 Task: Research Airbnb accommodations for a beachfront getaway in Maui, Hawaii.
Action: Mouse moved to (498, 70)
Screenshot: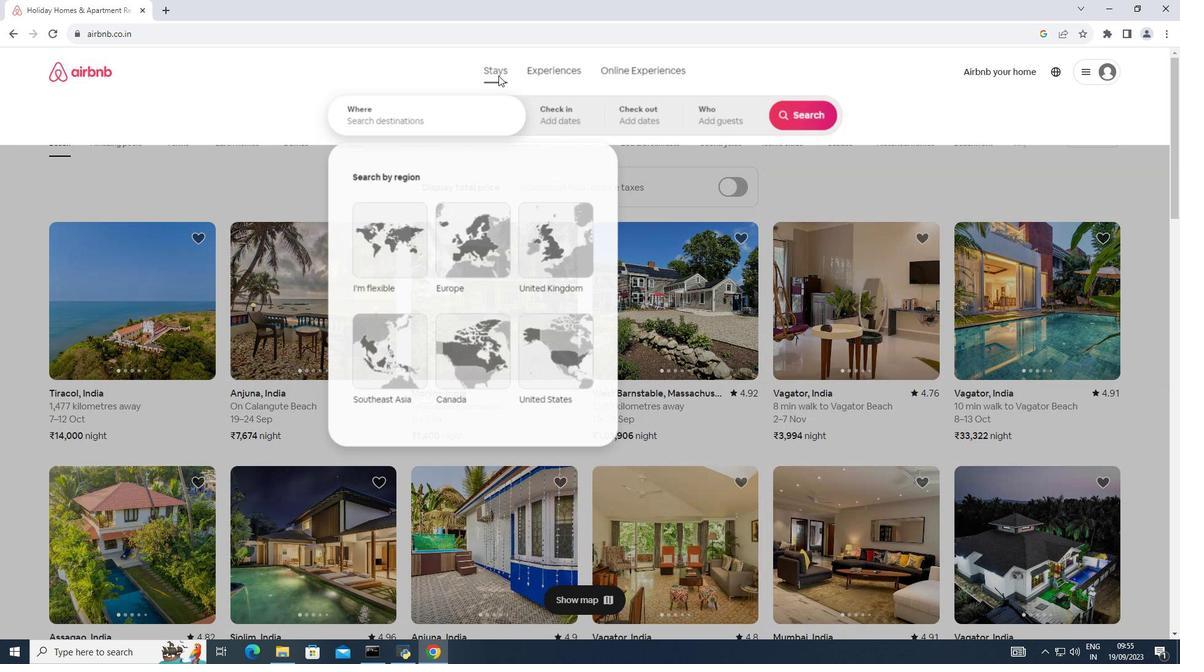 
Action: Mouse pressed left at (498, 70)
Screenshot: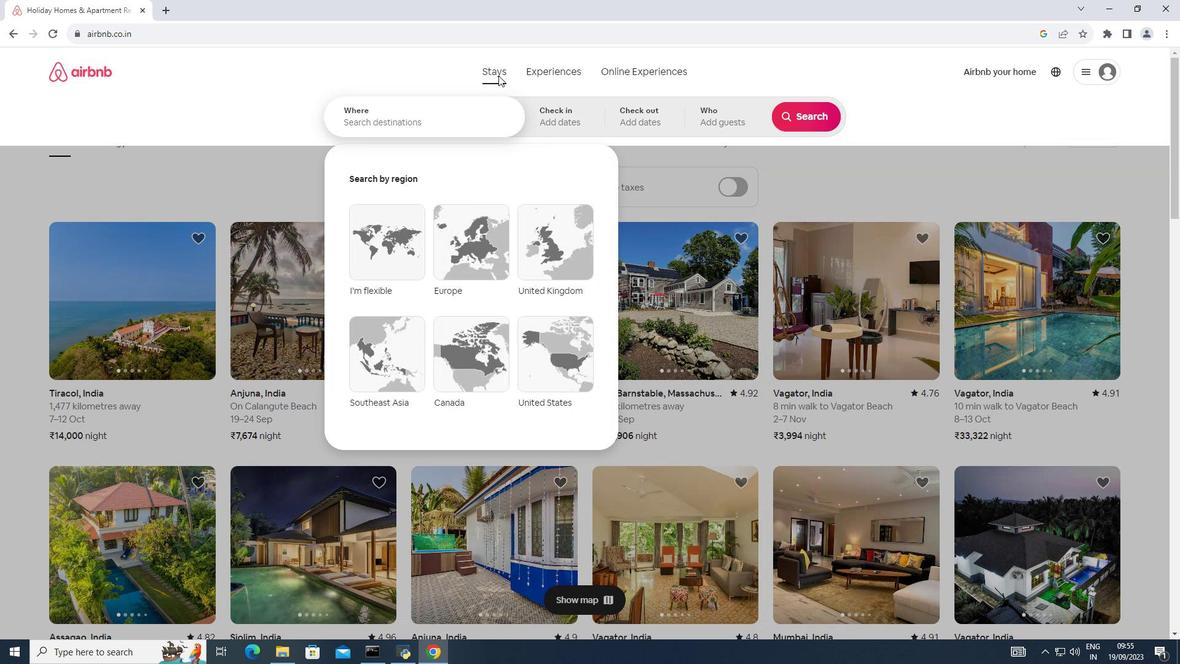 
Action: Mouse moved to (447, 127)
Screenshot: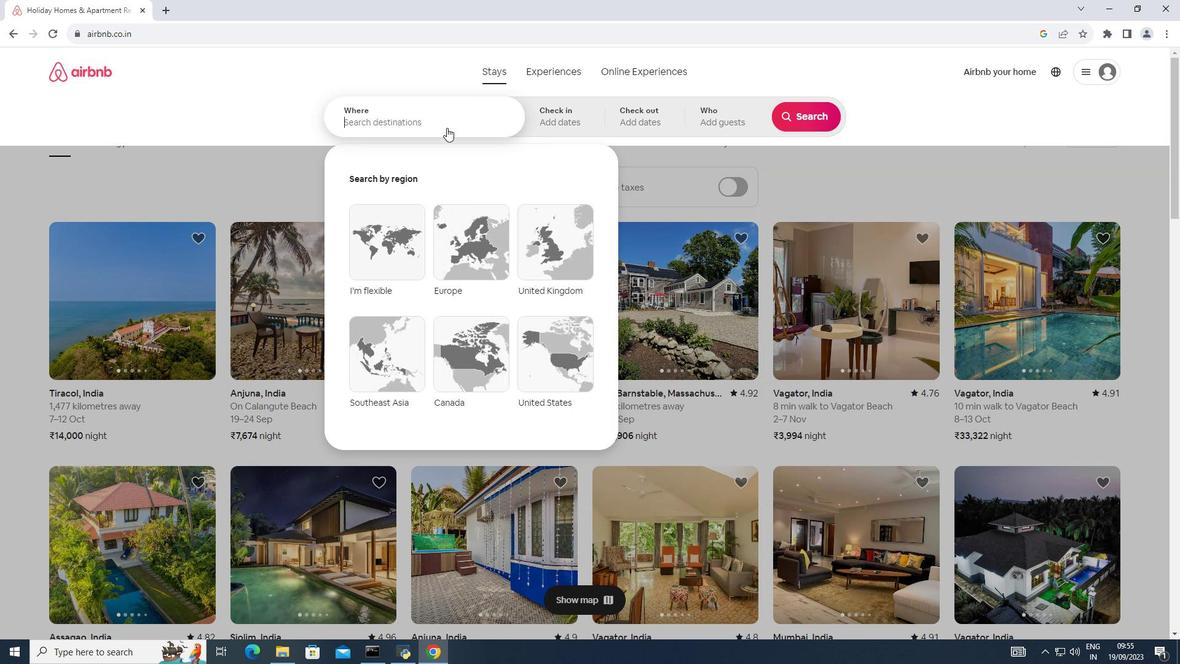 
Action: Mouse pressed left at (447, 127)
Screenshot: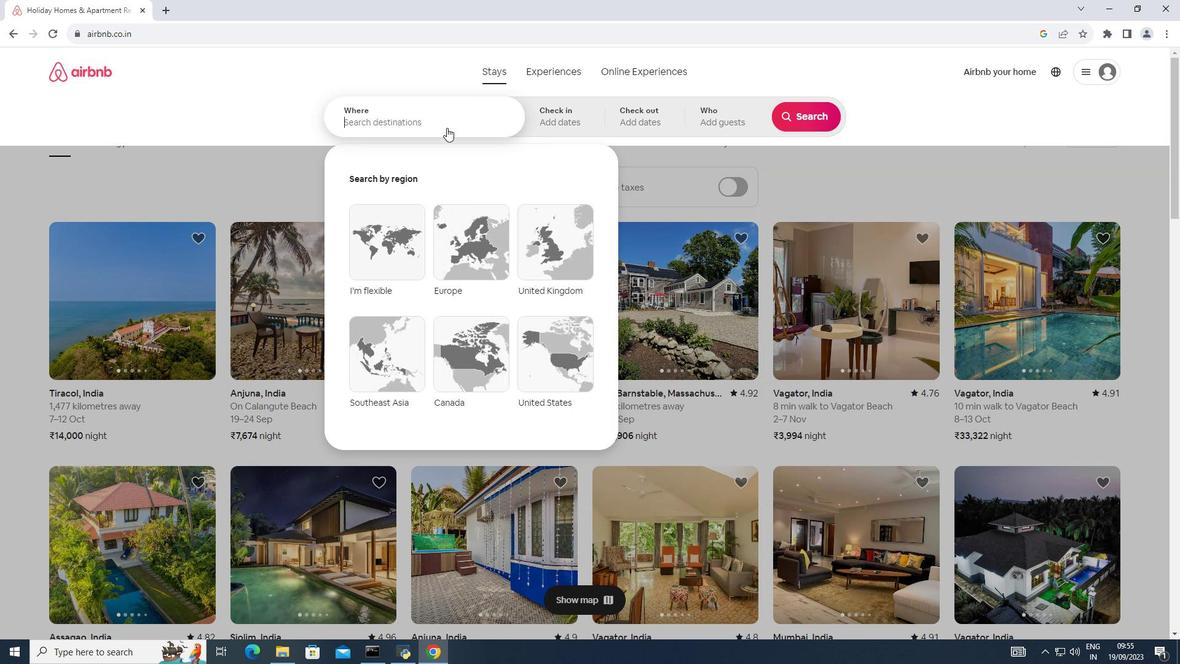 
Action: Mouse moved to (527, 75)
Screenshot: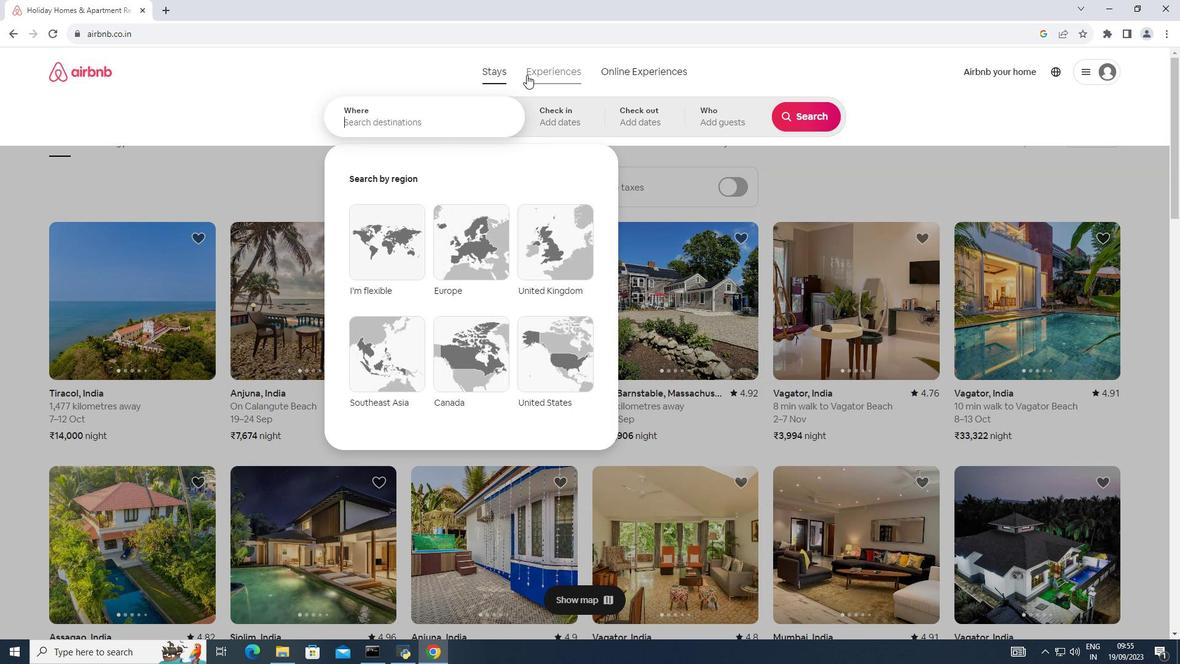 
Action: Key pressed <Key.shift>Maui,<Key.space><Key.shift>Hawaii<Key.enter>
Screenshot: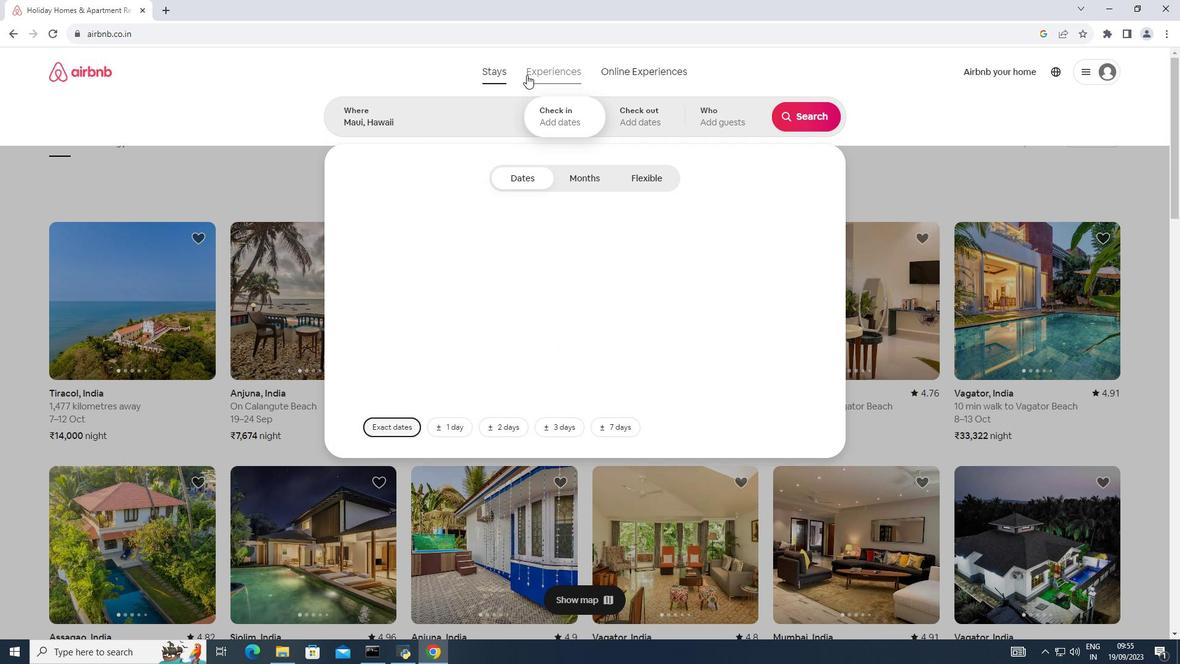 
Action: Mouse moved to (828, 126)
Screenshot: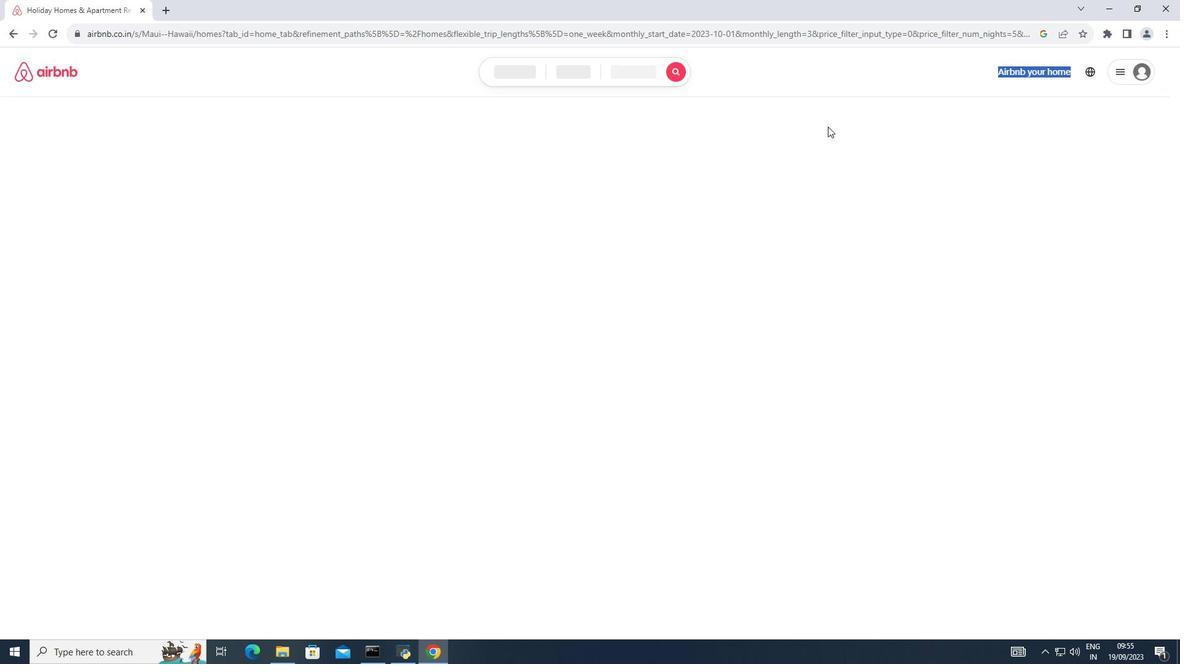 
Action: Mouse pressed left at (828, 126)
Screenshot: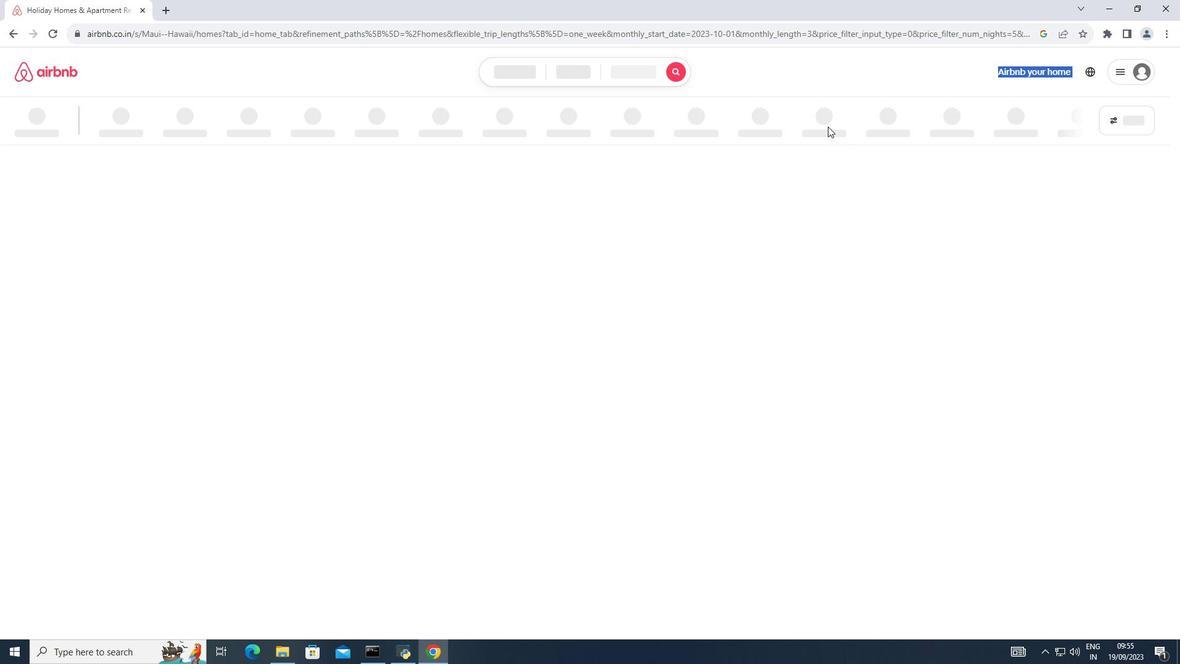 
Action: Mouse pressed left at (828, 126)
Screenshot: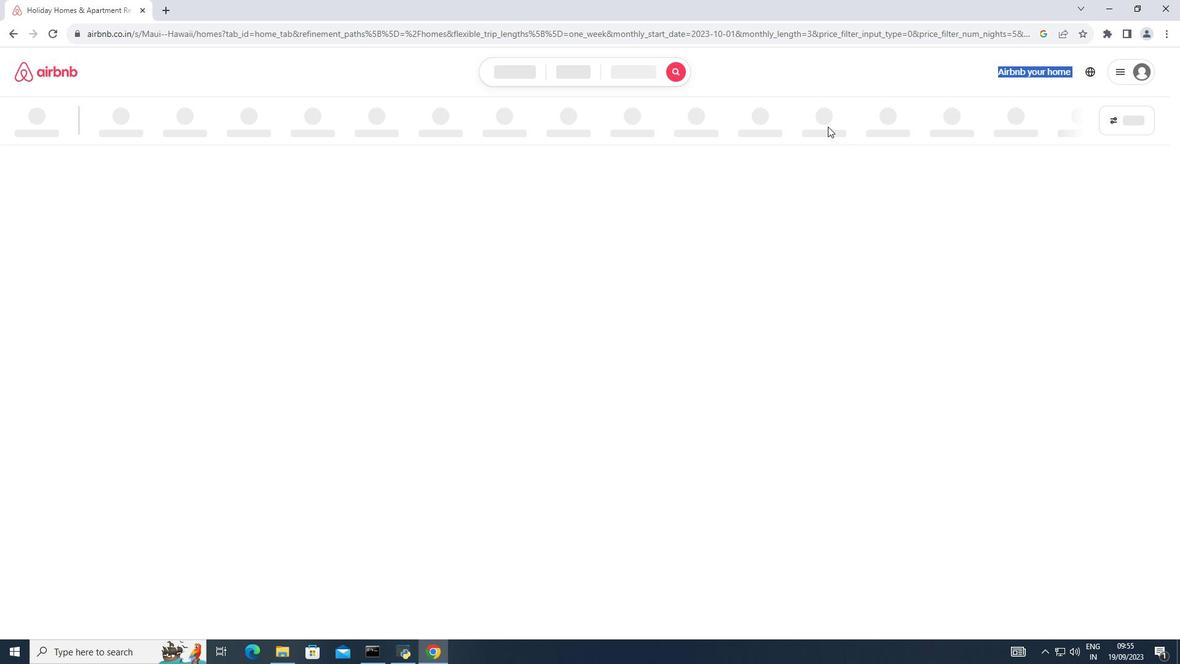 
Action: Mouse moved to (645, 160)
Screenshot: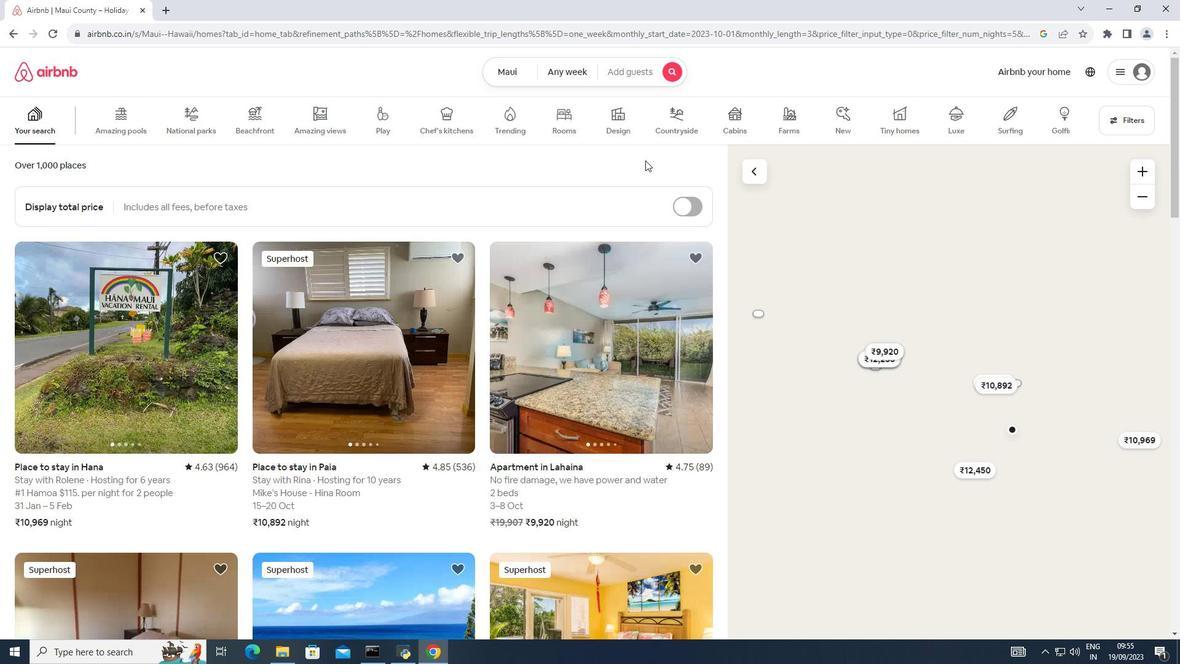 
Action: Mouse pressed left at (645, 160)
Screenshot: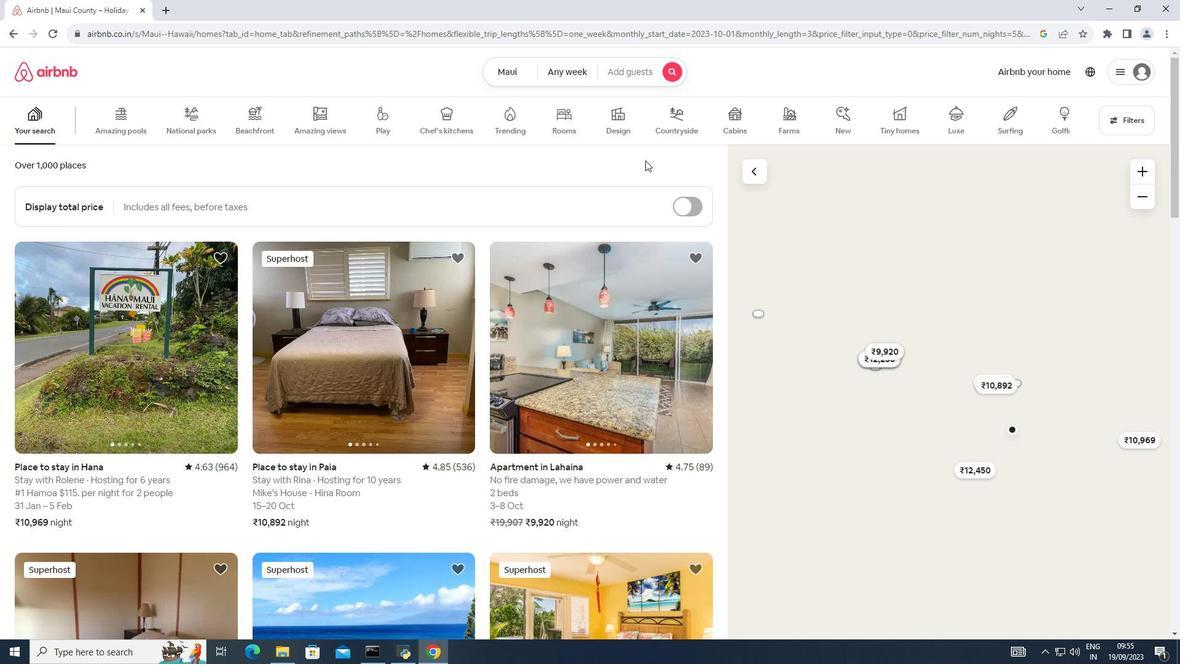 
Action: Mouse moved to (269, 129)
Screenshot: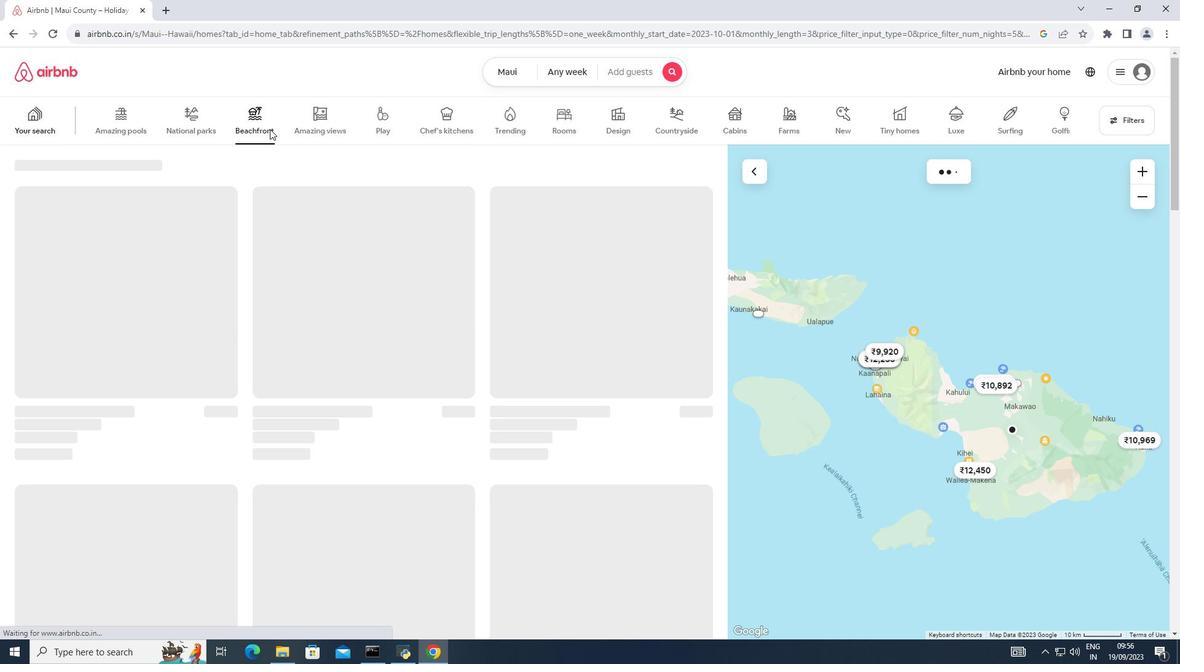 
Action: Mouse pressed left at (269, 129)
Screenshot: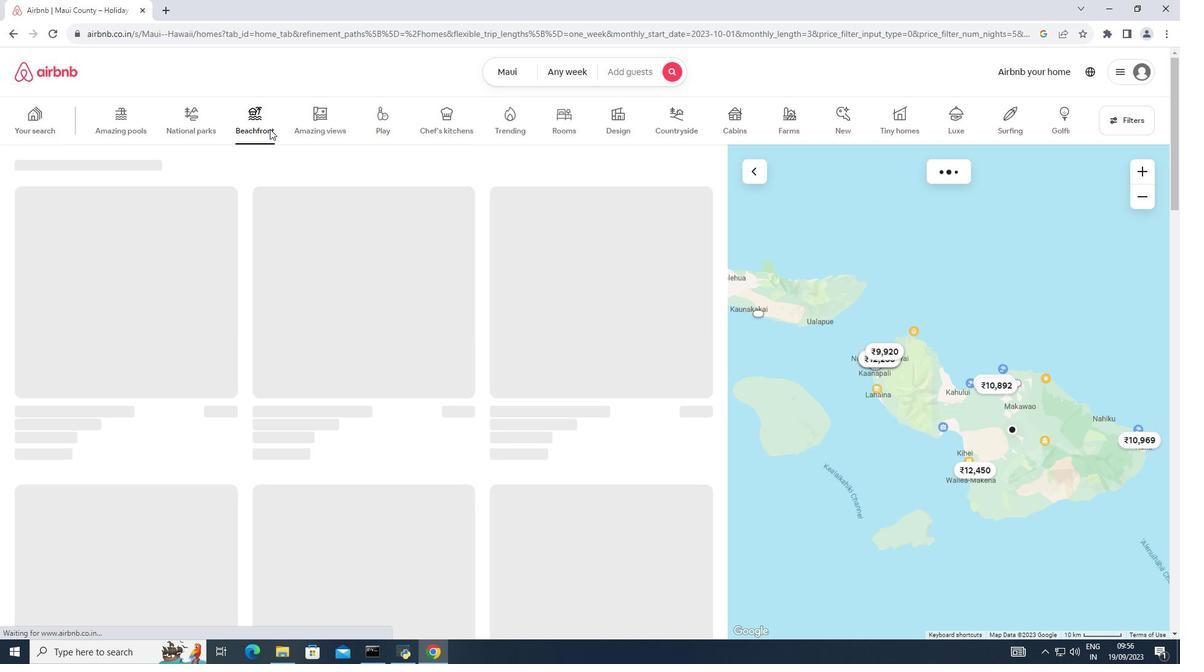 
Action: Mouse moved to (504, 313)
Screenshot: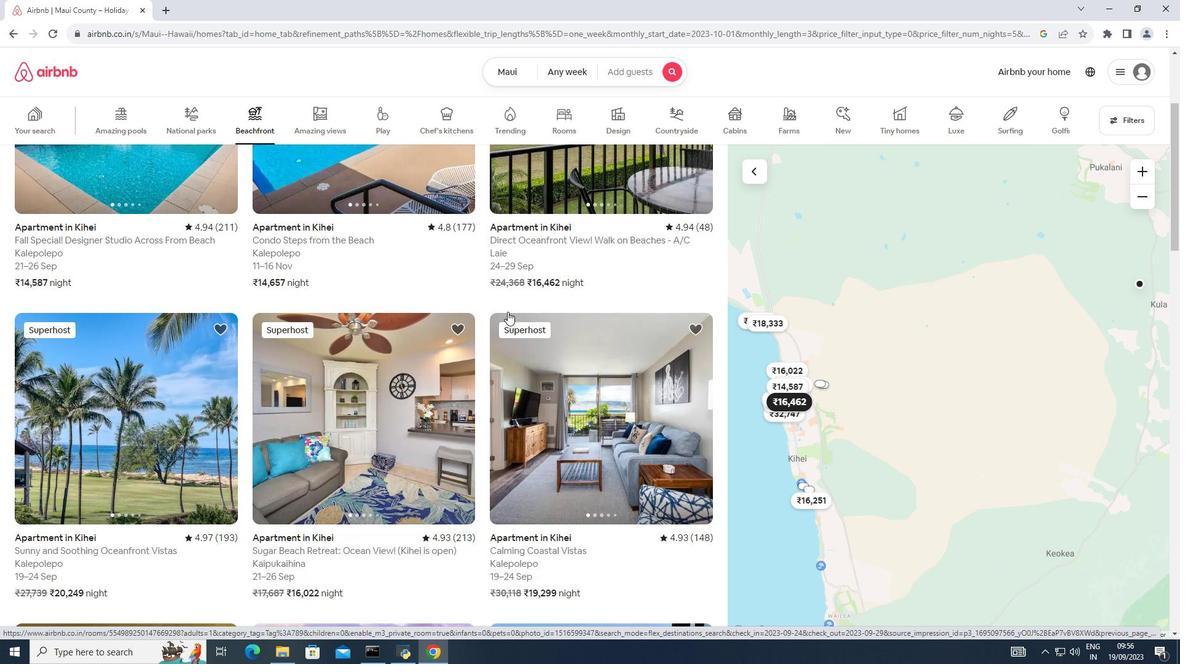 
Action: Mouse scrolled (504, 312) with delta (0, 0)
Screenshot: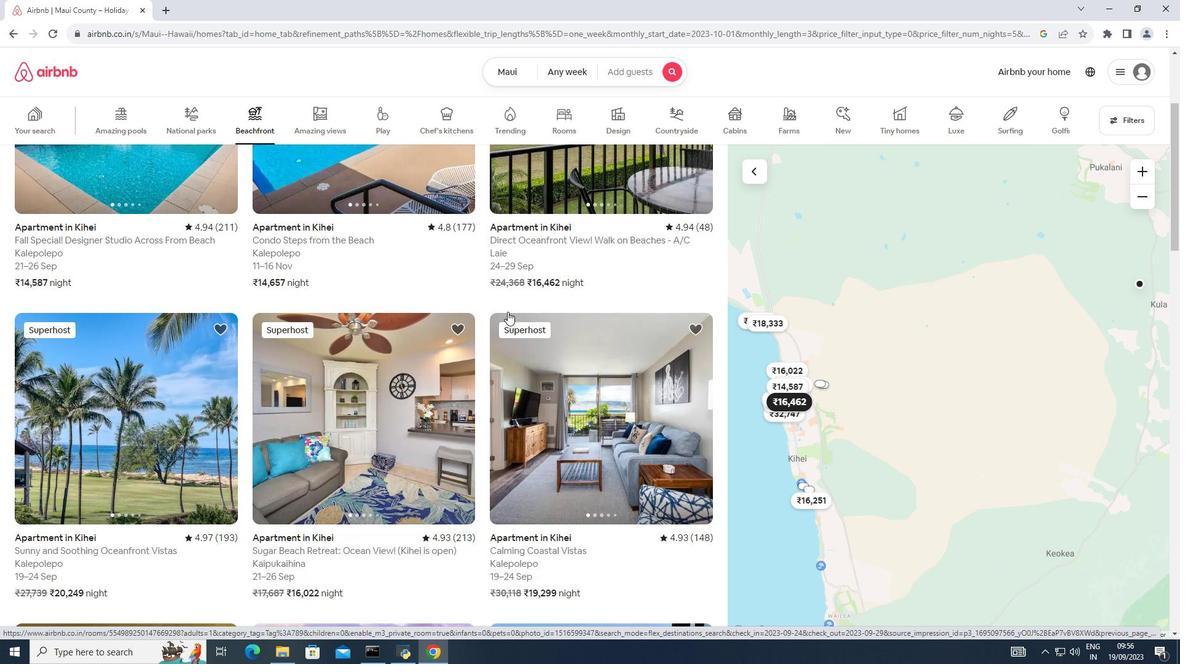 
Action: Mouse moved to (507, 311)
Screenshot: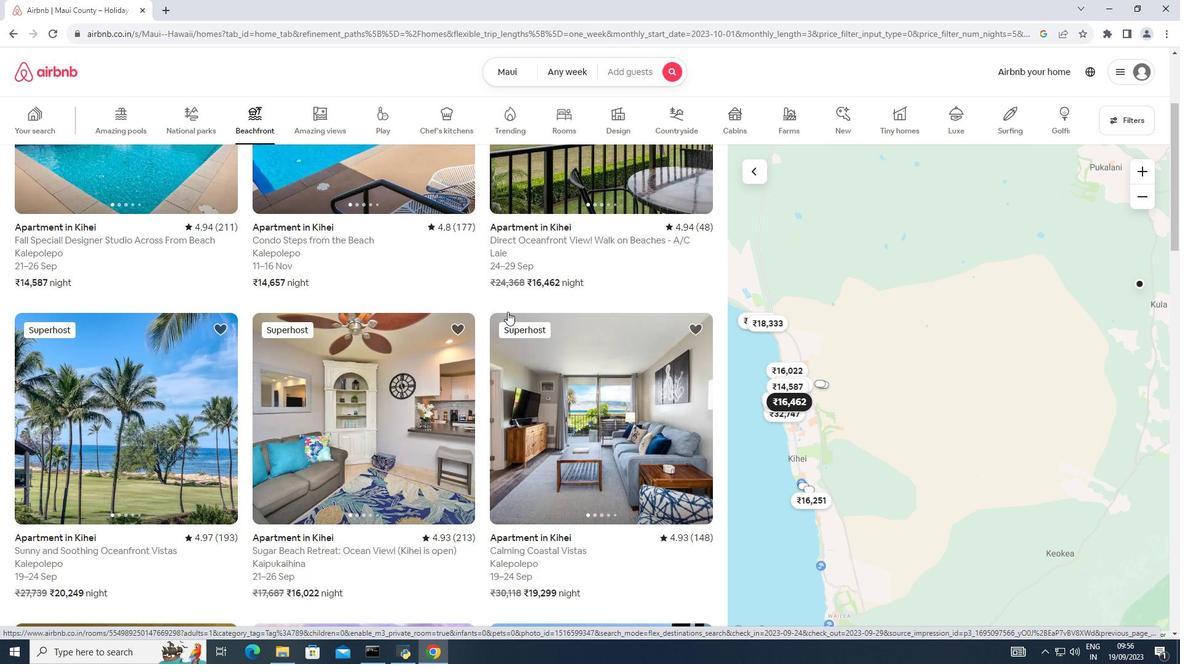 
Action: Mouse scrolled (507, 311) with delta (0, 0)
Screenshot: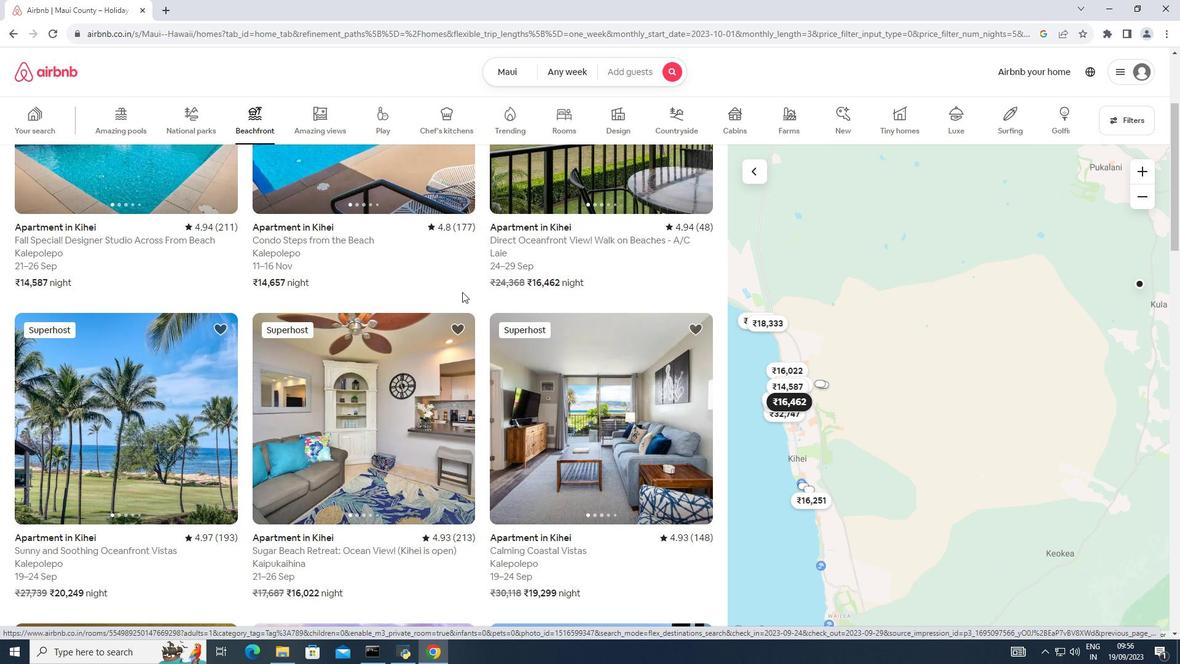 
Action: Mouse scrolled (507, 311) with delta (0, 0)
Screenshot: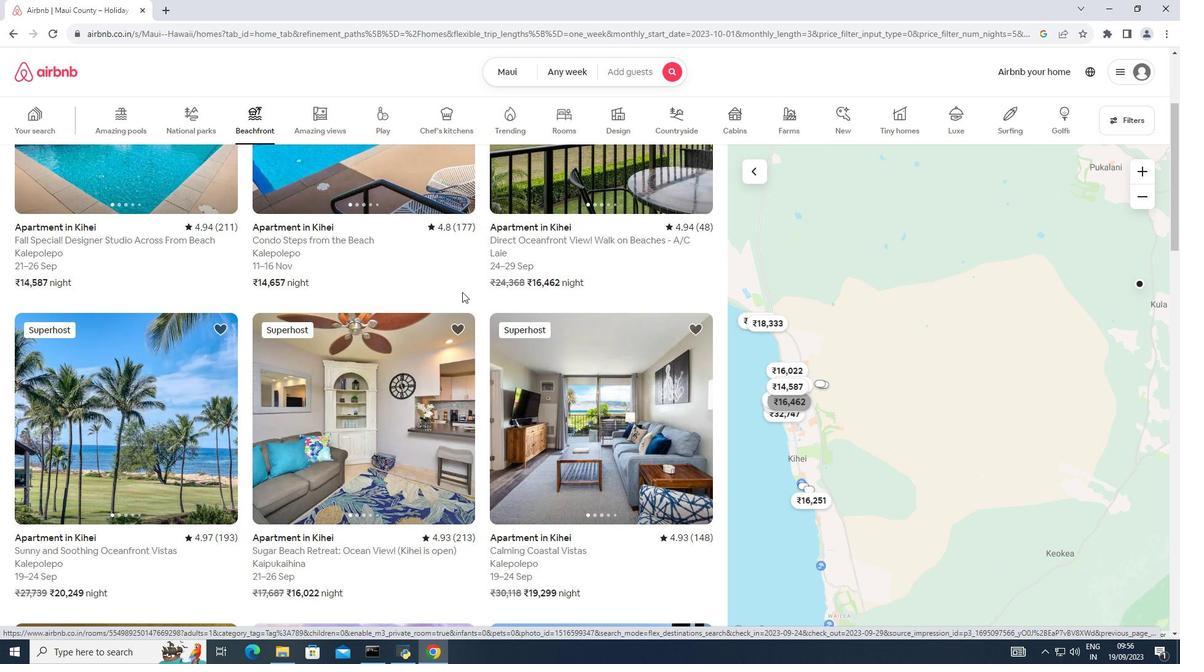 
Action: Mouse moved to (483, 351)
Screenshot: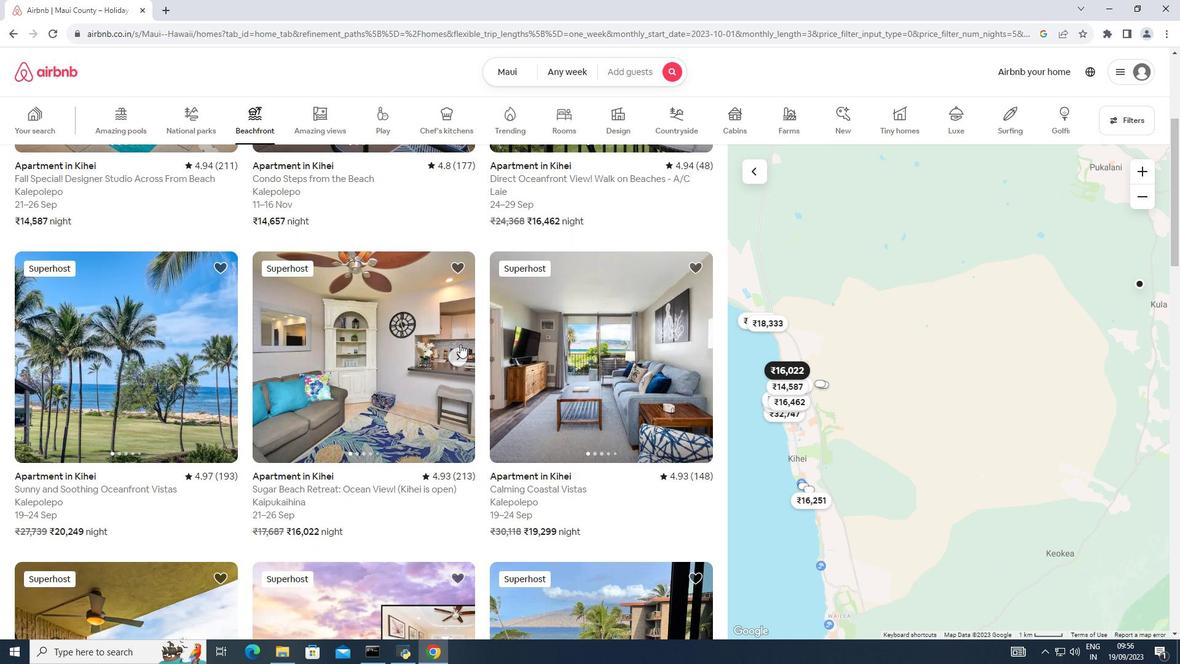 
Action: Mouse scrolled (483, 350) with delta (0, 0)
Screenshot: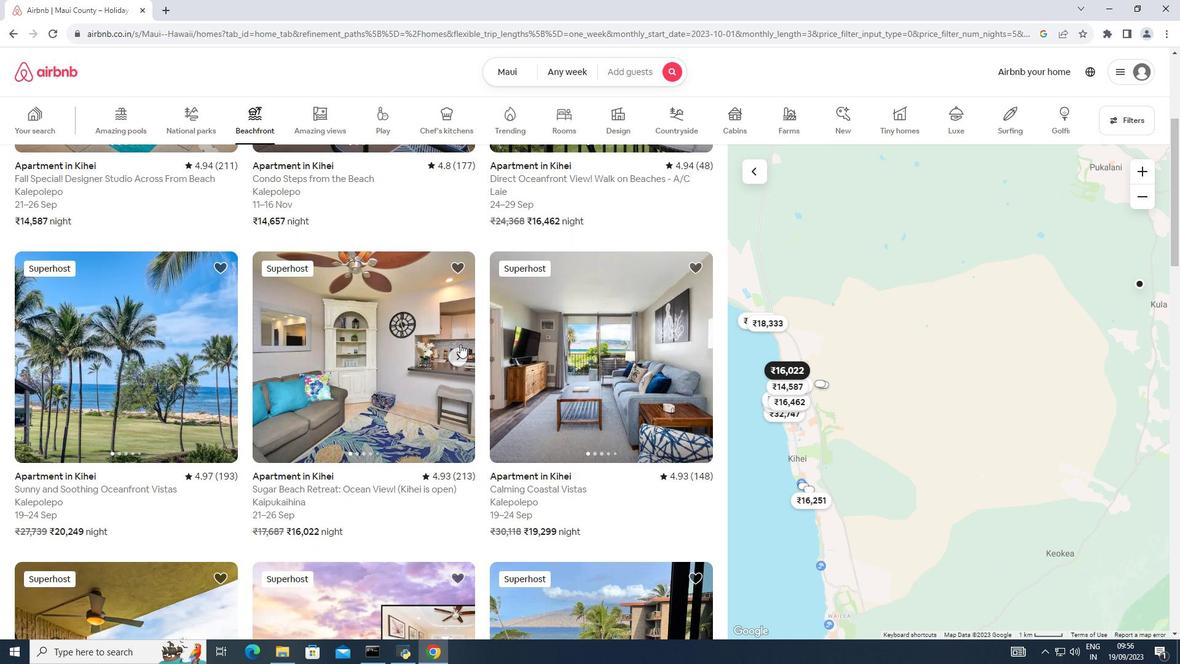 
Action: Mouse moved to (243, 362)
Screenshot: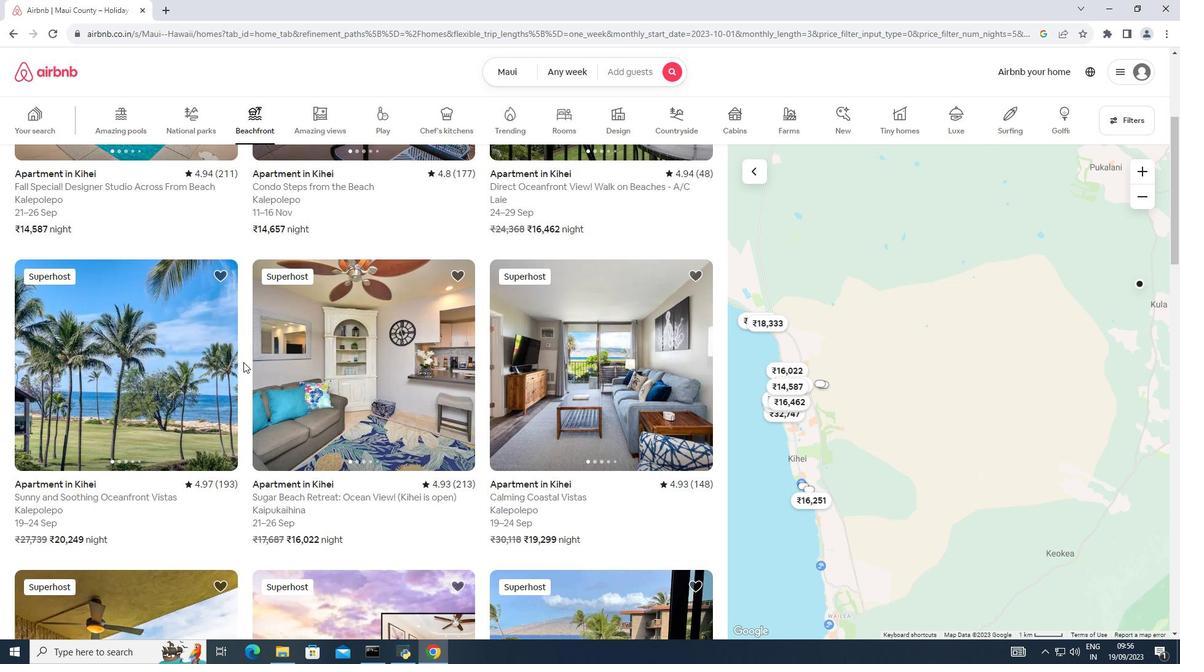 
Action: Mouse scrolled (243, 362) with delta (0, 0)
Screenshot: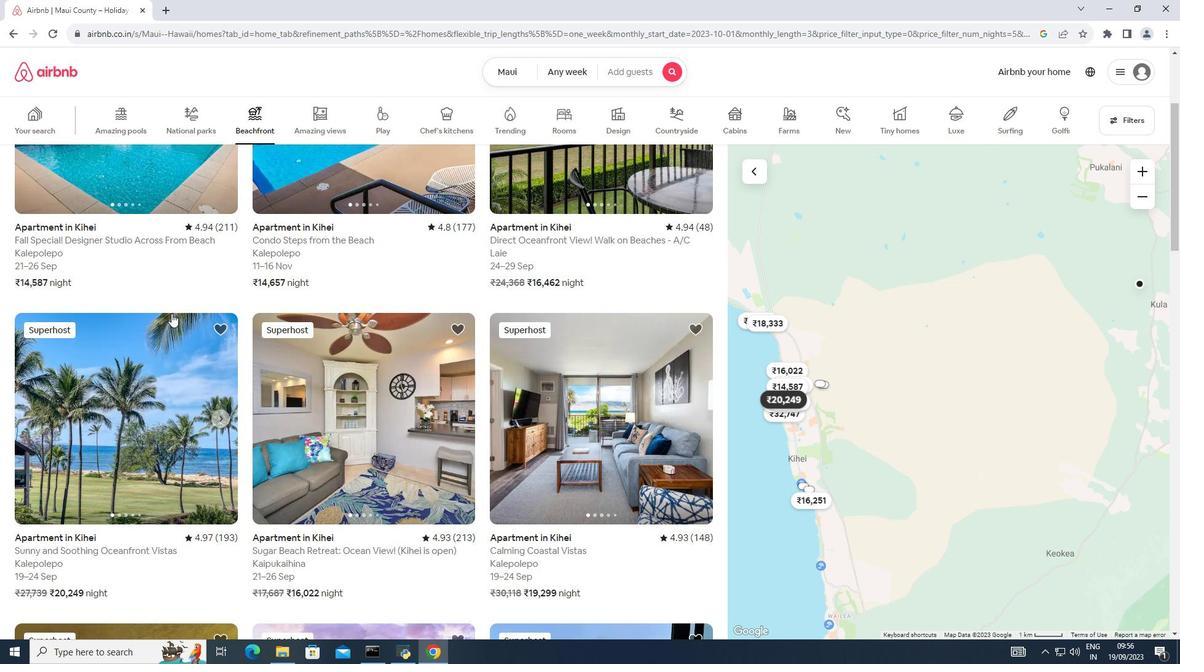
Action: Mouse moved to (180, 284)
Screenshot: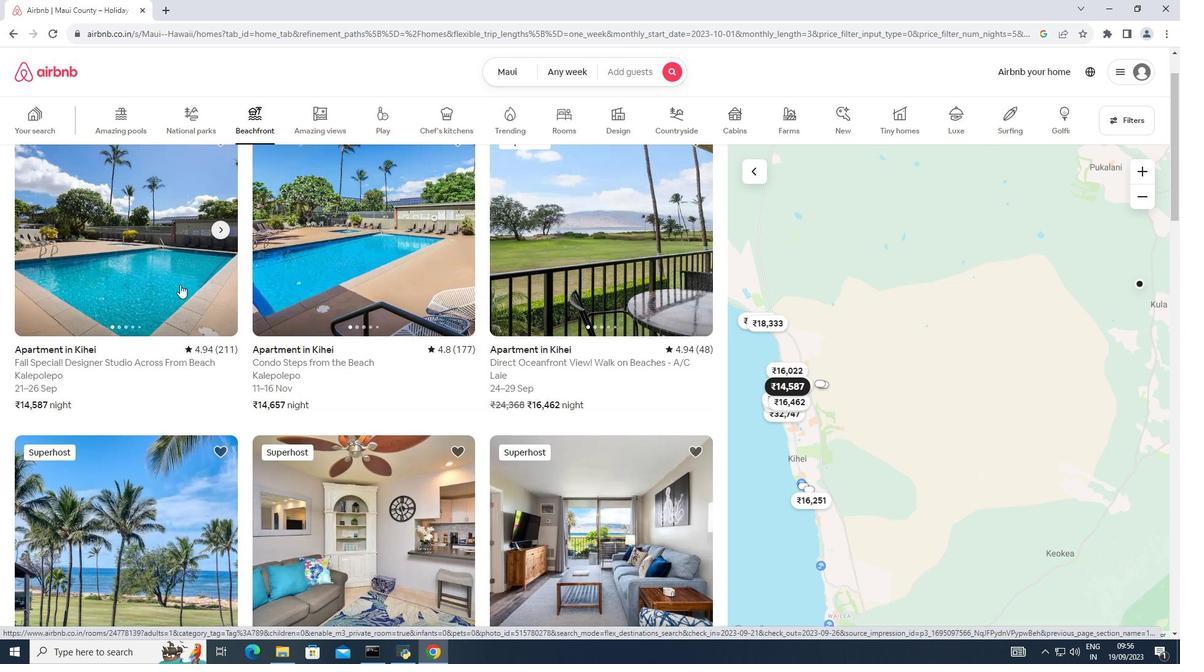 
Action: Mouse scrolled (180, 285) with delta (0, 0)
Screenshot: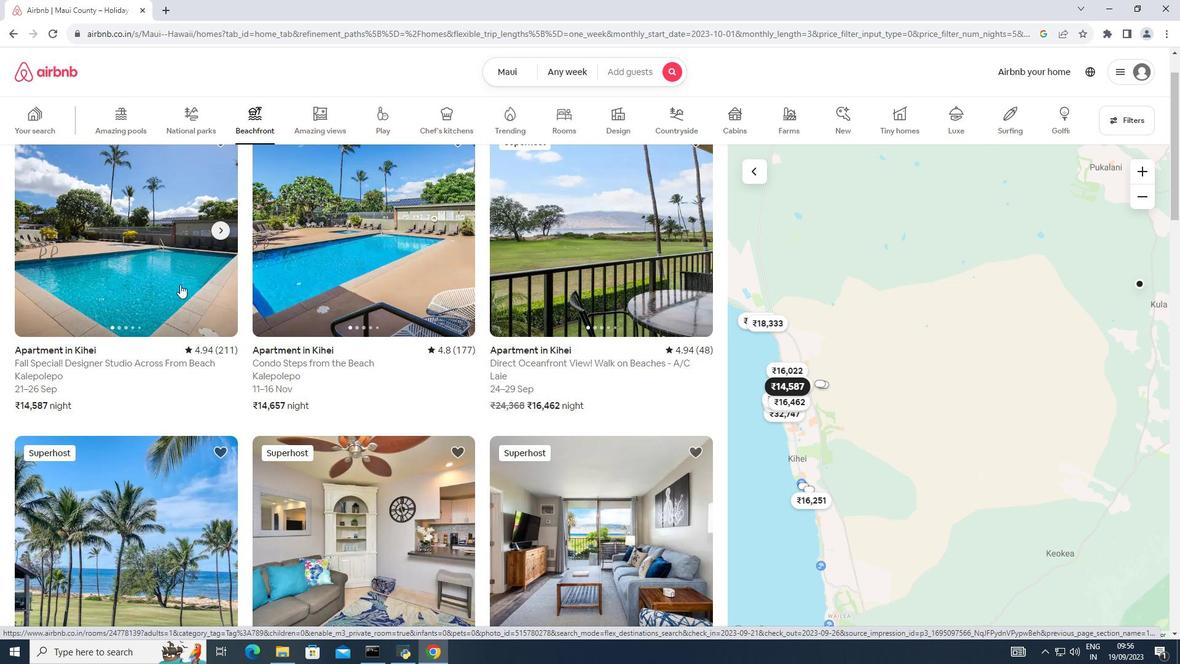 
Action: Mouse scrolled (180, 285) with delta (0, 0)
Screenshot: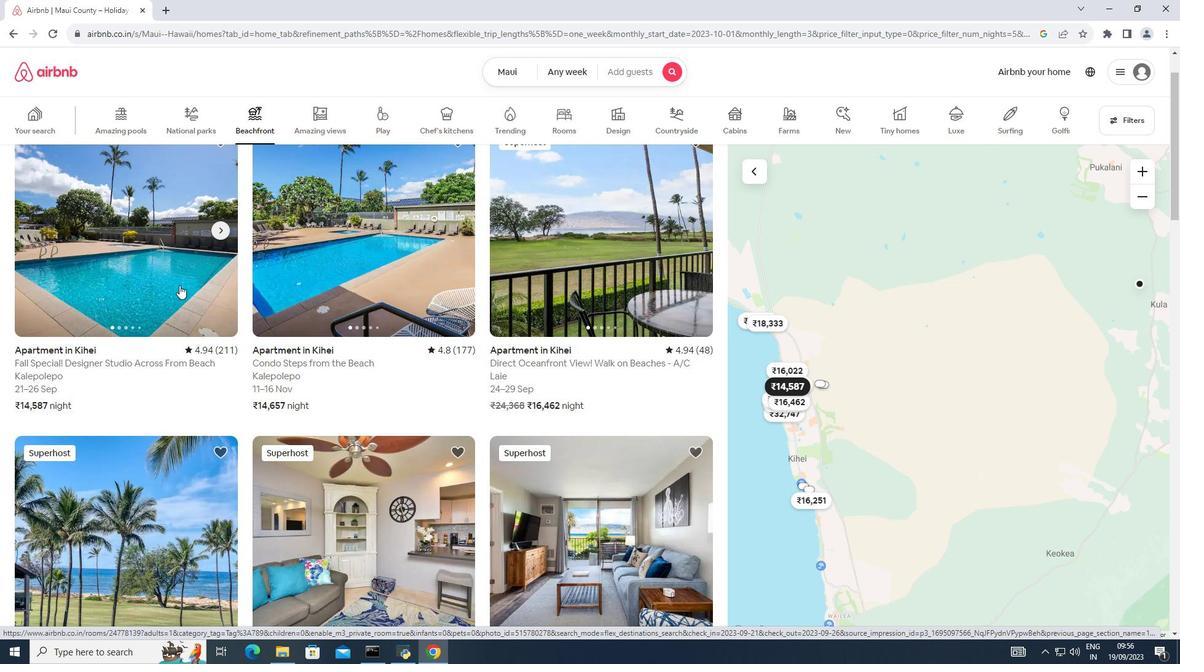 
Action: Mouse moved to (164, 252)
Screenshot: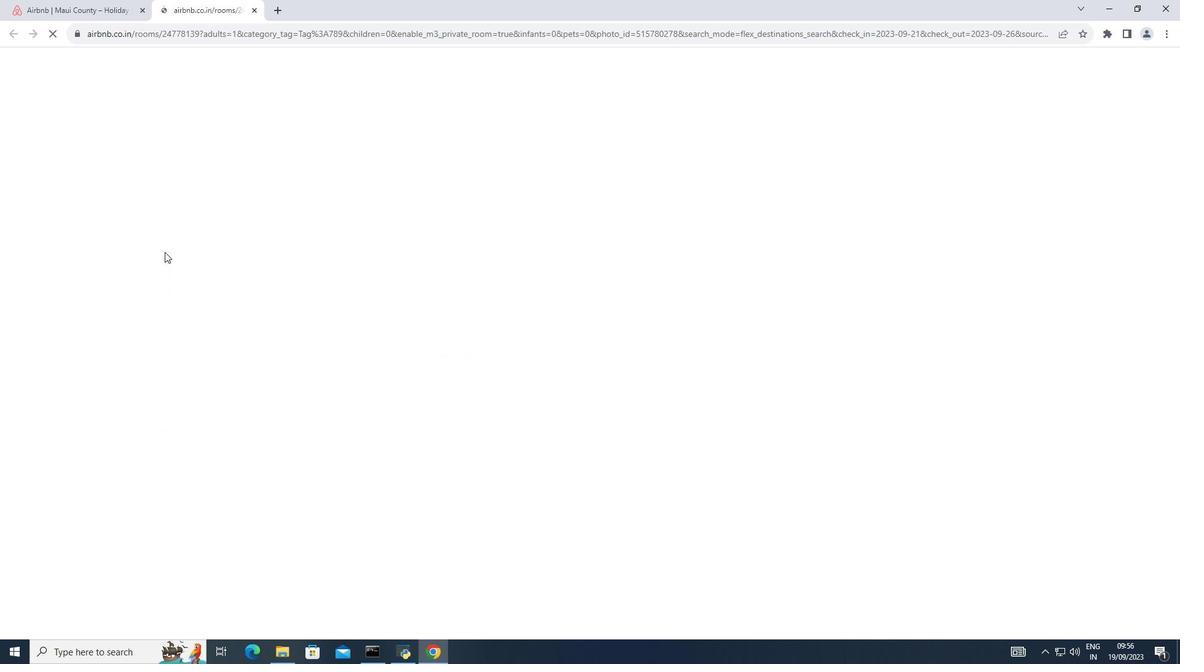 
Action: Mouse pressed left at (164, 252)
Screenshot: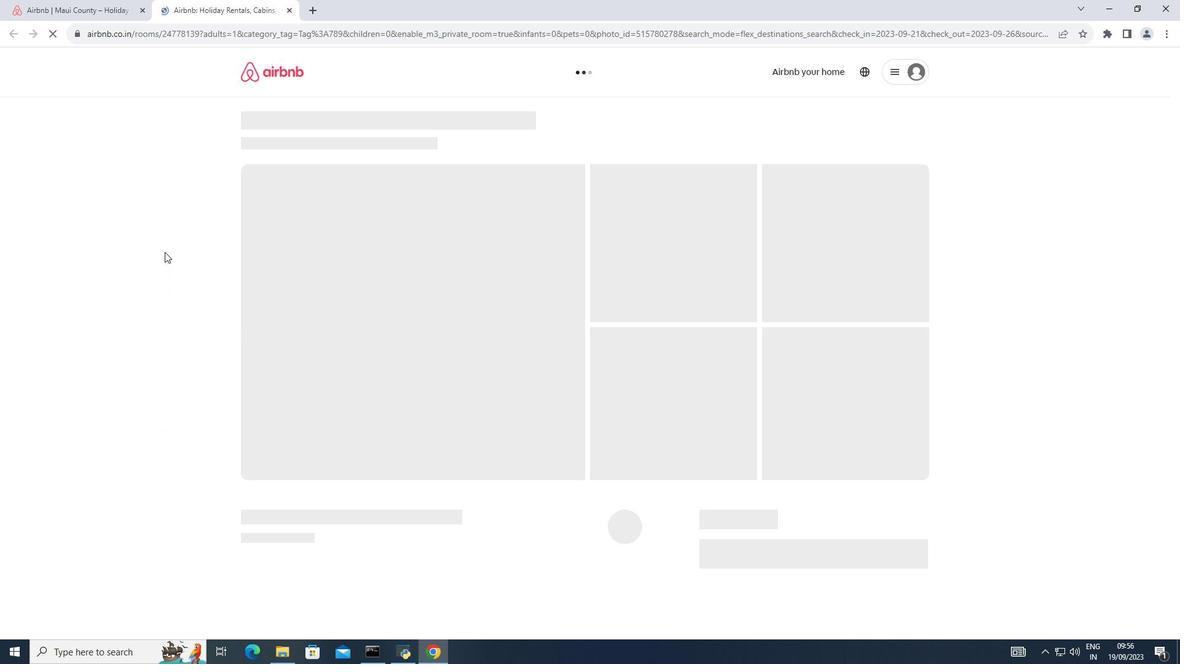 
Action: Mouse moved to (447, 447)
Screenshot: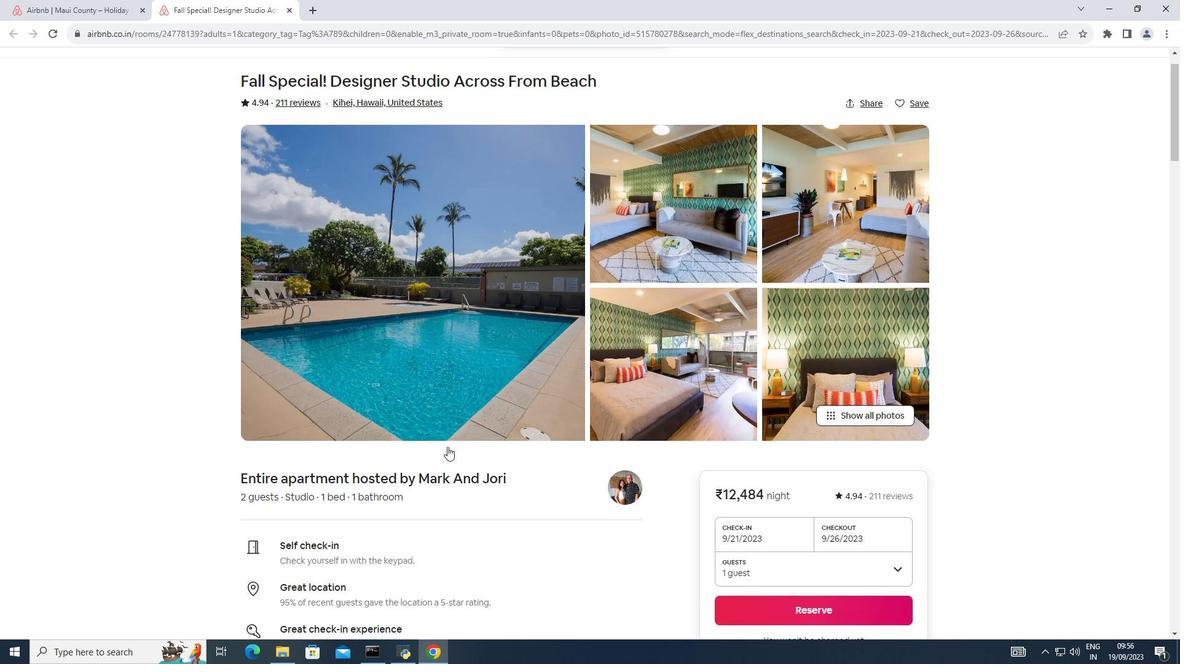 
Action: Mouse scrolled (447, 446) with delta (0, 0)
Screenshot: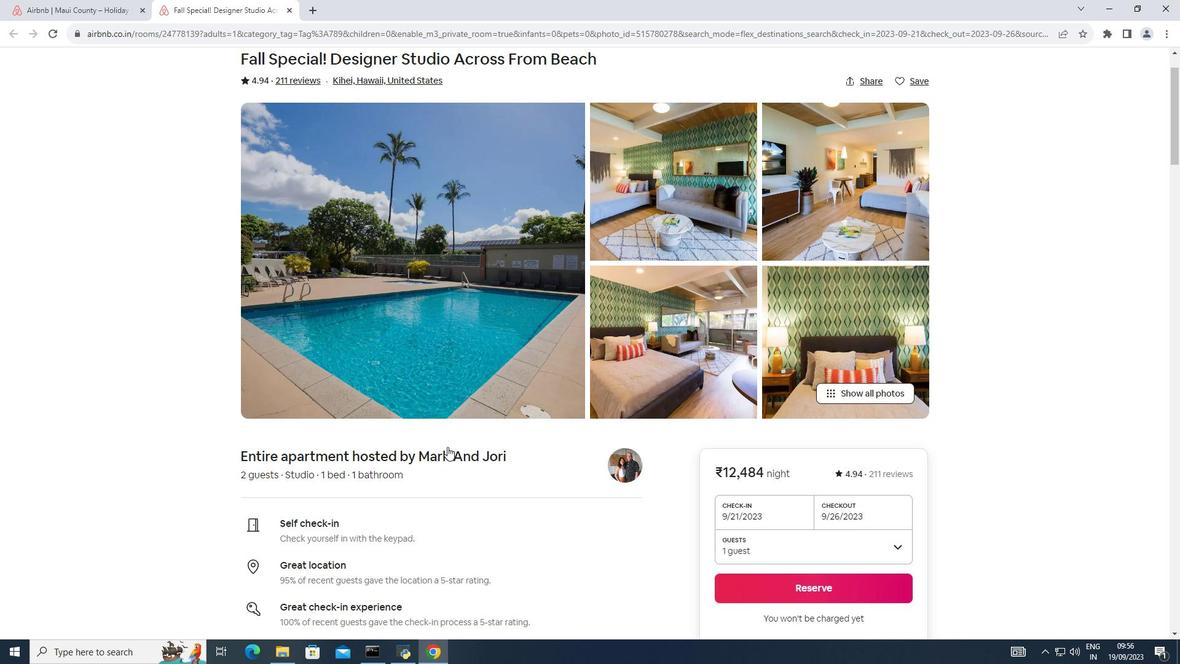 
Action: Mouse moved to (447, 447)
Screenshot: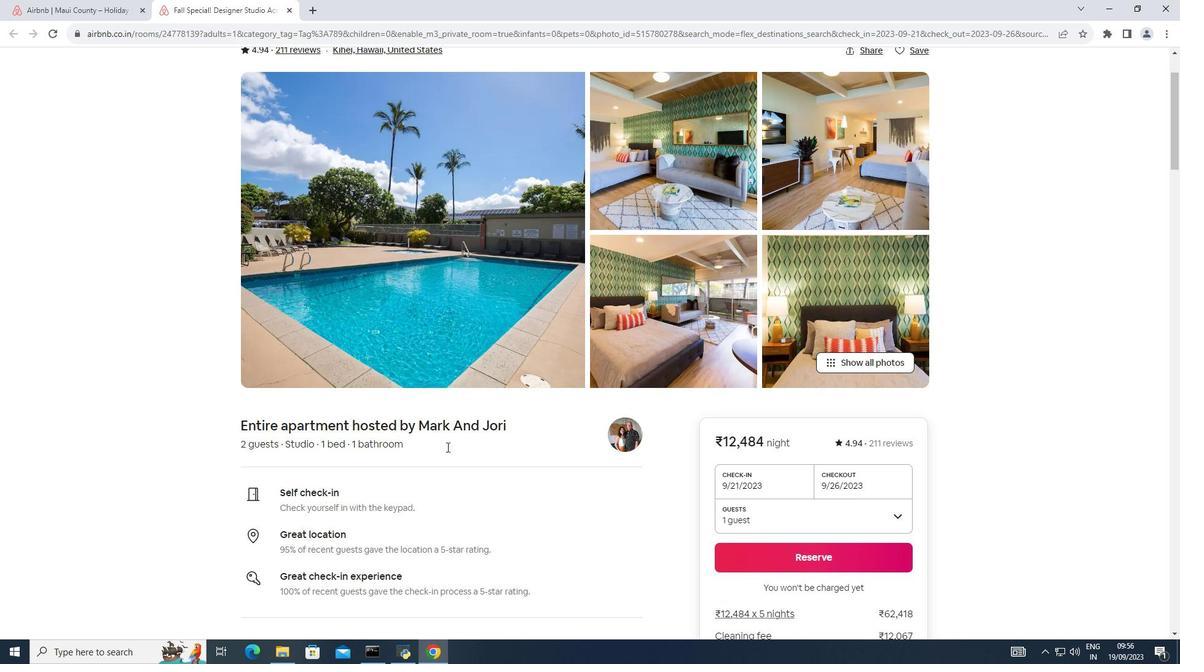 
Action: Mouse scrolled (447, 446) with delta (0, 0)
Screenshot: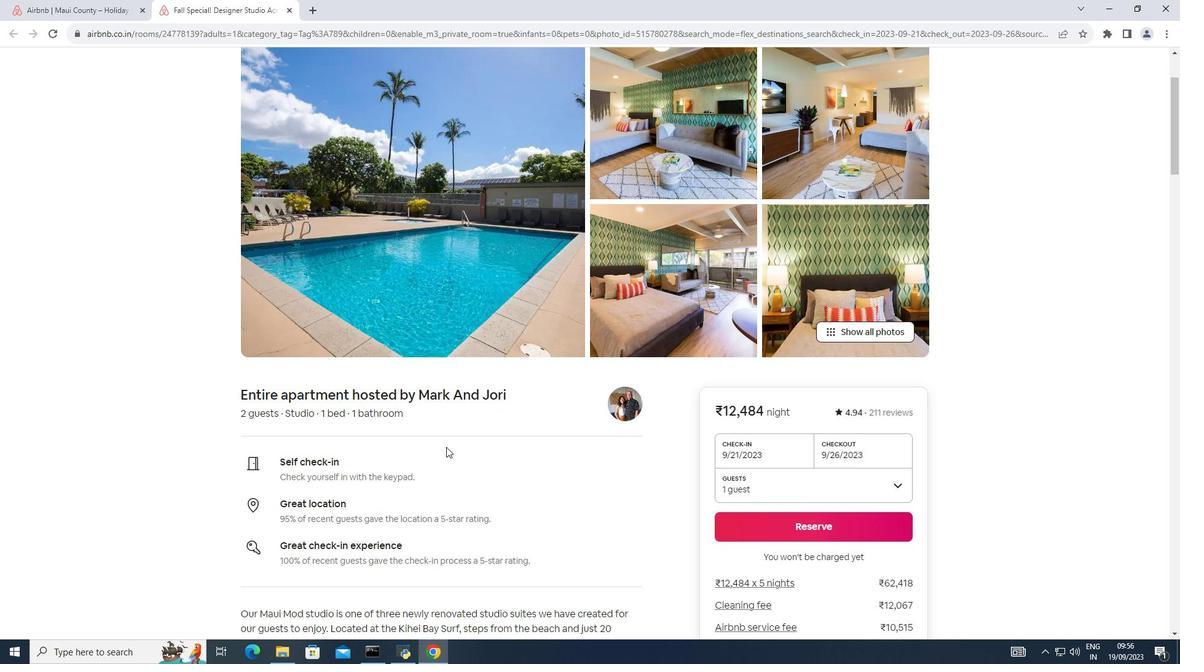 
Action: Mouse moved to (443, 449)
Screenshot: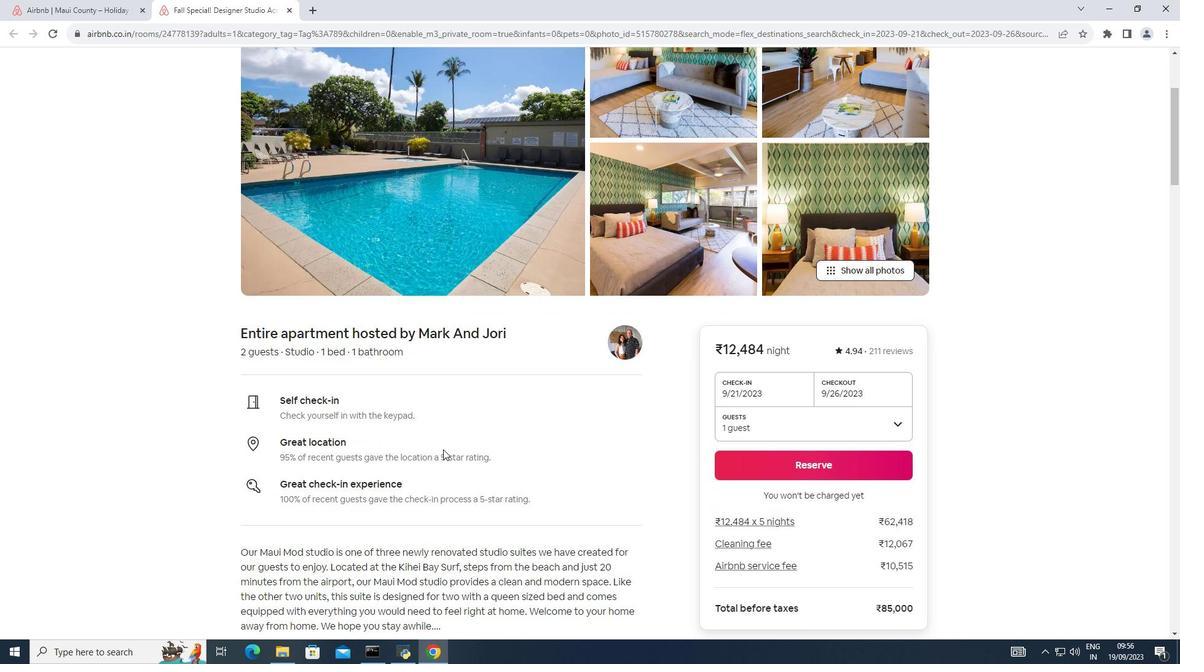 
Action: Mouse scrolled (443, 448) with delta (0, 0)
Screenshot: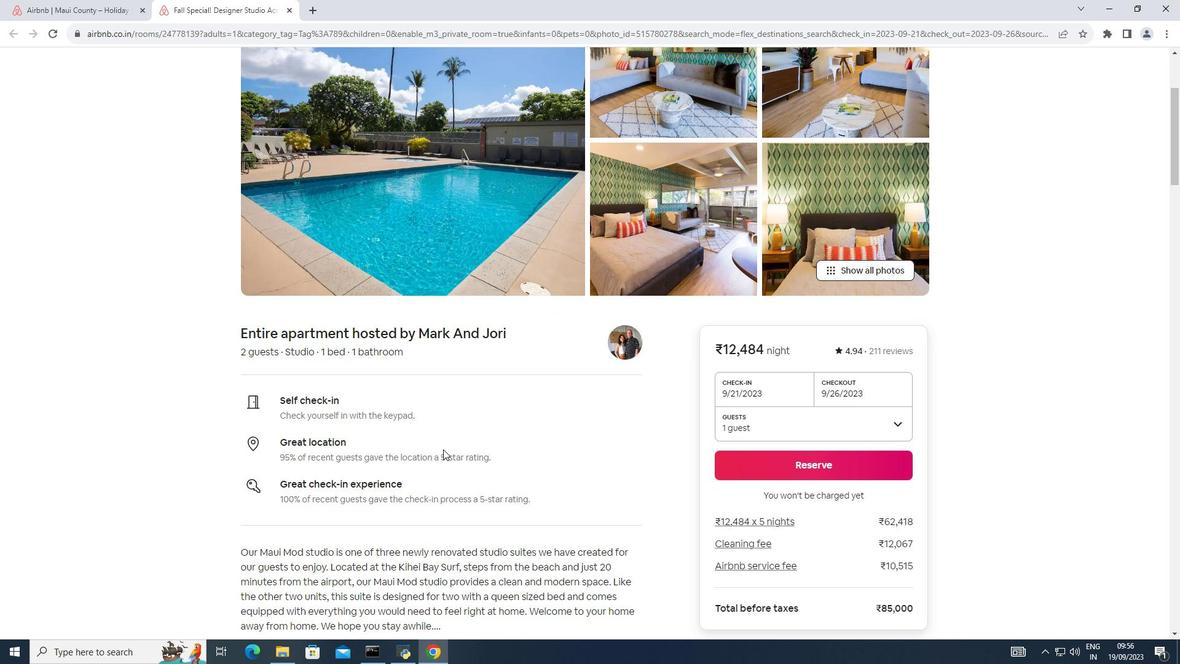 
Action: Mouse scrolled (443, 448) with delta (0, 0)
Screenshot: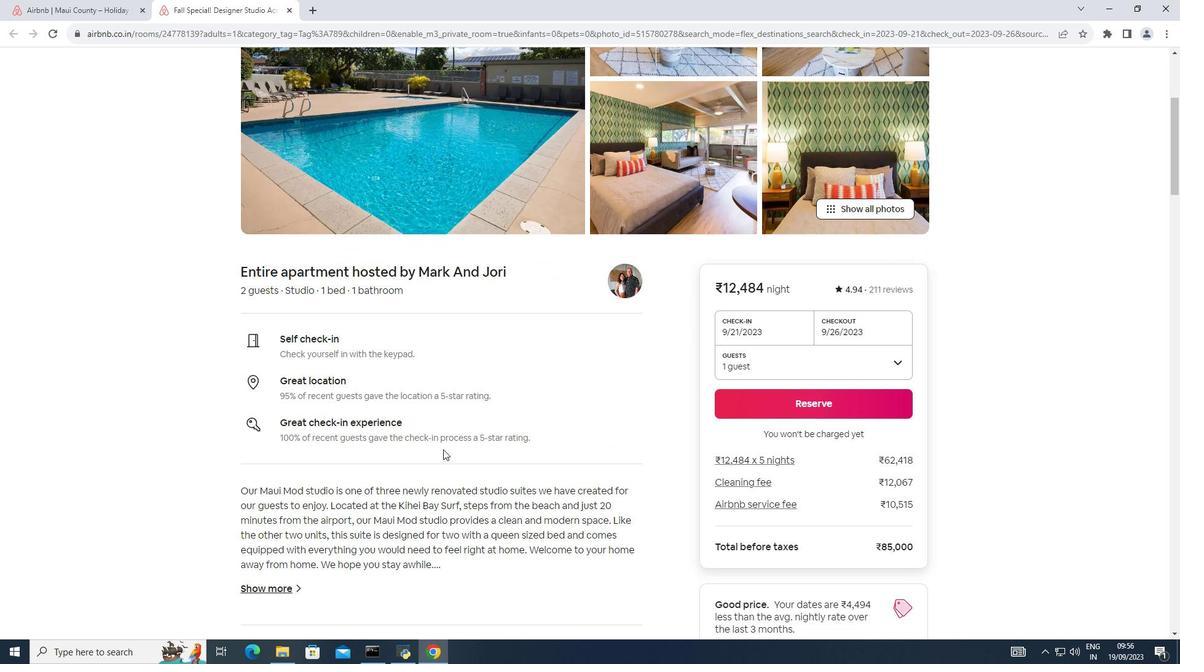 
Action: Mouse moved to (442, 449)
Screenshot: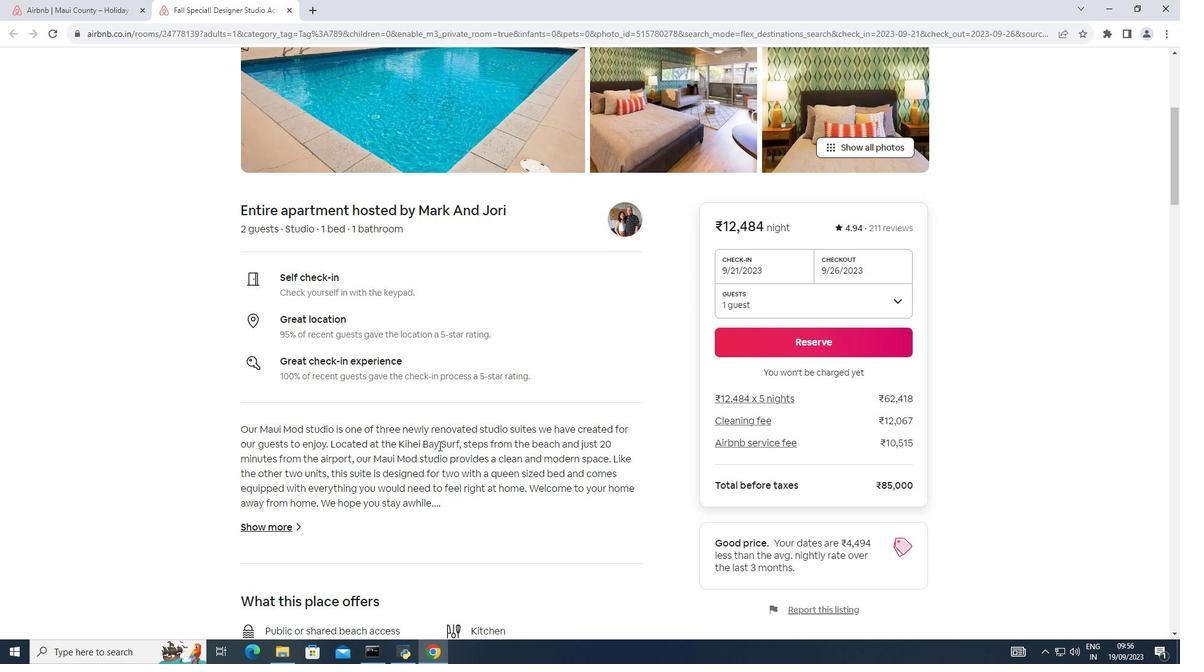 
Action: Mouse scrolled (442, 448) with delta (0, 0)
Screenshot: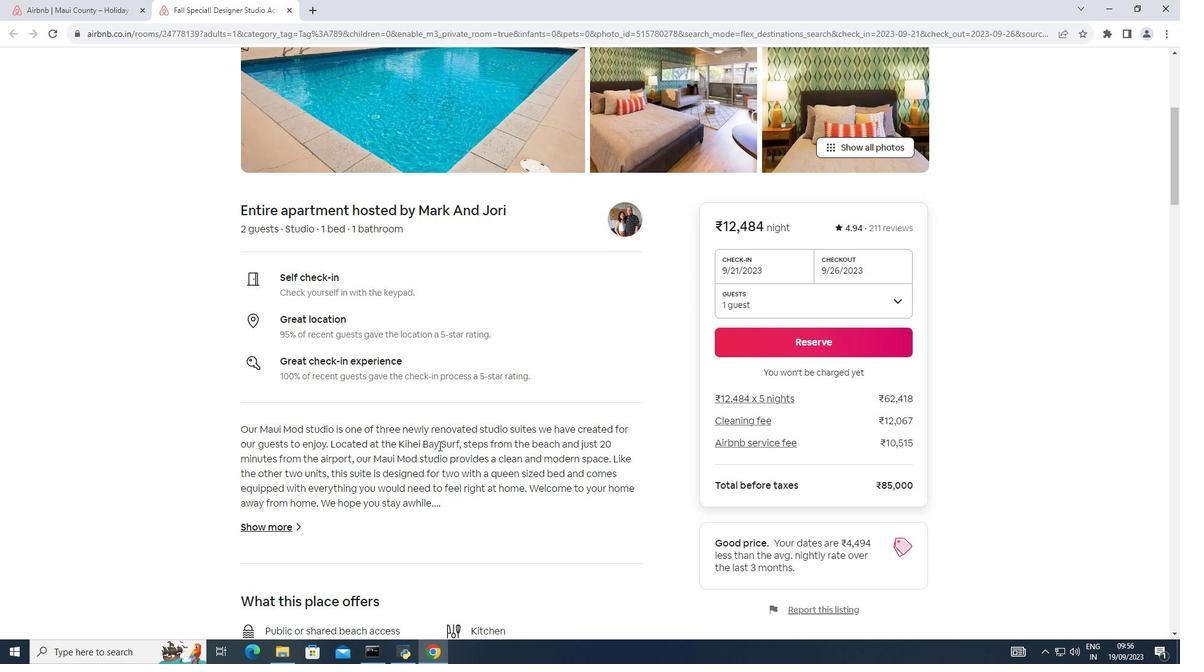 
Action: Mouse moved to (442, 443)
Screenshot: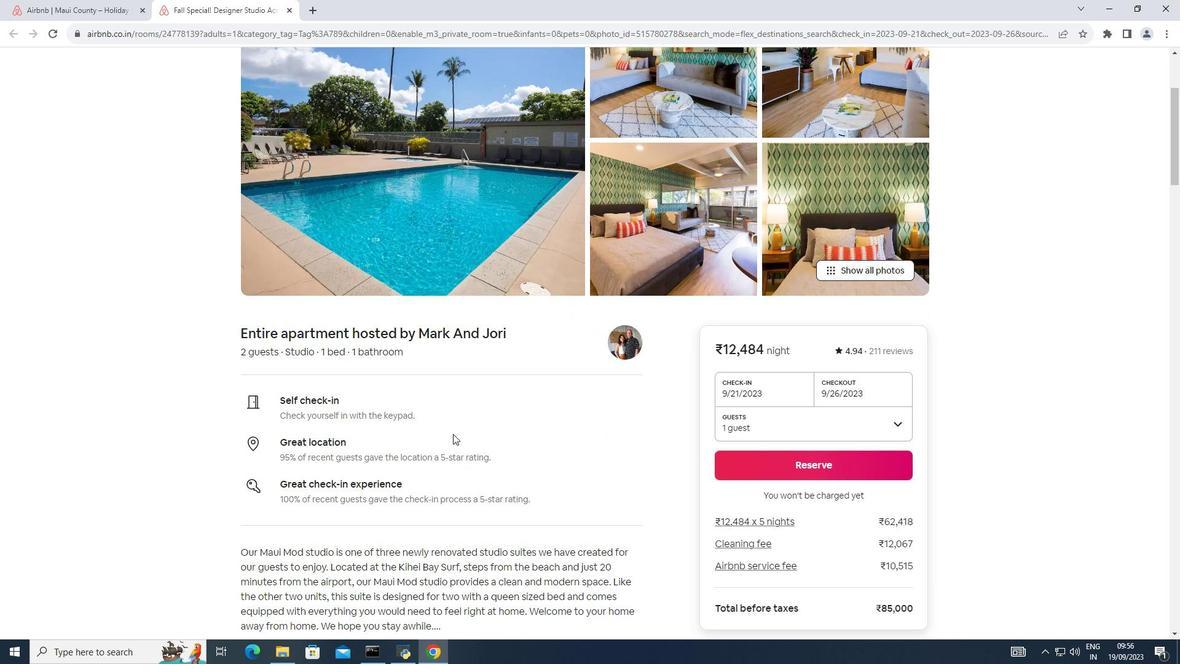 
Action: Mouse scrolled (442, 444) with delta (0, 0)
Screenshot: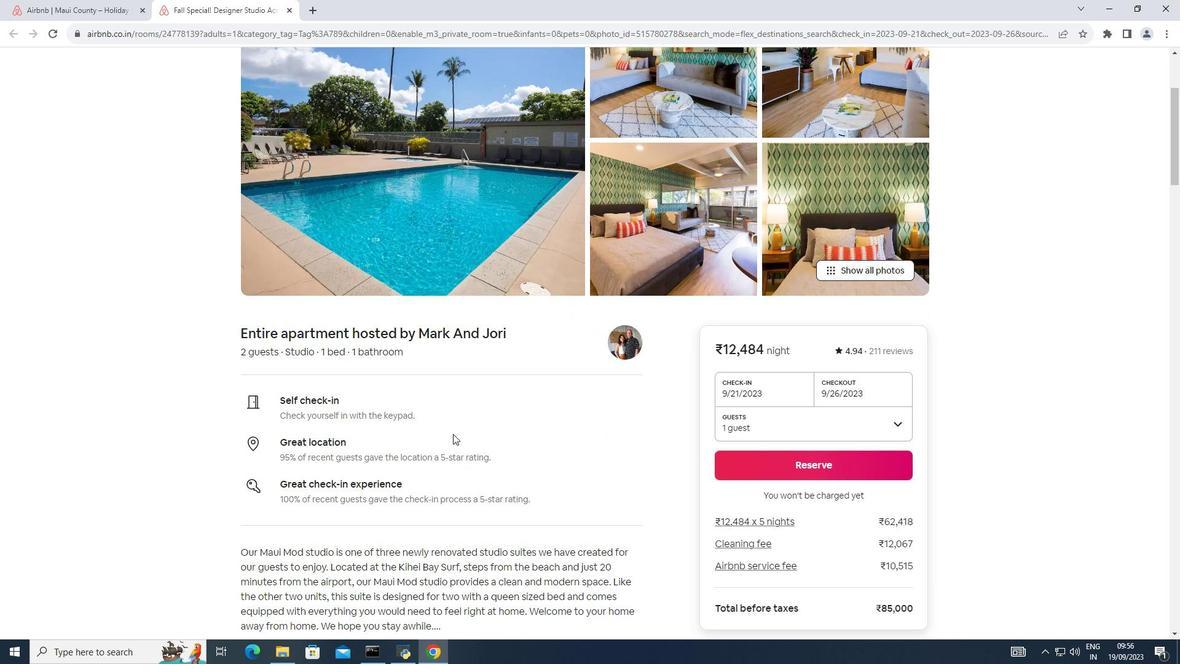 
Action: Mouse moved to (453, 434)
Screenshot: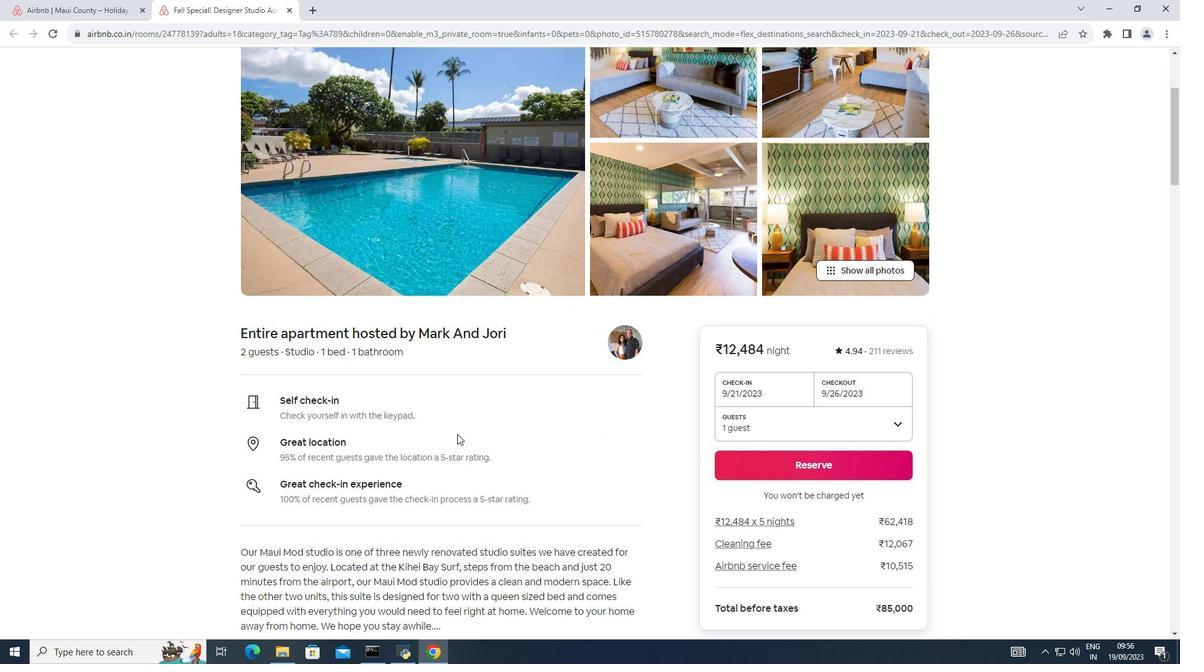 
Action: Mouse scrolled (453, 434) with delta (0, 0)
Screenshot: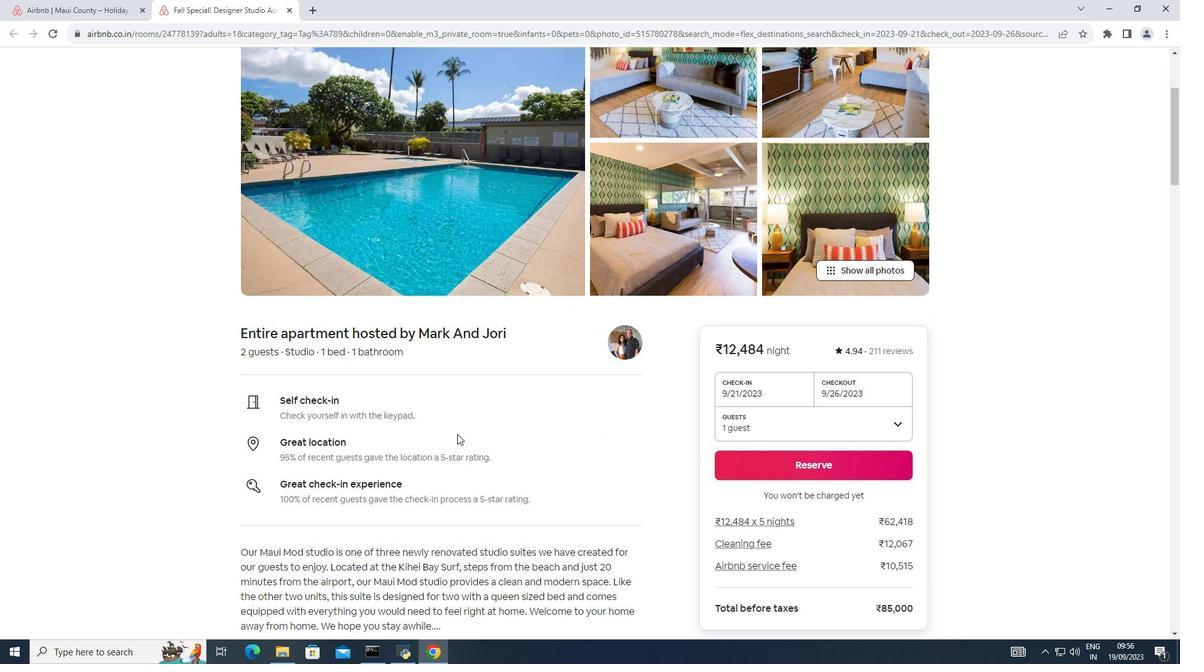 
Action: Mouse moved to (849, 274)
Screenshot: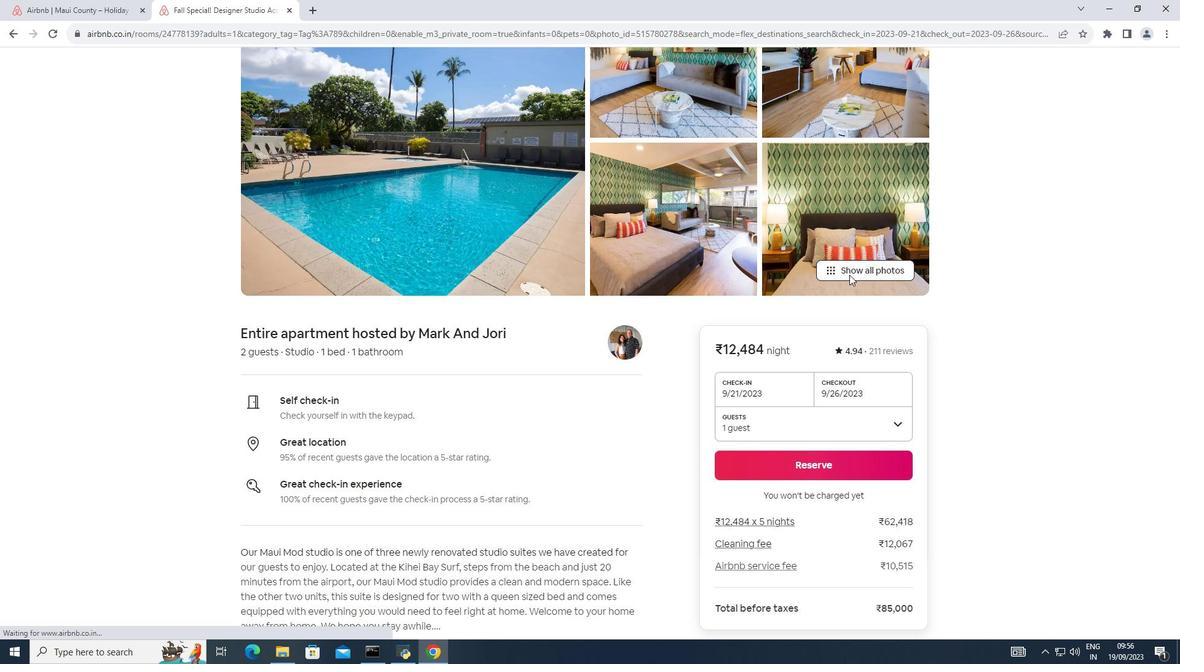 
Action: Mouse pressed left at (849, 274)
Screenshot: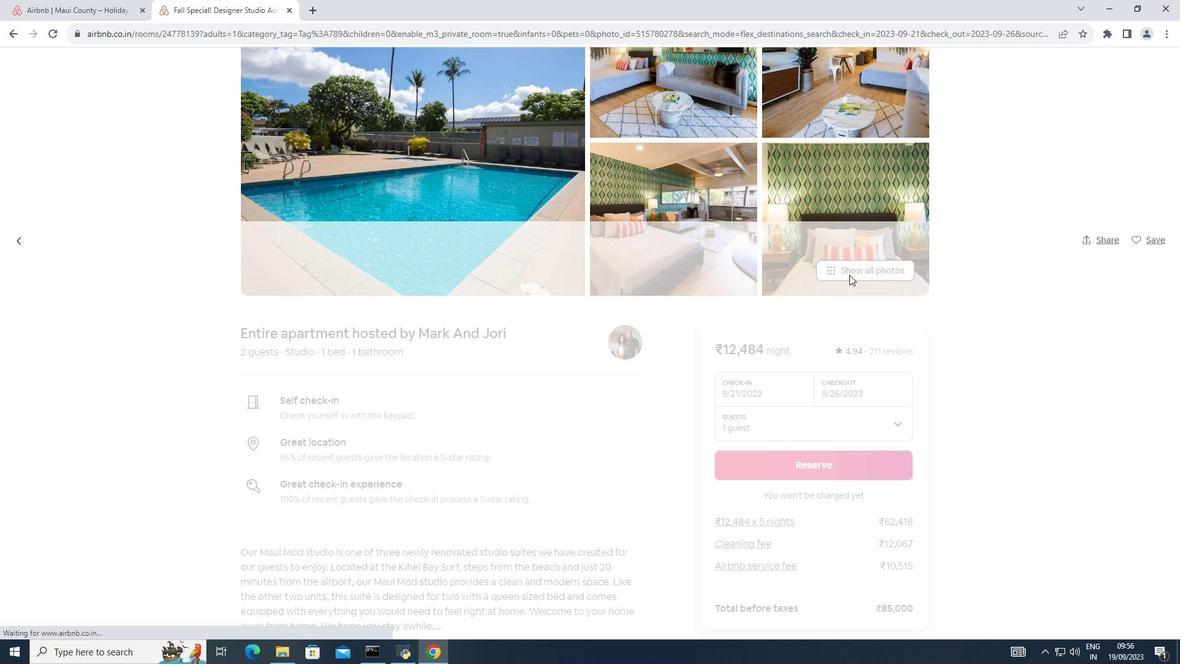 
Action: Mouse moved to (830, 314)
Screenshot: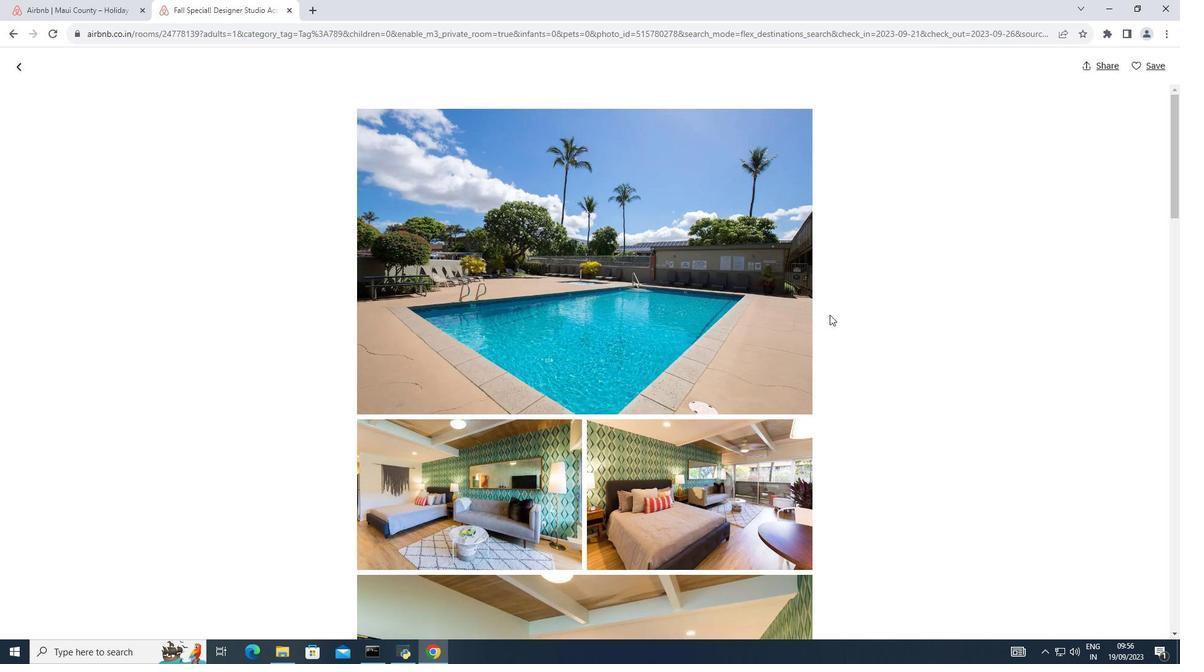 
Action: Mouse scrolled (830, 314) with delta (0, 0)
Screenshot: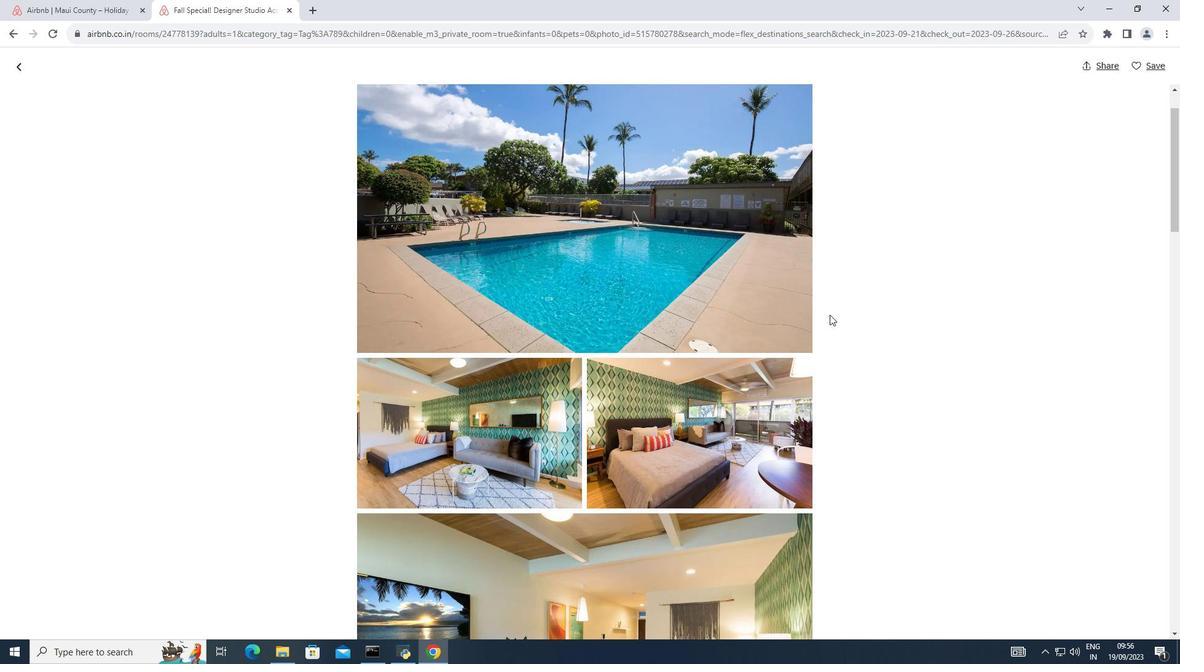 
Action: Mouse scrolled (830, 314) with delta (0, 0)
Screenshot: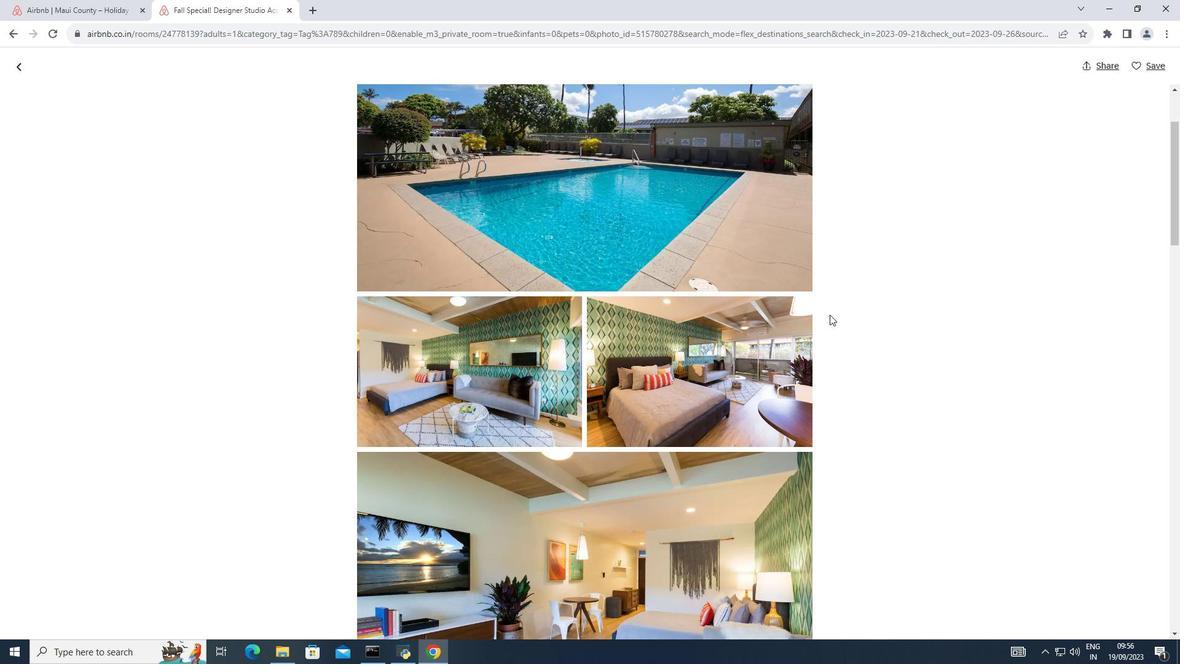 
Action: Mouse scrolled (830, 314) with delta (0, 0)
Screenshot: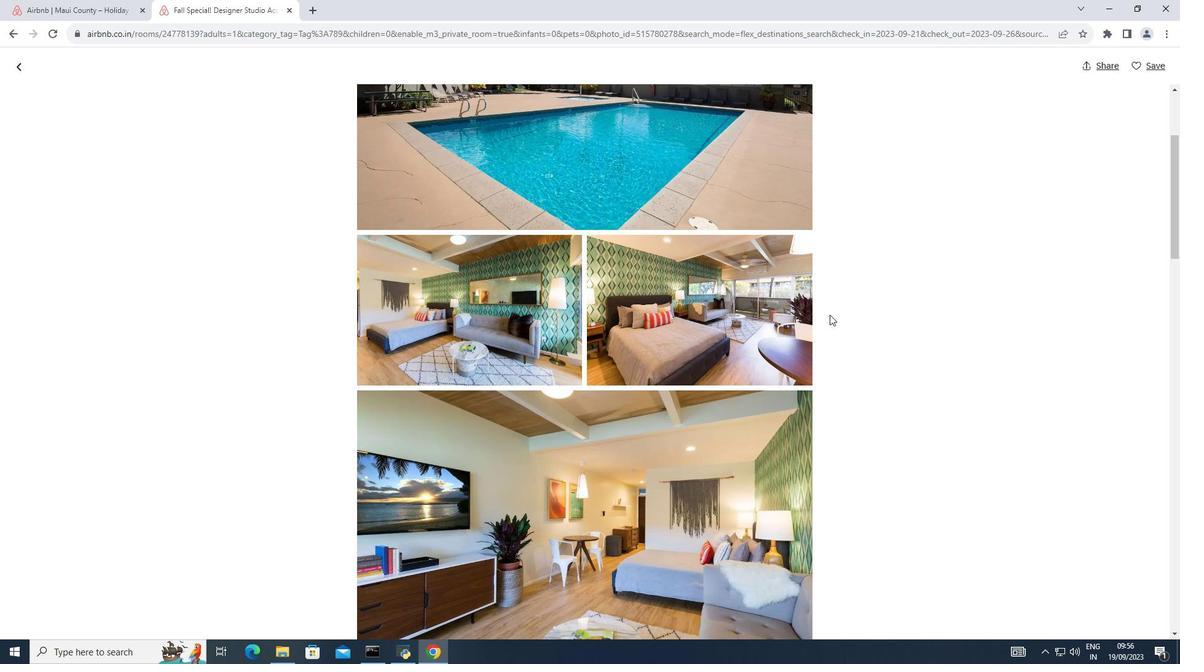 
Action: Mouse scrolled (830, 314) with delta (0, 0)
Screenshot: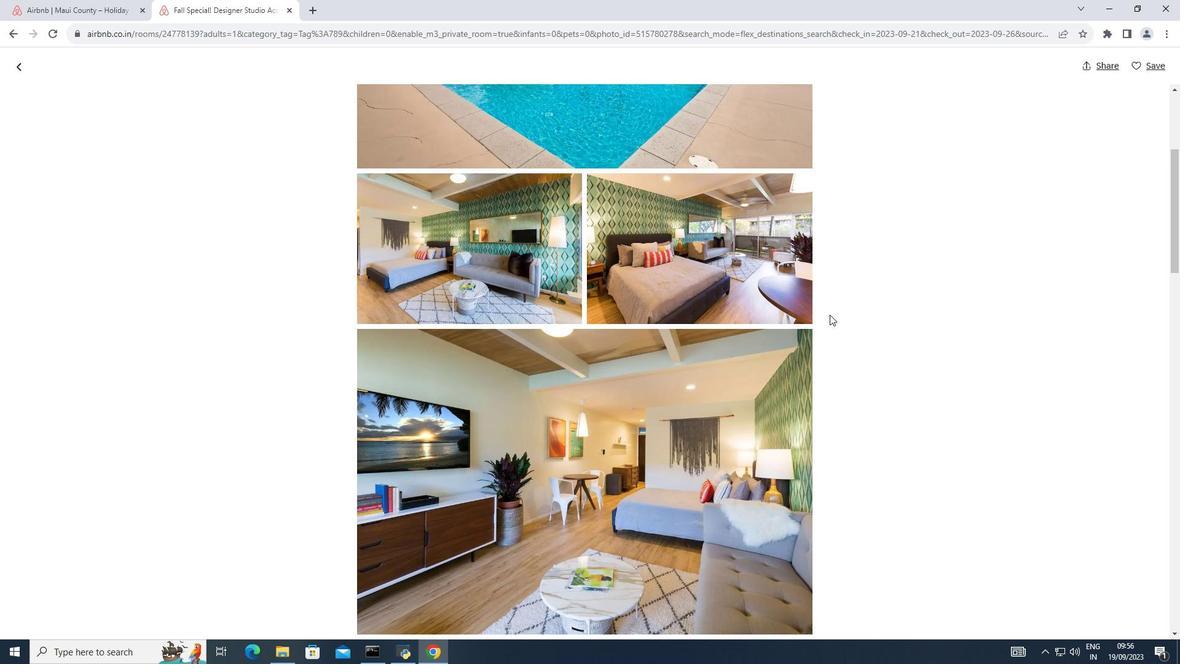 
Action: Mouse scrolled (830, 314) with delta (0, 0)
Screenshot: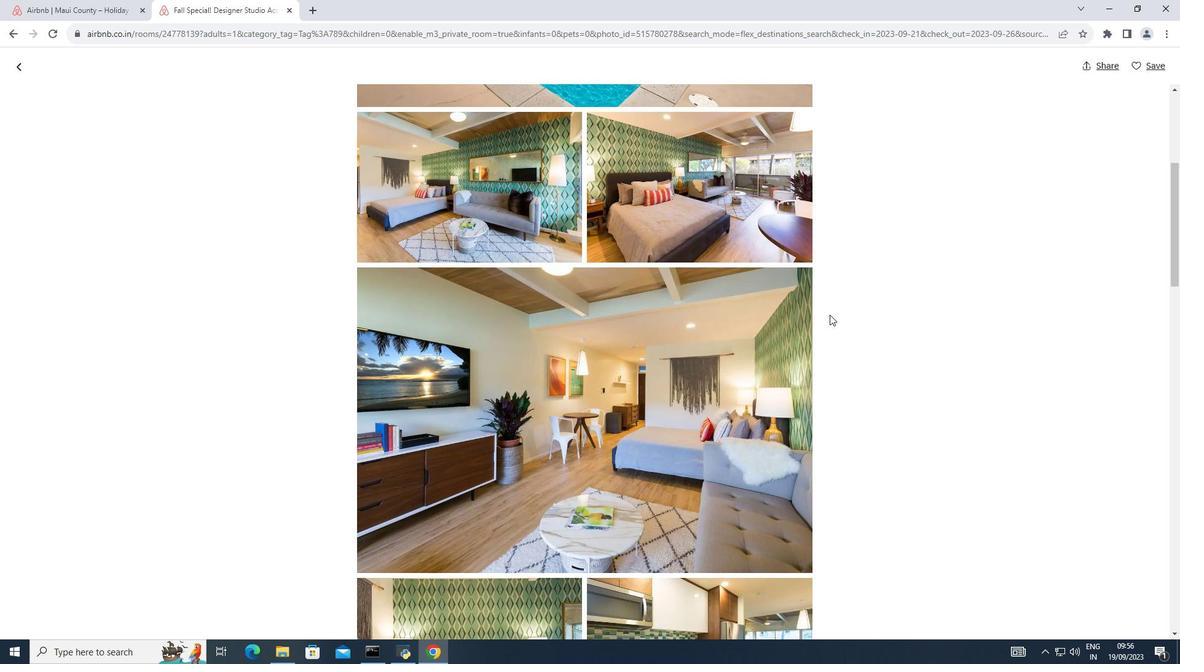 
Action: Mouse scrolled (830, 314) with delta (0, 0)
Screenshot: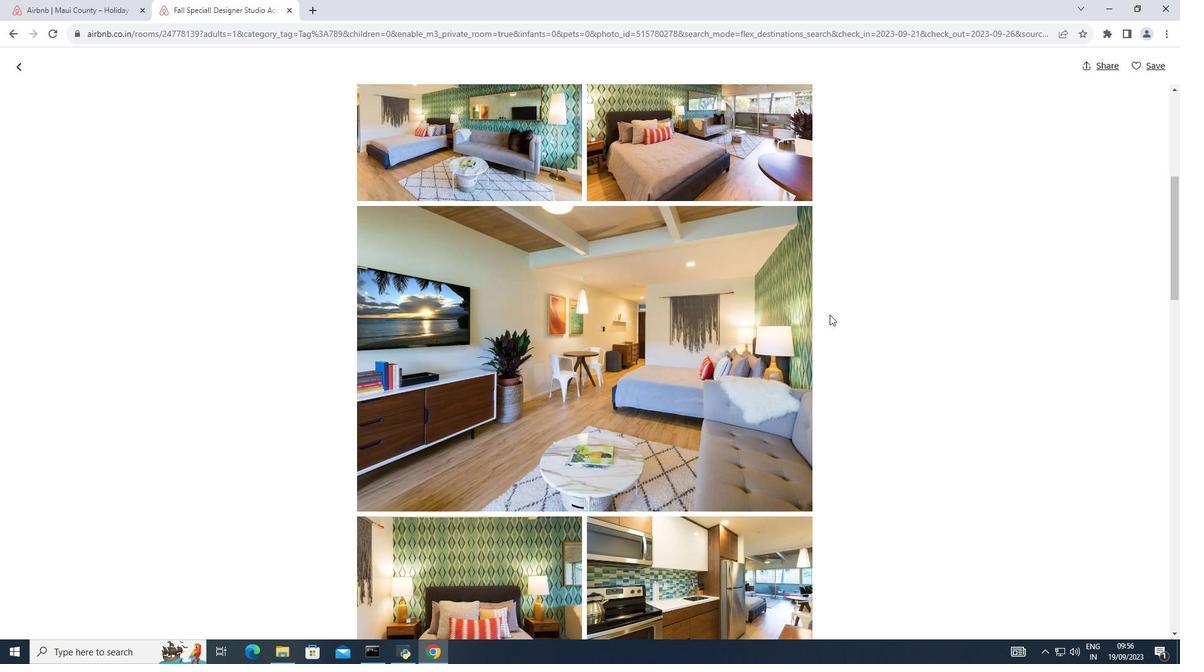 
Action: Mouse scrolled (830, 314) with delta (0, 0)
Screenshot: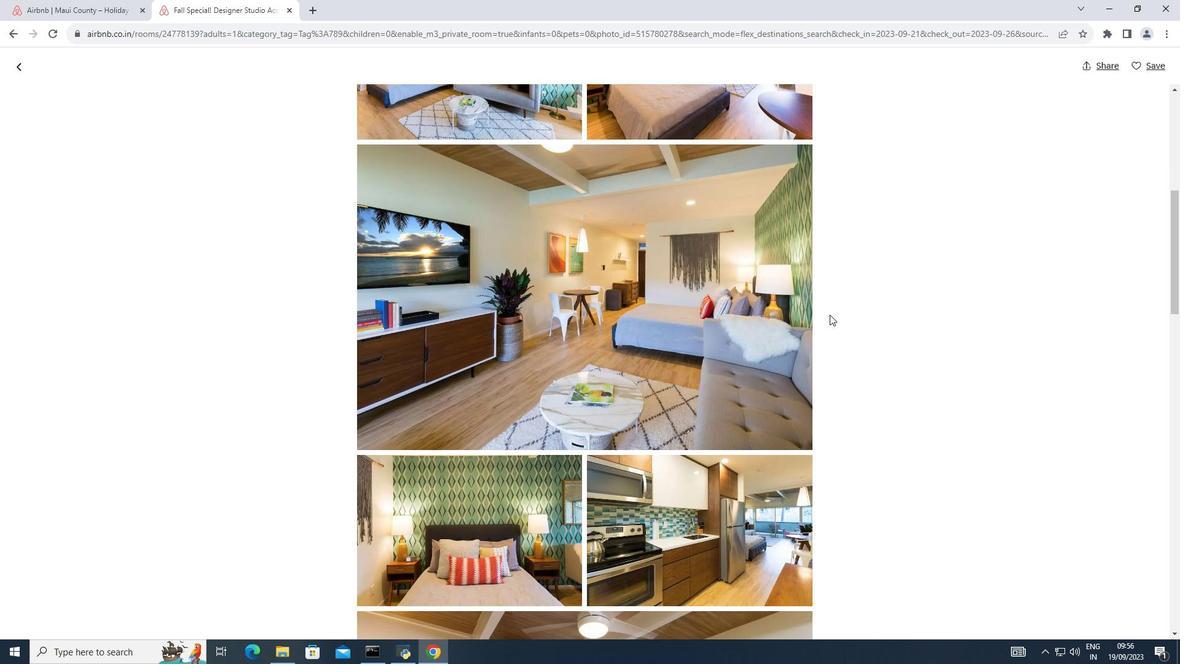 
Action: Mouse scrolled (830, 314) with delta (0, 0)
Screenshot: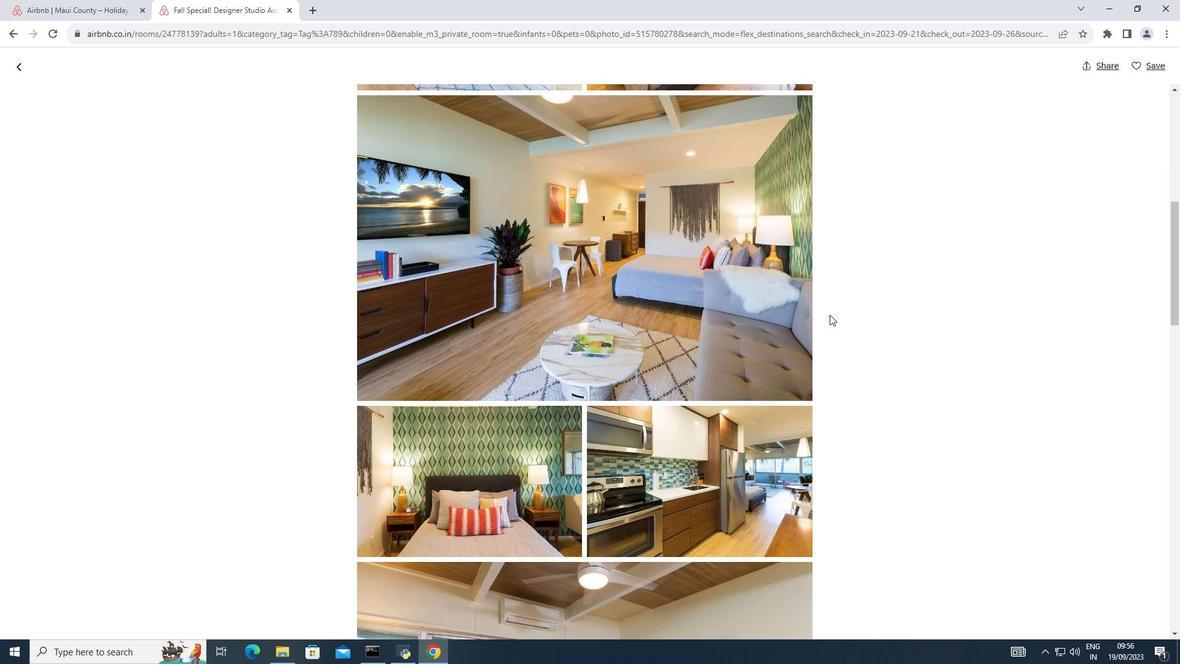 
Action: Mouse scrolled (830, 315) with delta (0, 0)
Screenshot: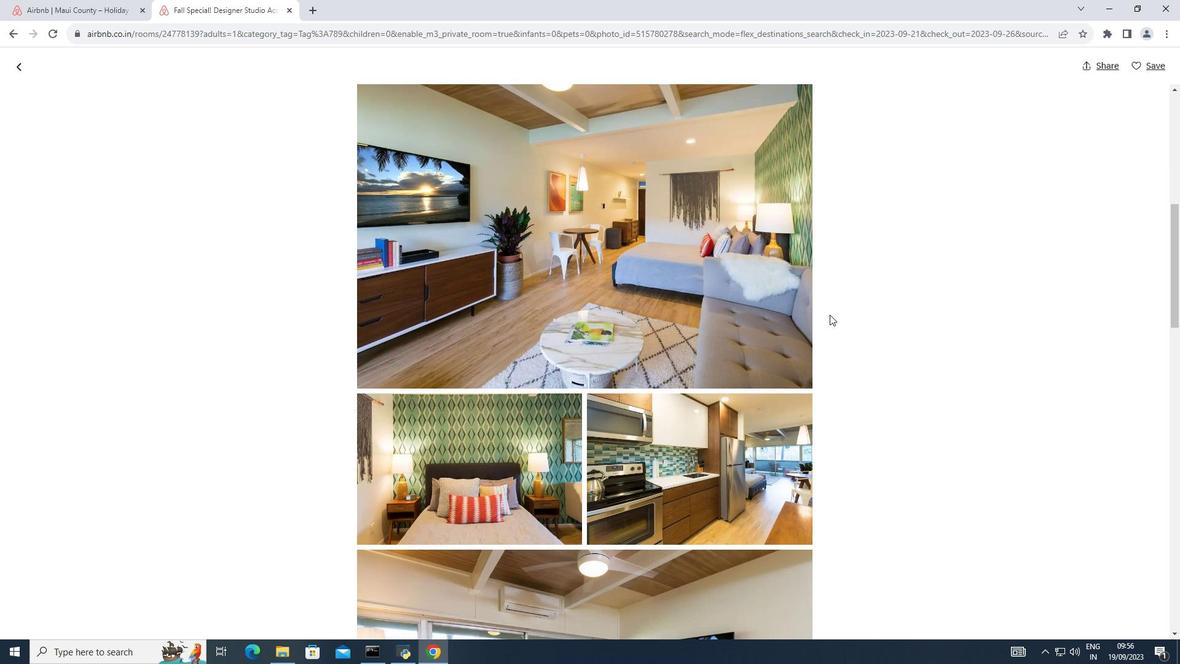 
Action: Mouse scrolled (830, 314) with delta (0, 0)
Screenshot: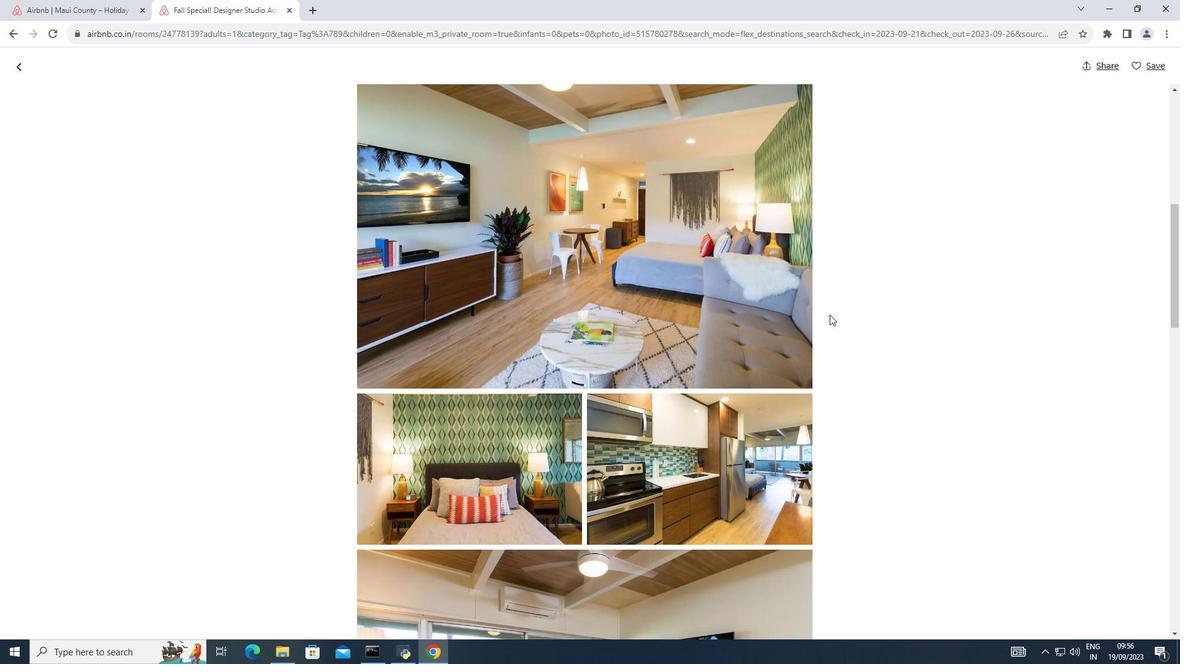 
Action: Mouse scrolled (830, 314) with delta (0, 0)
Screenshot: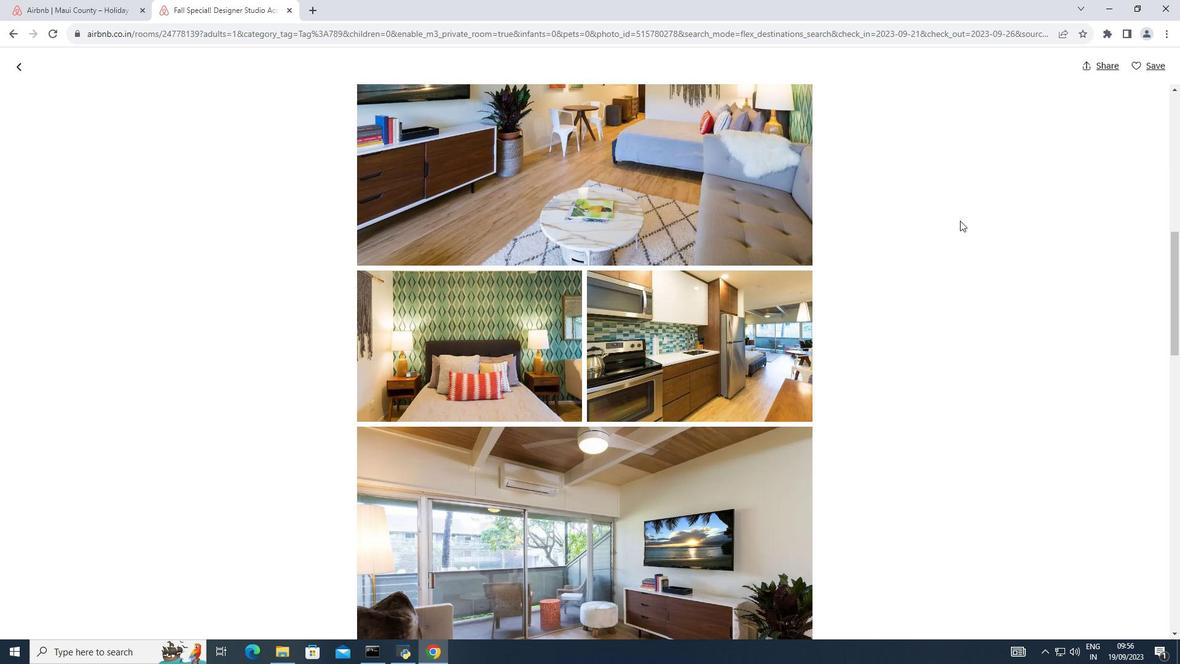 
Action: Mouse scrolled (830, 314) with delta (0, 0)
Screenshot: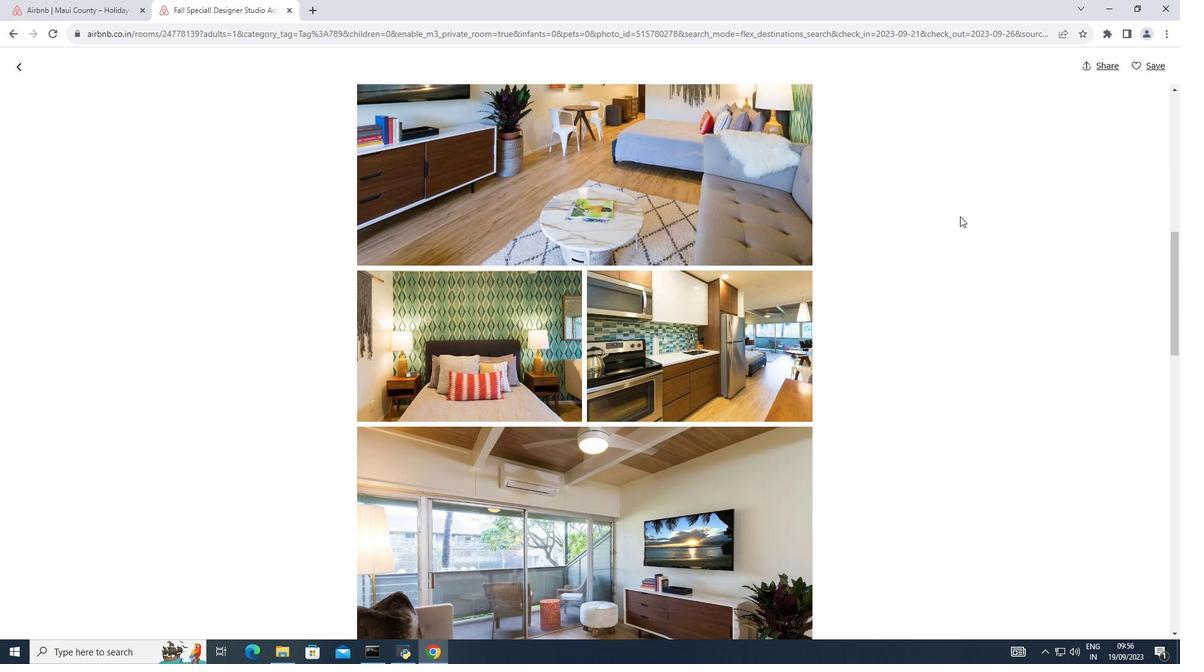 
Action: Mouse moved to (960, 225)
Screenshot: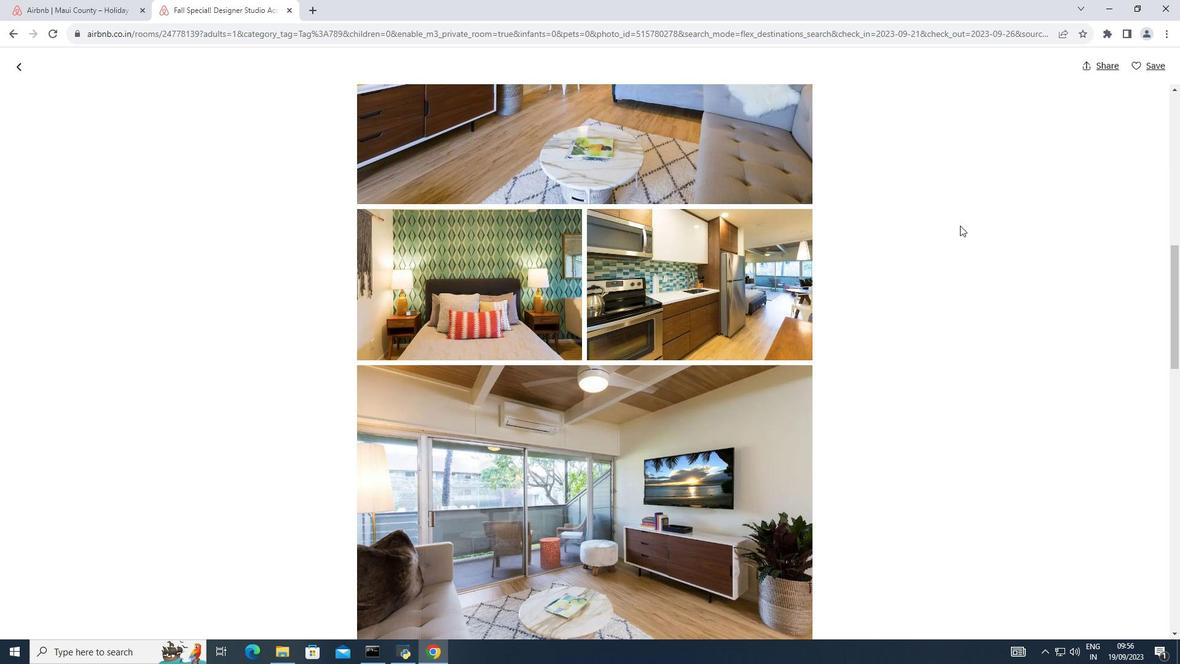 
Action: Mouse scrolled (960, 224) with delta (0, 0)
Screenshot: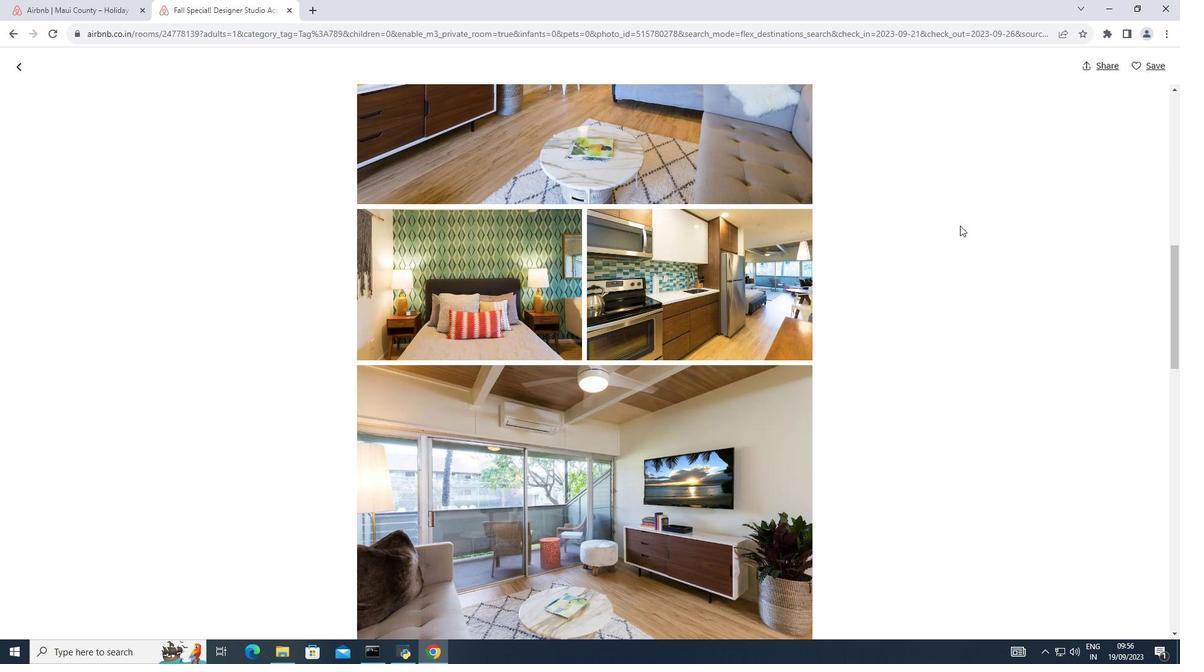 
Action: Mouse moved to (960, 225)
Screenshot: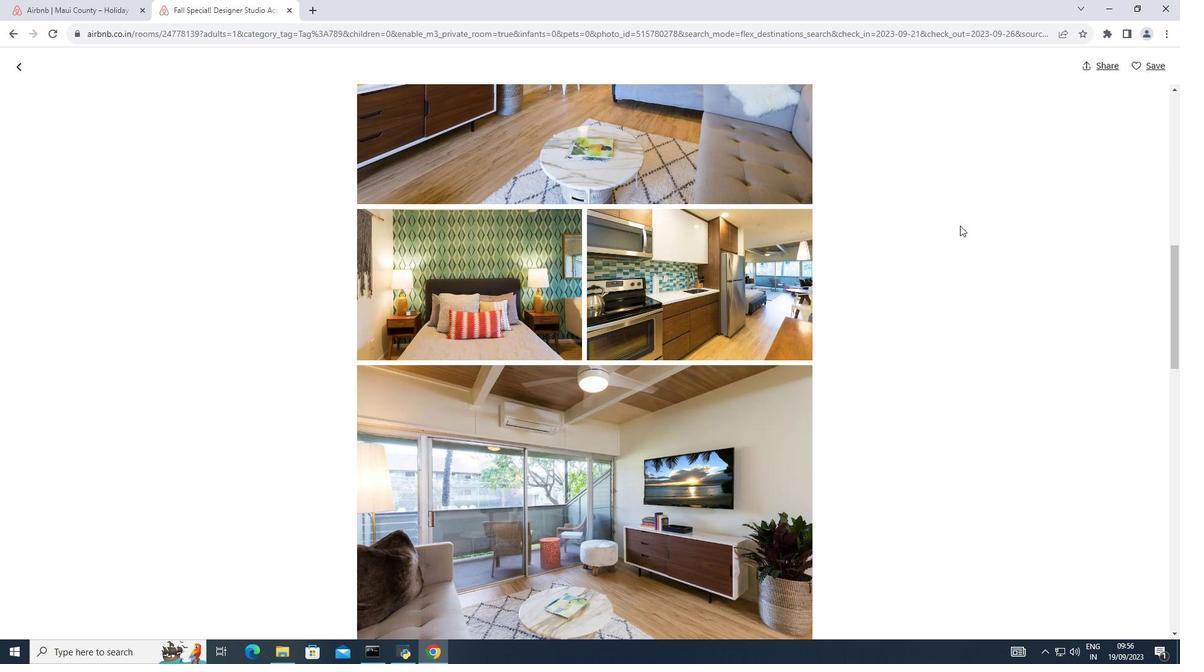 
Action: Mouse scrolled (960, 225) with delta (0, 0)
Screenshot: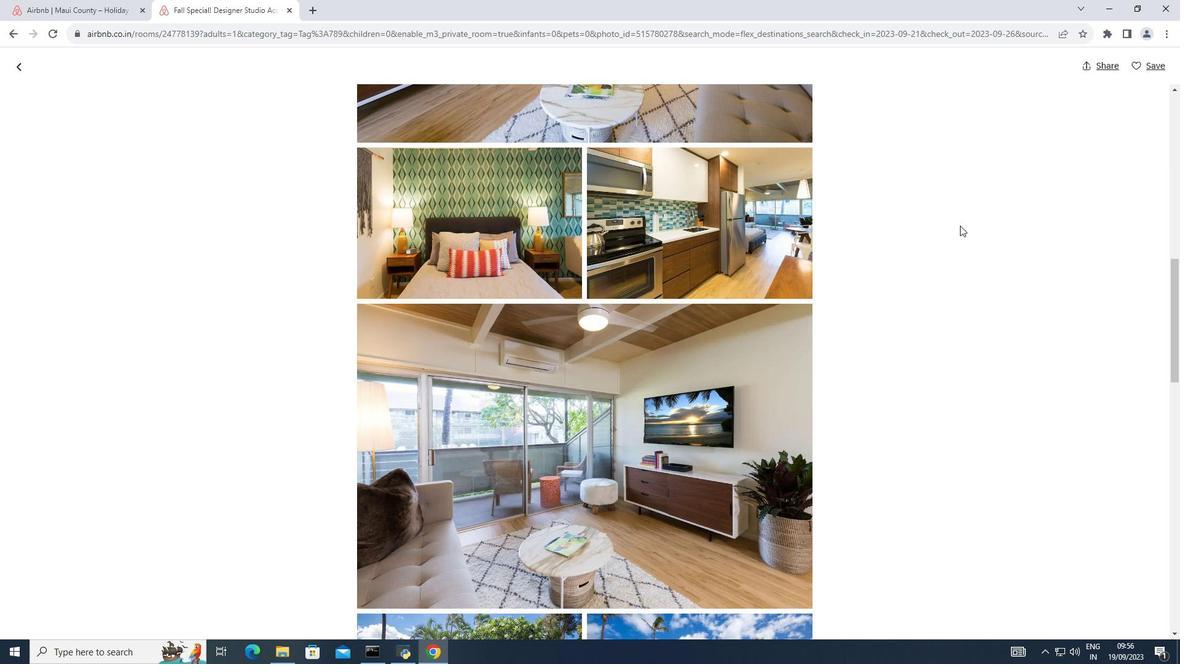 
Action: Mouse scrolled (960, 225) with delta (0, 0)
Screenshot: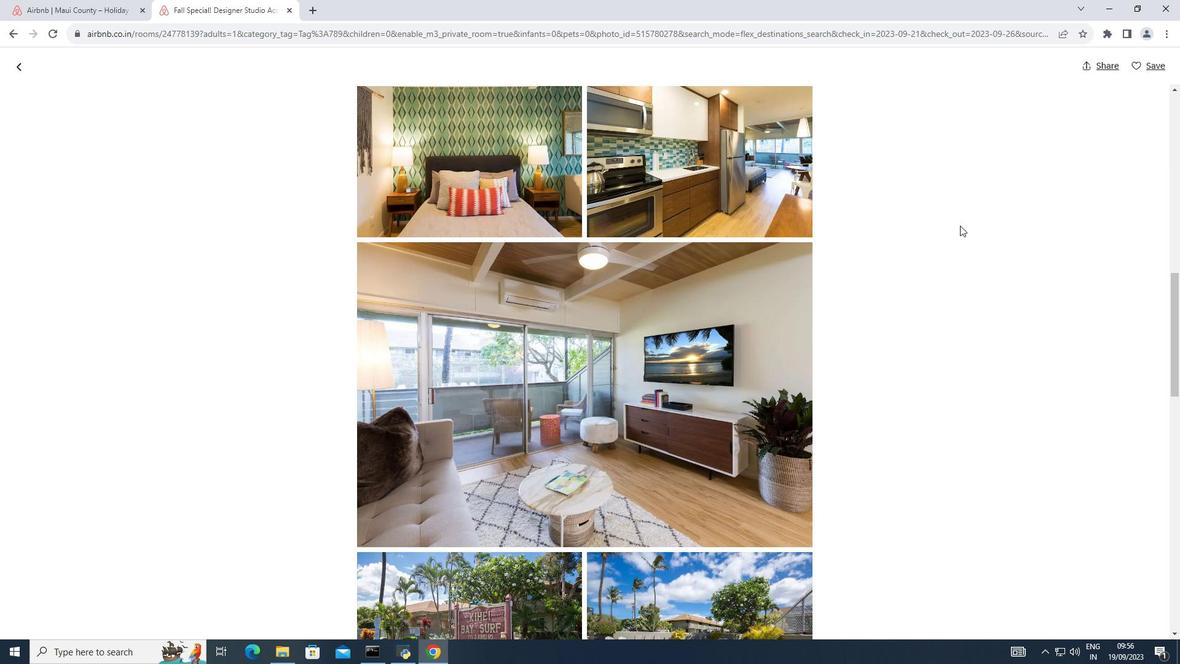 
Action: Mouse scrolled (960, 225) with delta (0, 0)
Screenshot: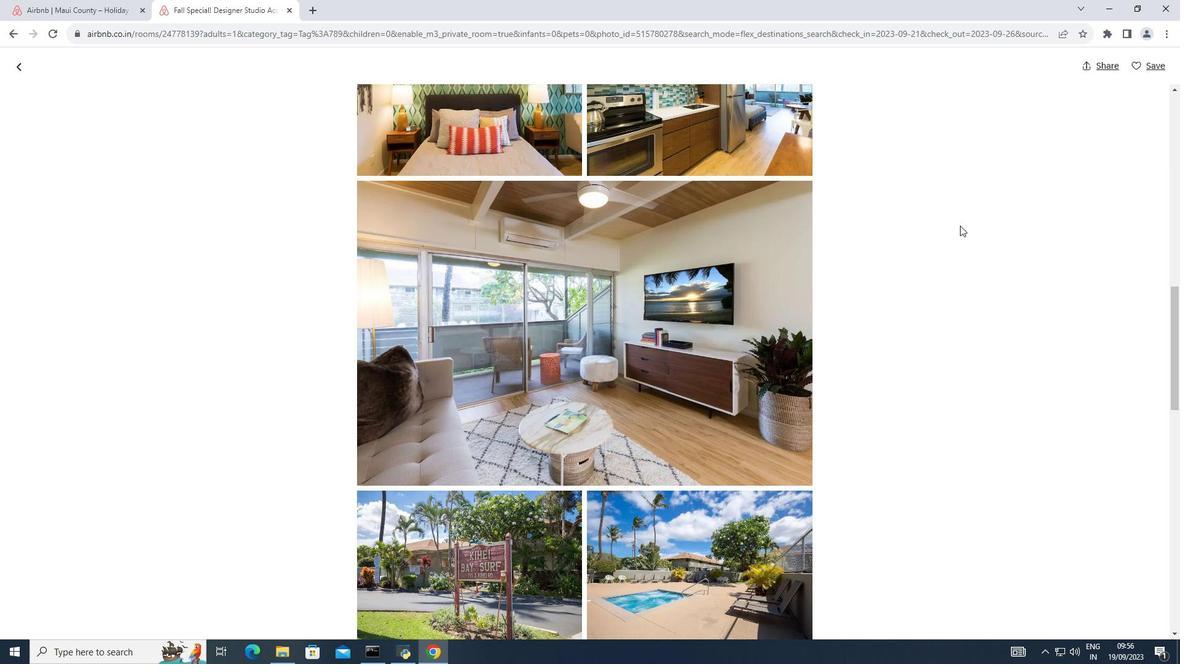 
Action: Mouse scrolled (960, 225) with delta (0, 0)
Screenshot: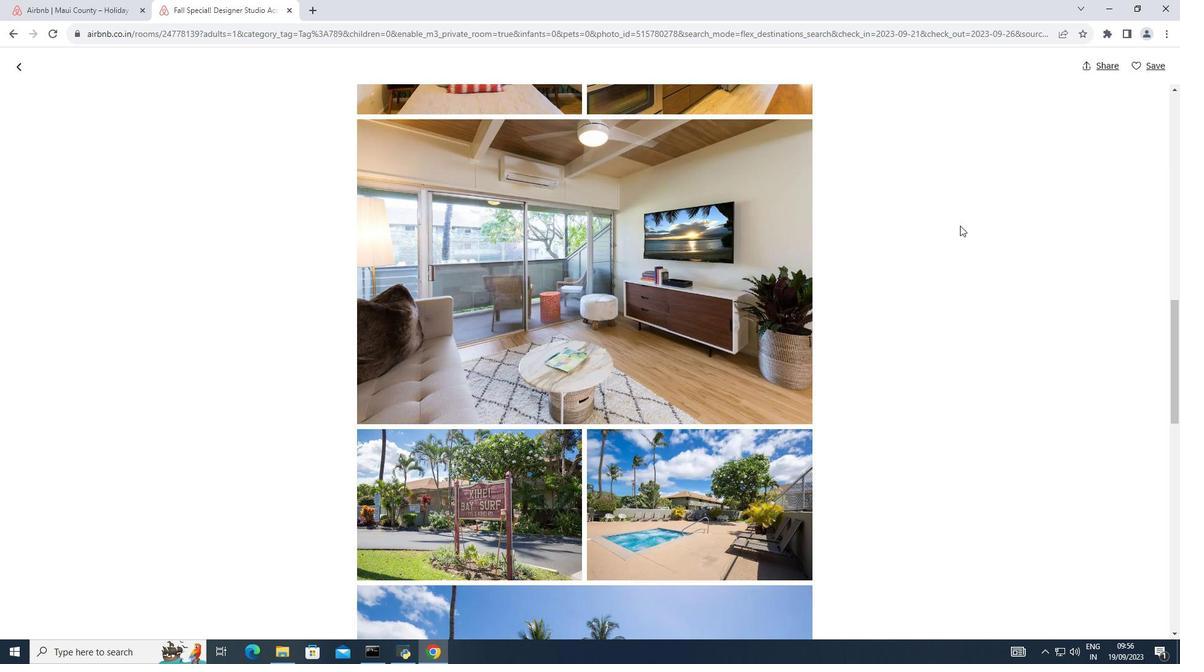 
Action: Mouse moved to (958, 221)
Screenshot: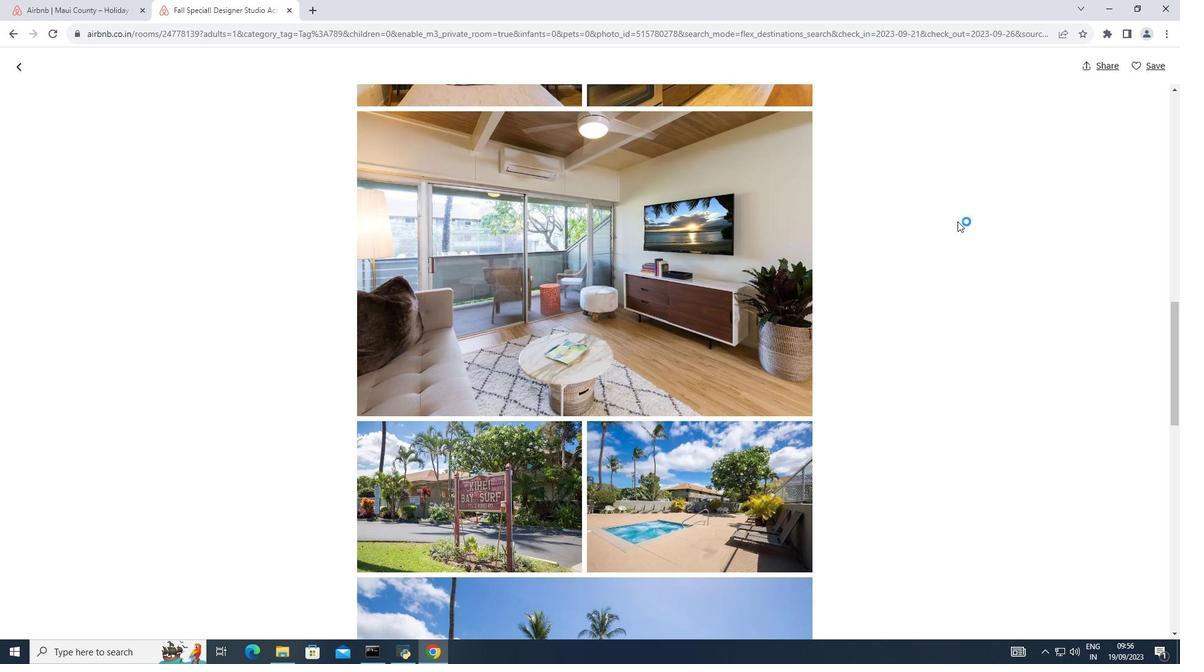 
Action: Mouse scrolled (958, 220) with delta (0, 0)
Screenshot: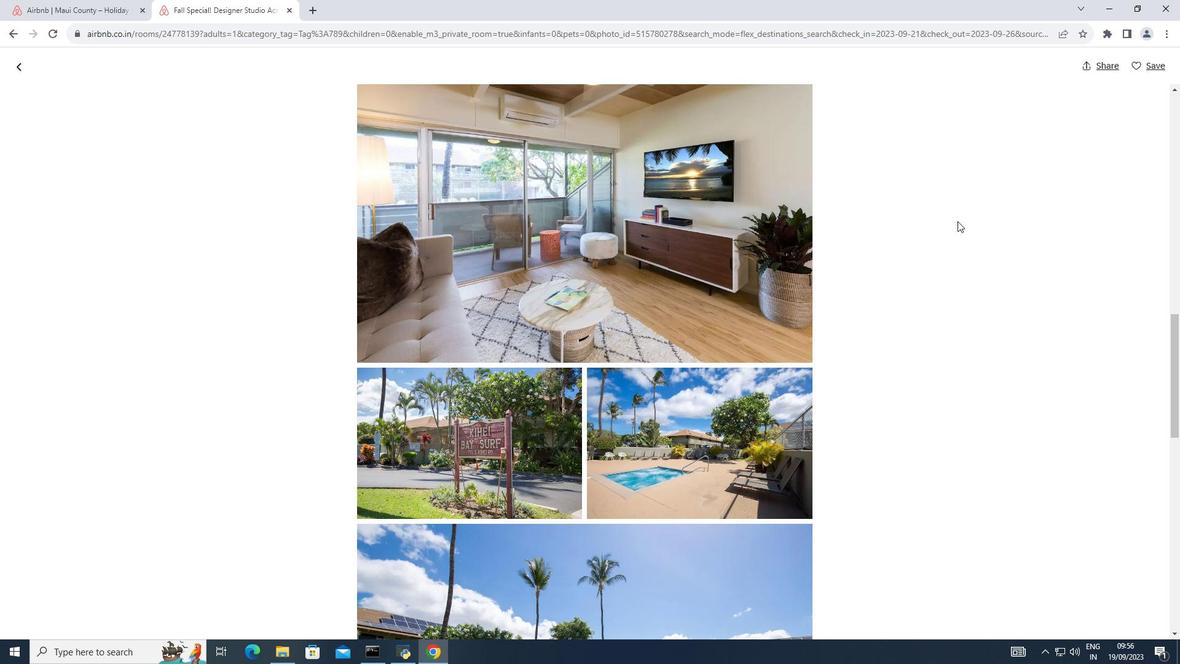 
Action: Mouse scrolled (958, 220) with delta (0, 0)
Screenshot: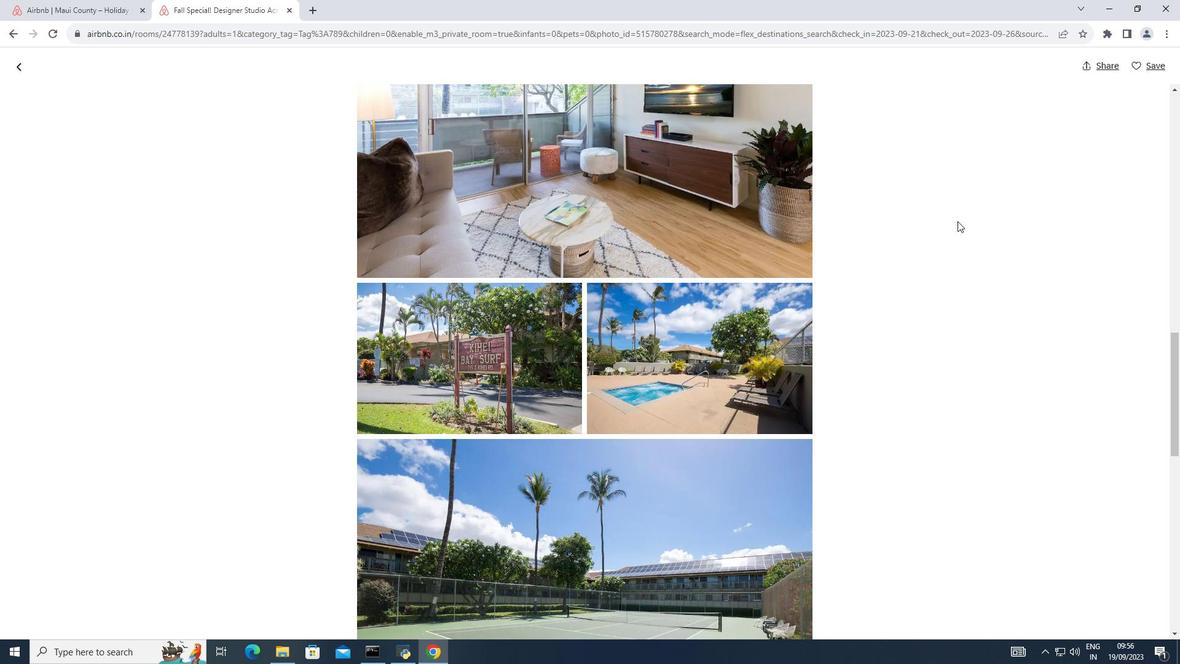 
Action: Mouse scrolled (958, 220) with delta (0, 0)
Screenshot: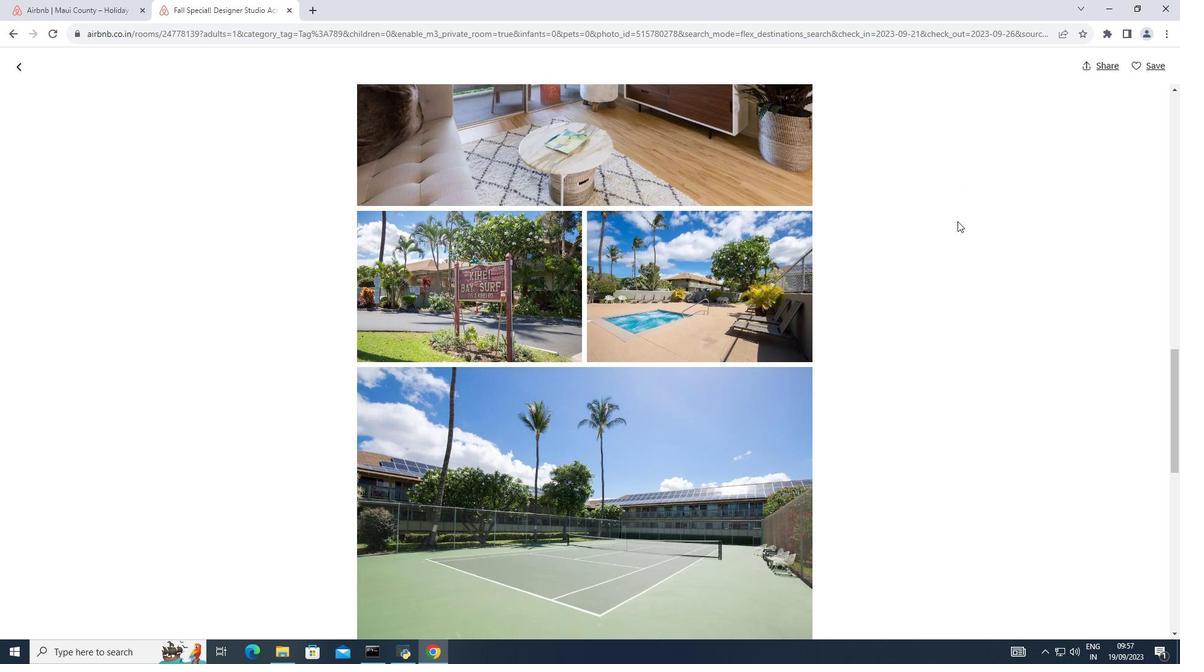 
Action: Mouse scrolled (958, 220) with delta (0, 0)
Screenshot: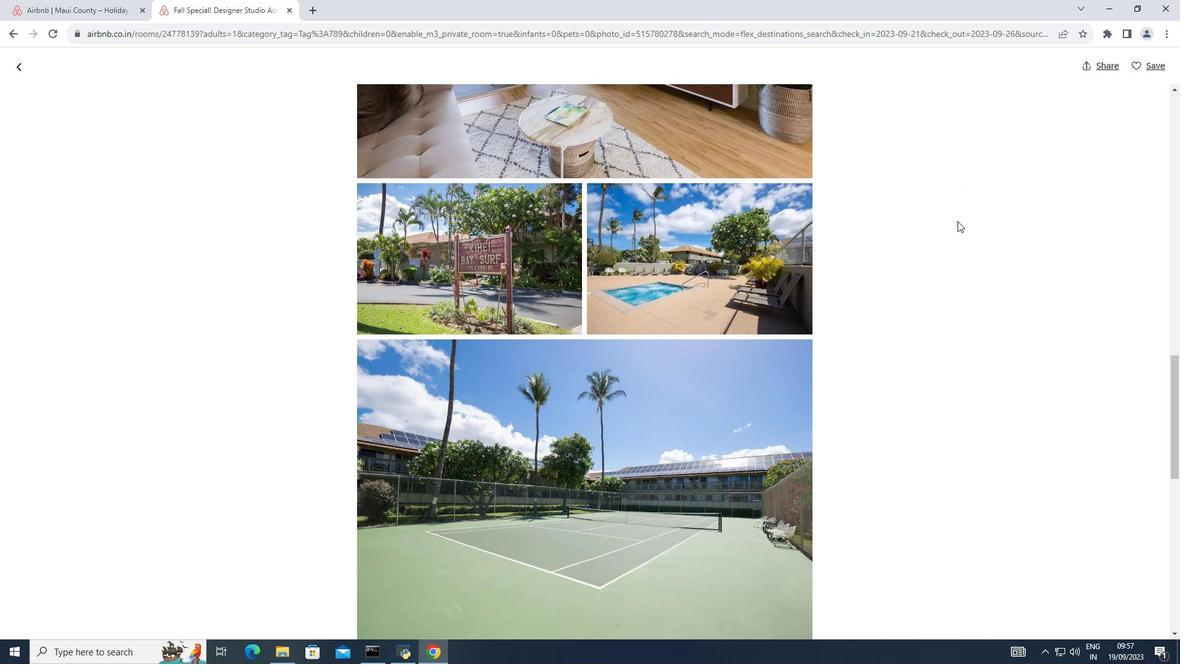
Action: Mouse scrolled (958, 220) with delta (0, 0)
Screenshot: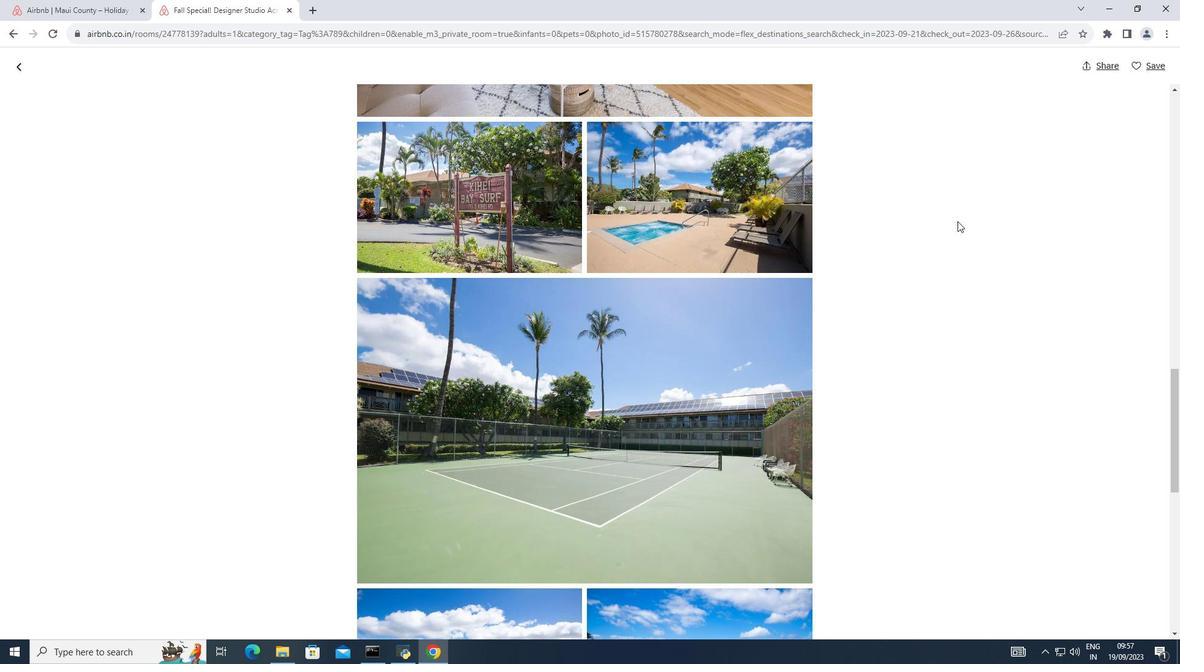 
Action: Mouse scrolled (958, 220) with delta (0, 0)
Screenshot: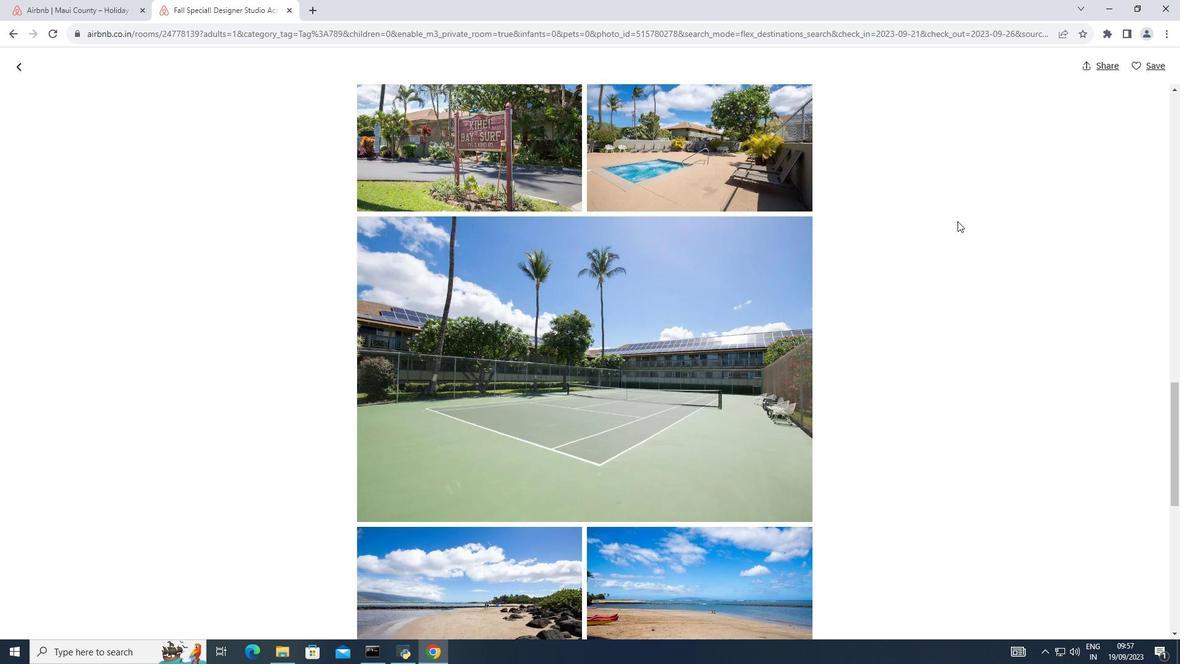 
Action: Mouse scrolled (958, 220) with delta (0, 0)
Screenshot: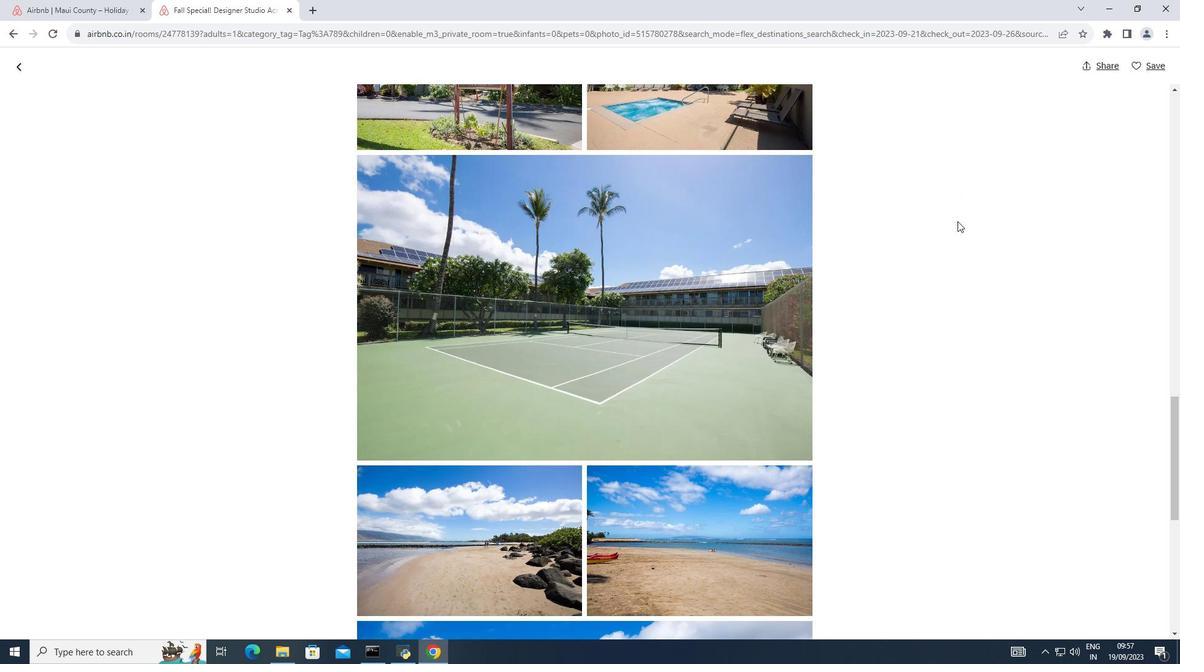 
Action: Mouse scrolled (958, 220) with delta (0, 0)
Screenshot: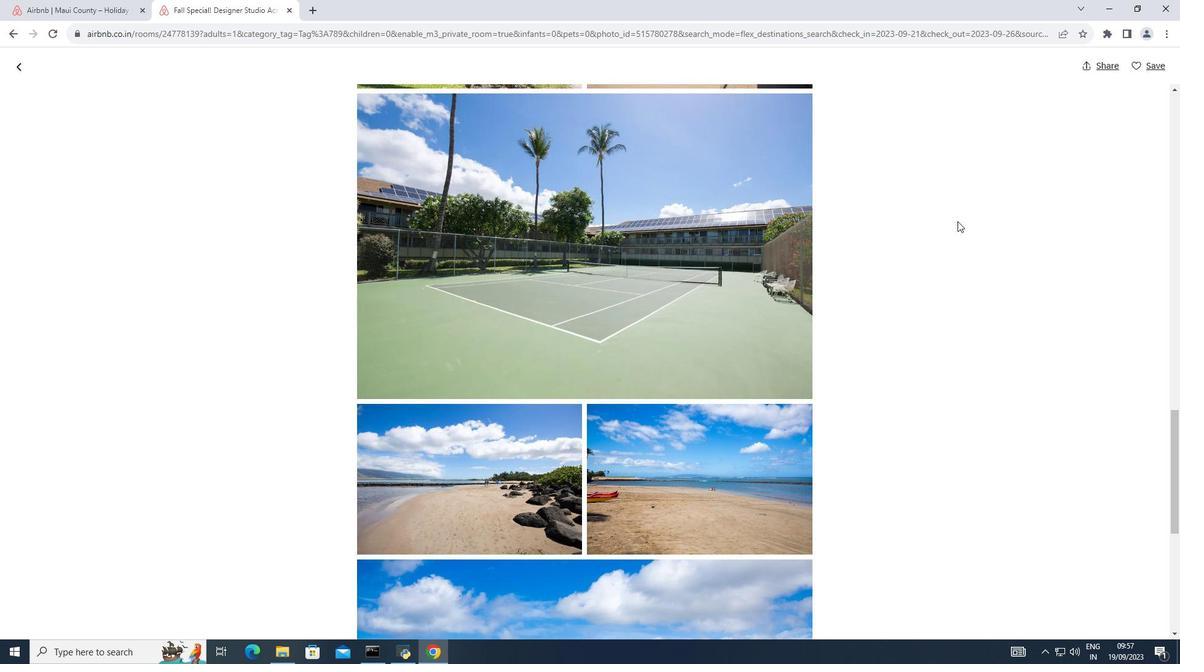 
Action: Mouse scrolled (958, 220) with delta (0, 0)
Screenshot: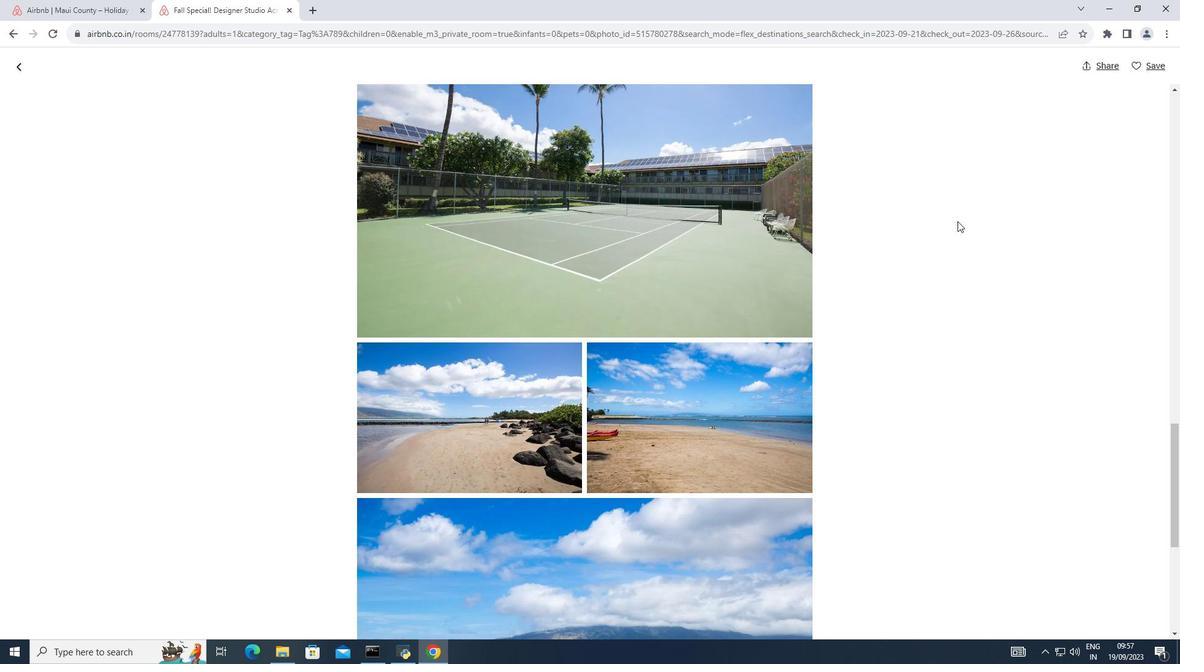 
Action: Mouse scrolled (958, 220) with delta (0, 0)
Screenshot: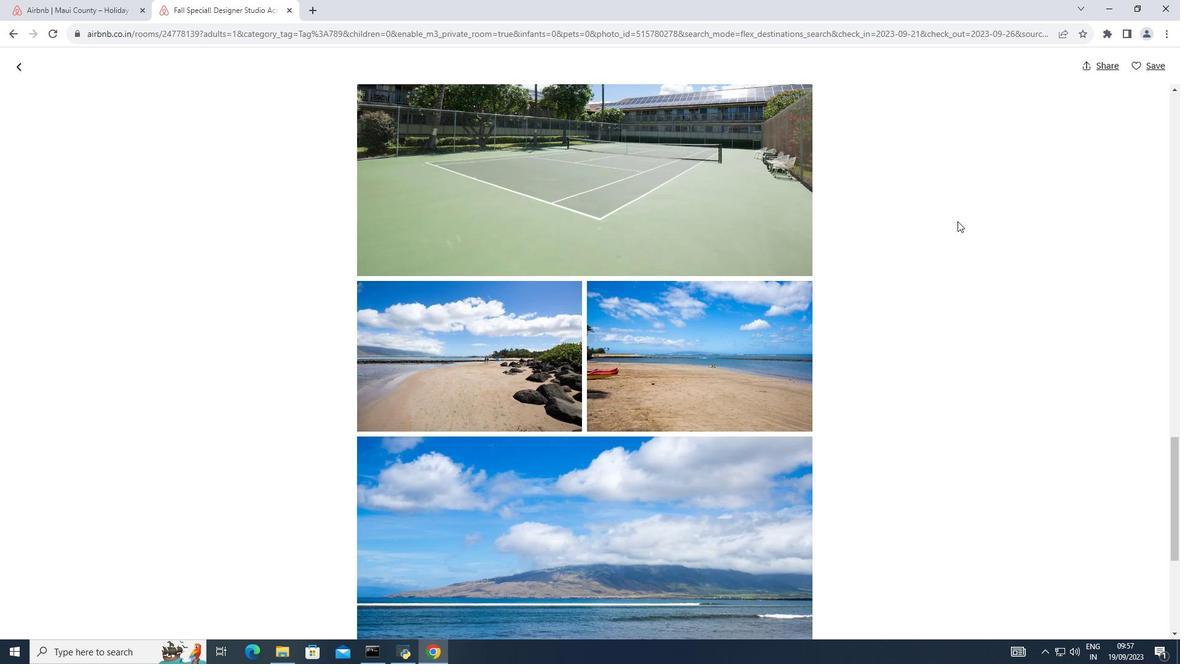 
Action: Mouse scrolled (958, 220) with delta (0, 0)
Screenshot: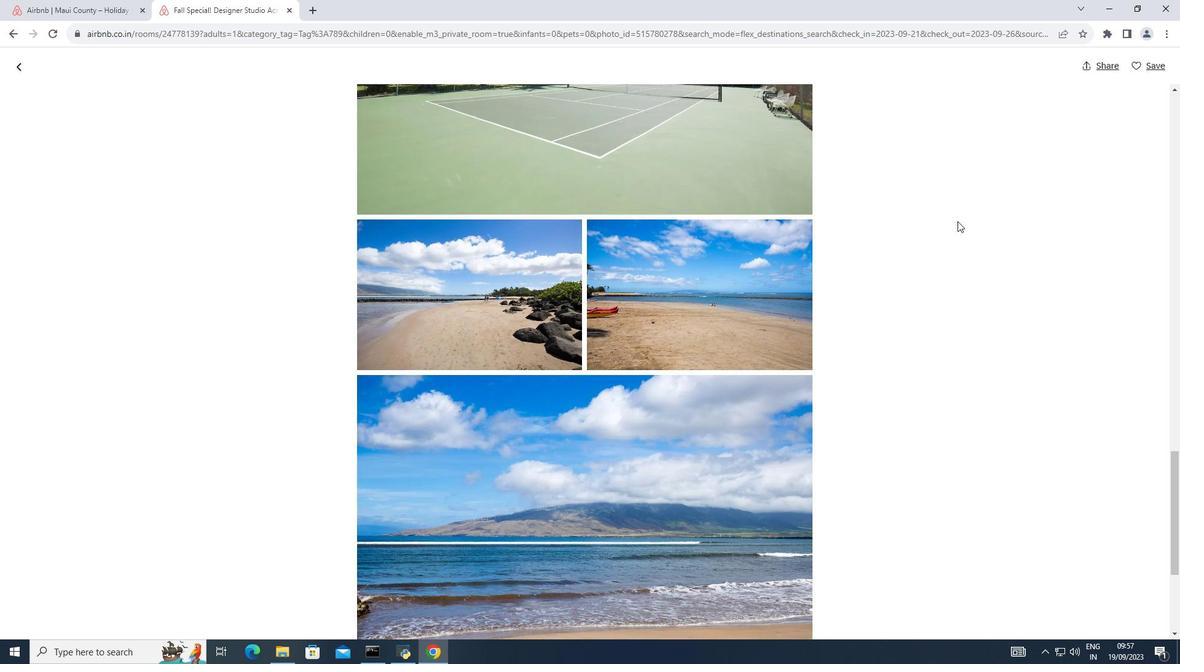 
Action: Mouse scrolled (958, 220) with delta (0, 0)
Screenshot: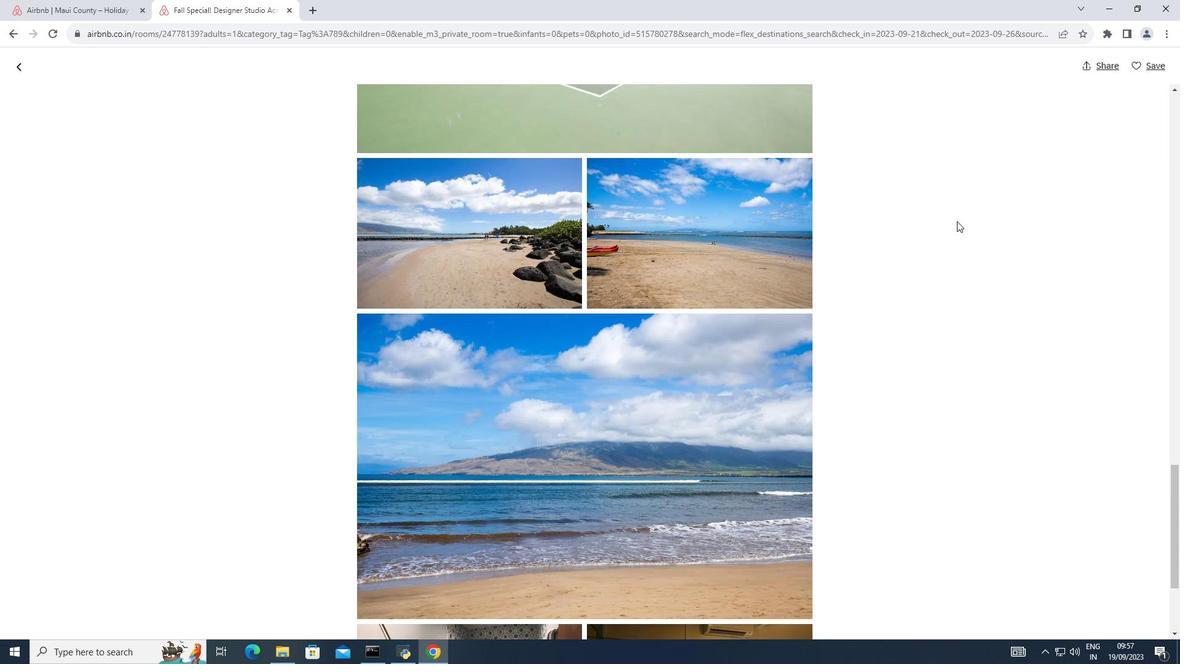 
Action: Mouse moved to (957, 221)
Screenshot: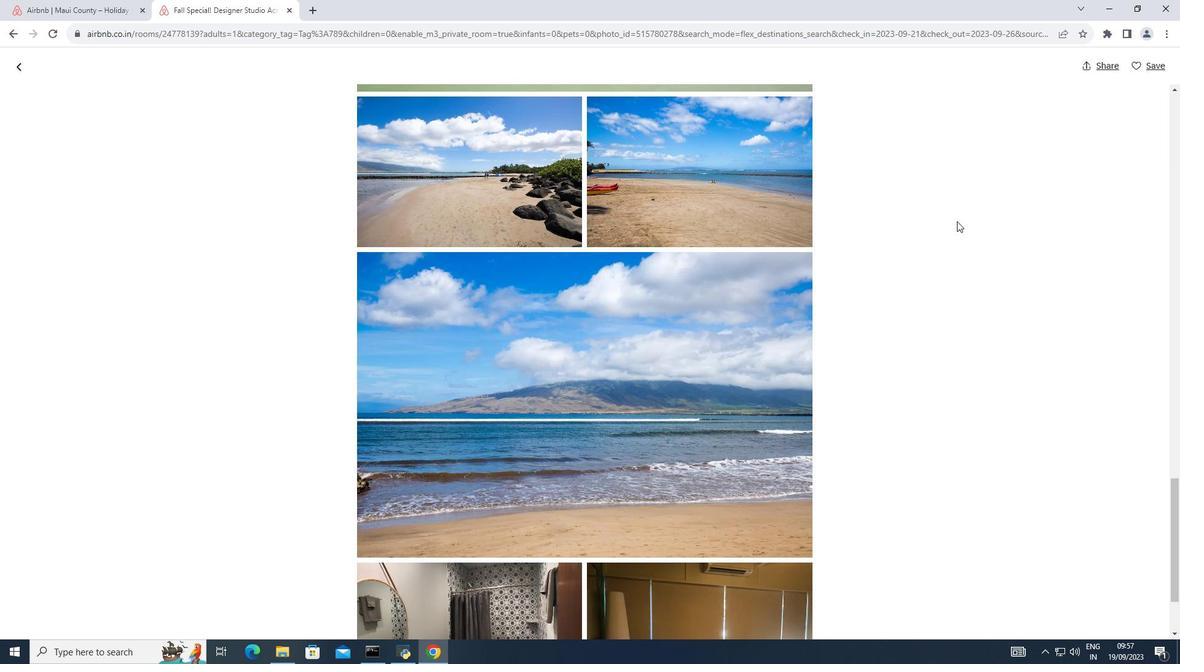 
Action: Mouse scrolled (957, 220) with delta (0, 0)
Screenshot: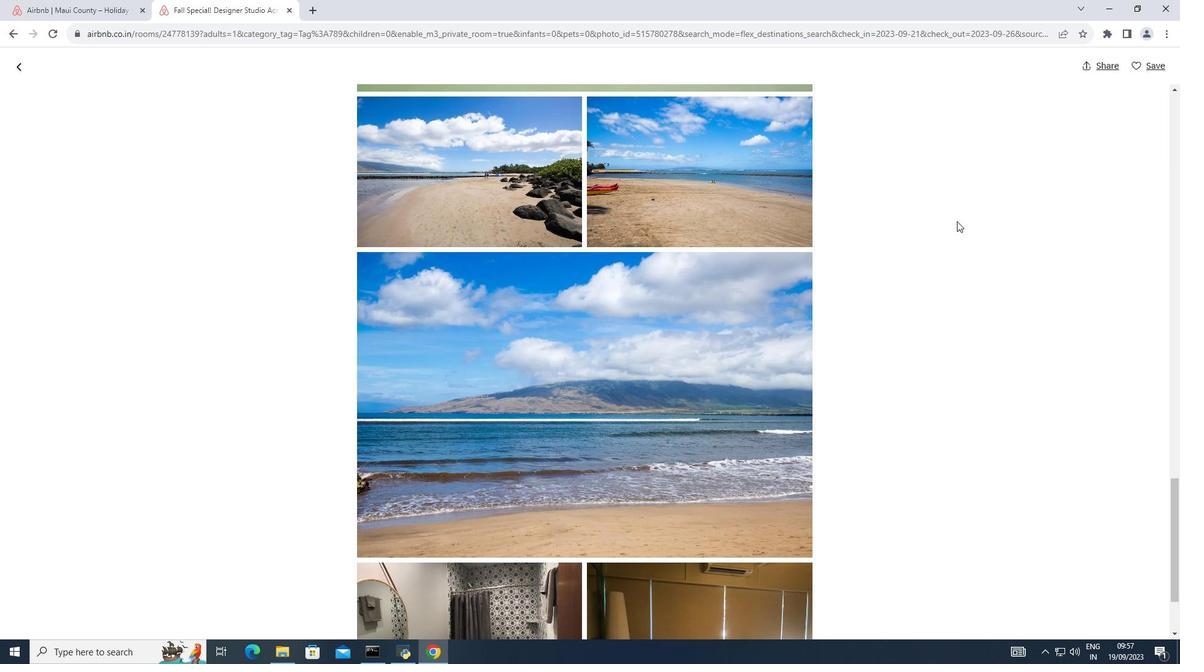 
Action: Mouse scrolled (957, 220) with delta (0, 0)
Screenshot: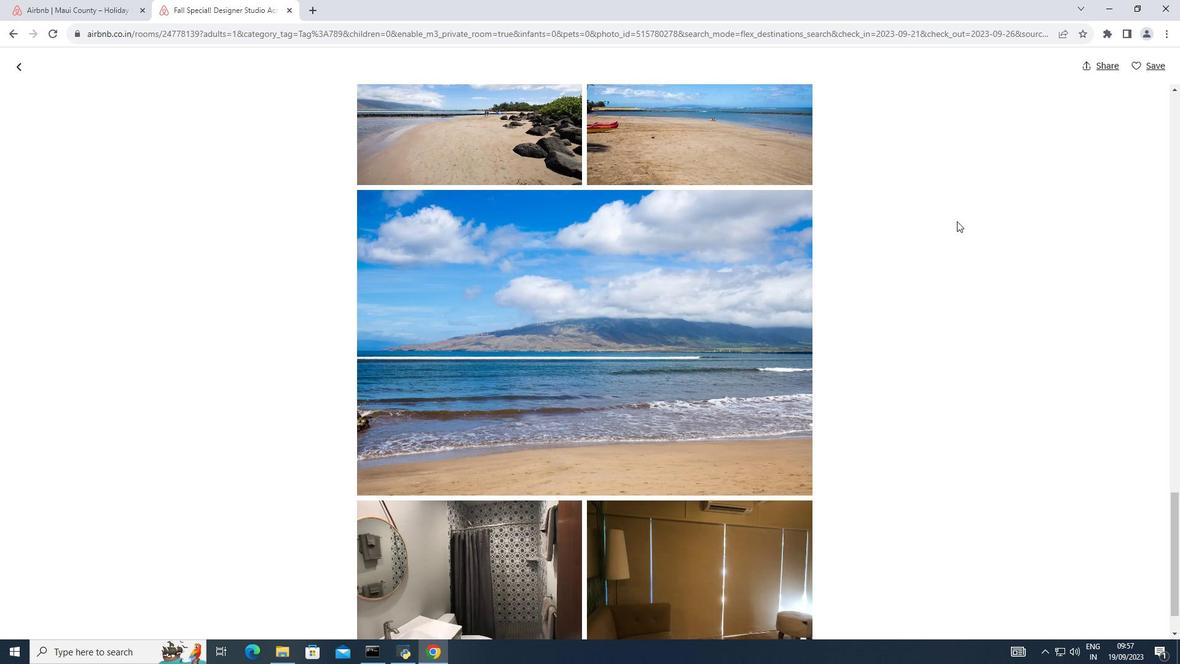 
Action: Mouse scrolled (957, 220) with delta (0, 0)
Screenshot: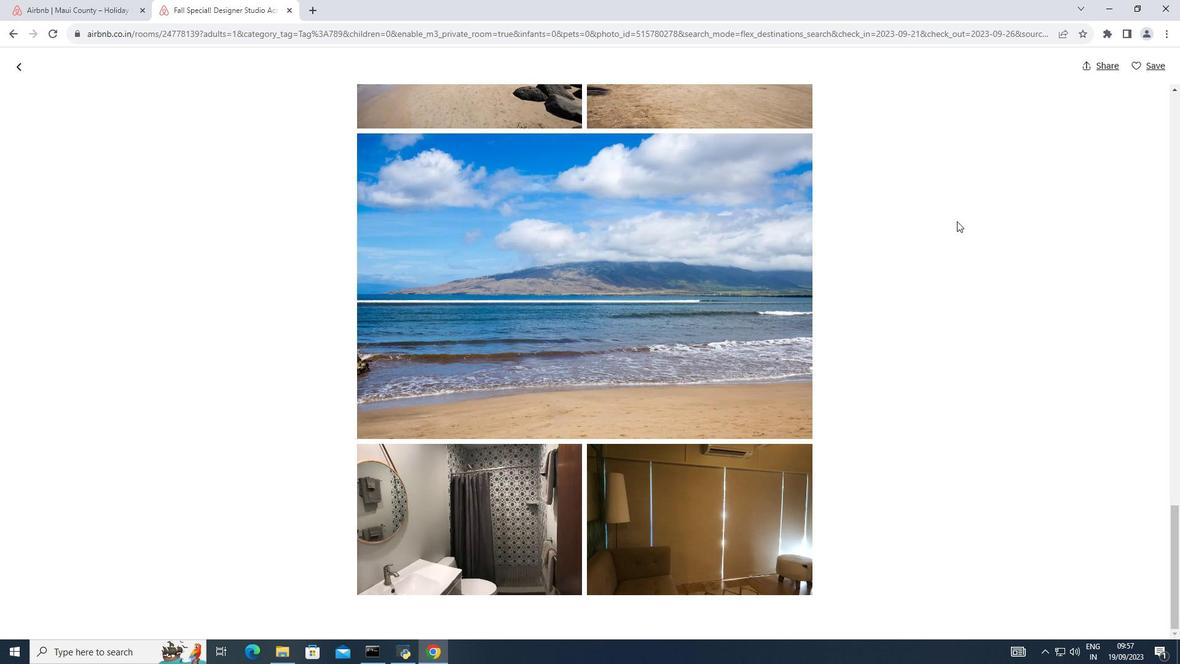 
Action: Mouse scrolled (957, 220) with delta (0, 0)
Screenshot: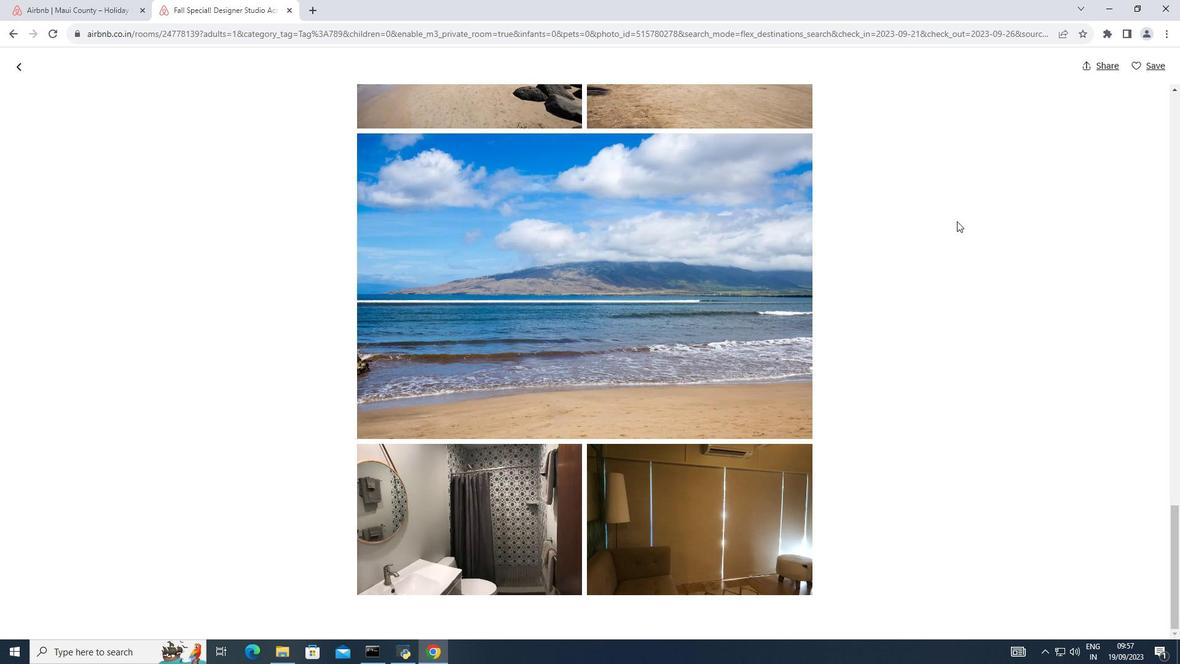 
Action: Mouse scrolled (957, 220) with delta (0, 0)
Screenshot: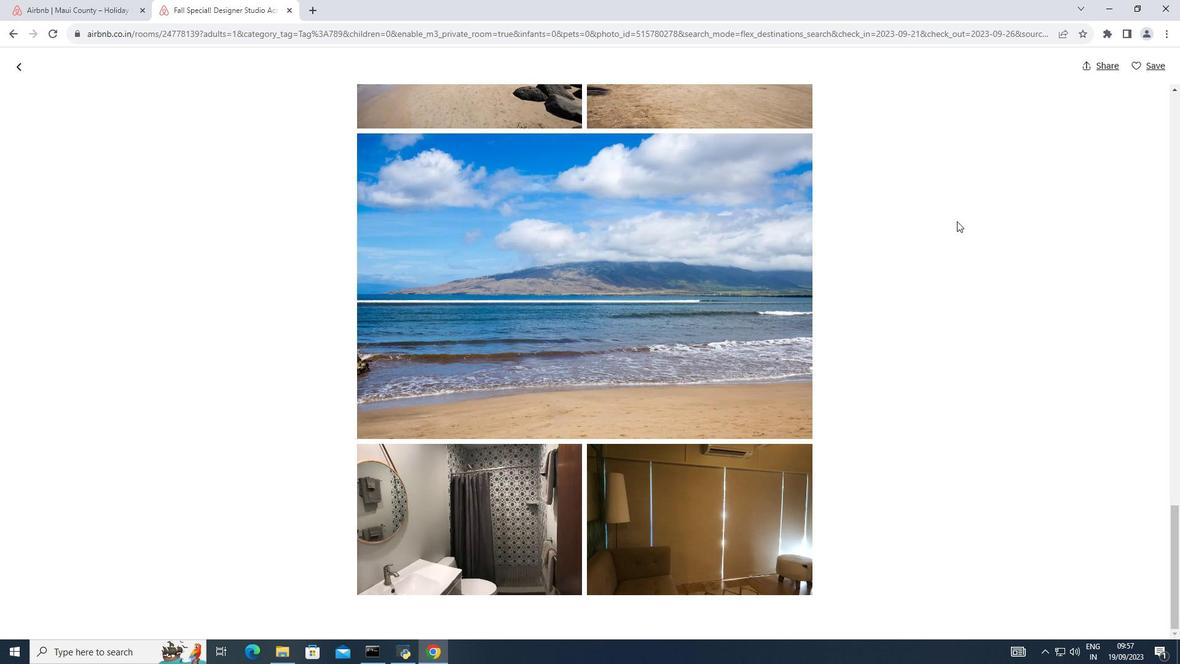 
Action: Mouse scrolled (957, 220) with delta (0, 0)
Screenshot: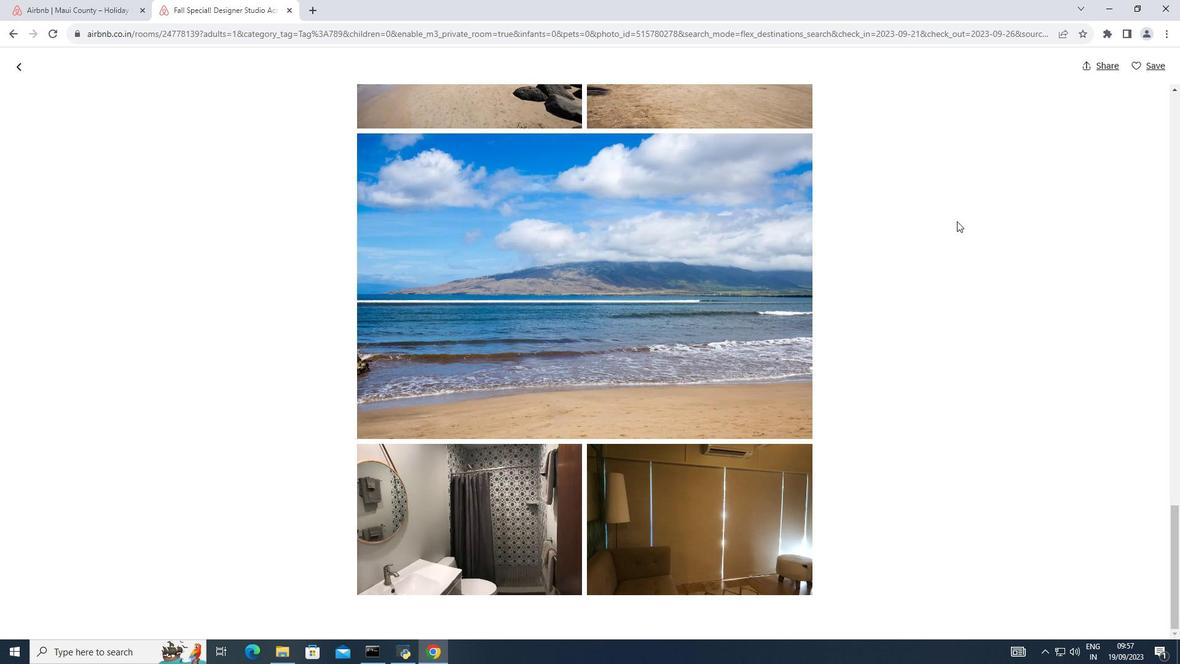 
Action: Mouse moved to (20, 65)
Screenshot: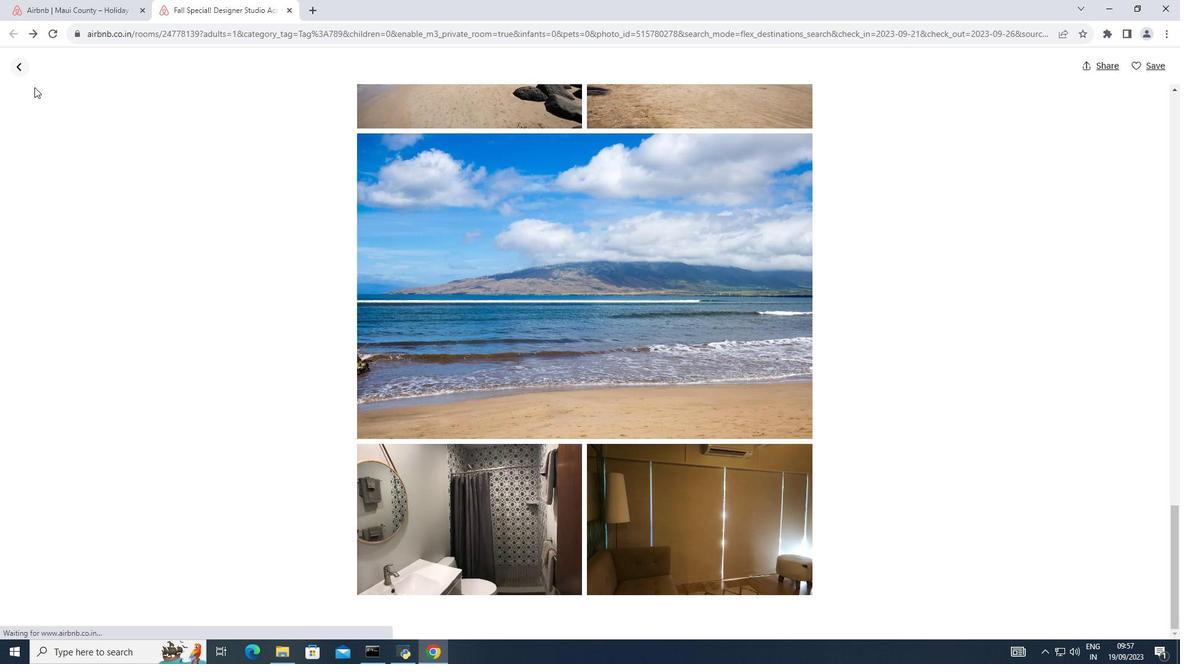 
Action: Mouse pressed left at (20, 65)
Screenshot: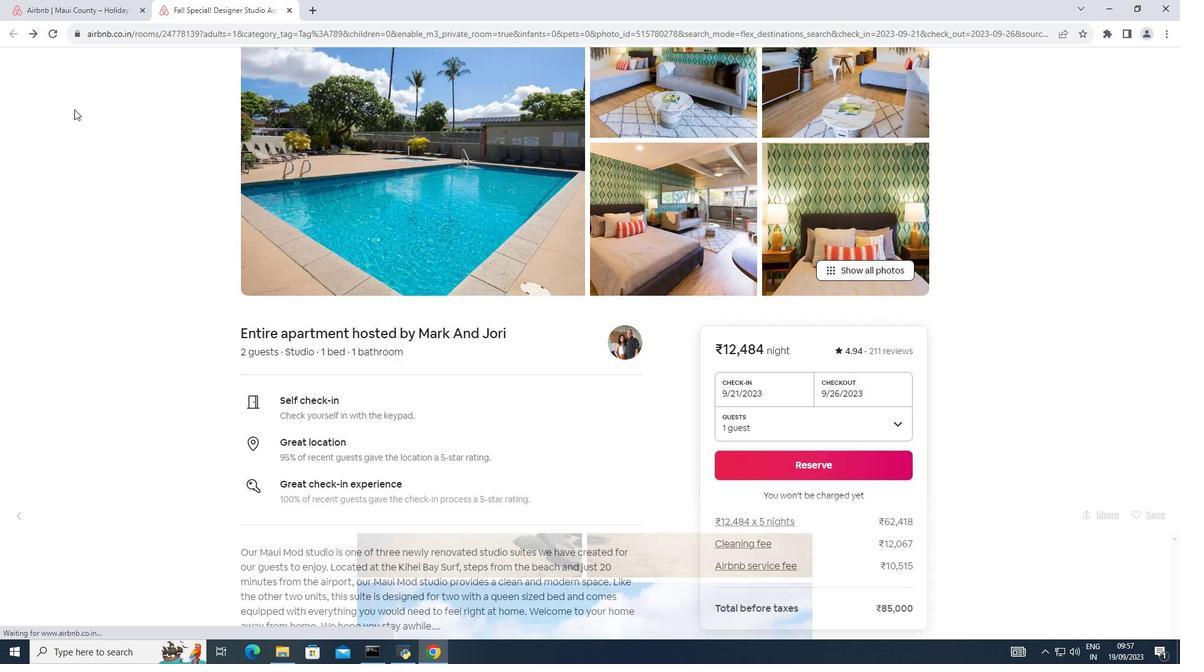 
Action: Mouse moved to (440, 246)
Screenshot: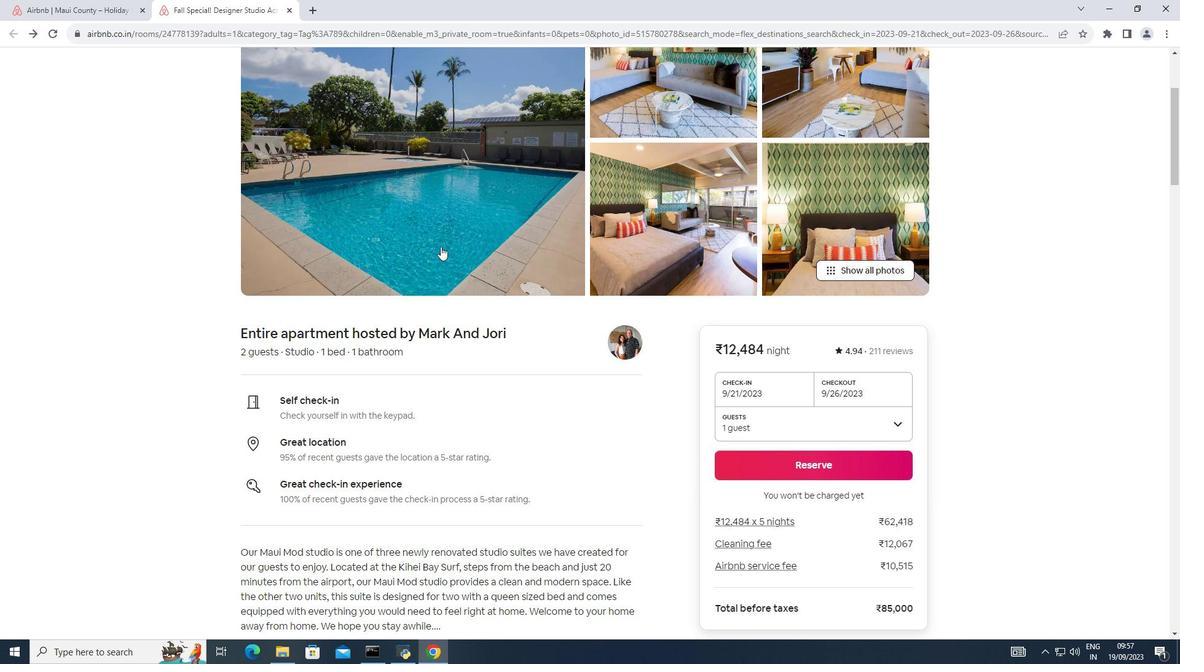 
Action: Key pressed <Key.down><Key.down><Key.down><Key.down><Key.down><Key.down><Key.down><Key.down><Key.down><Key.down><Key.down><Key.down><Key.down><Key.down><Key.down><Key.down><Key.down><Key.down><Key.down><Key.down><Key.down><Key.down><Key.down><Key.down><Key.down><Key.down><Key.down>
Screenshot: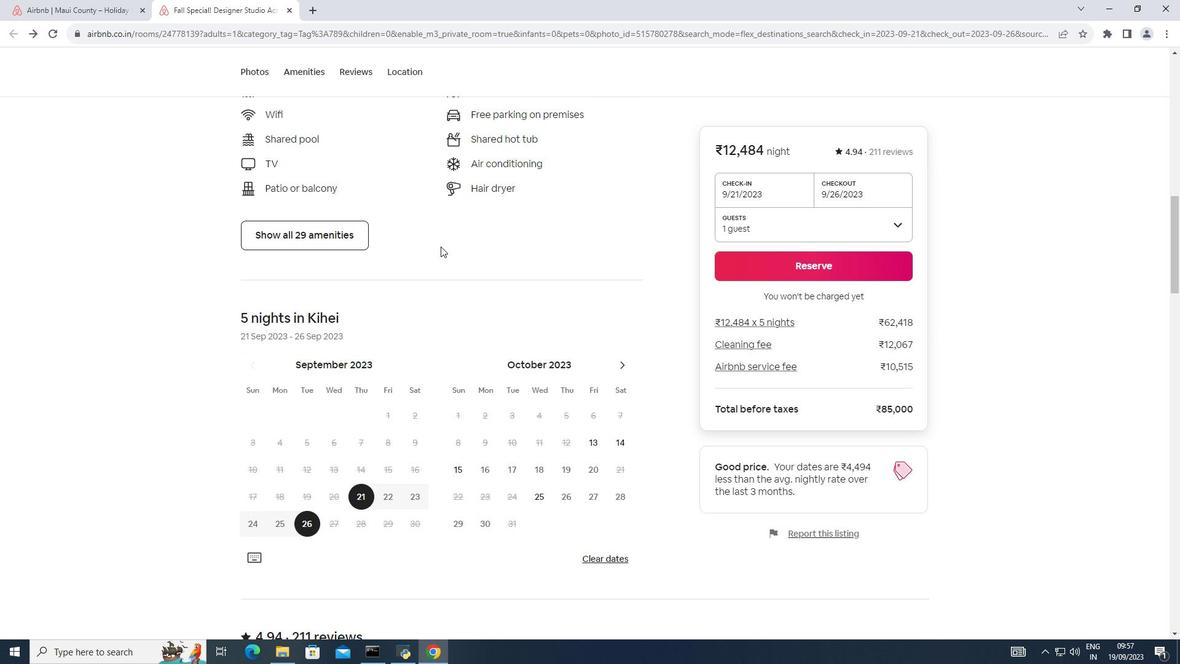 
Action: Mouse moved to (343, 249)
Screenshot: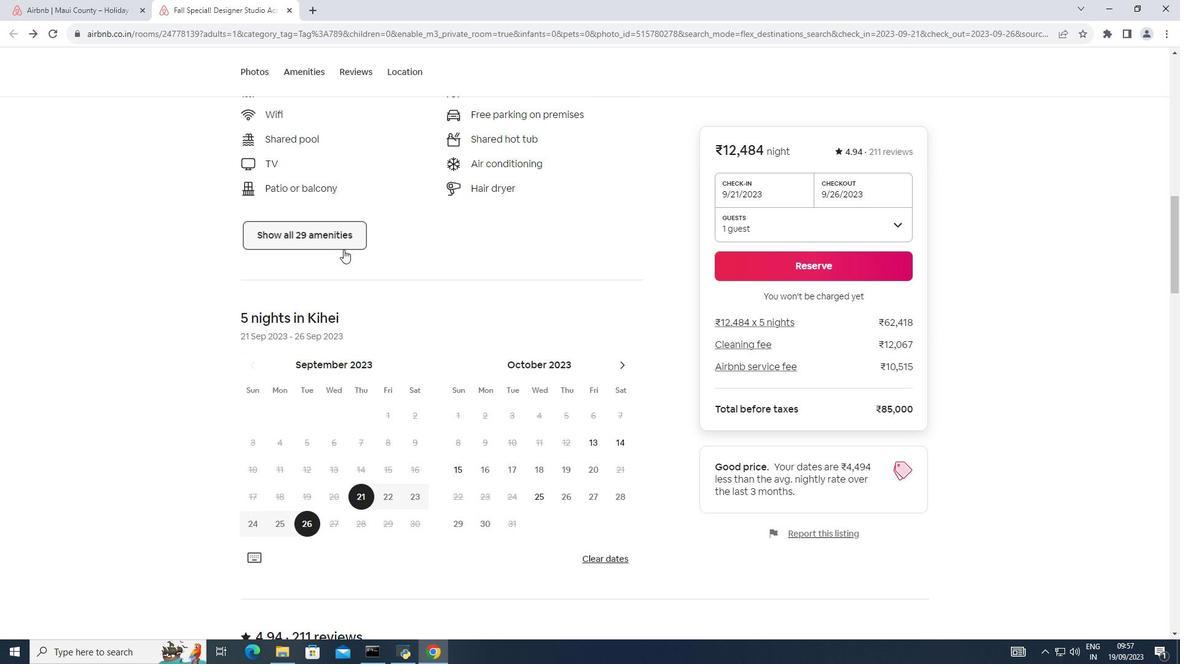 
Action: Mouse pressed left at (343, 249)
Screenshot: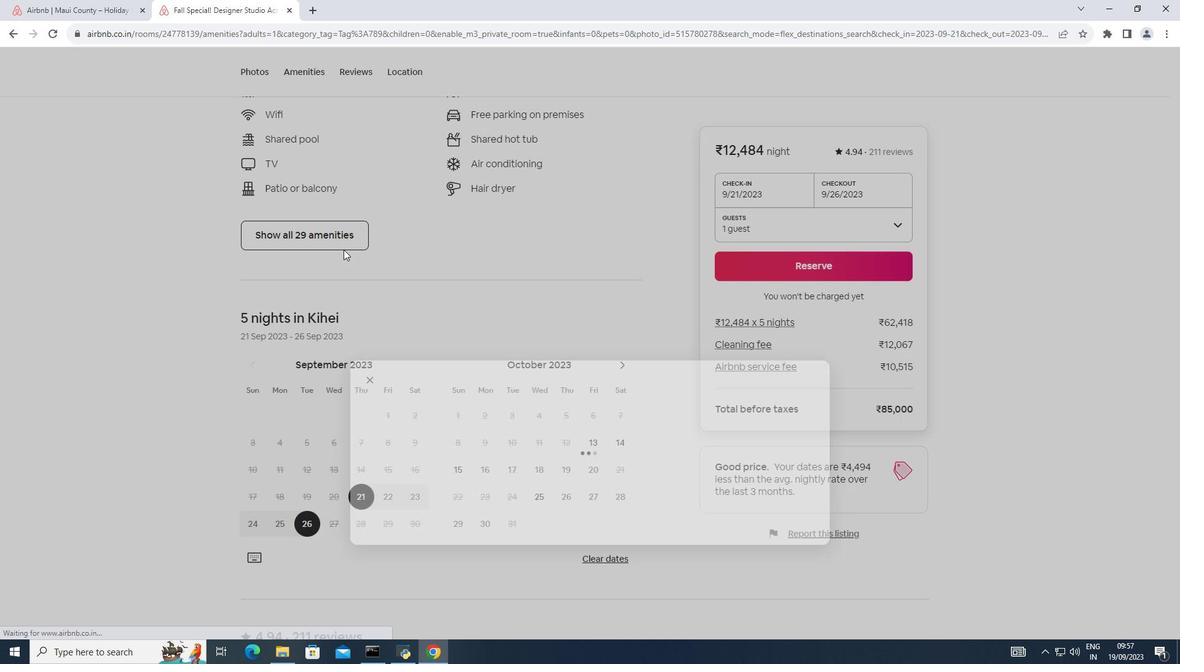 
Action: Mouse moved to (629, 313)
Screenshot: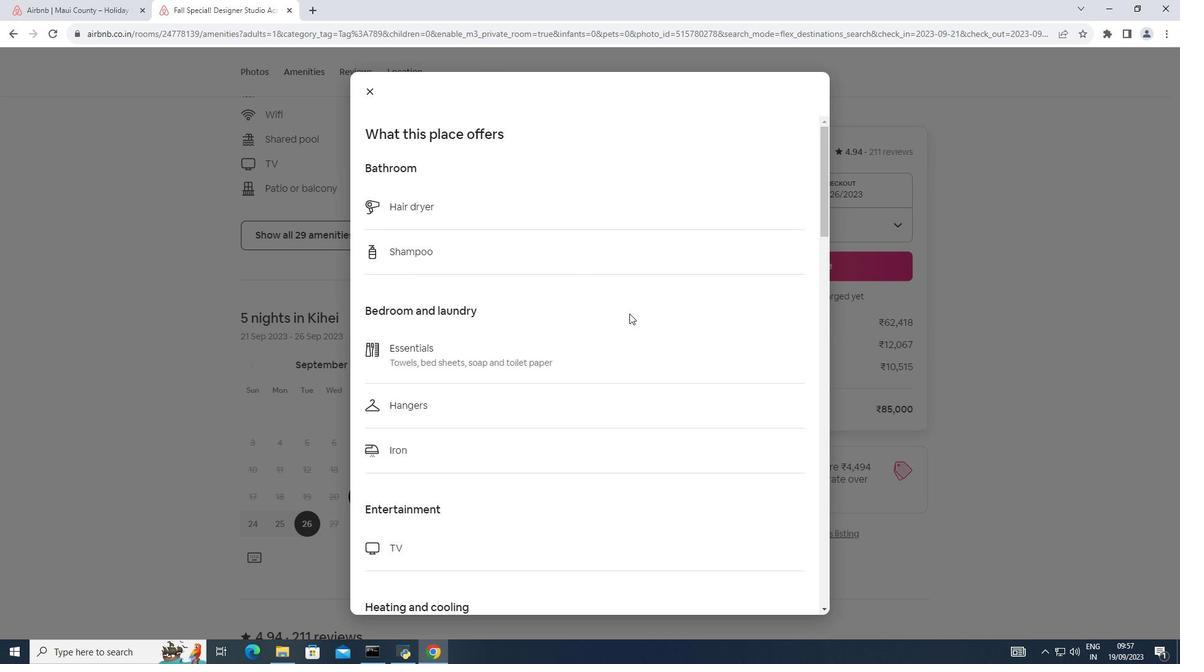 
Action: Key pressed <Key.down><Key.down><Key.down><Key.down>
Screenshot: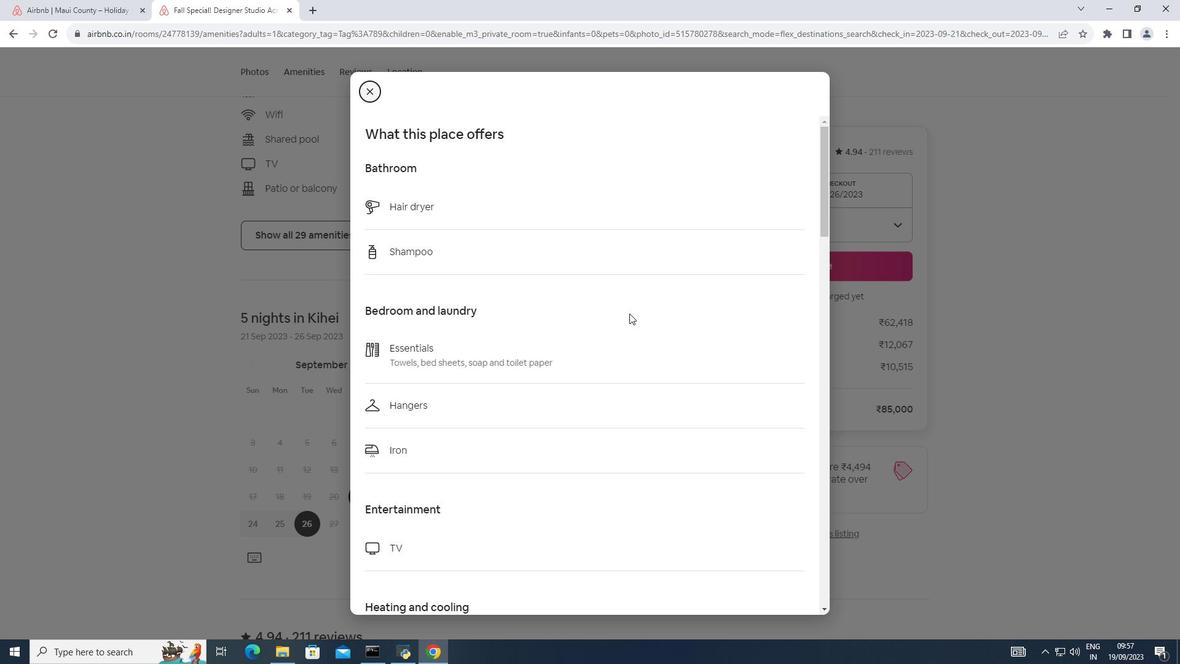 
Action: Mouse scrolled (629, 313) with delta (0, 0)
Screenshot: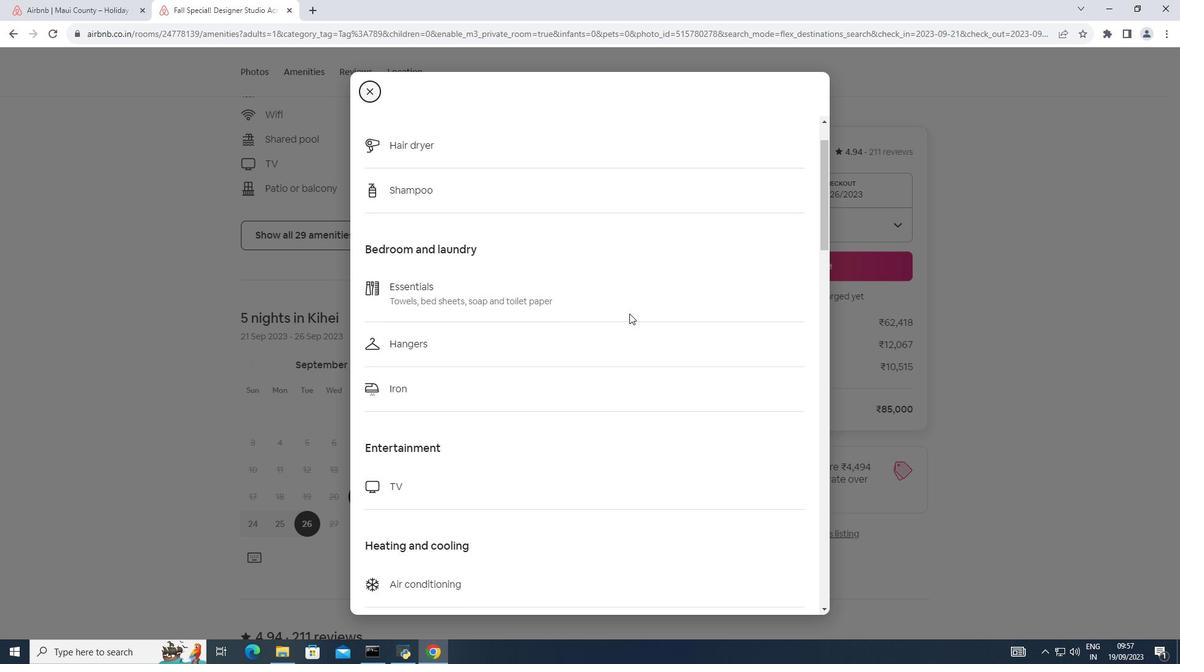
Action: Mouse scrolled (629, 313) with delta (0, 0)
Screenshot: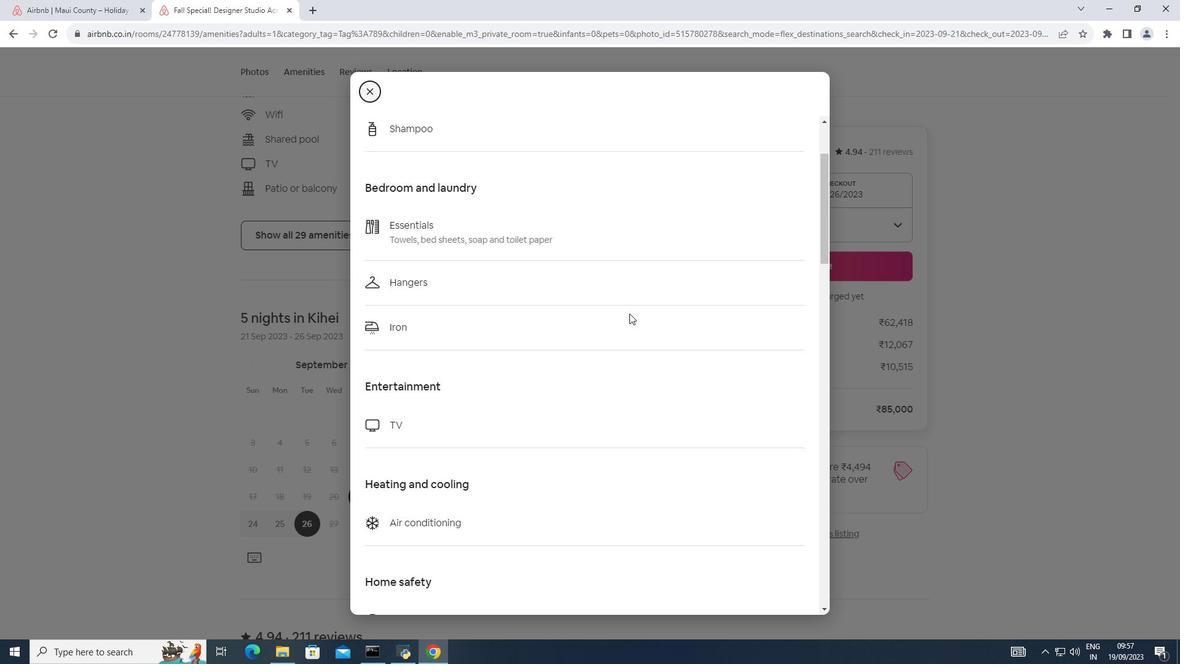 
Action: Mouse scrolled (629, 313) with delta (0, 0)
Screenshot: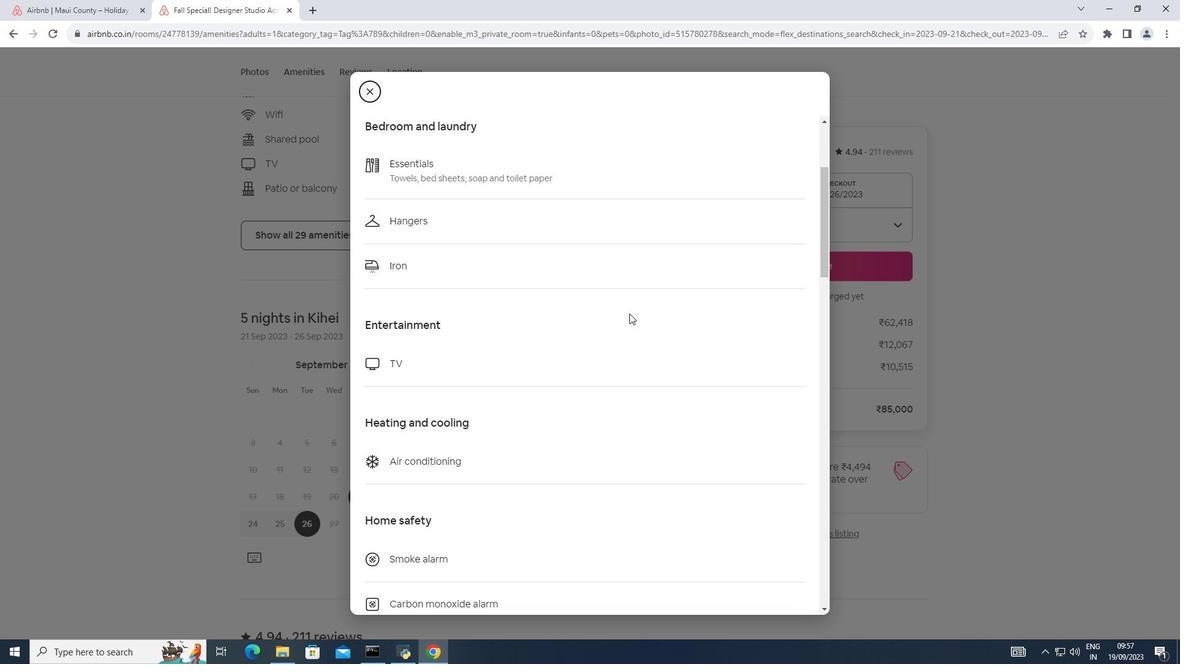 
Action: Mouse scrolled (629, 313) with delta (0, 0)
Screenshot: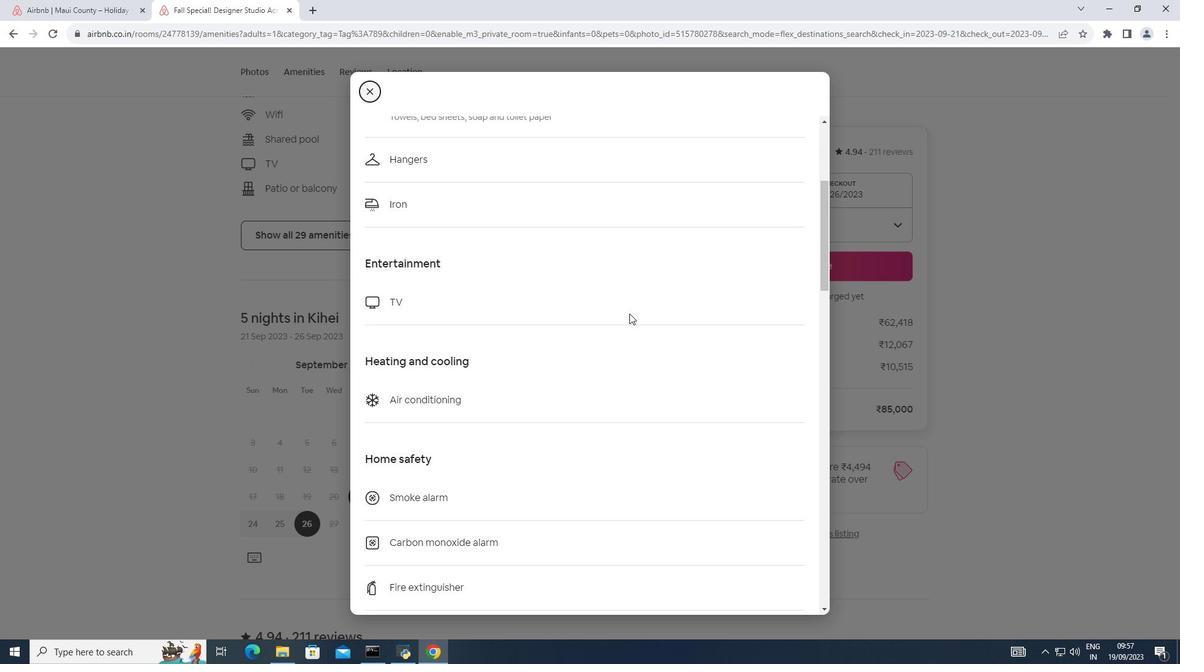 
Action: Mouse scrolled (629, 313) with delta (0, 0)
Screenshot: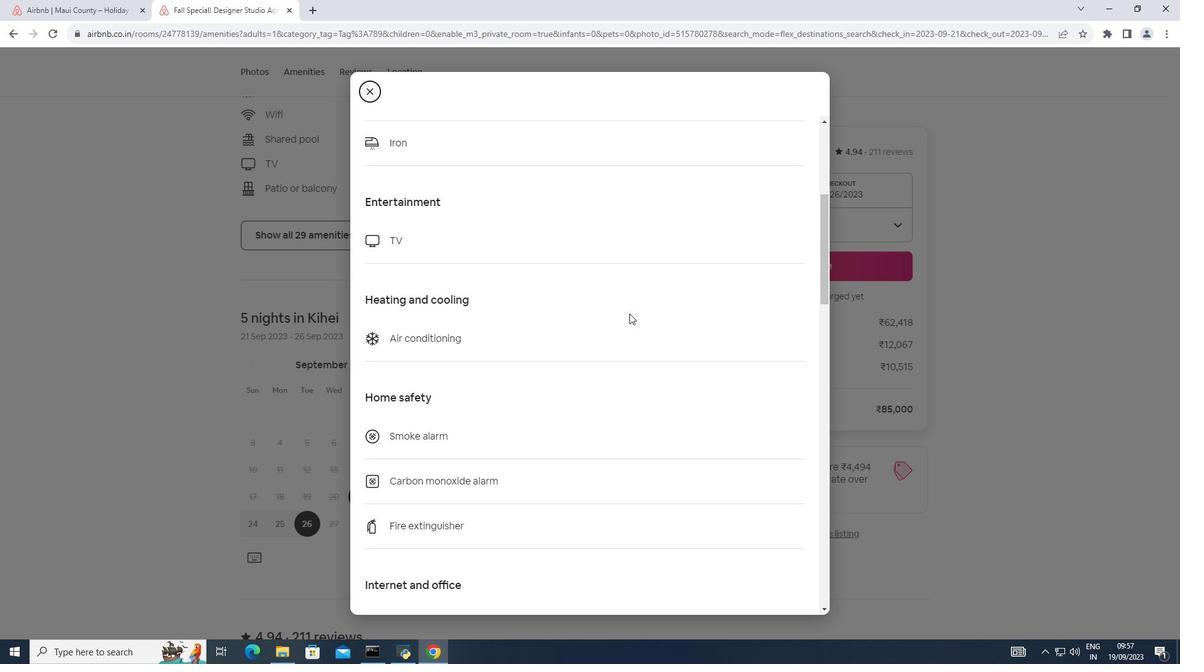 
Action: Mouse scrolled (629, 313) with delta (0, 0)
Screenshot: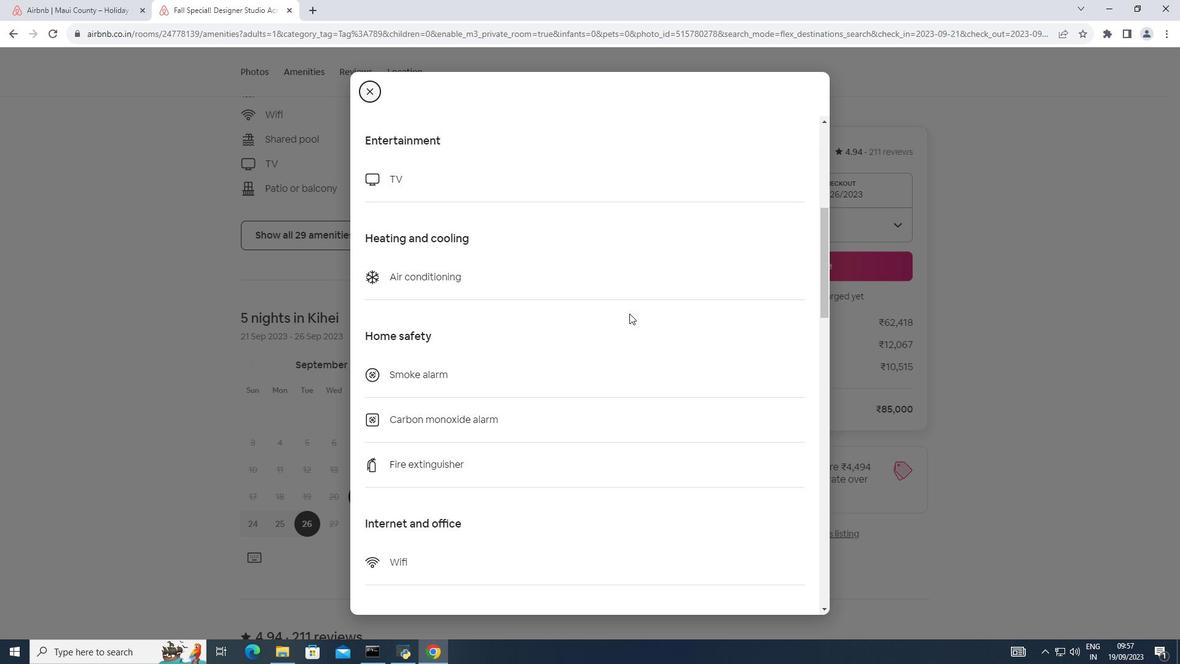 
Action: Mouse scrolled (629, 313) with delta (0, 0)
Screenshot: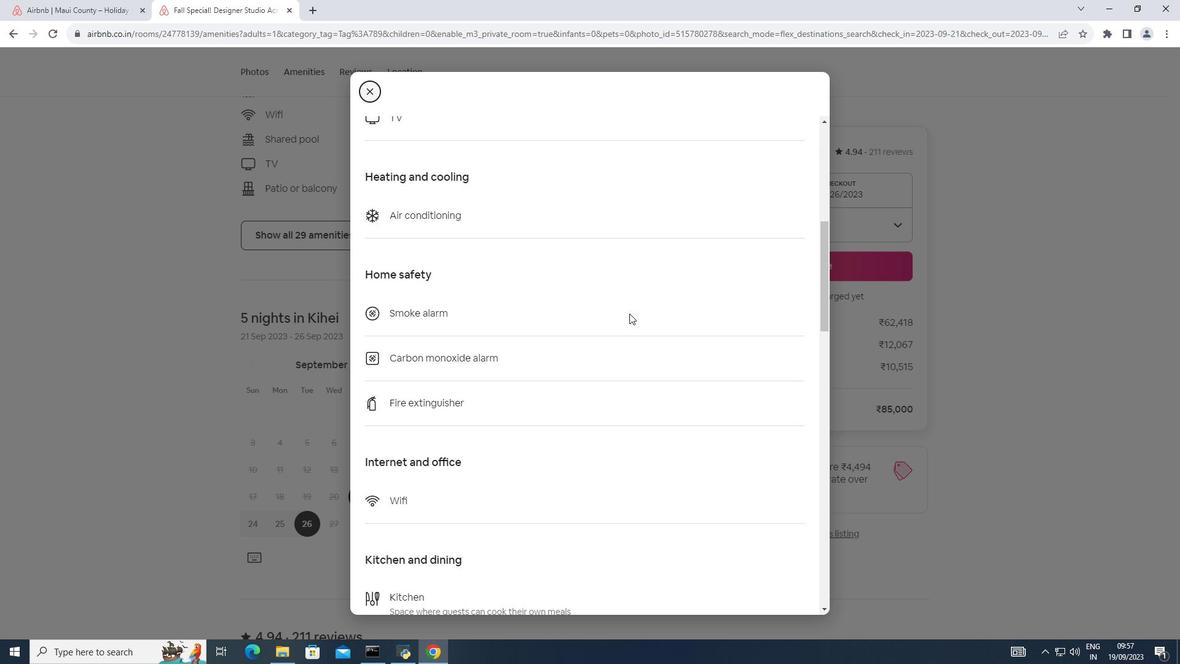
Action: Mouse scrolled (629, 313) with delta (0, 0)
Screenshot: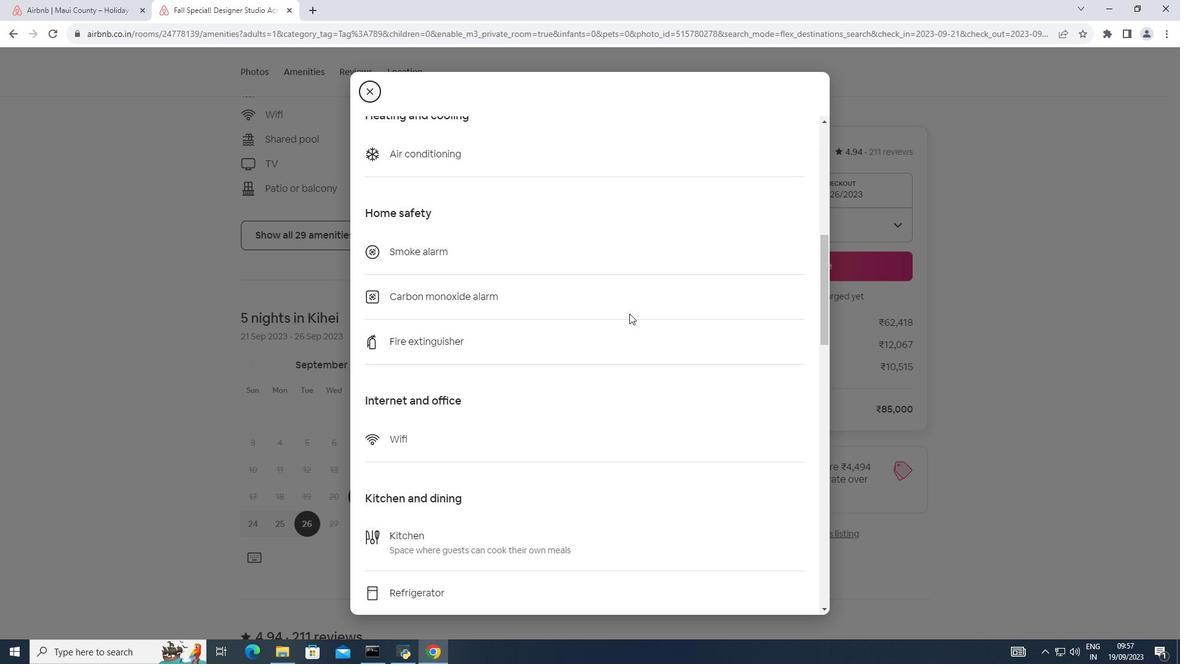 
Action: Mouse scrolled (629, 313) with delta (0, 0)
Screenshot: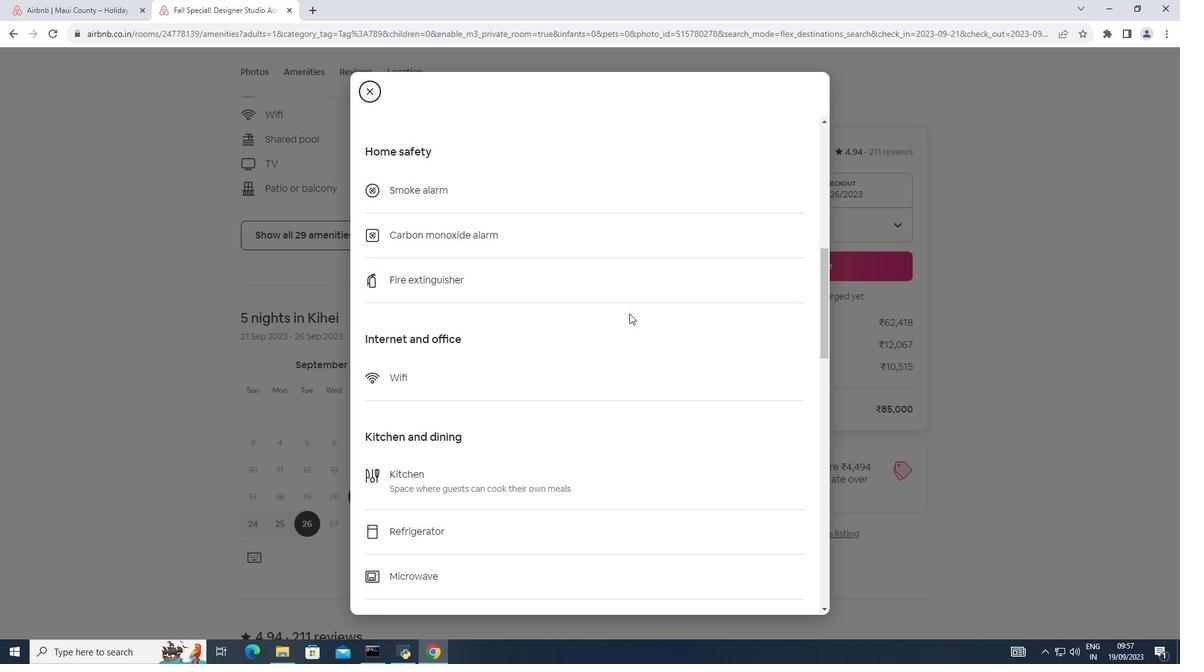 
Action: Mouse scrolled (629, 313) with delta (0, 0)
Screenshot: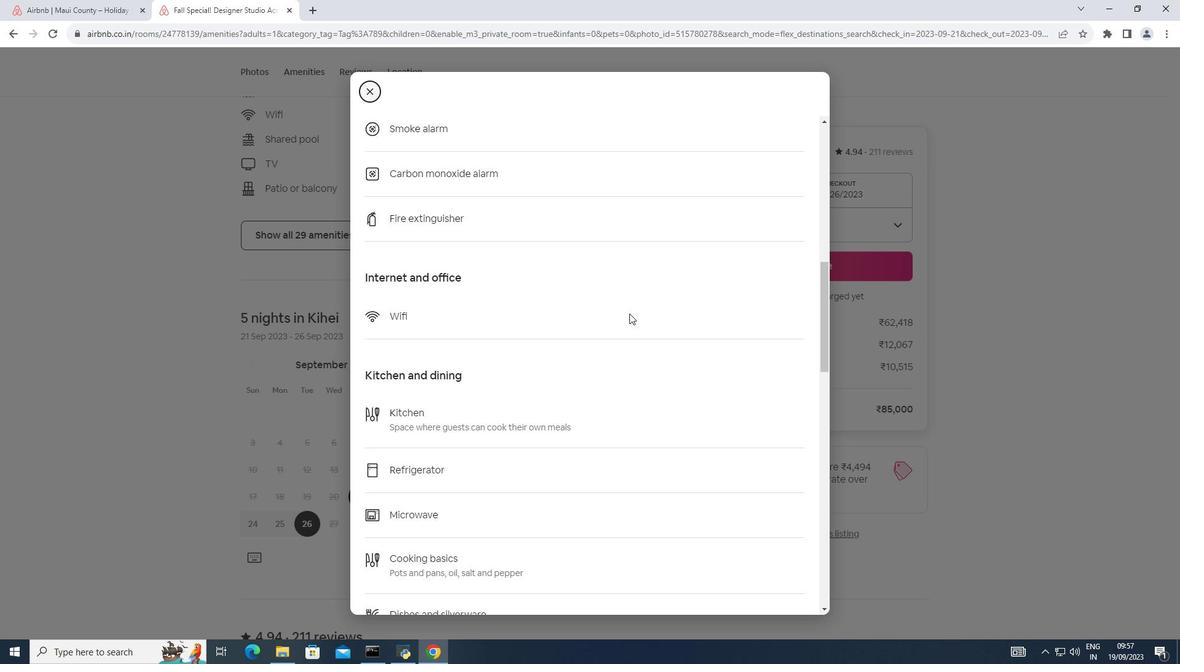 
Action: Mouse scrolled (629, 313) with delta (0, 0)
Screenshot: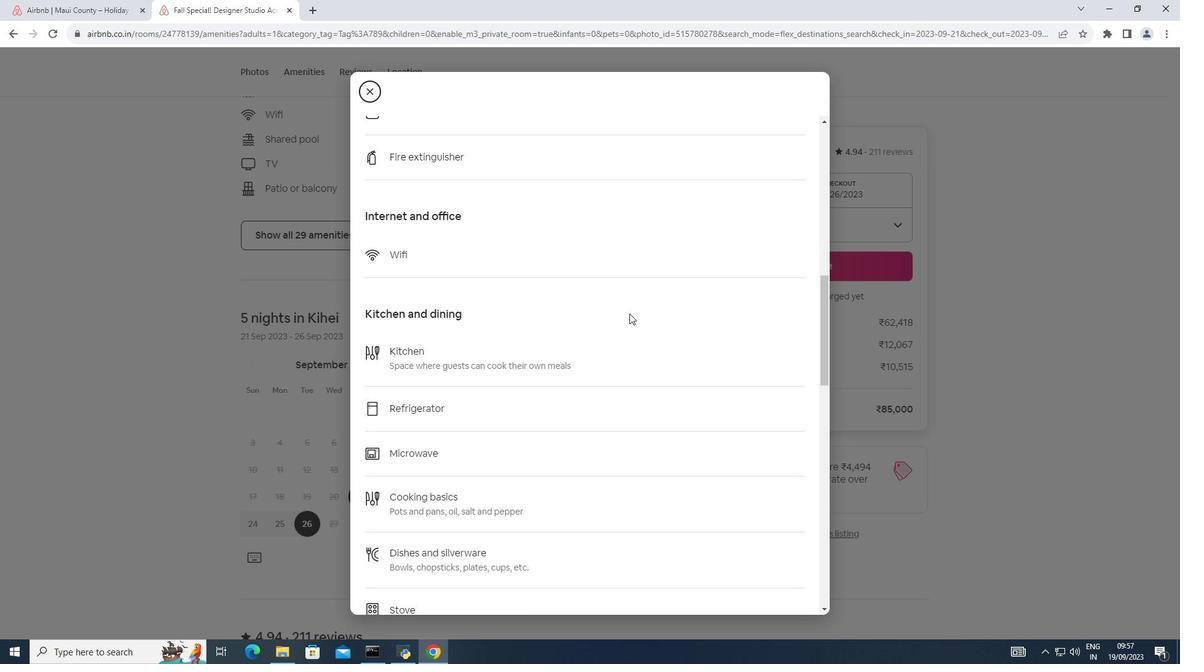 
Action: Mouse scrolled (629, 313) with delta (0, 0)
Screenshot: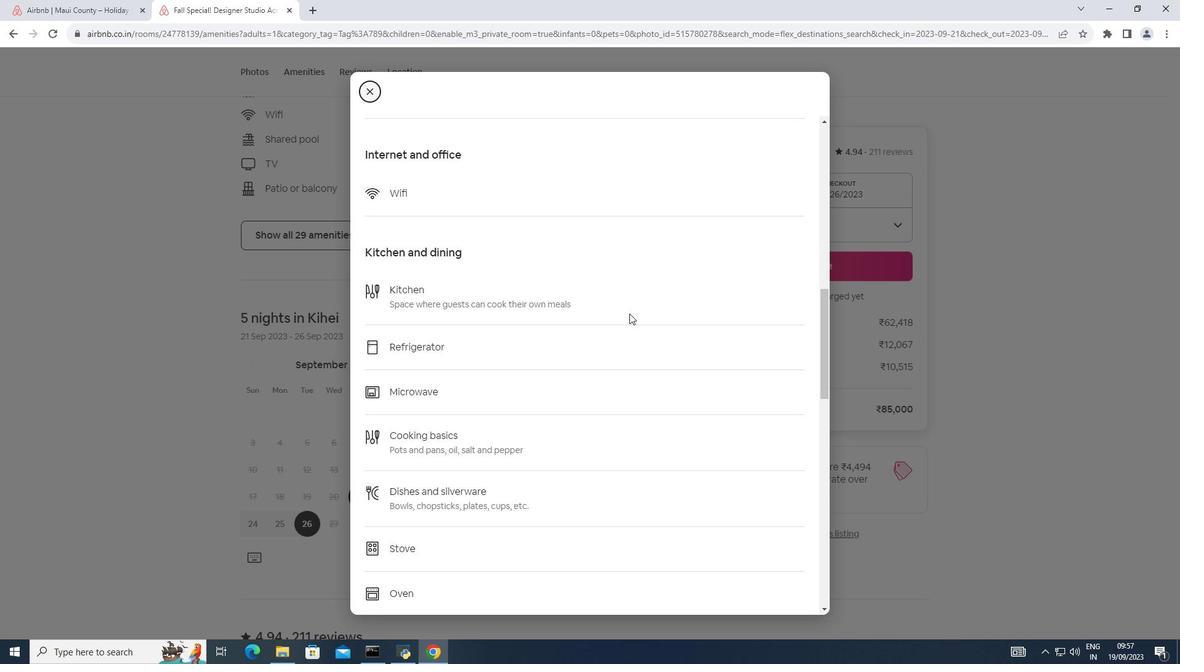 
Action: Mouse scrolled (629, 313) with delta (0, 0)
Screenshot: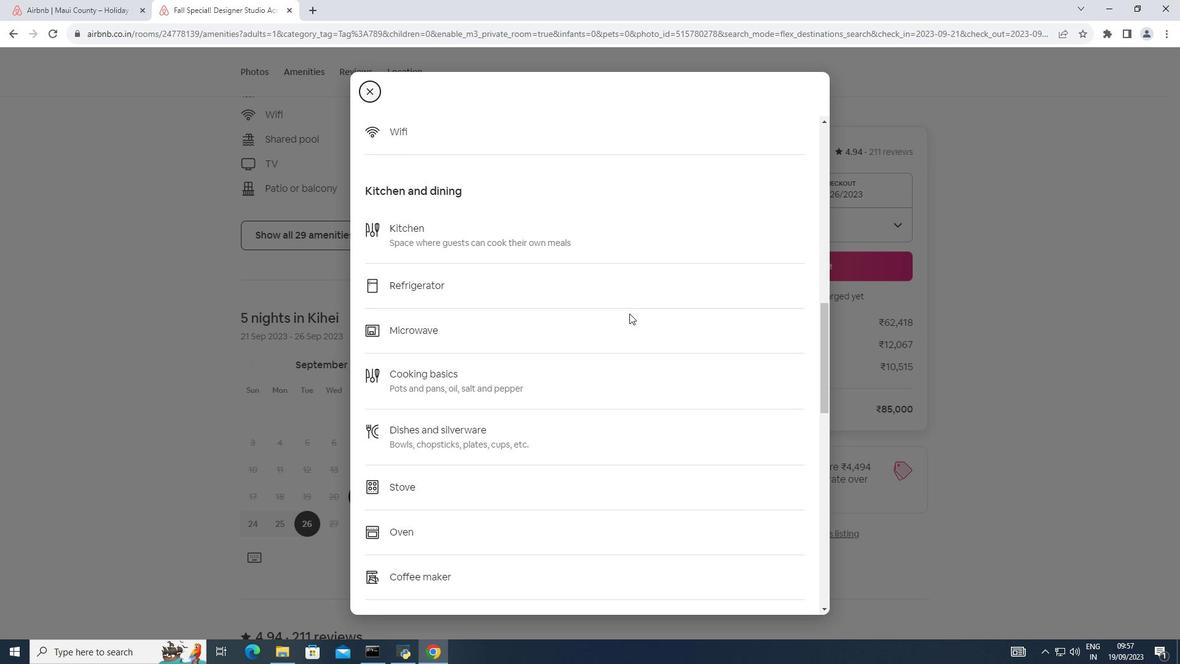 
Action: Mouse scrolled (629, 313) with delta (0, 0)
Screenshot: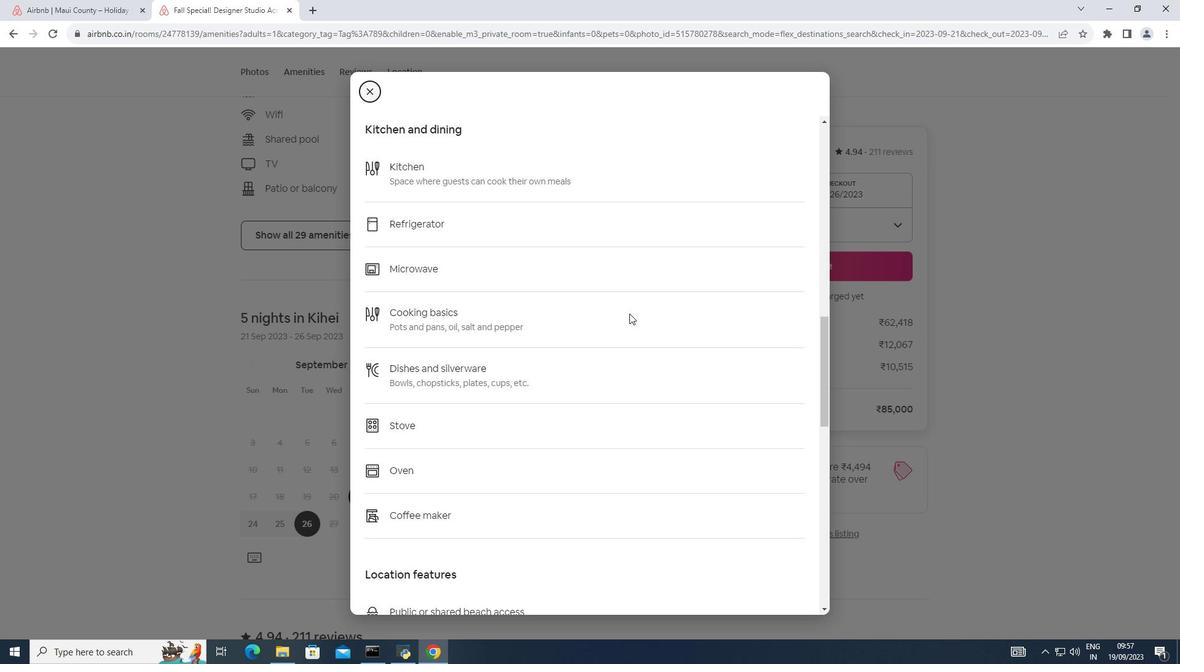 
Action: Mouse scrolled (629, 313) with delta (0, 0)
Screenshot: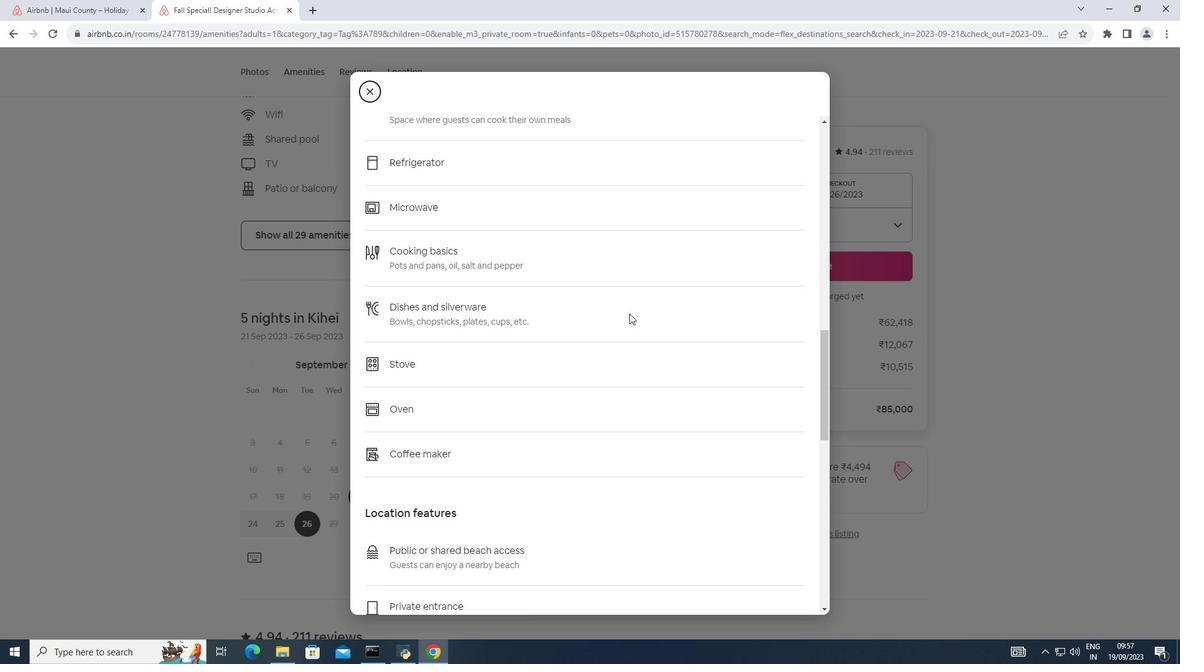 
Action: Mouse scrolled (629, 313) with delta (0, 0)
Screenshot: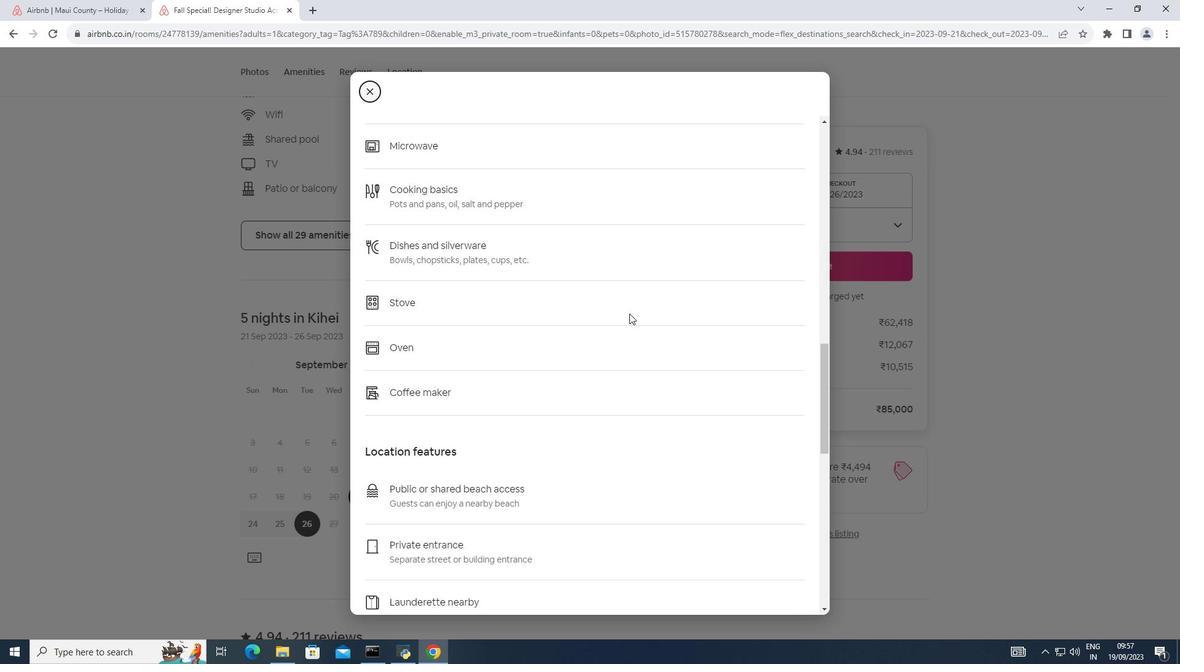 
Action: Mouse scrolled (629, 313) with delta (0, 0)
Screenshot: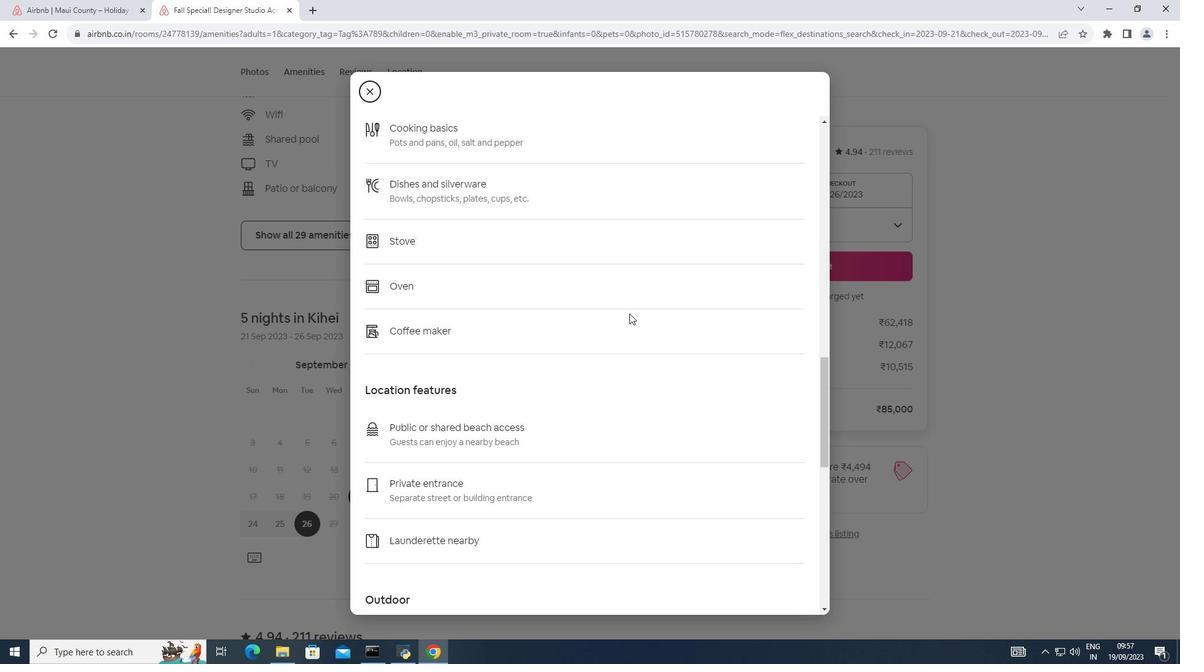 
Action: Mouse scrolled (629, 313) with delta (0, 0)
Screenshot: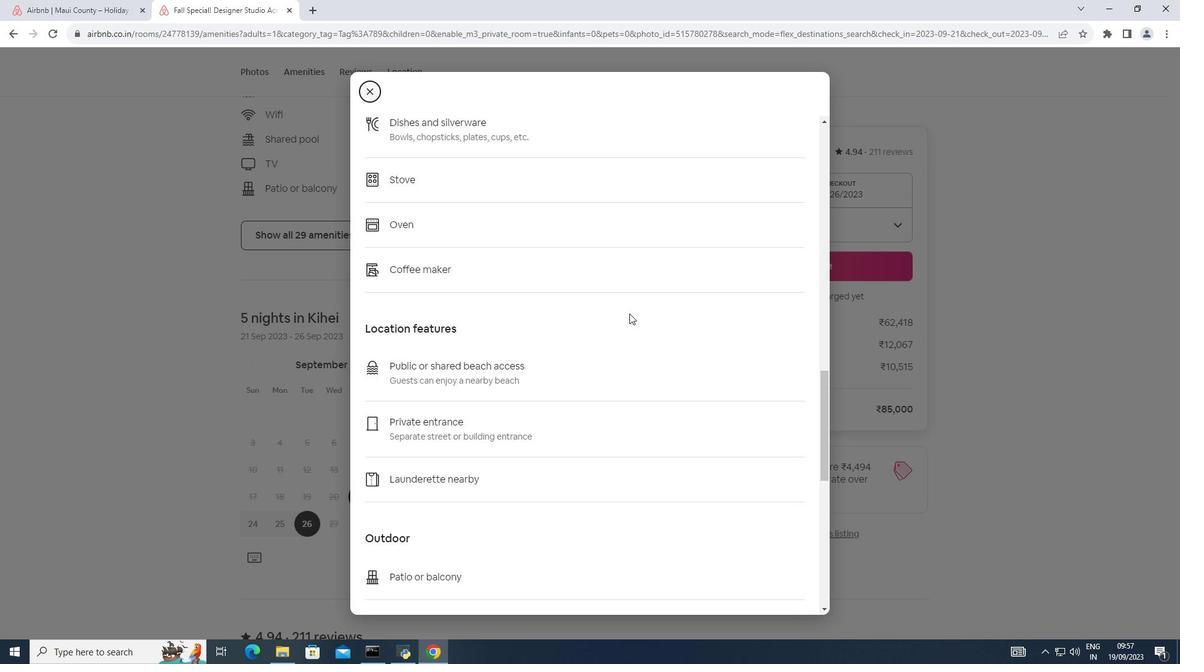 
Action: Mouse scrolled (629, 313) with delta (0, 0)
Screenshot: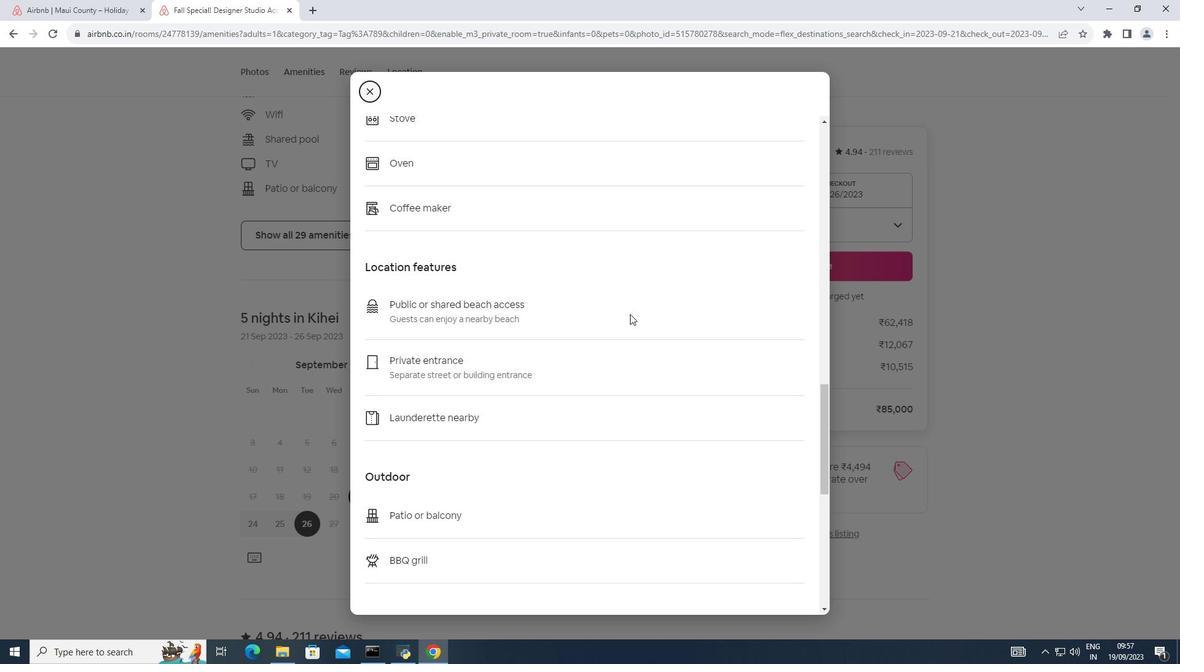 
Action: Mouse moved to (630, 314)
Screenshot: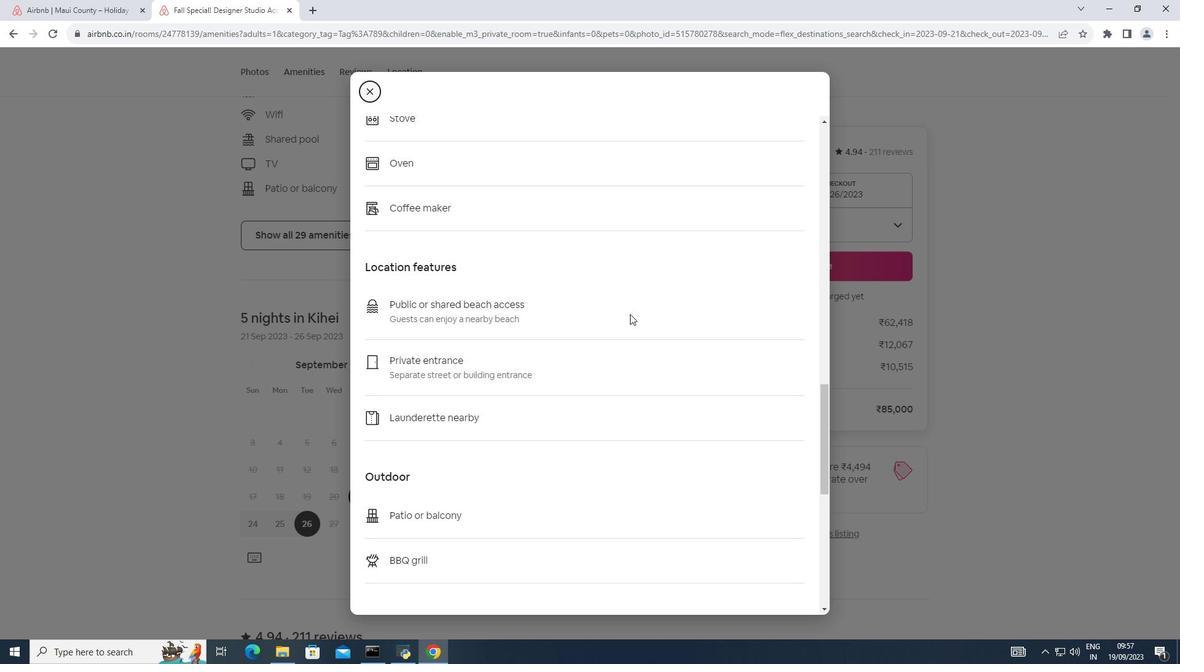 
Action: Mouse scrolled (630, 313) with delta (0, 0)
Screenshot: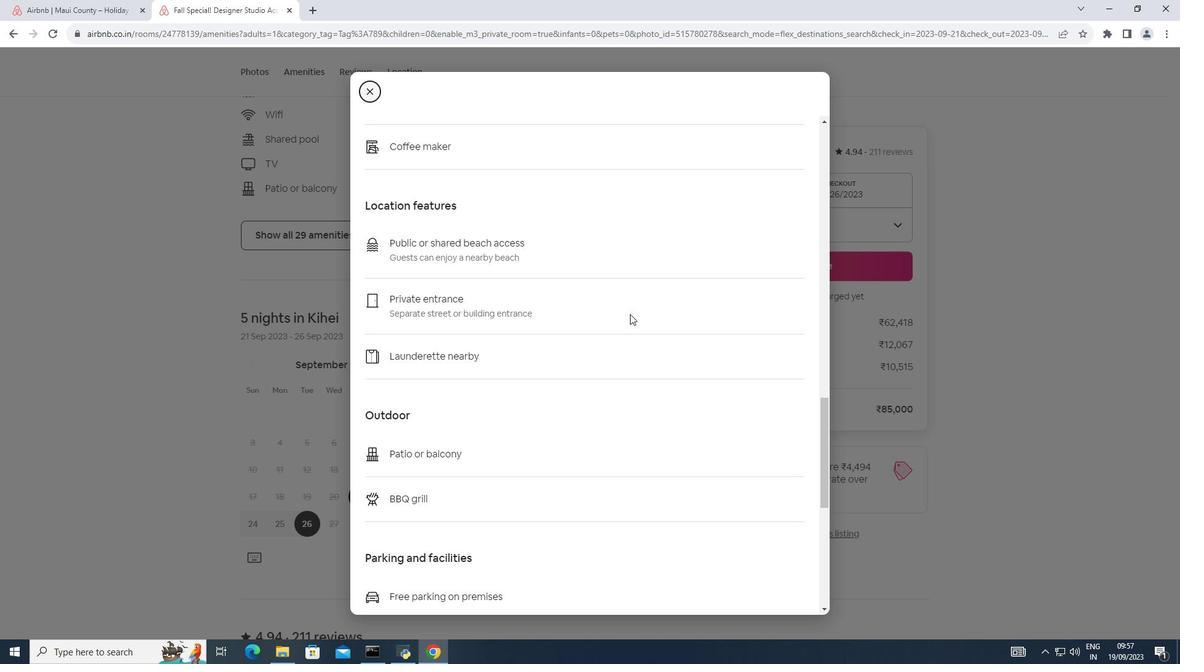 
Action: Mouse scrolled (630, 313) with delta (0, 0)
Screenshot: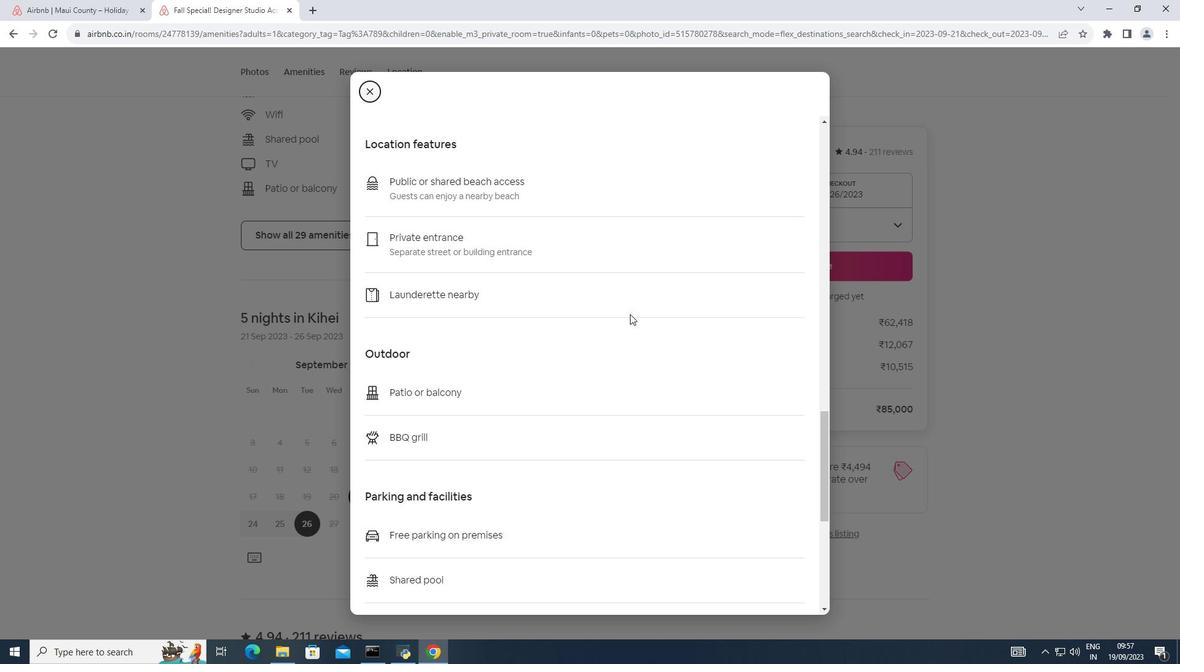 
Action: Mouse scrolled (630, 313) with delta (0, 0)
Screenshot: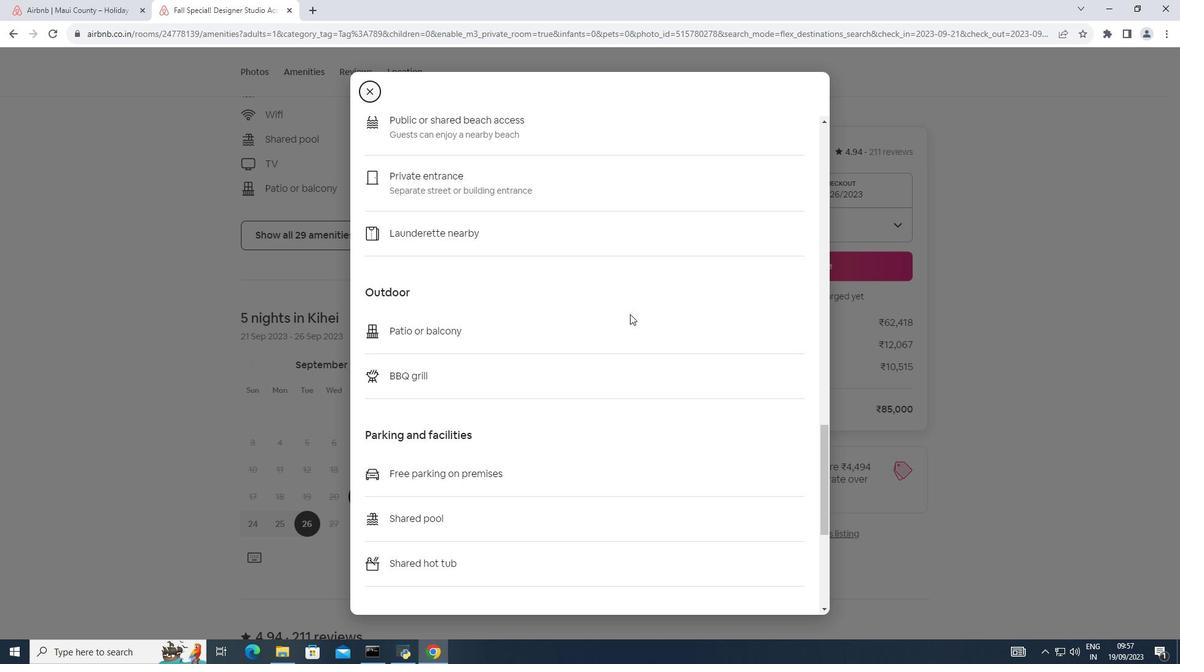 
Action: Mouse scrolled (630, 313) with delta (0, 0)
Screenshot: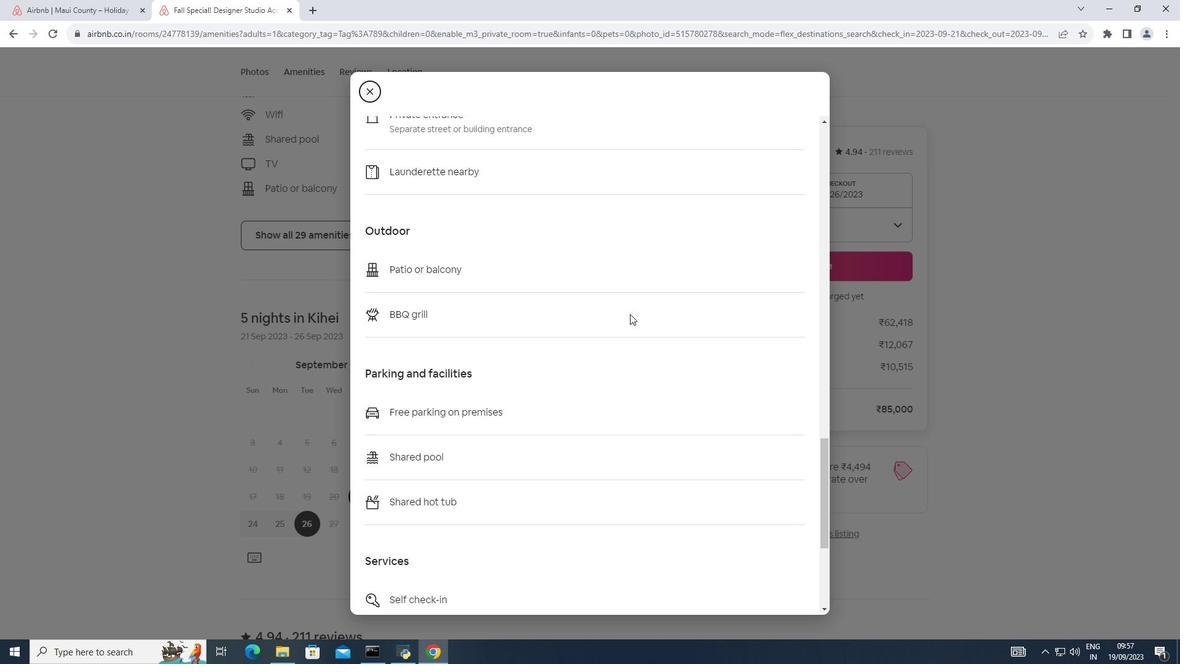 
Action: Mouse scrolled (630, 313) with delta (0, 0)
Screenshot: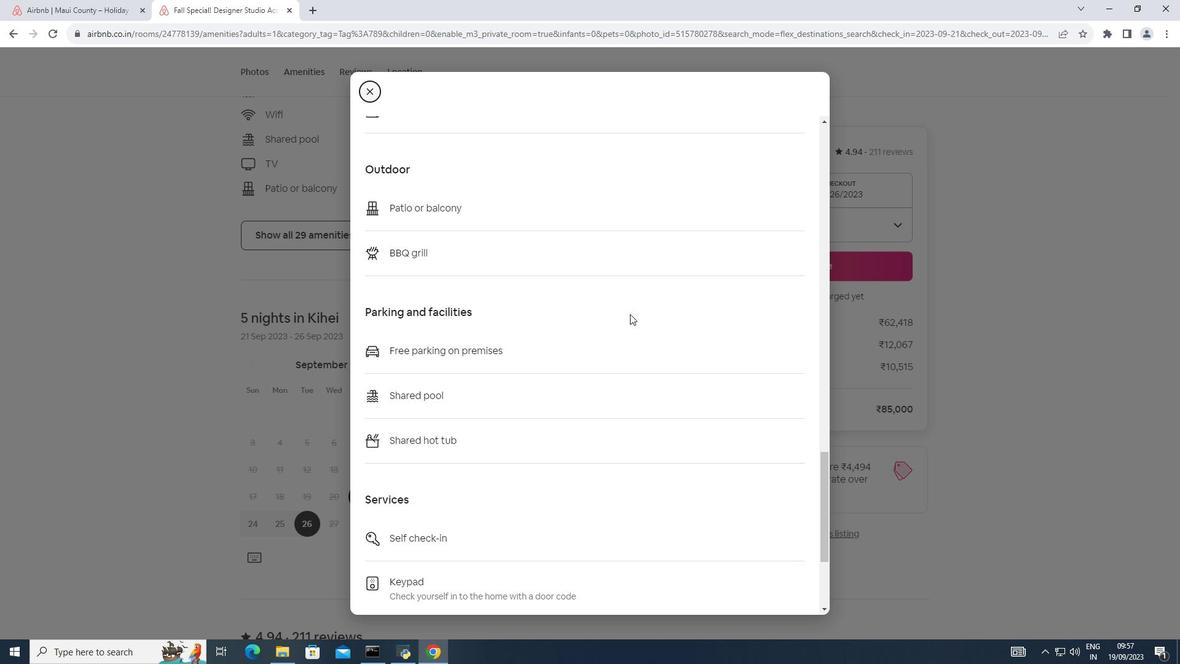 
Action: Mouse scrolled (630, 313) with delta (0, 0)
Screenshot: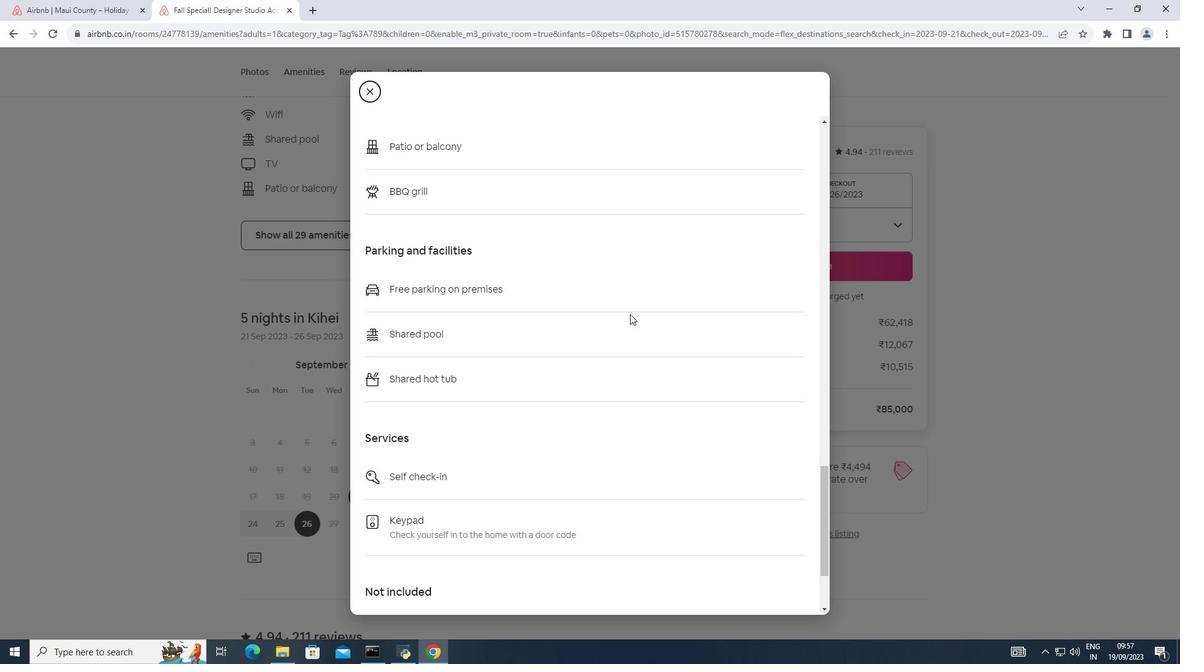 
Action: Mouse scrolled (630, 313) with delta (0, 0)
Screenshot: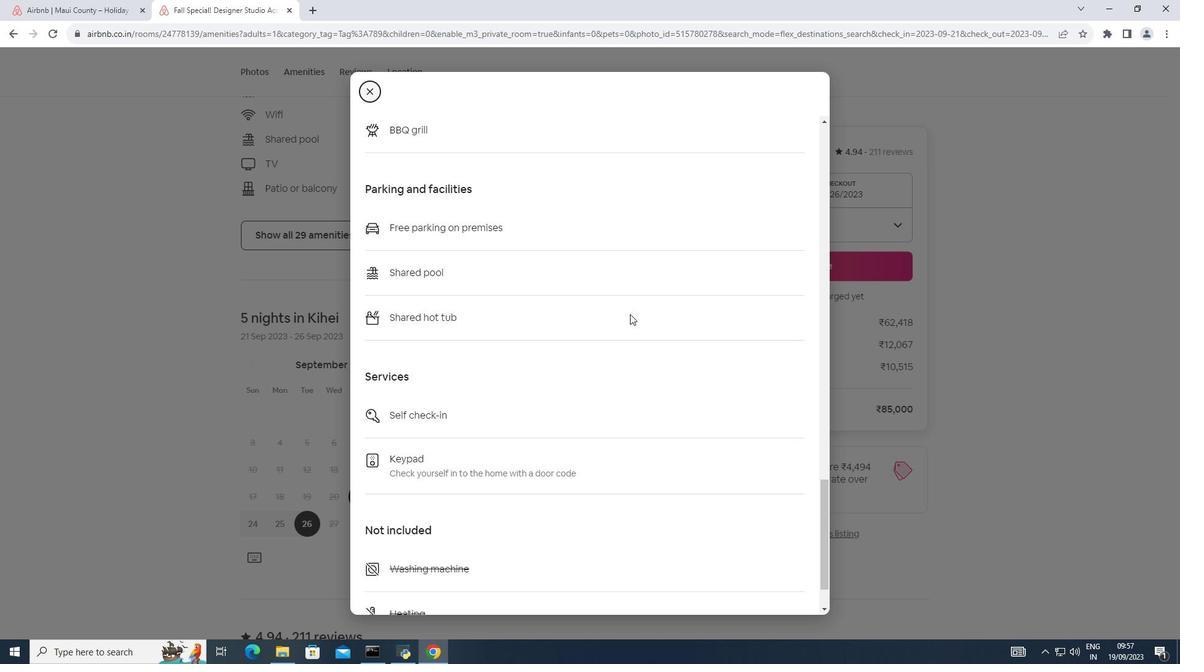 
Action: Mouse scrolled (630, 313) with delta (0, 0)
Screenshot: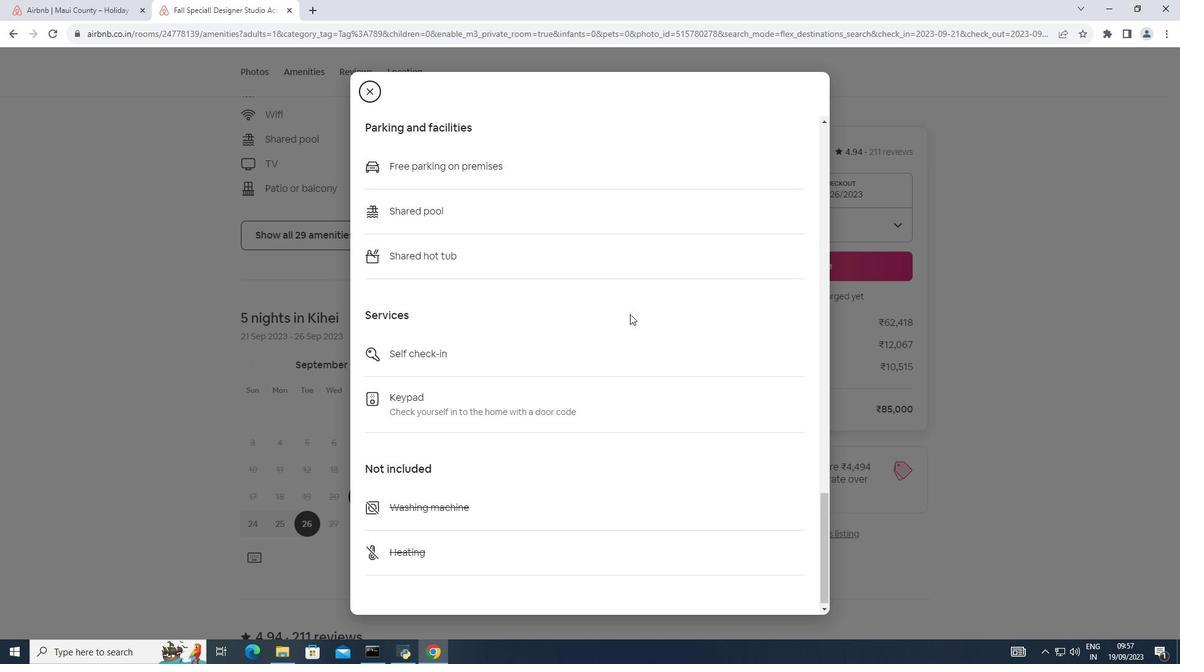 
Action: Mouse scrolled (630, 313) with delta (0, 0)
Screenshot: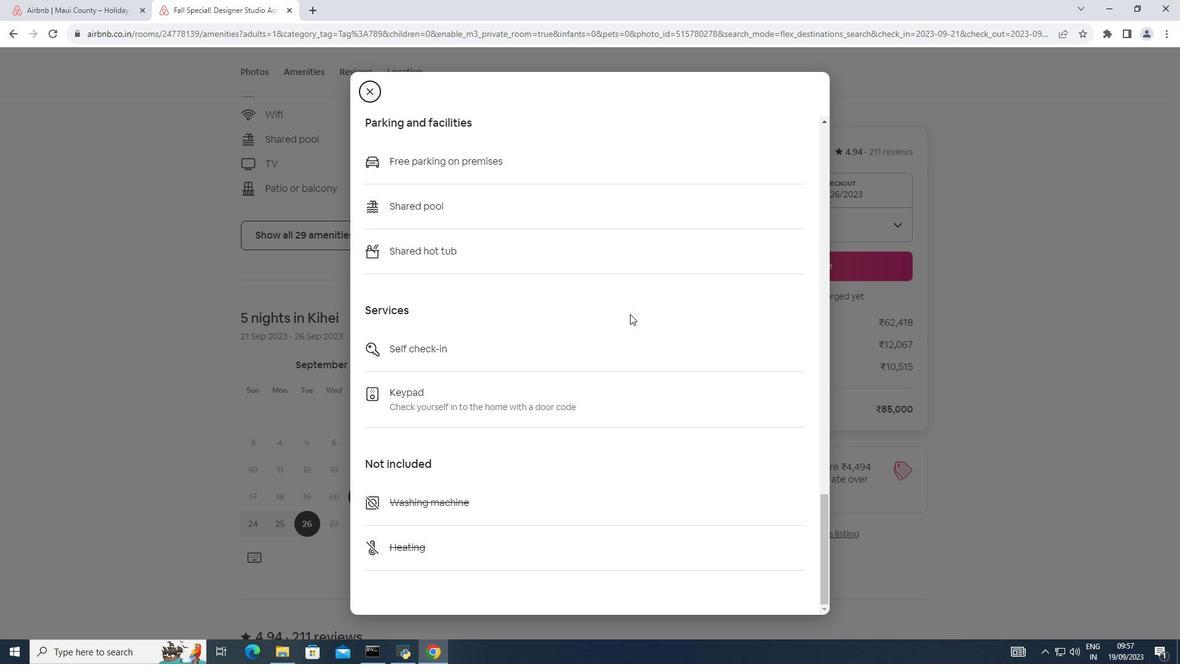 
Action: Mouse scrolled (630, 313) with delta (0, 0)
Screenshot: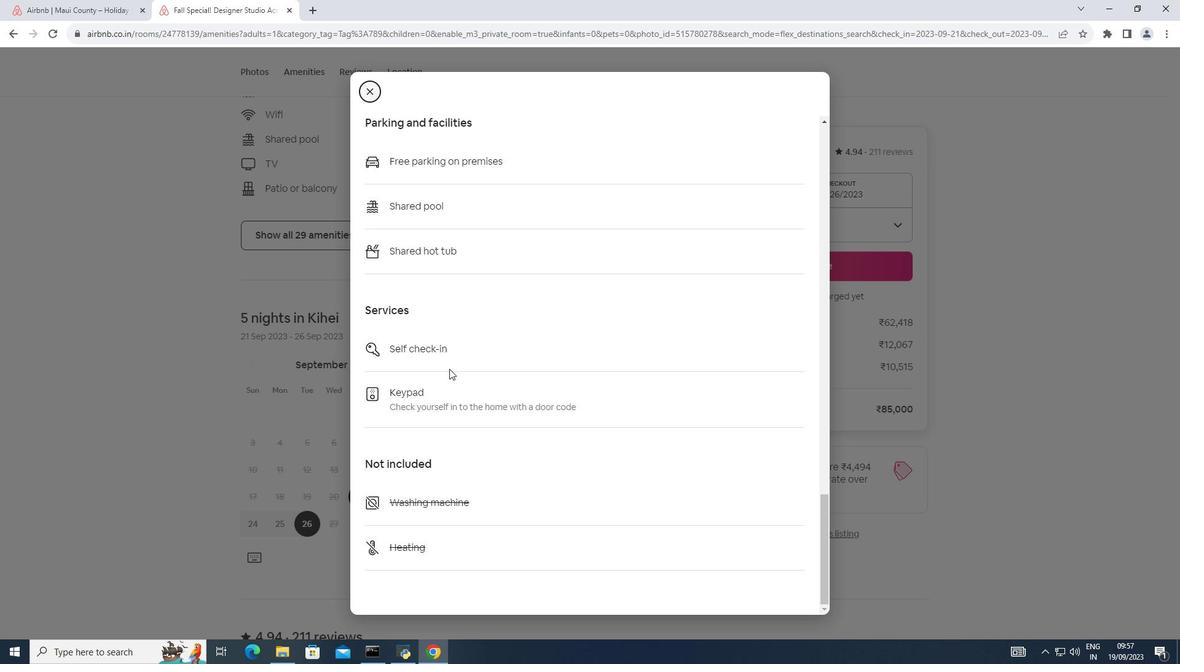 
Action: Mouse moved to (210, 371)
Screenshot: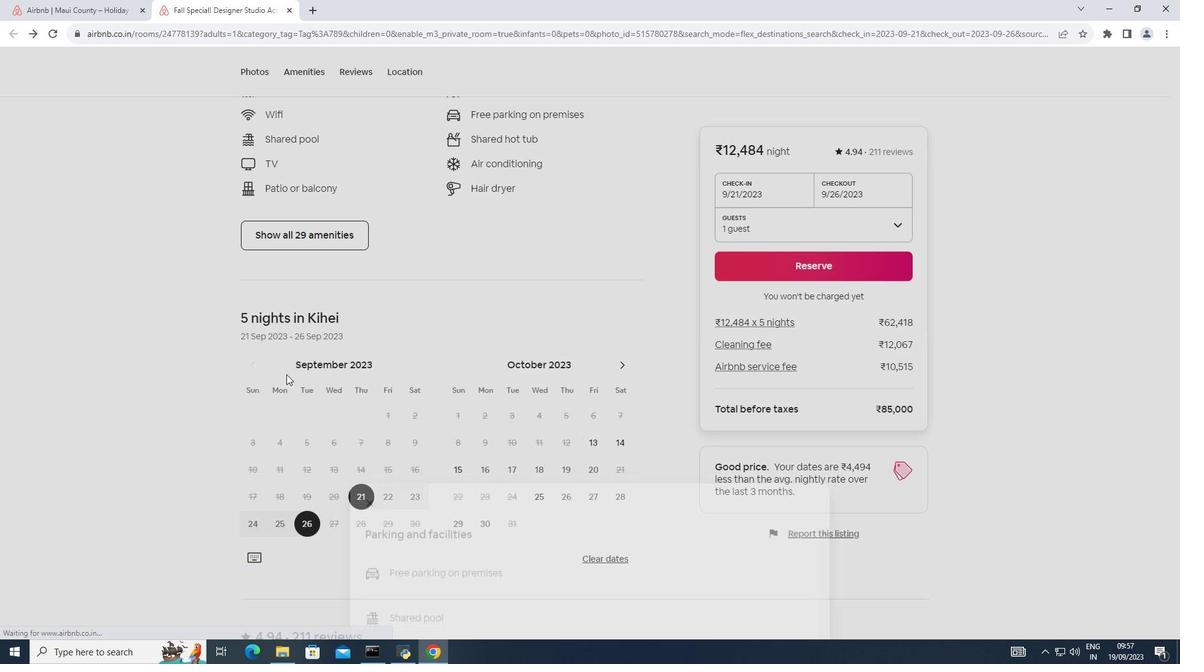 
Action: Mouse pressed left at (210, 371)
Screenshot: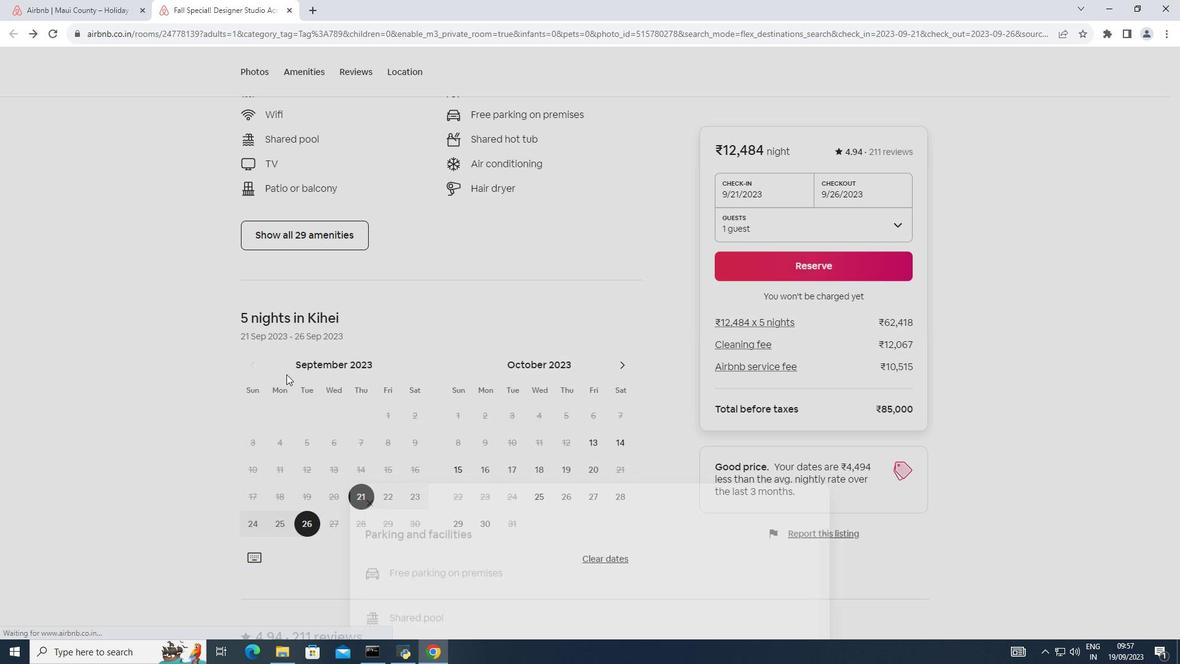 
Action: Mouse moved to (408, 415)
Screenshot: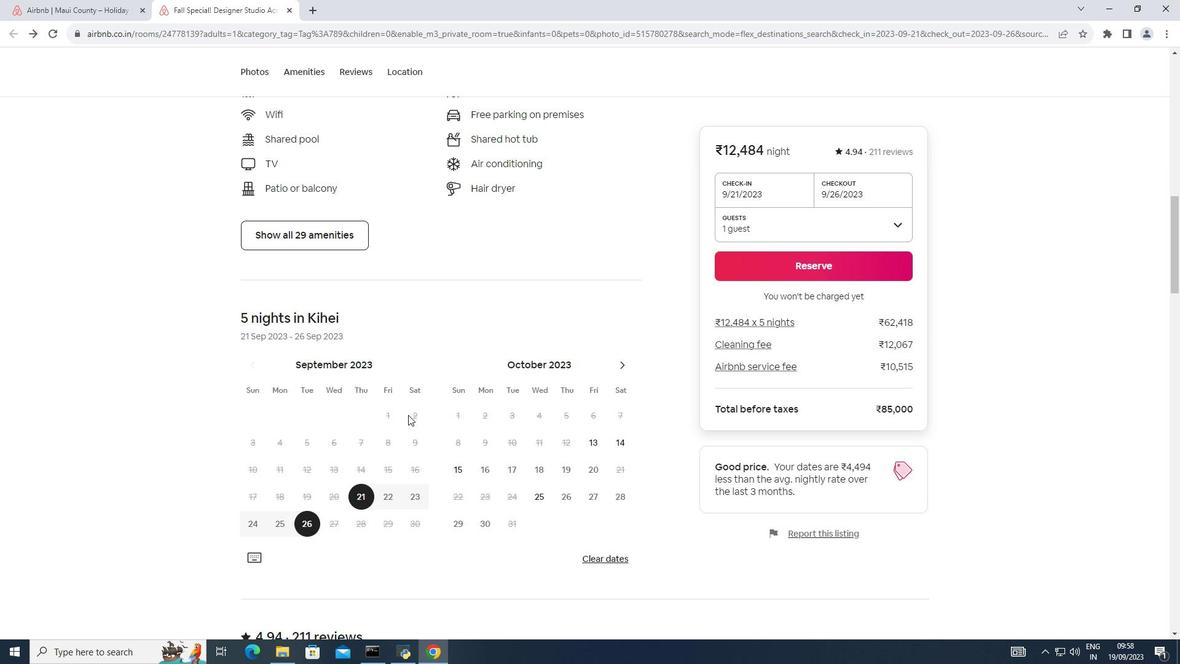 
Action: Mouse scrolled (408, 414) with delta (0, 0)
Screenshot: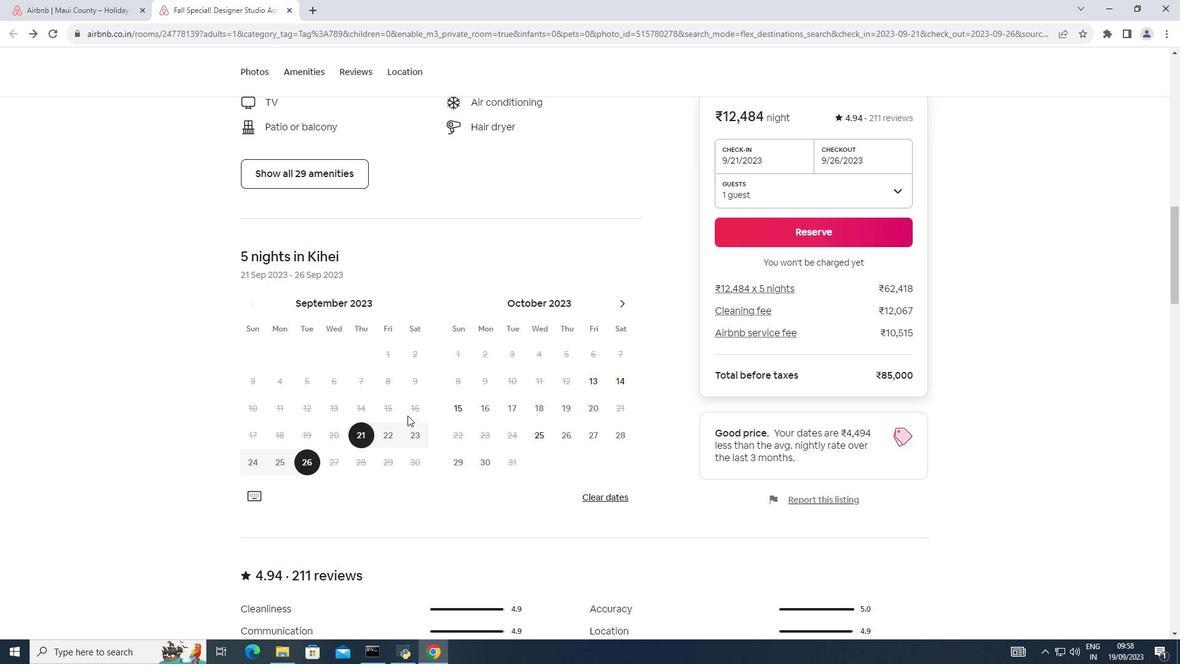 
Action: Mouse moved to (407, 415)
Screenshot: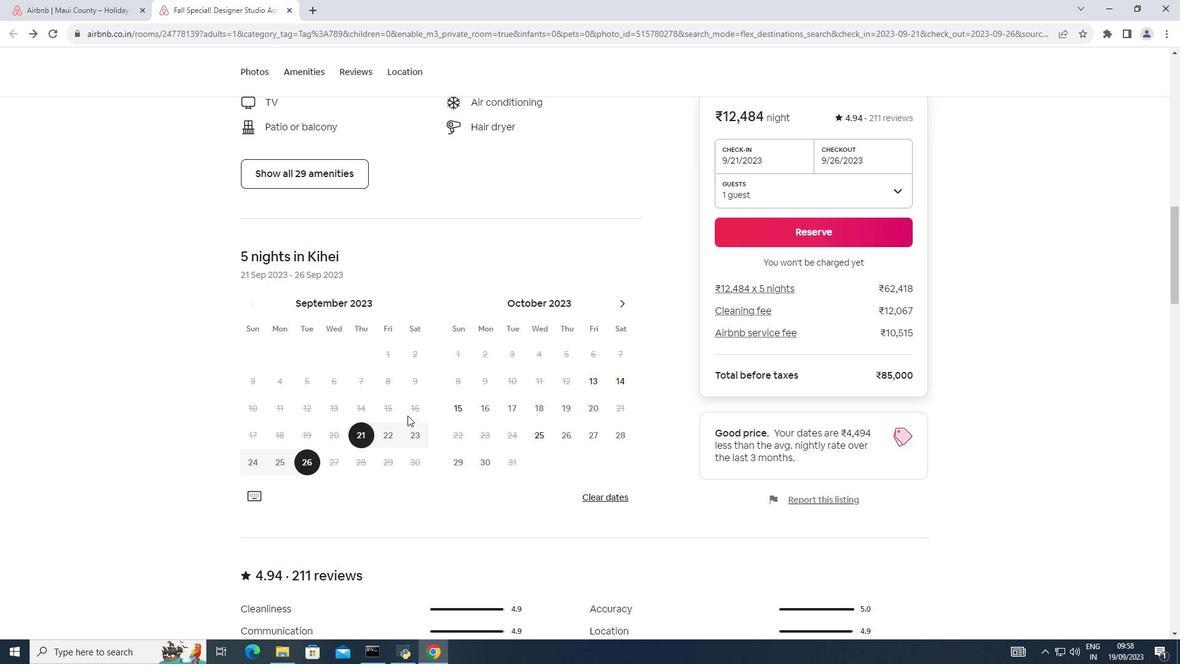 
Action: Mouse scrolled (407, 415) with delta (0, 0)
Screenshot: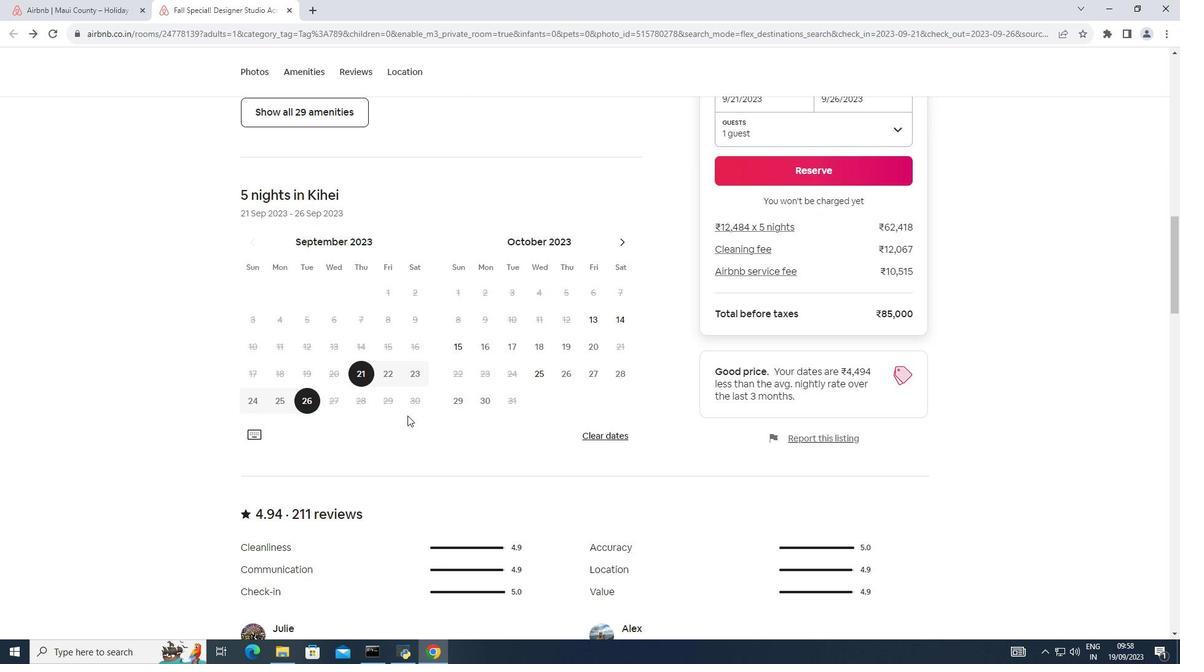 
Action: Mouse scrolled (407, 415) with delta (0, 0)
Screenshot: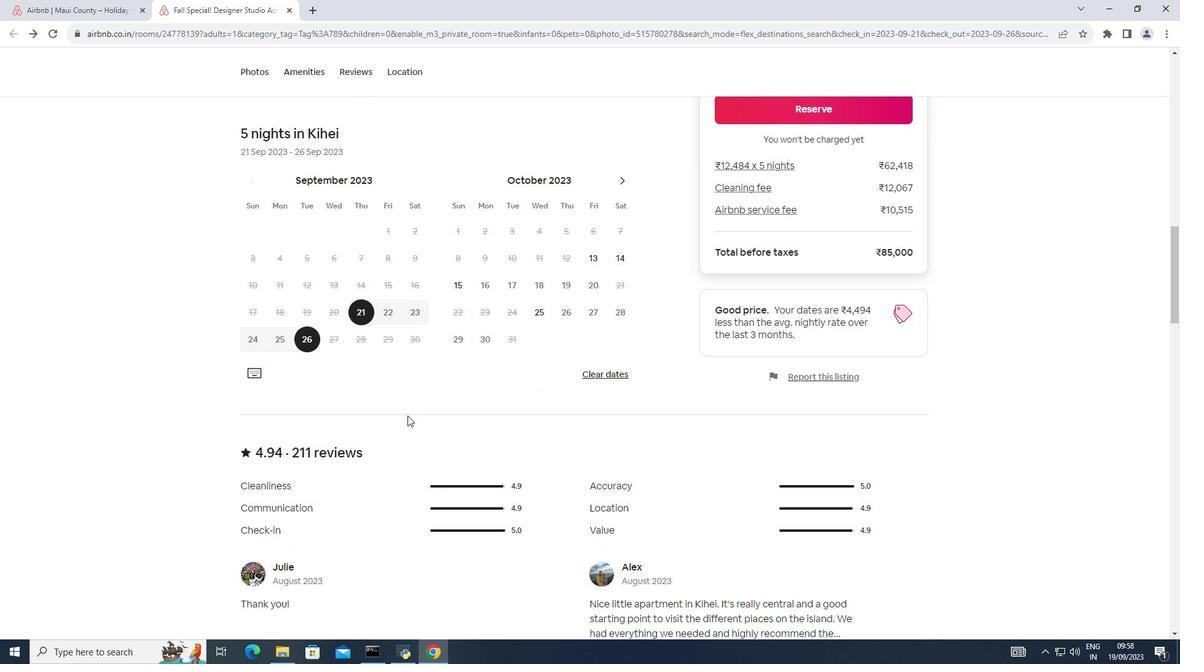 
Action: Mouse scrolled (407, 415) with delta (0, 0)
Screenshot: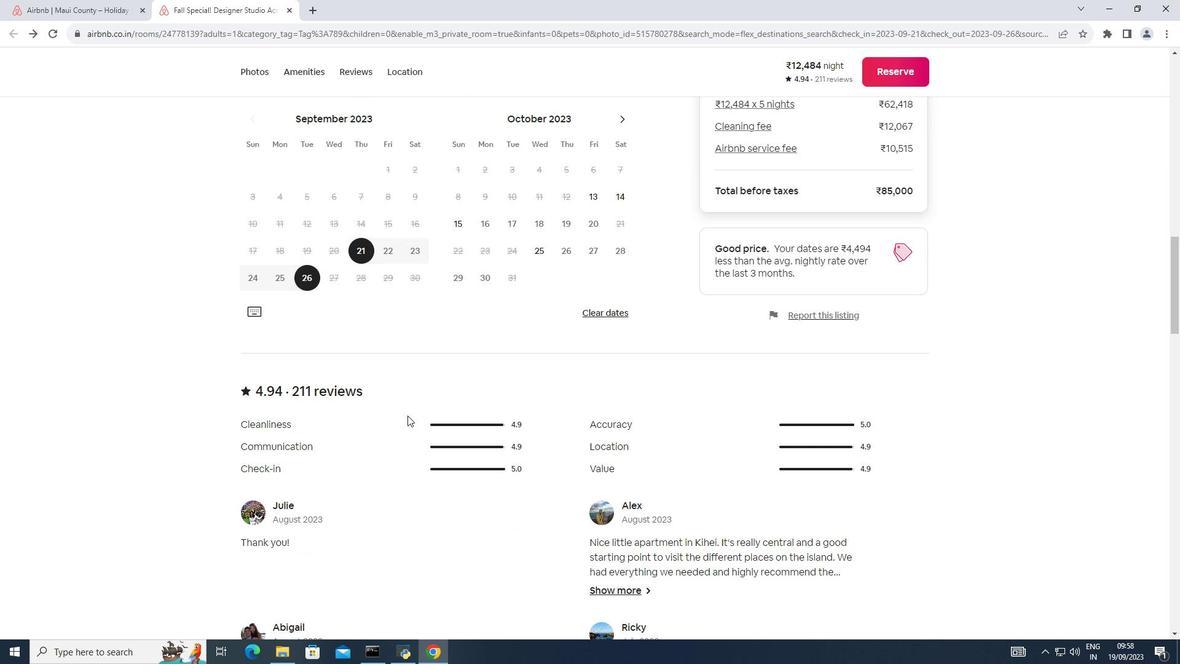 
Action: Mouse scrolled (407, 415) with delta (0, 0)
Screenshot: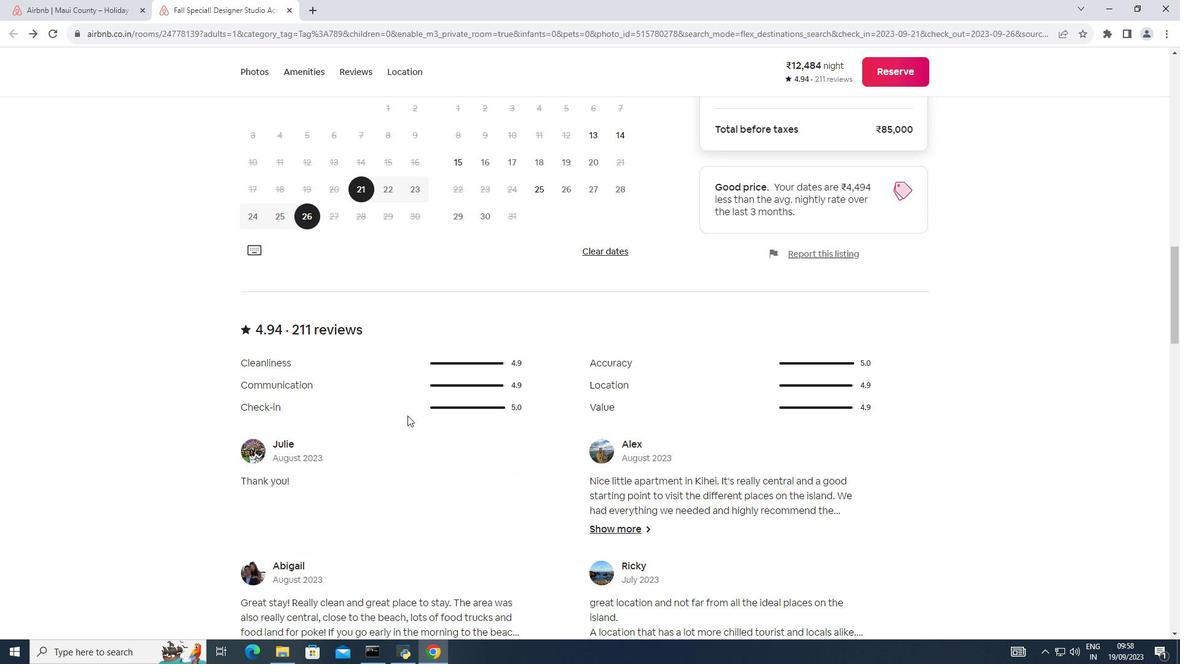 
Action: Mouse scrolled (407, 415) with delta (0, 0)
Screenshot: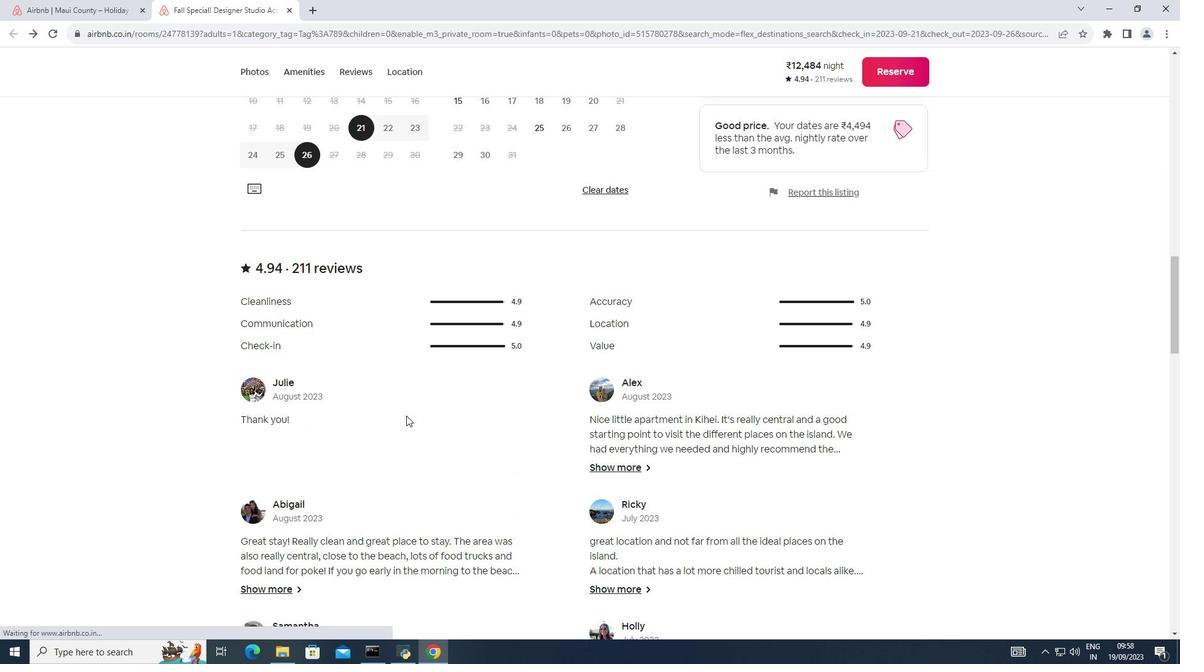 
Action: Mouse moved to (487, 357)
Screenshot: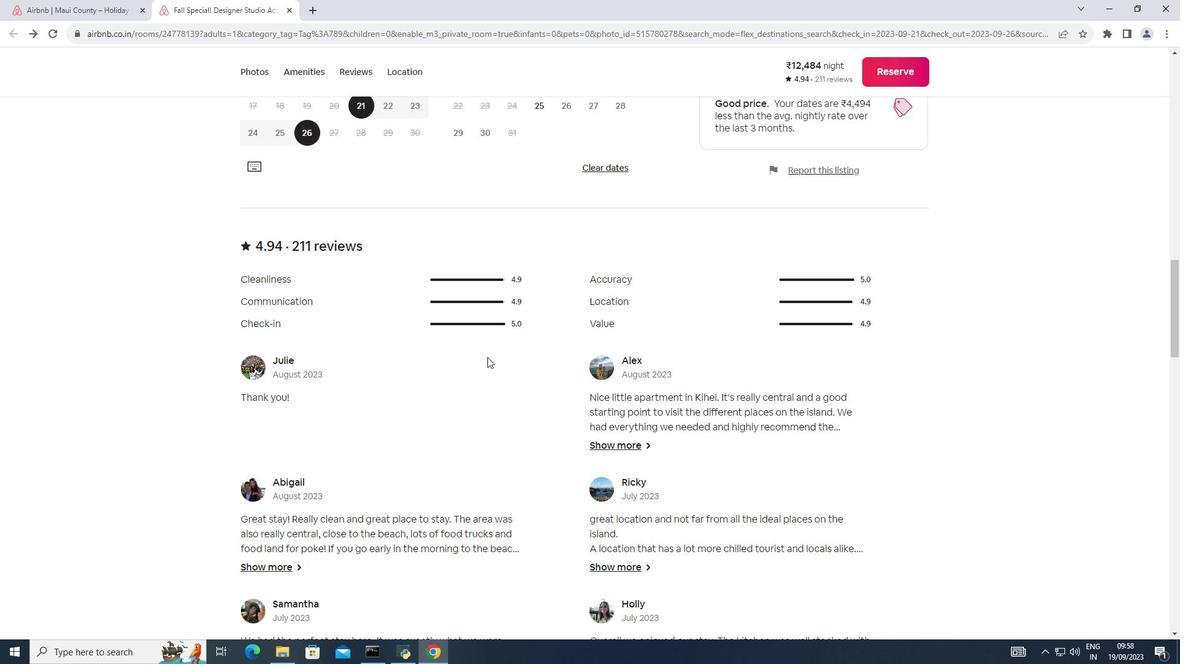 
Action: Mouse scrolled (487, 356) with delta (0, 0)
Screenshot: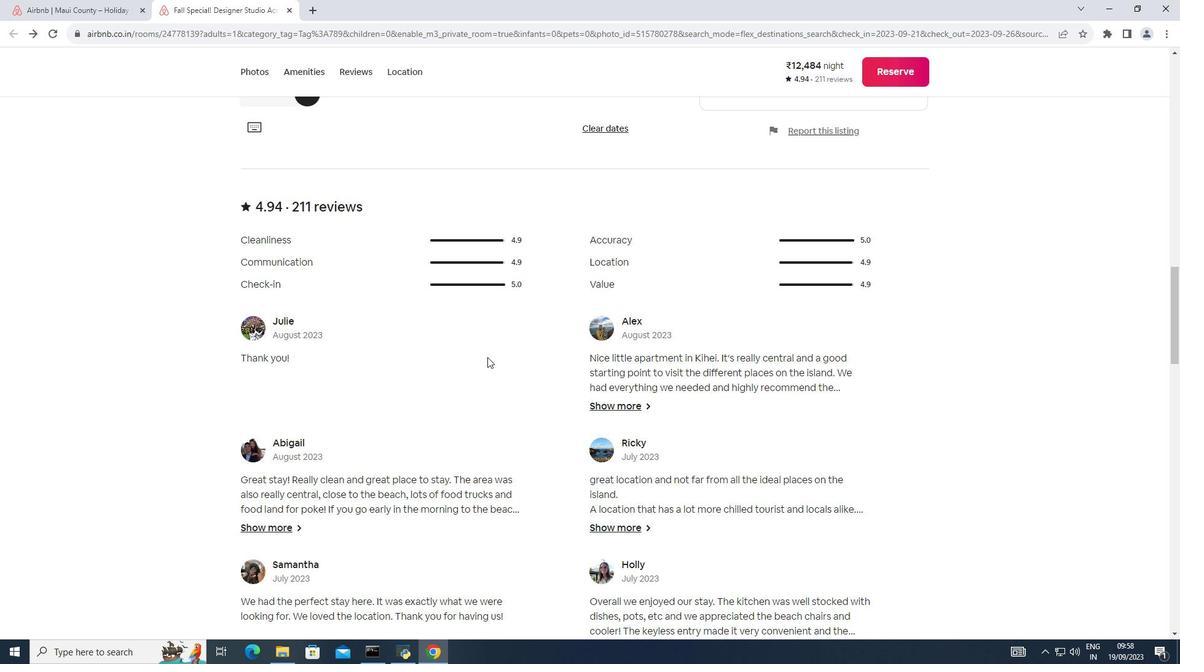 
Action: Mouse scrolled (487, 356) with delta (0, 0)
Screenshot: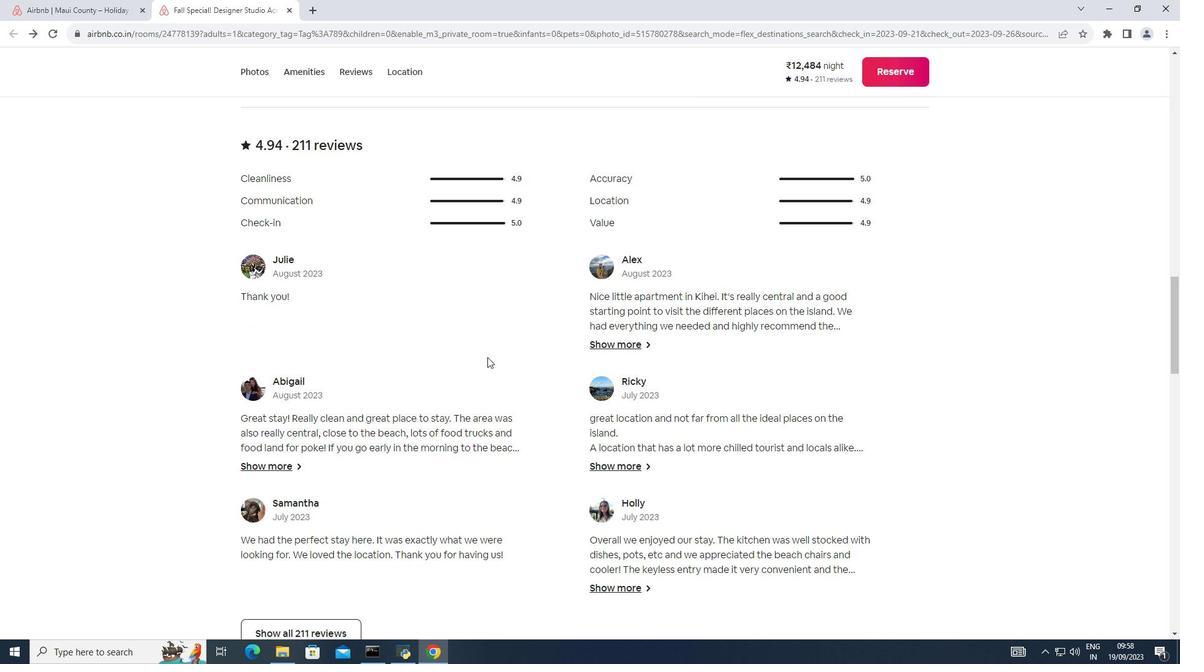 
Action: Mouse scrolled (487, 356) with delta (0, 0)
Screenshot: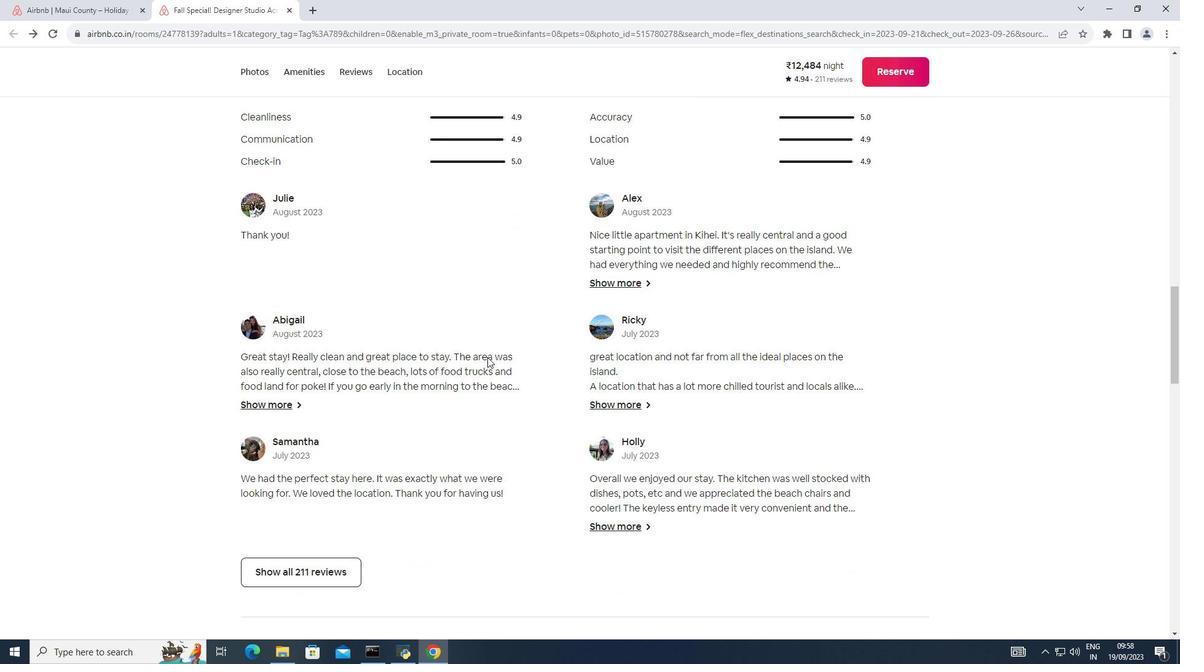 
Action: Mouse scrolled (487, 356) with delta (0, 0)
Screenshot: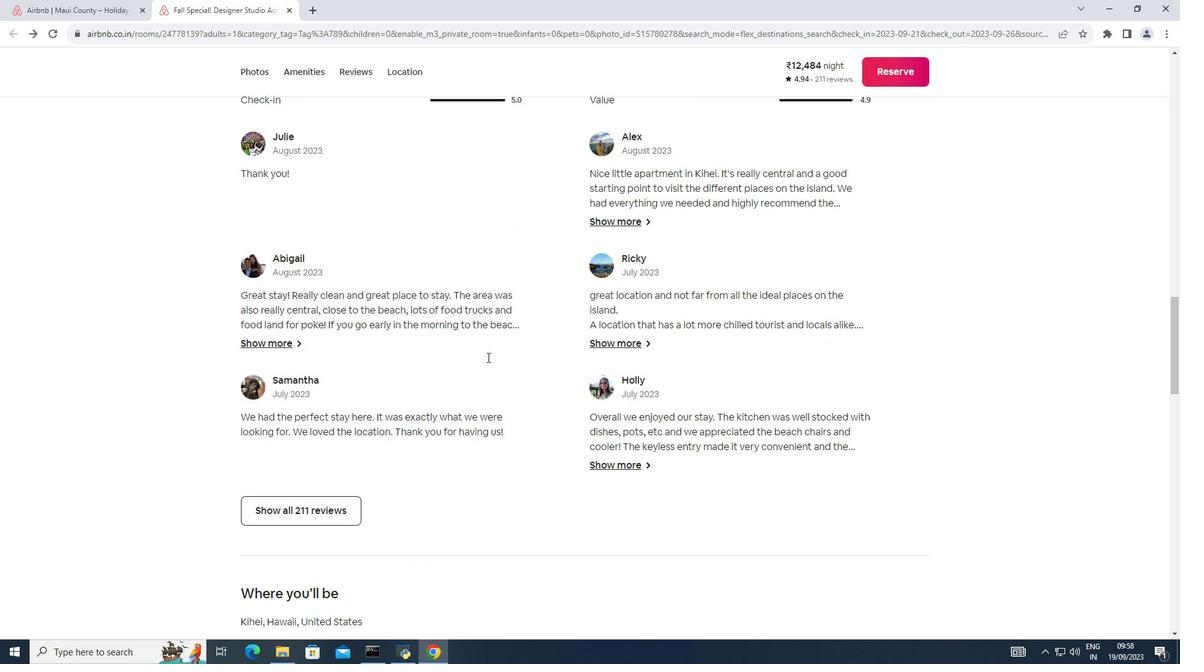 
Action: Mouse scrolled (487, 356) with delta (0, 0)
Screenshot: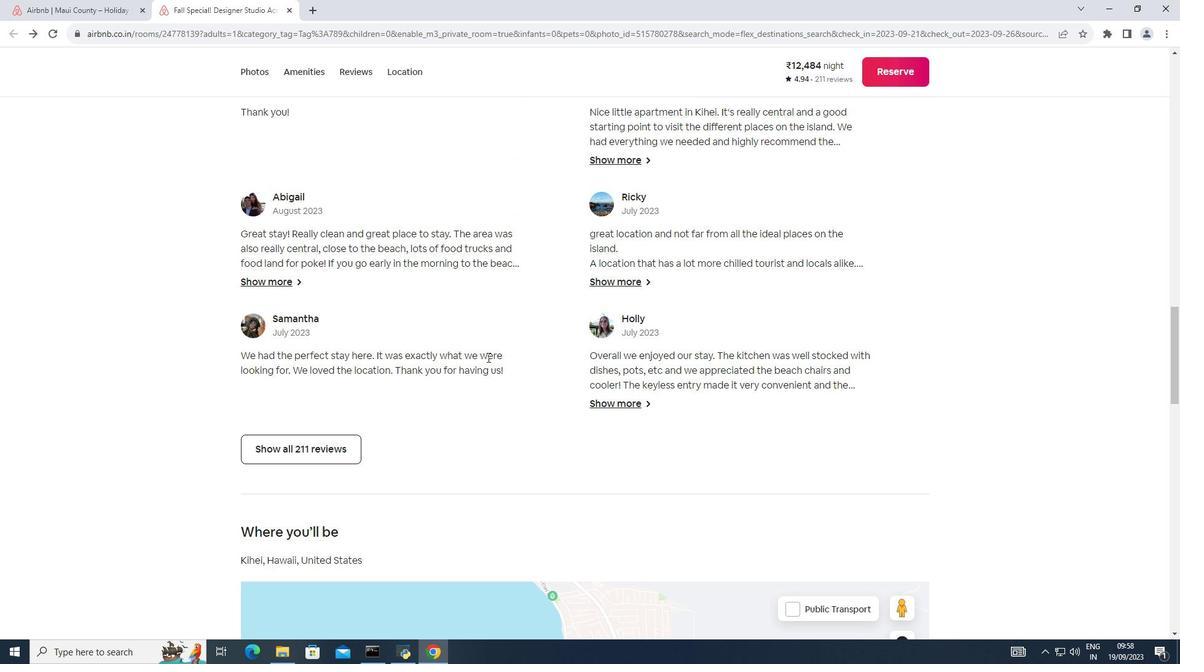 
Action: Mouse scrolled (487, 356) with delta (0, 0)
Screenshot: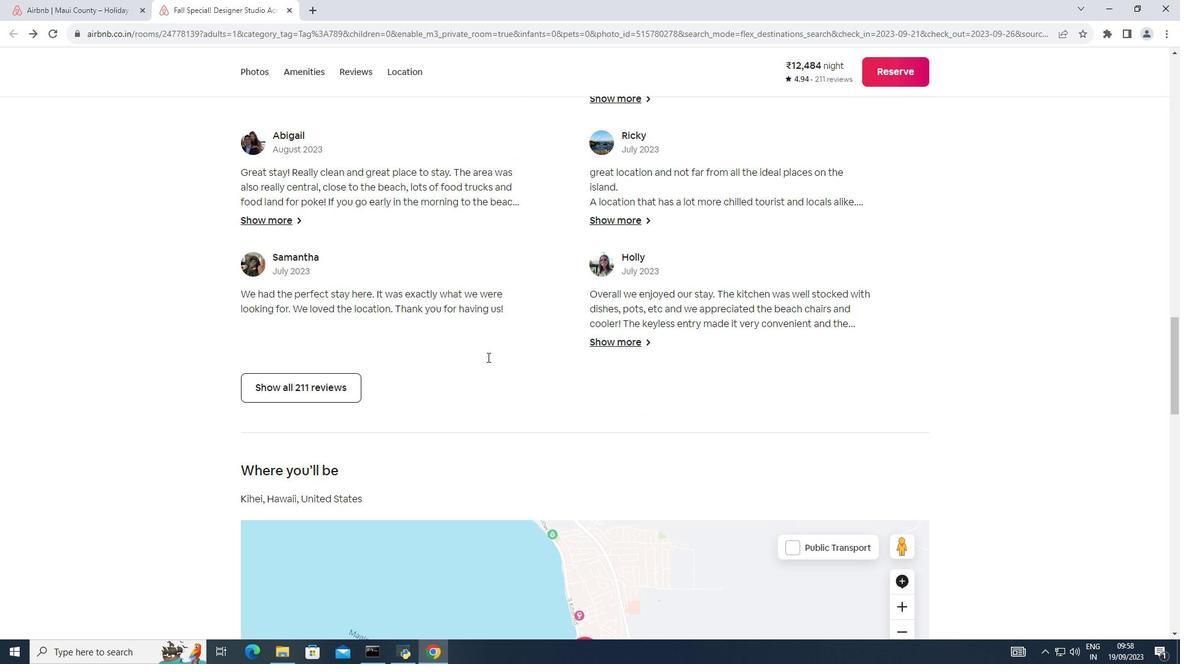 
Action: Mouse moved to (378, 399)
Screenshot: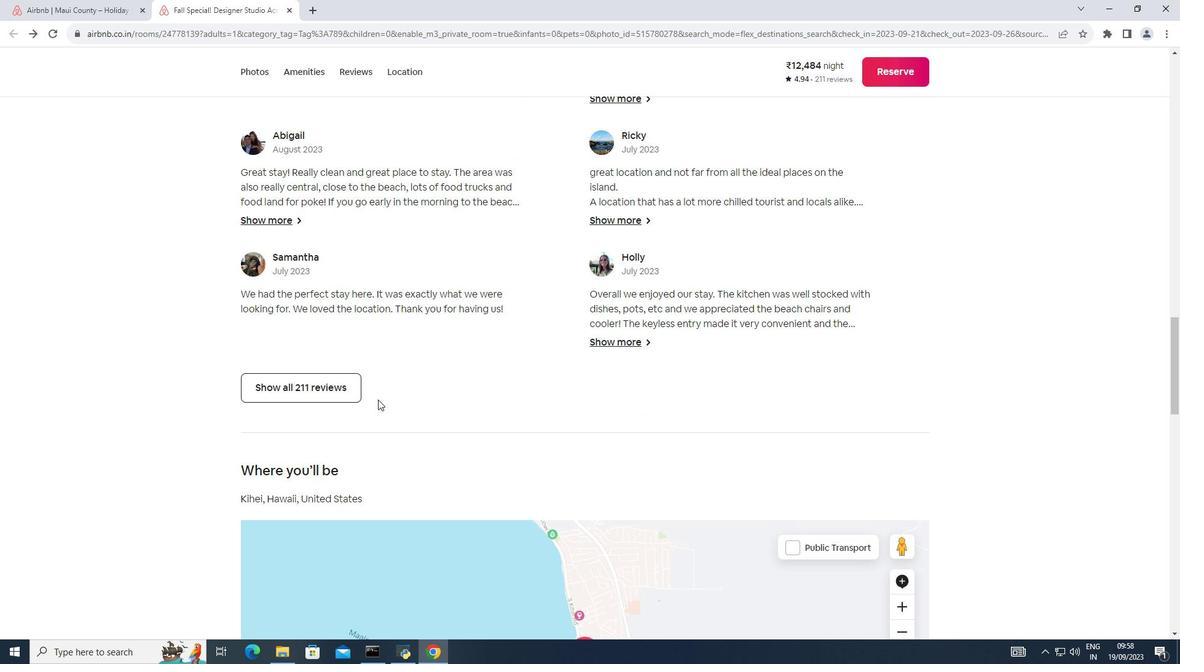 
Action: Mouse scrolled (378, 399) with delta (0, 0)
Screenshot: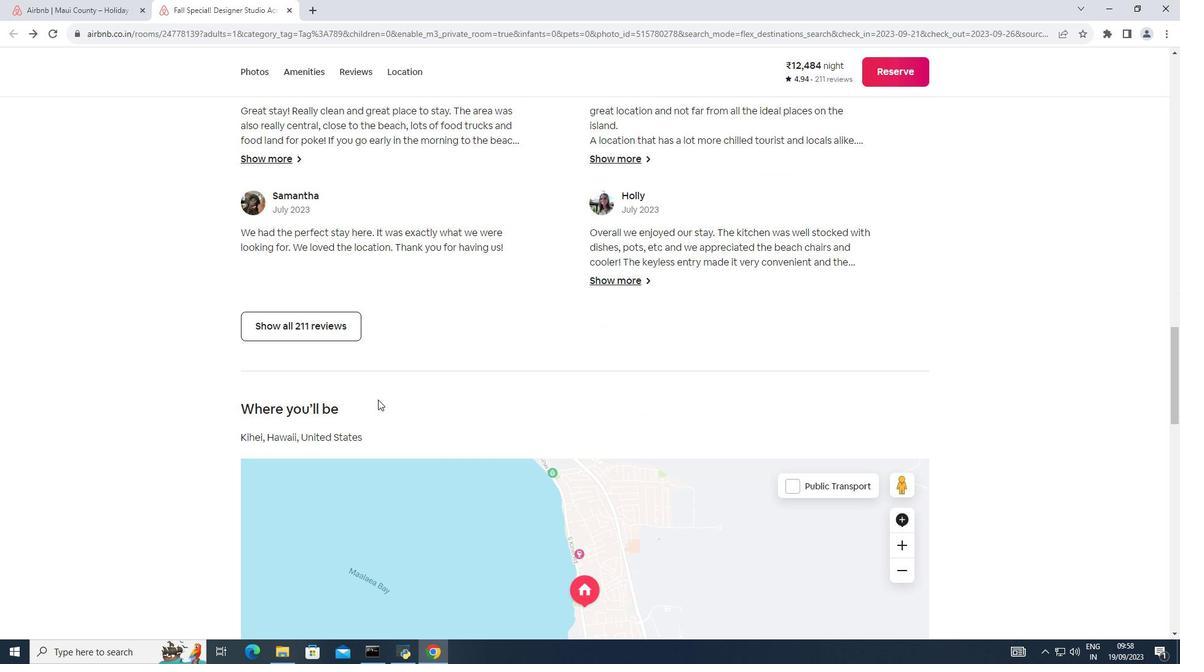 
Action: Mouse scrolled (378, 399) with delta (0, 0)
Screenshot: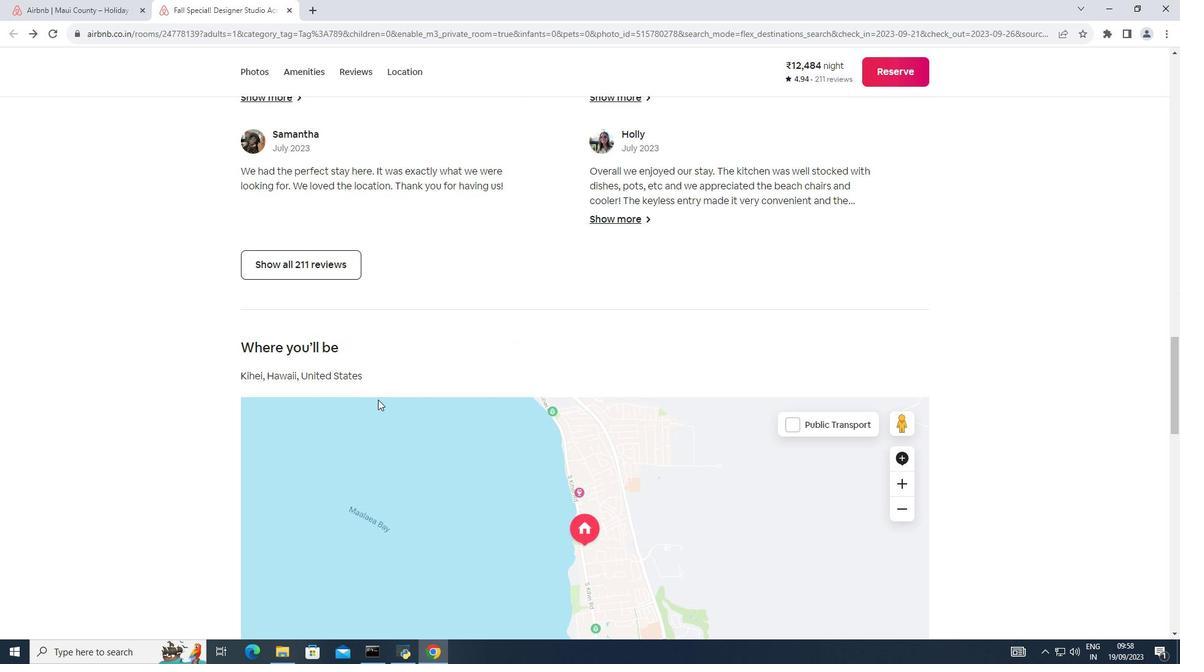 
Action: Mouse scrolled (378, 399) with delta (0, 0)
Screenshot: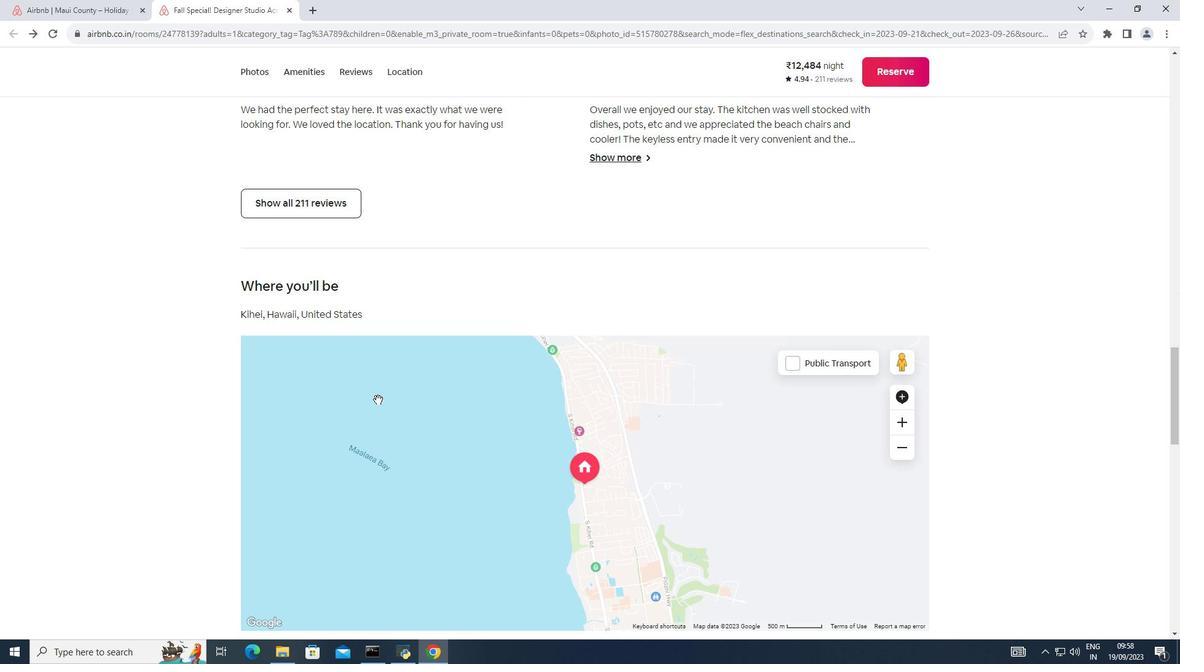 
Action: Mouse scrolled (378, 399) with delta (0, 0)
Screenshot: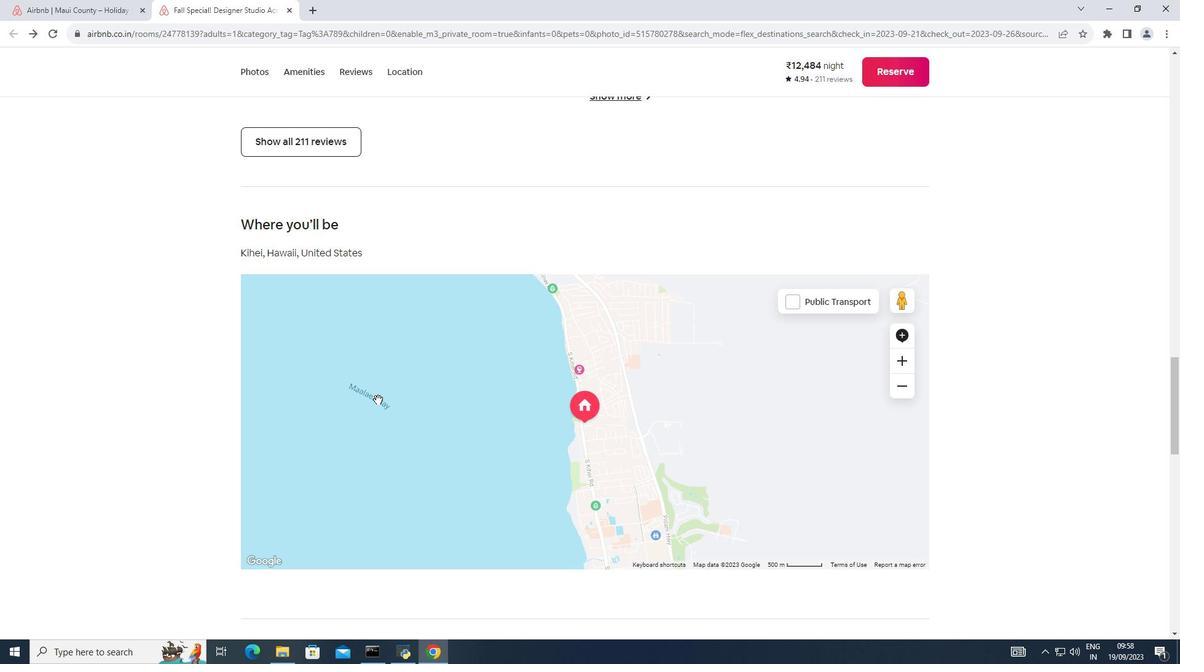 
Action: Mouse scrolled (378, 399) with delta (0, 0)
Screenshot: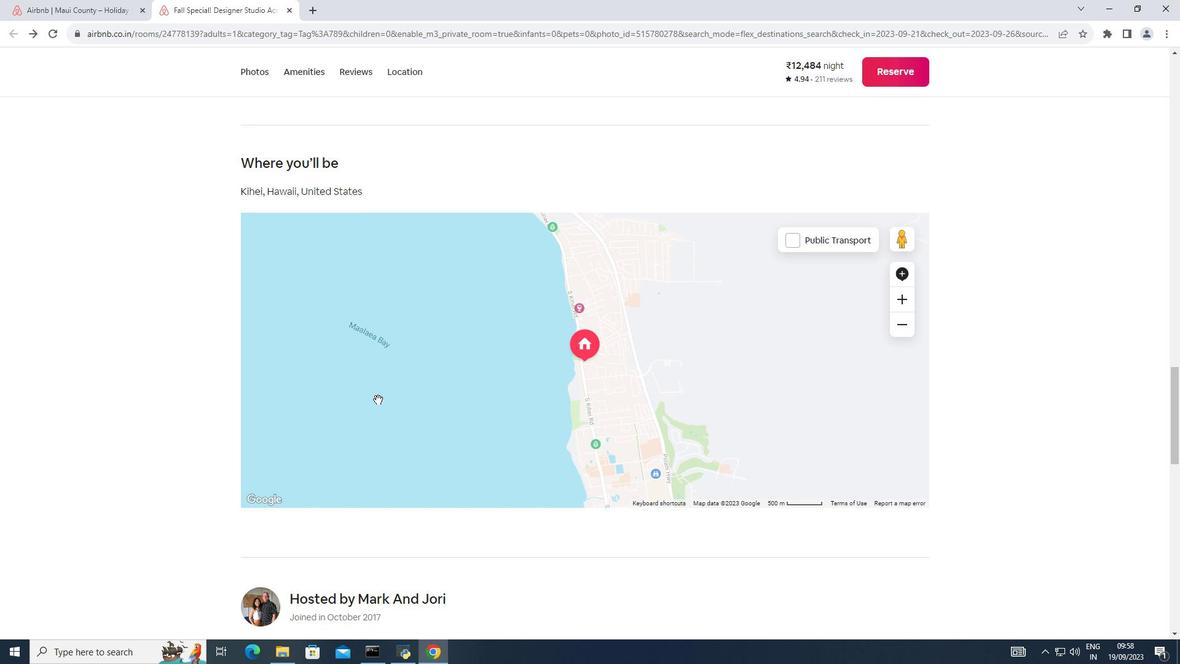 
Action: Mouse scrolled (378, 399) with delta (0, 0)
Screenshot: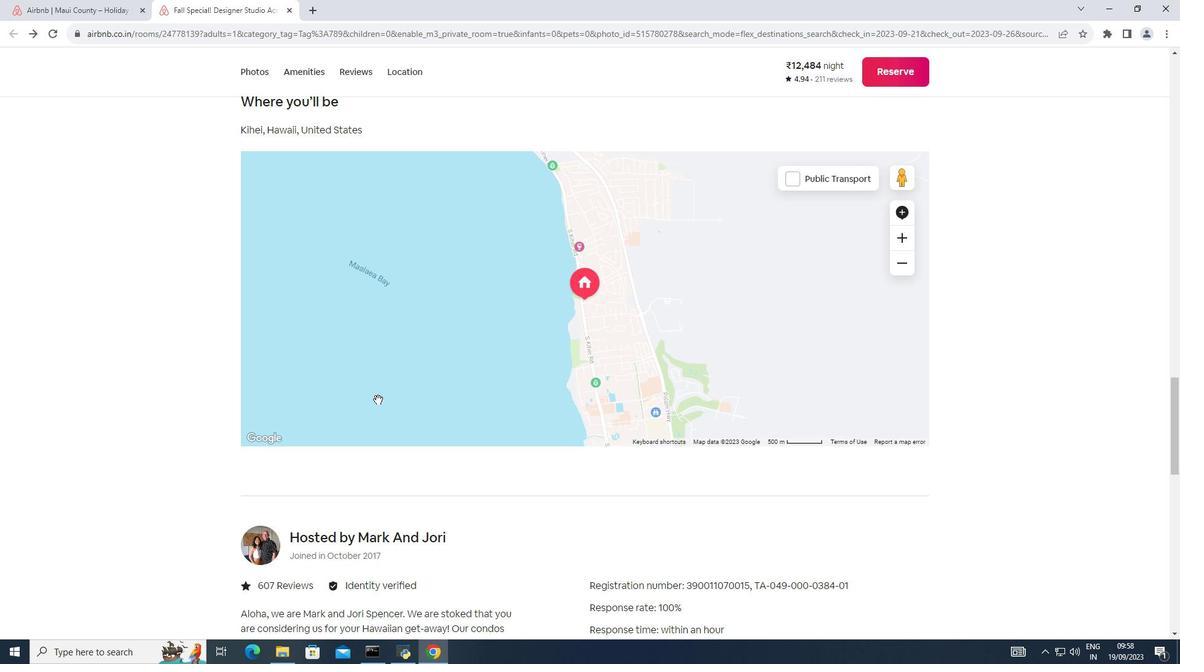 
Action: Mouse scrolled (378, 399) with delta (0, 0)
Screenshot: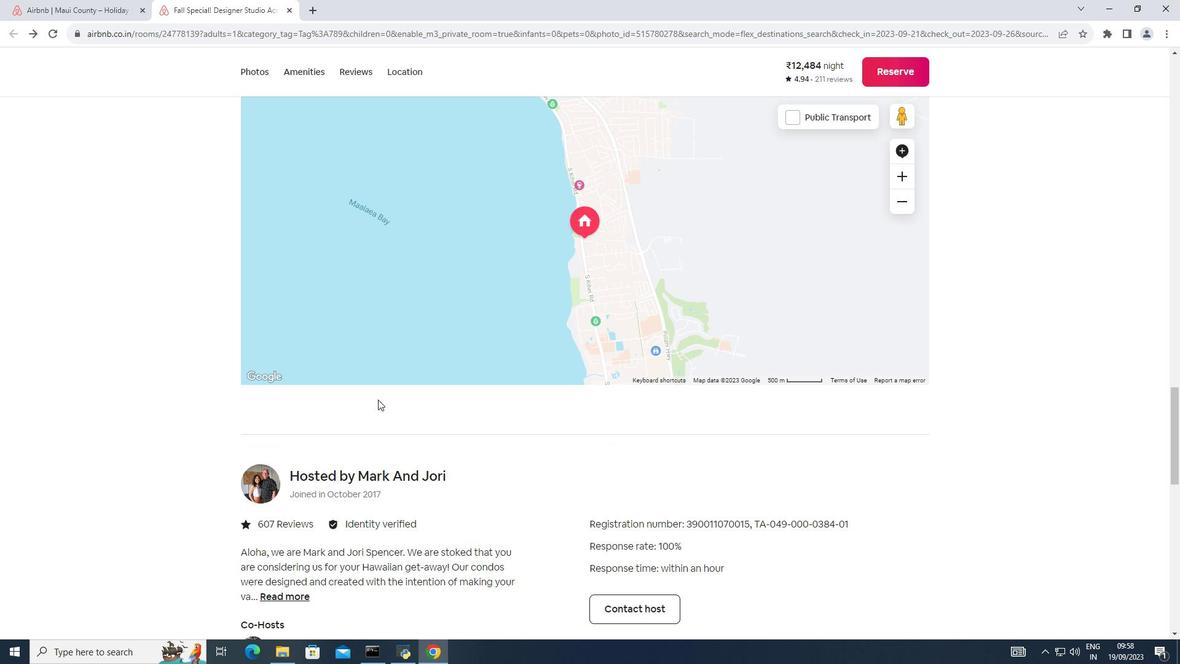 
Action: Mouse scrolled (378, 399) with delta (0, 0)
Screenshot: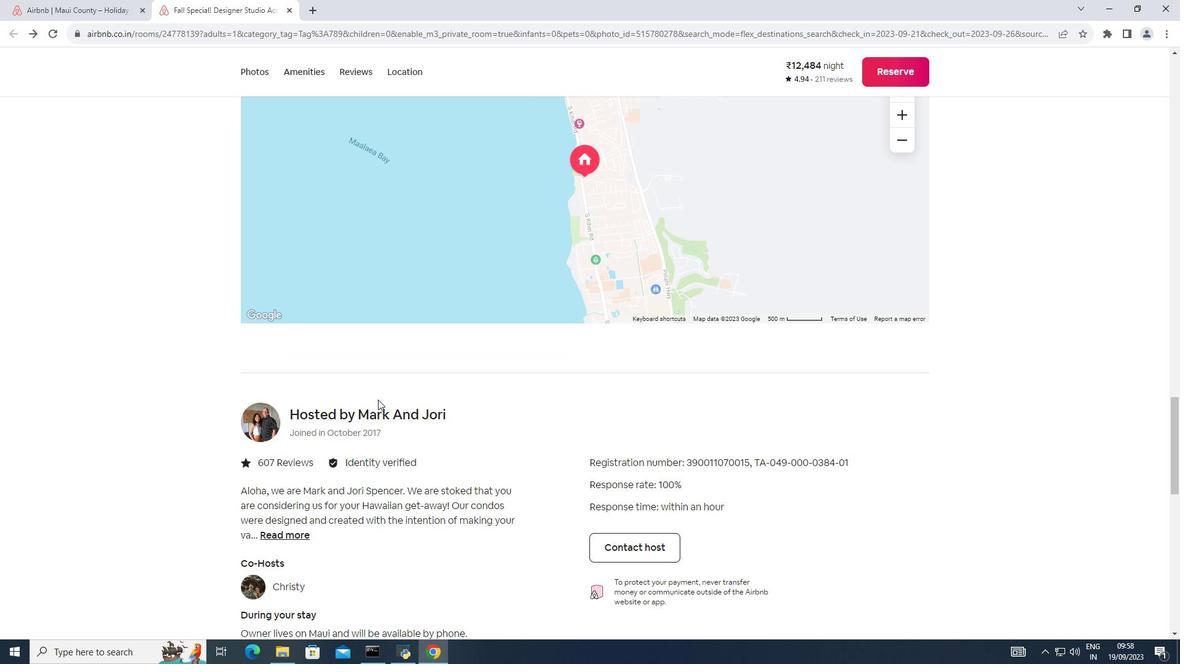 
Action: Mouse scrolled (378, 399) with delta (0, 0)
Screenshot: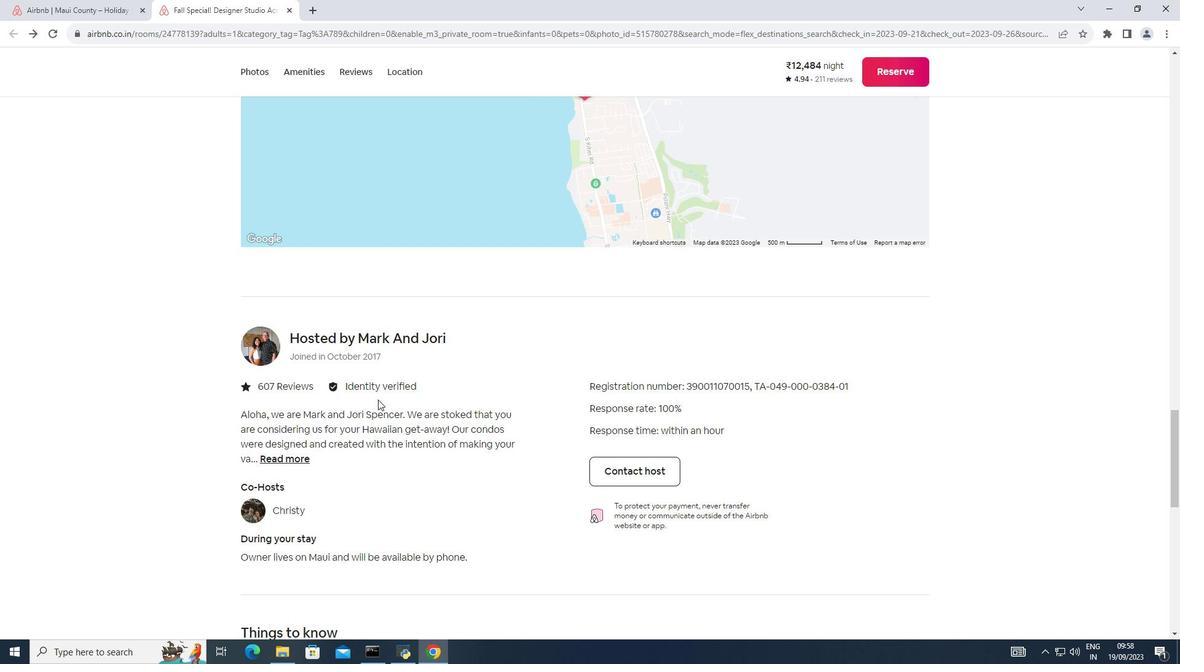 
Action: Mouse scrolled (378, 399) with delta (0, 0)
Screenshot: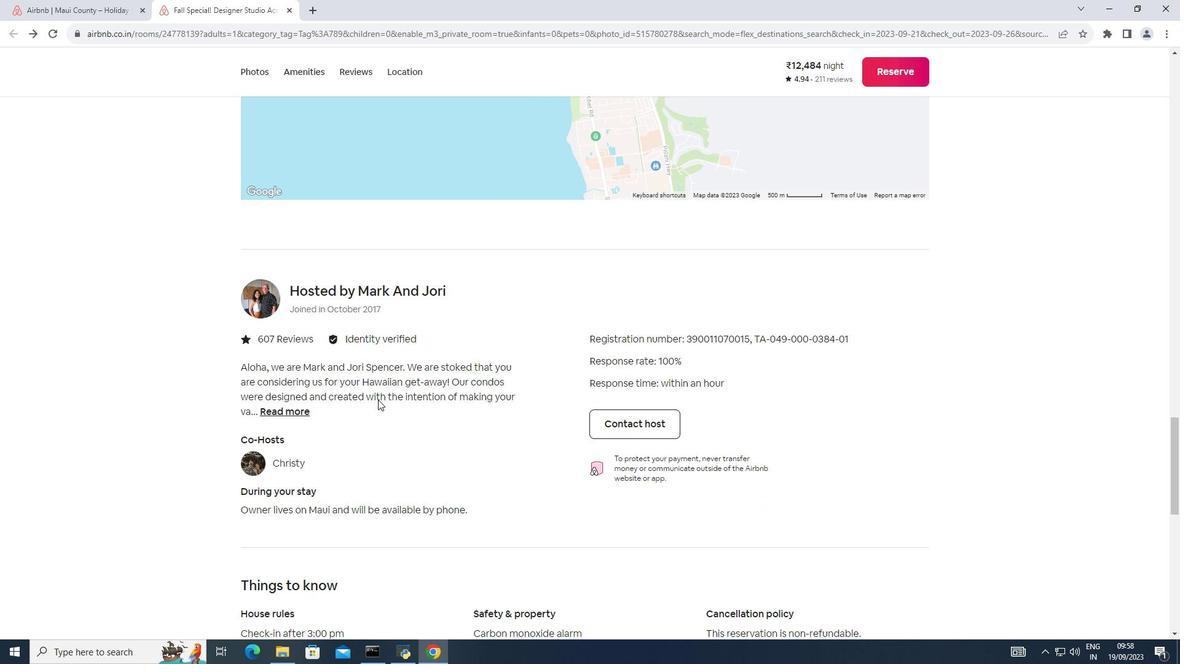 
Action: Mouse scrolled (378, 399) with delta (0, 0)
Screenshot: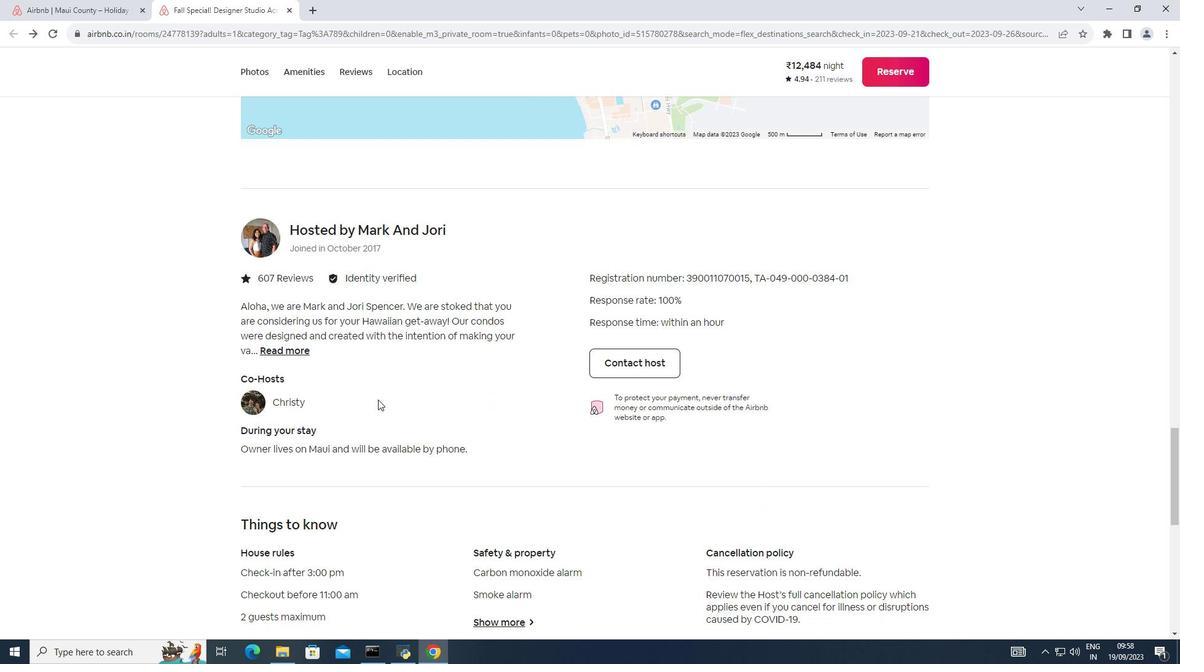 
Action: Mouse scrolled (378, 399) with delta (0, 0)
Screenshot: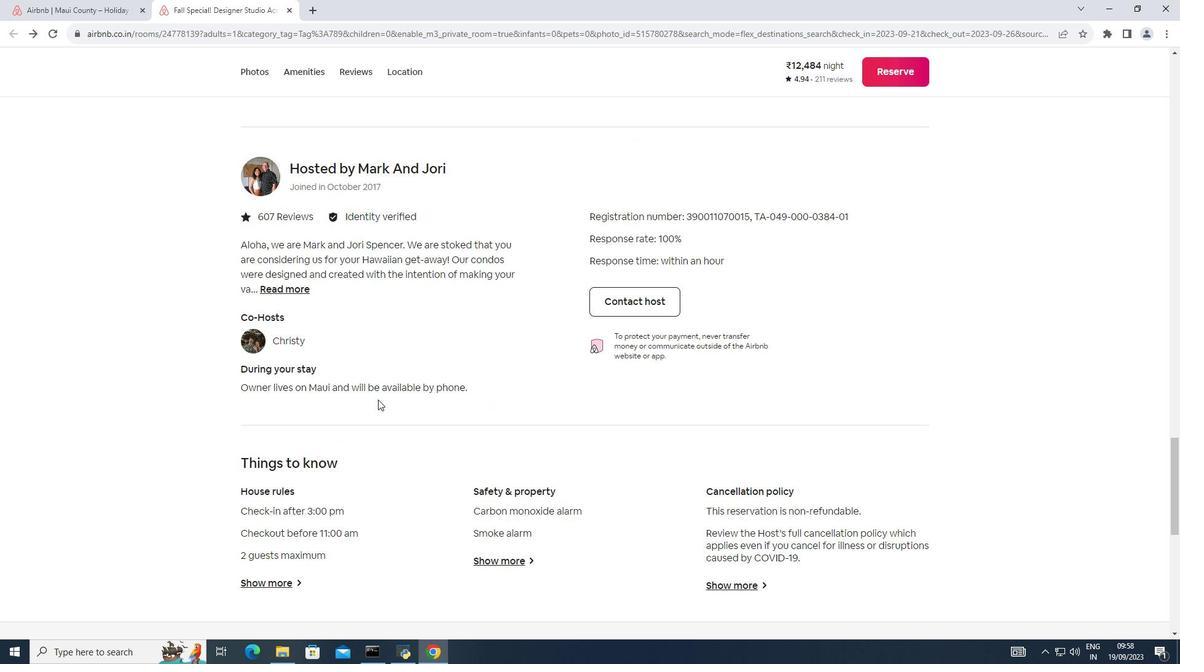 
Action: Mouse scrolled (378, 399) with delta (0, 0)
Screenshot: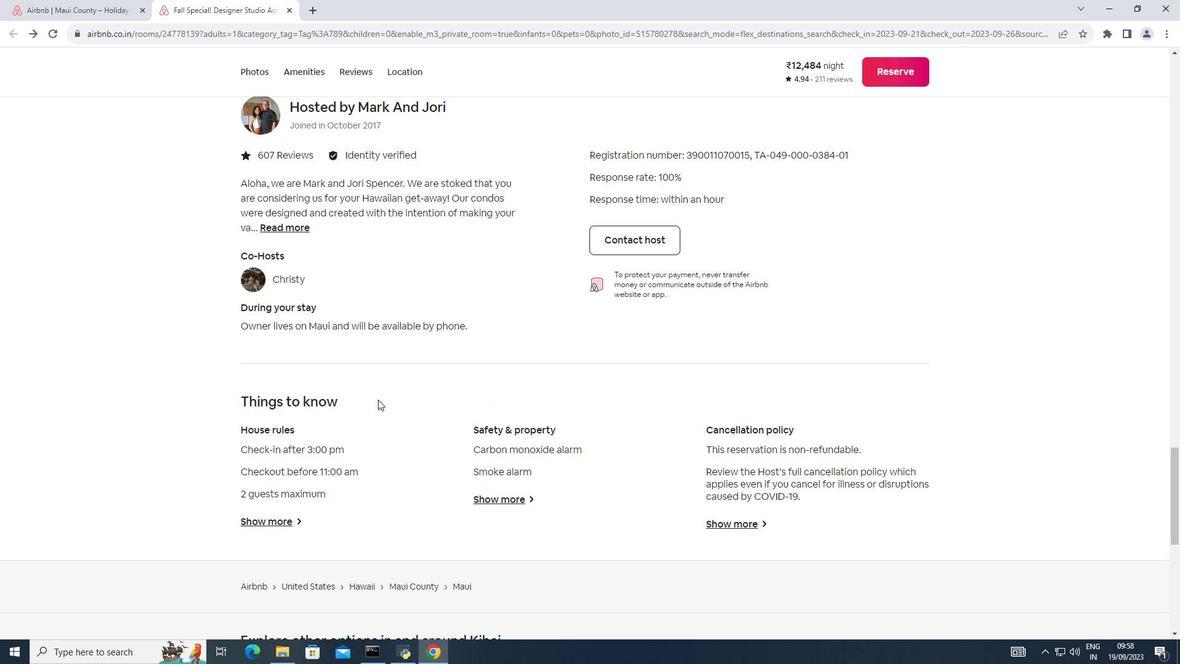 
Action: Mouse scrolled (378, 399) with delta (0, 0)
Screenshot: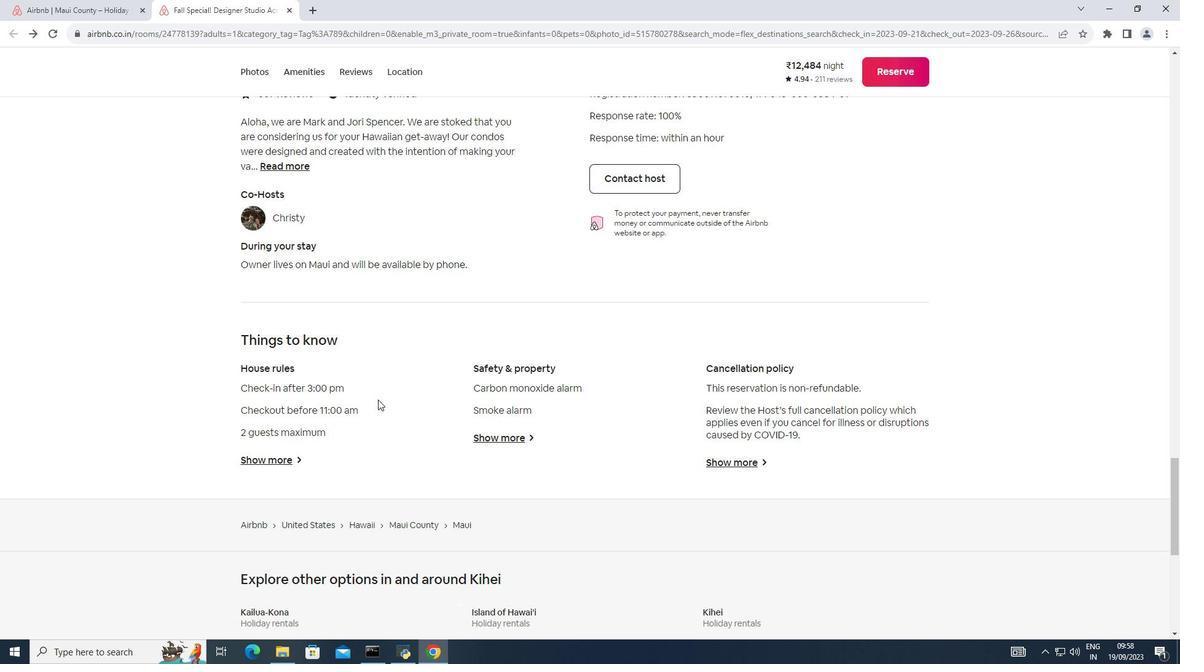 
Action: Mouse scrolled (378, 399) with delta (0, 0)
Screenshot: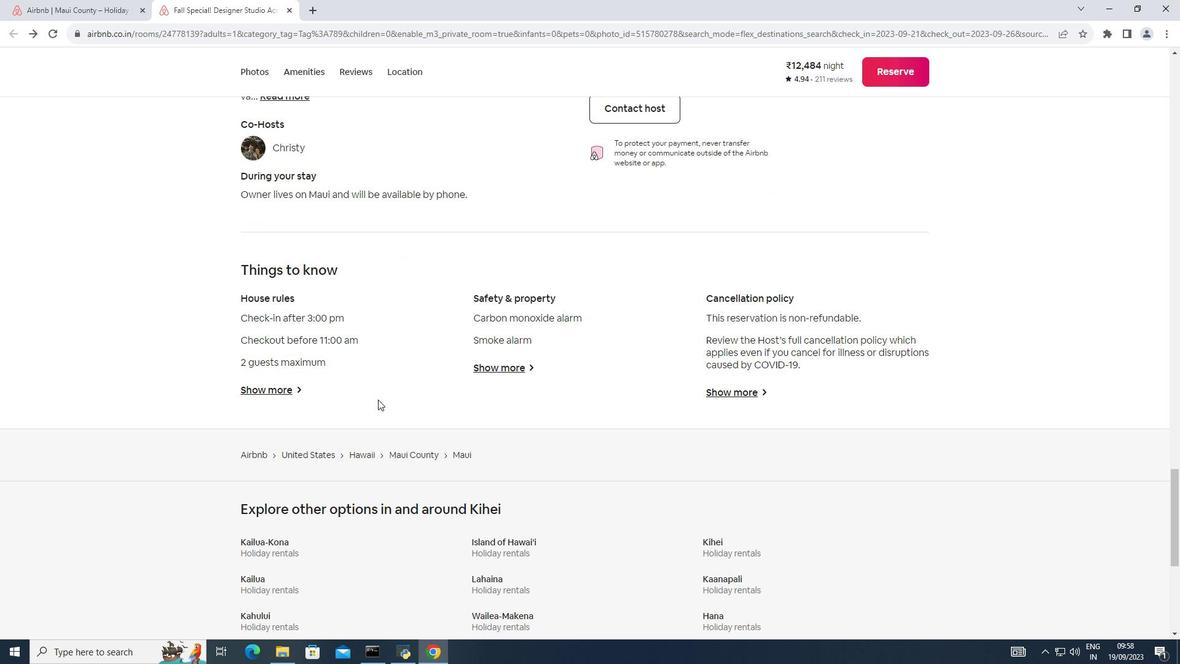 
Action: Mouse scrolled (378, 399) with delta (0, 0)
Screenshot: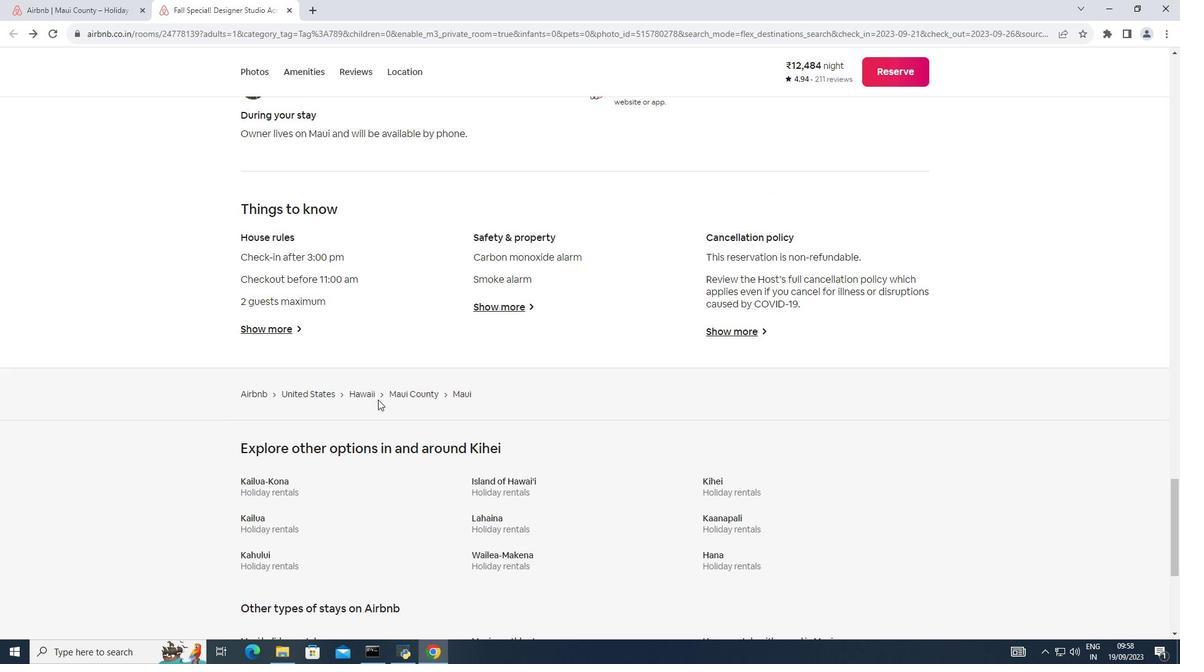 
Action: Mouse scrolled (378, 399) with delta (0, 0)
Screenshot: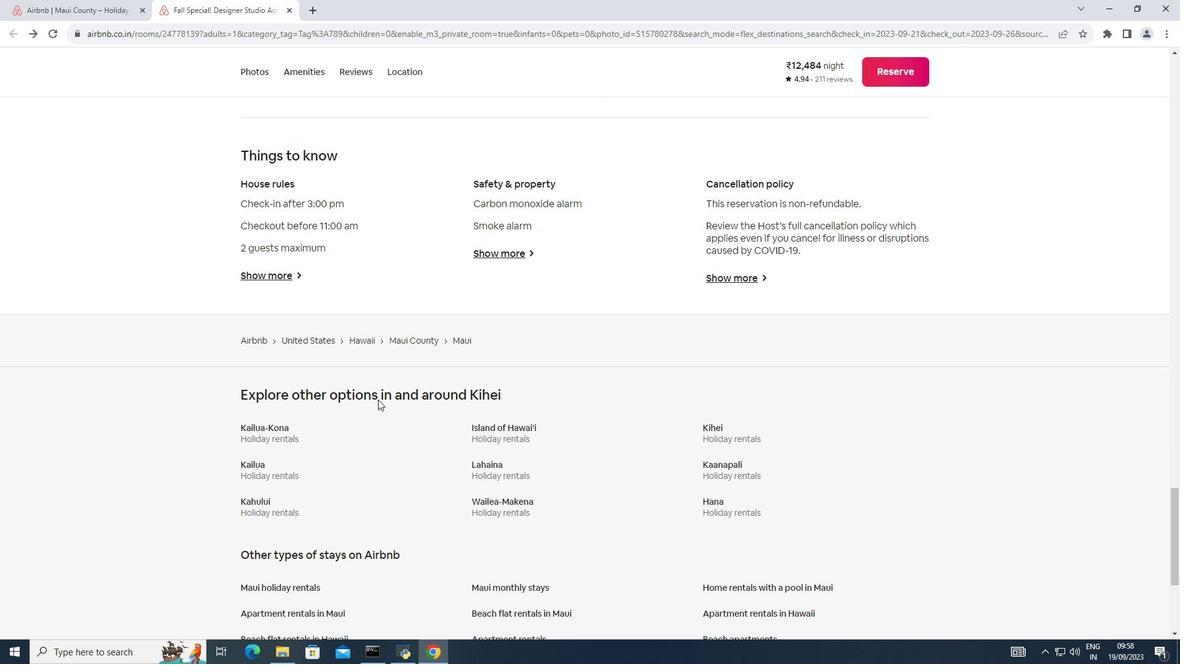 
Action: Mouse scrolled (378, 399) with delta (0, 0)
Screenshot: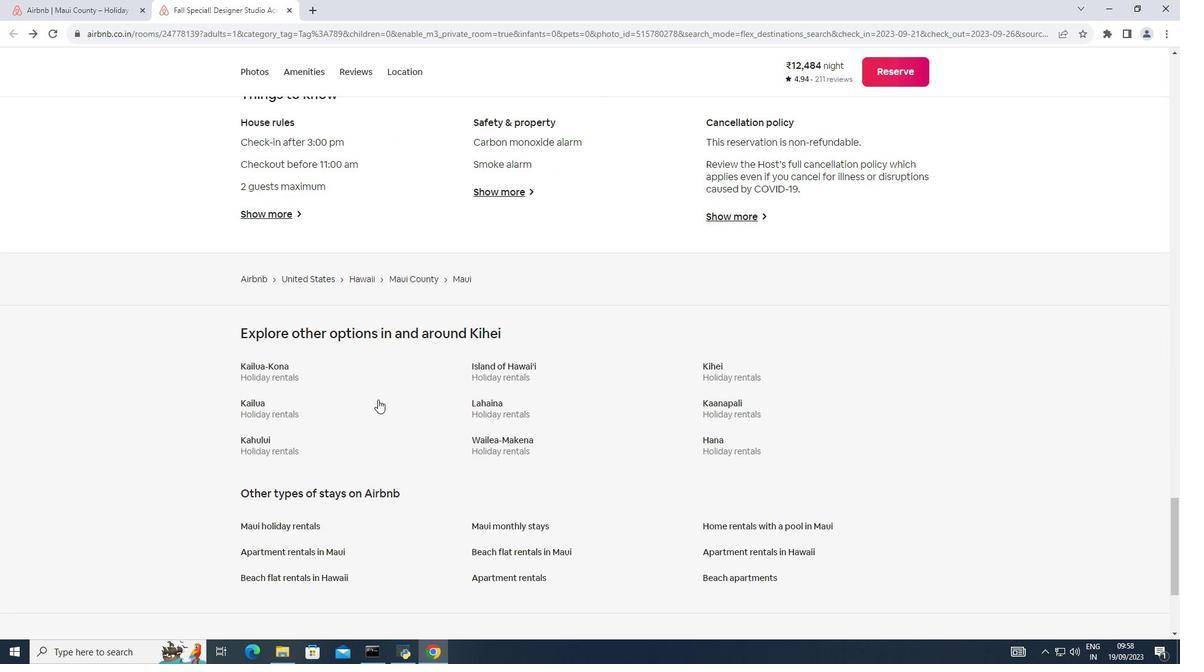 
Action: Mouse scrolled (378, 400) with delta (0, 0)
Screenshot: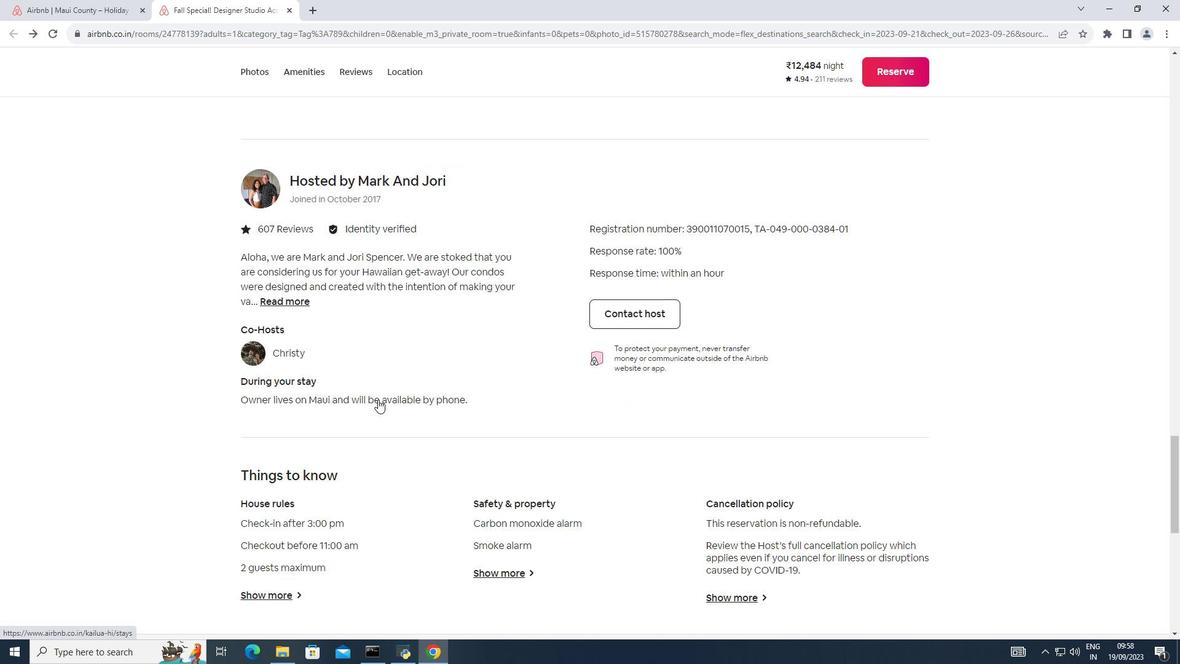 
Action: Mouse scrolled (378, 400) with delta (0, 0)
Screenshot: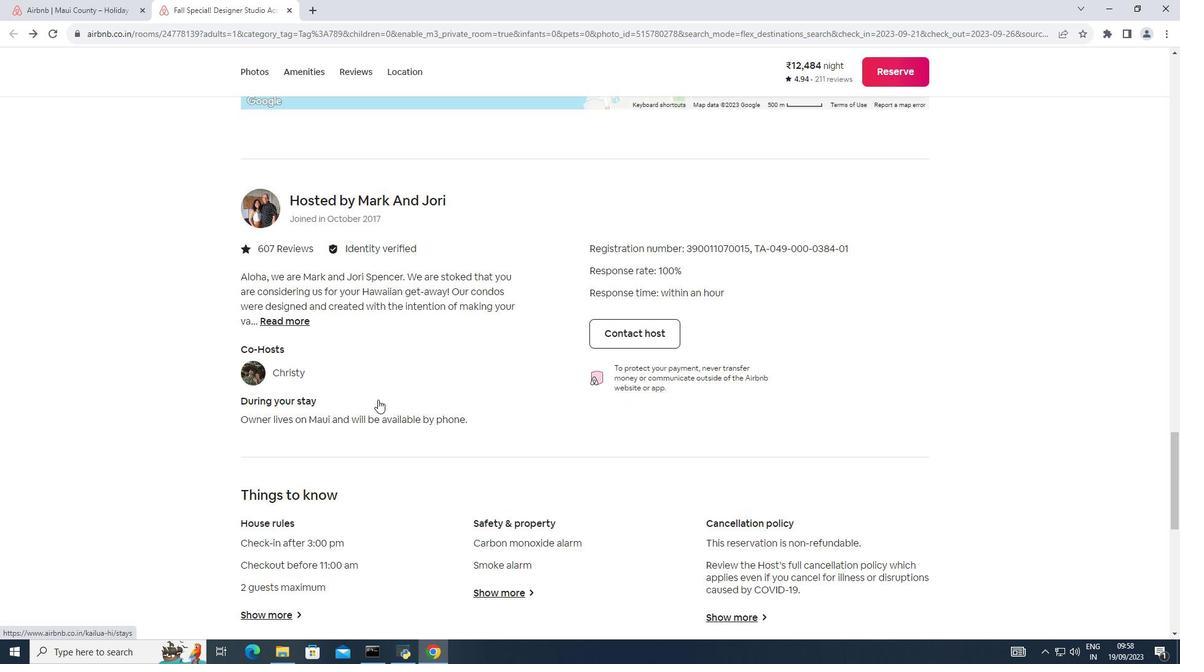 
Action: Mouse scrolled (378, 400) with delta (0, 0)
Screenshot: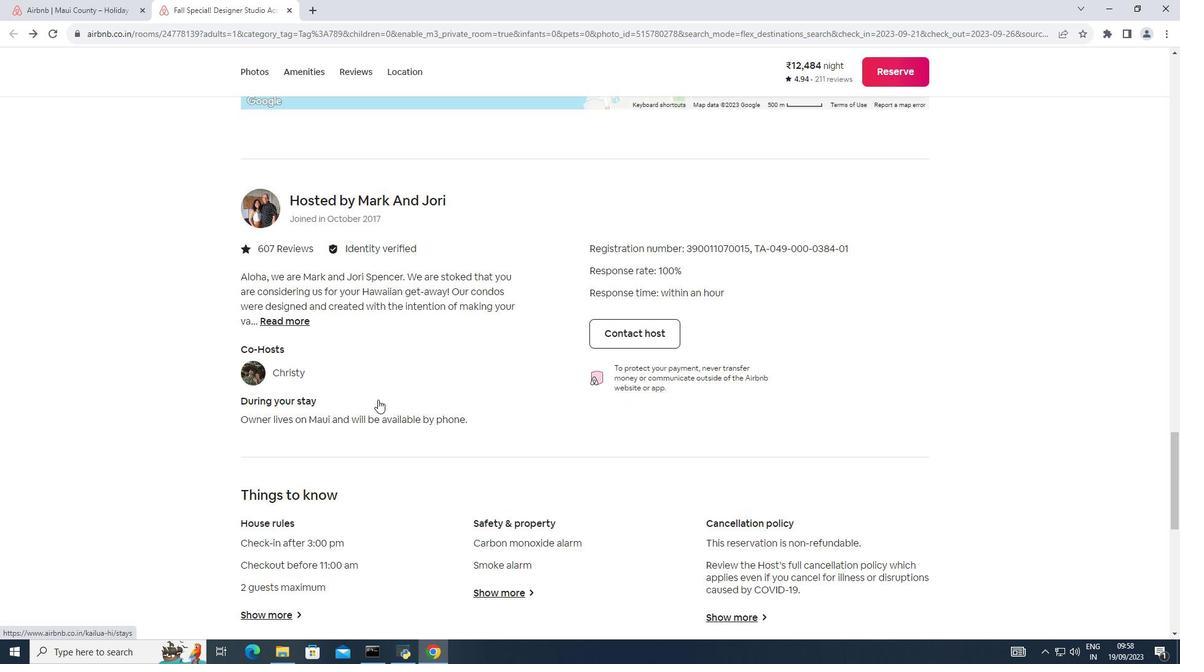 
Action: Mouse scrolled (378, 400) with delta (0, 0)
Screenshot: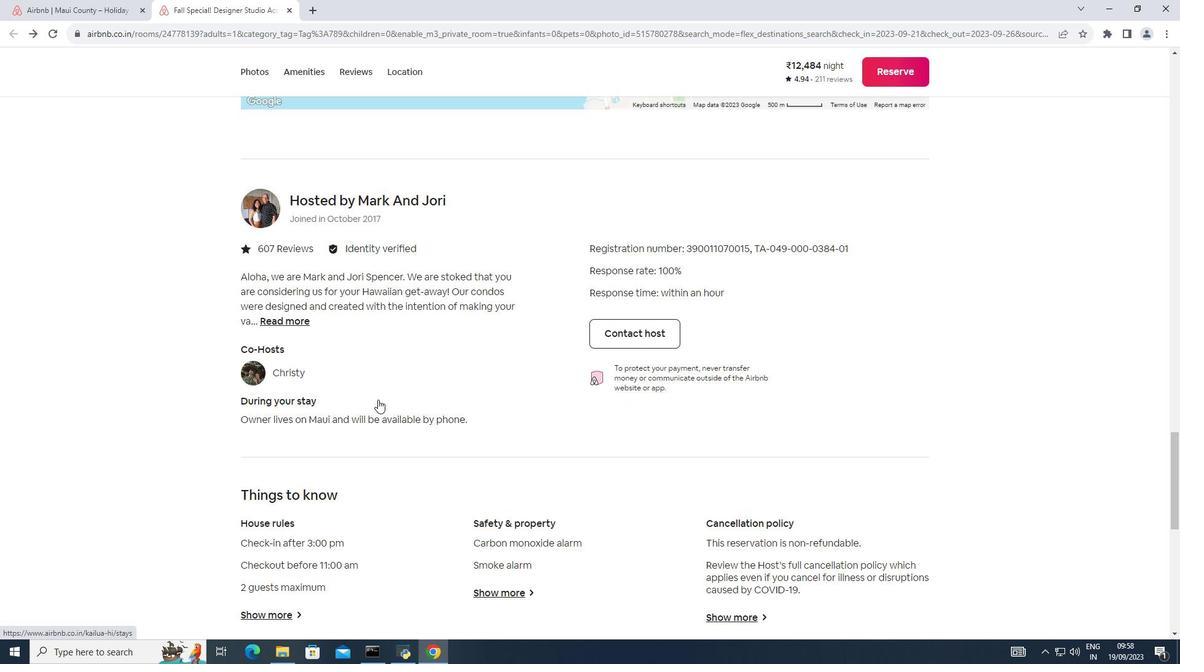 
Action: Mouse scrolled (378, 400) with delta (0, 0)
Screenshot: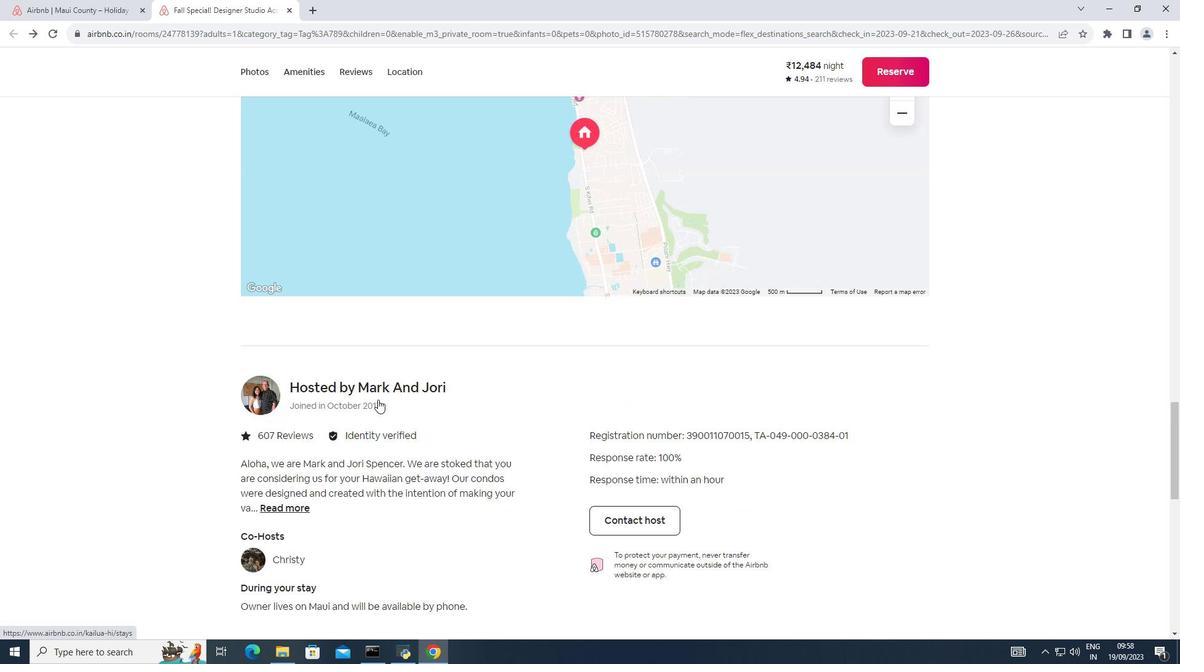 
Action: Mouse scrolled (378, 400) with delta (0, 0)
Screenshot: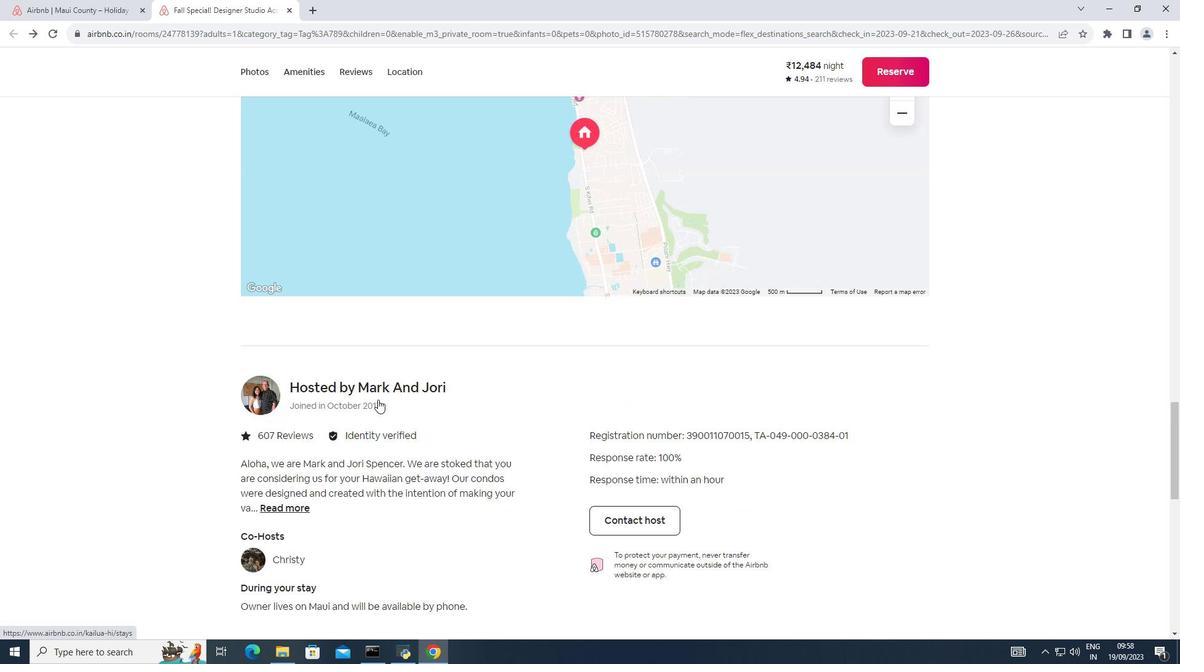 
Action: Mouse scrolled (378, 400) with delta (0, 0)
Screenshot: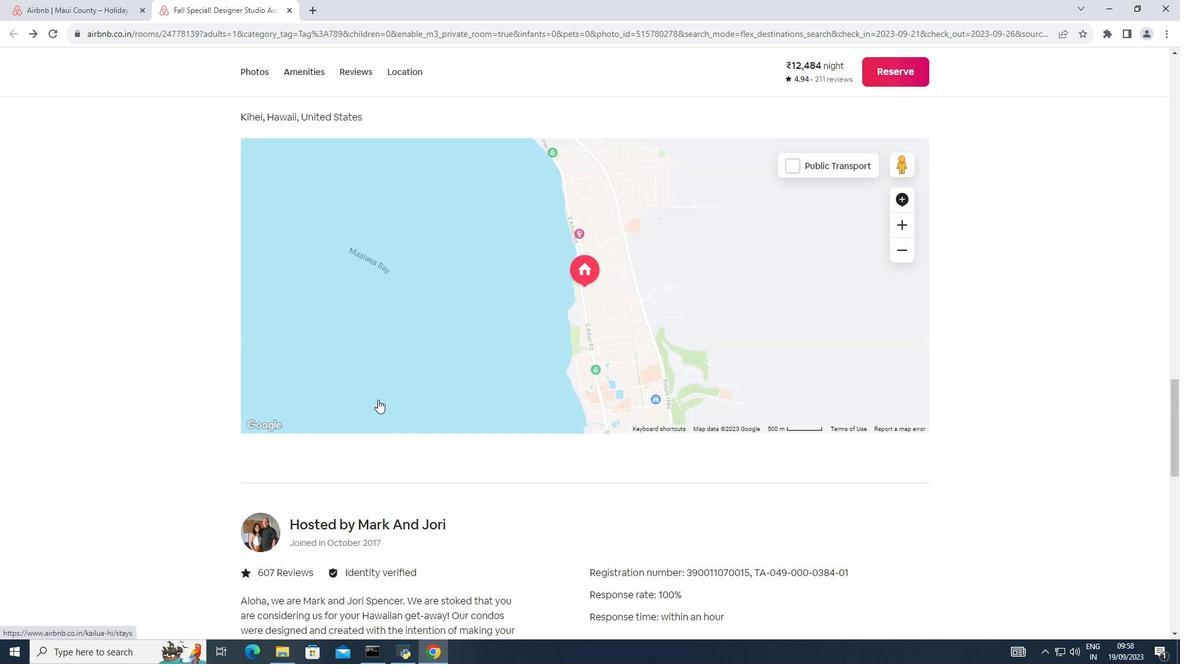 
Action: Mouse scrolled (378, 399) with delta (0, 0)
Screenshot: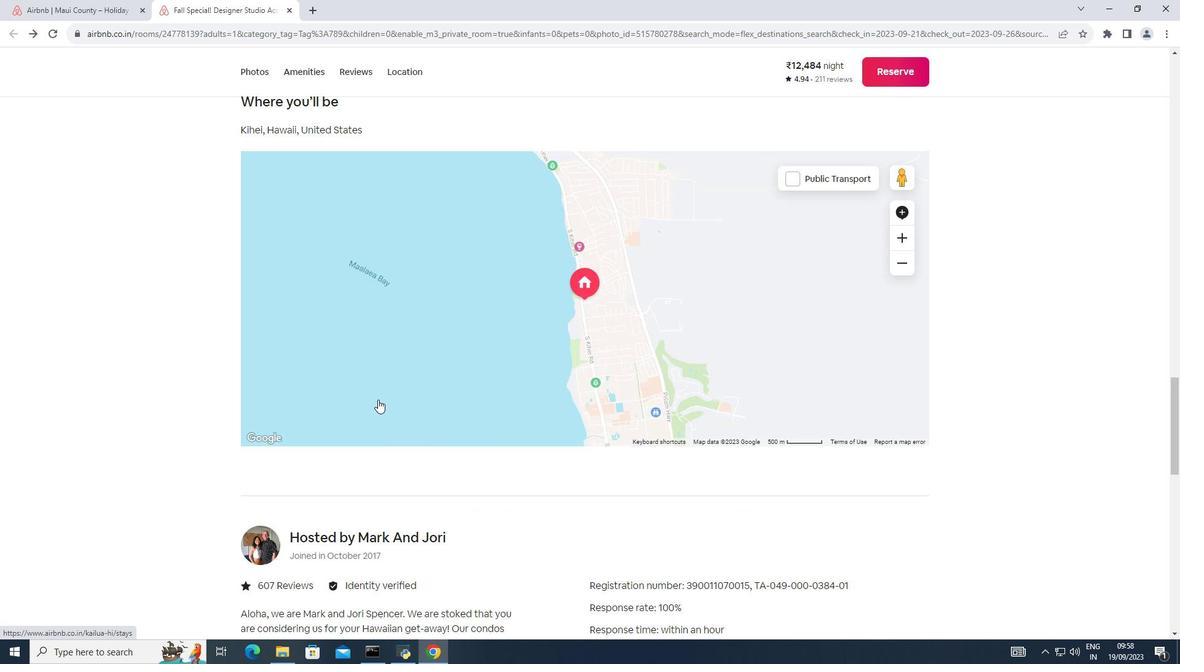 
Action: Mouse scrolled (378, 400) with delta (0, 0)
Screenshot: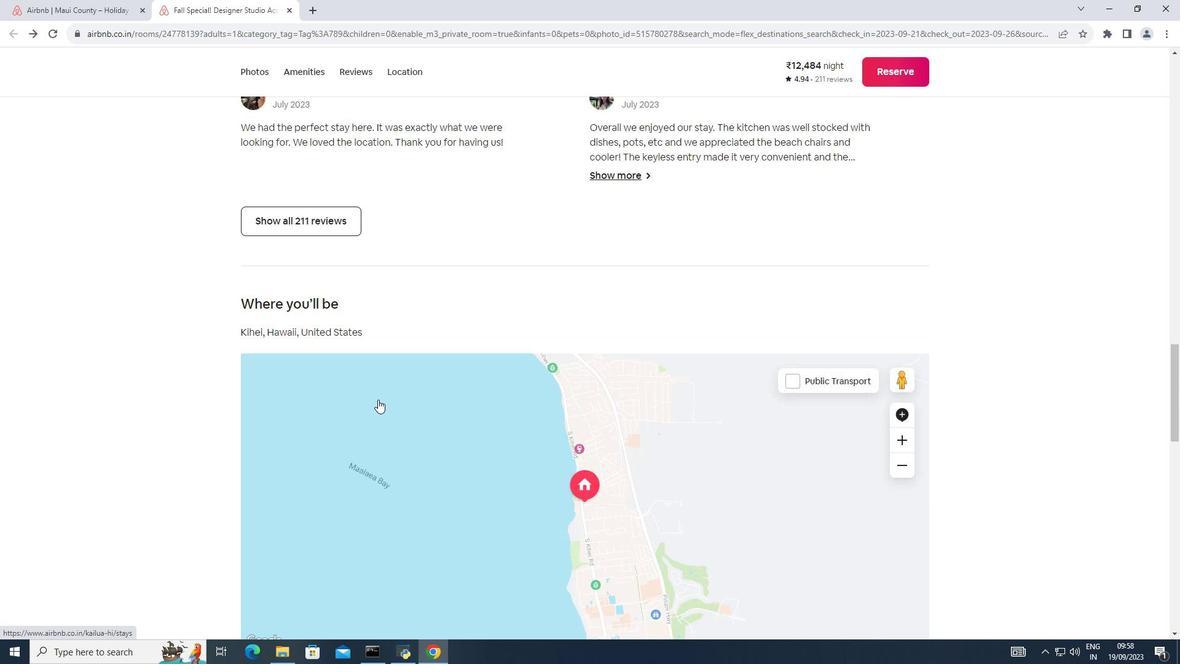 
Action: Mouse scrolled (378, 400) with delta (0, 0)
Screenshot: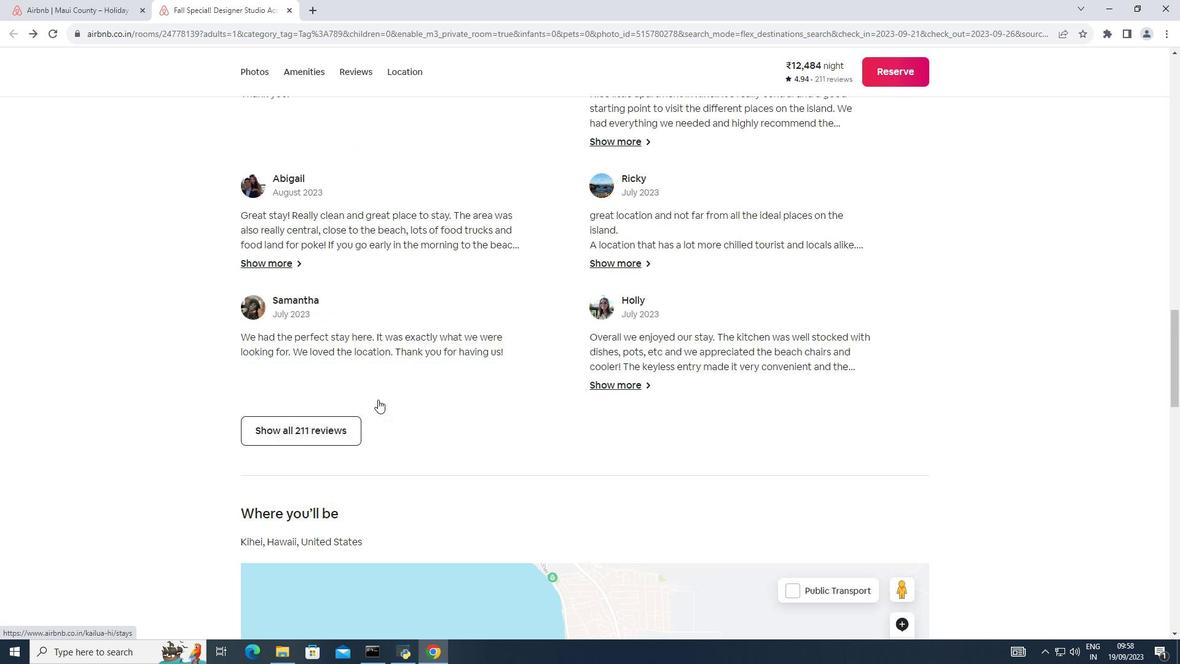 
Action: Mouse scrolled (378, 400) with delta (0, 0)
Screenshot: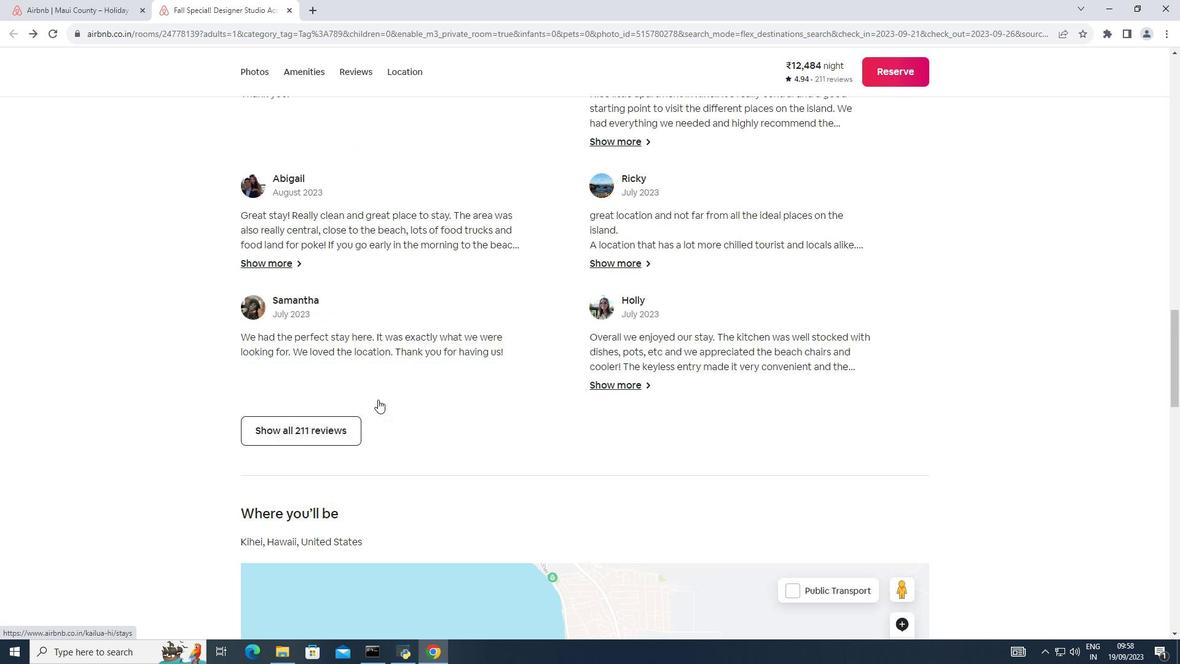
Action: Mouse scrolled (378, 400) with delta (0, 0)
Screenshot: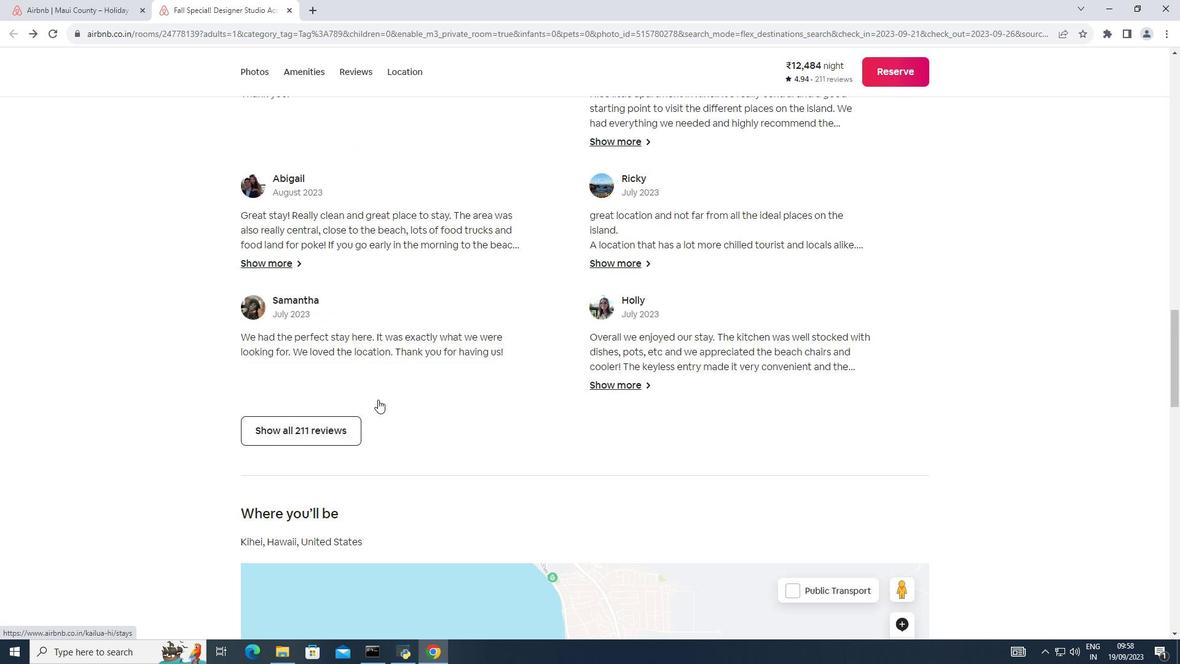 
Action: Mouse scrolled (378, 400) with delta (0, 0)
Screenshot: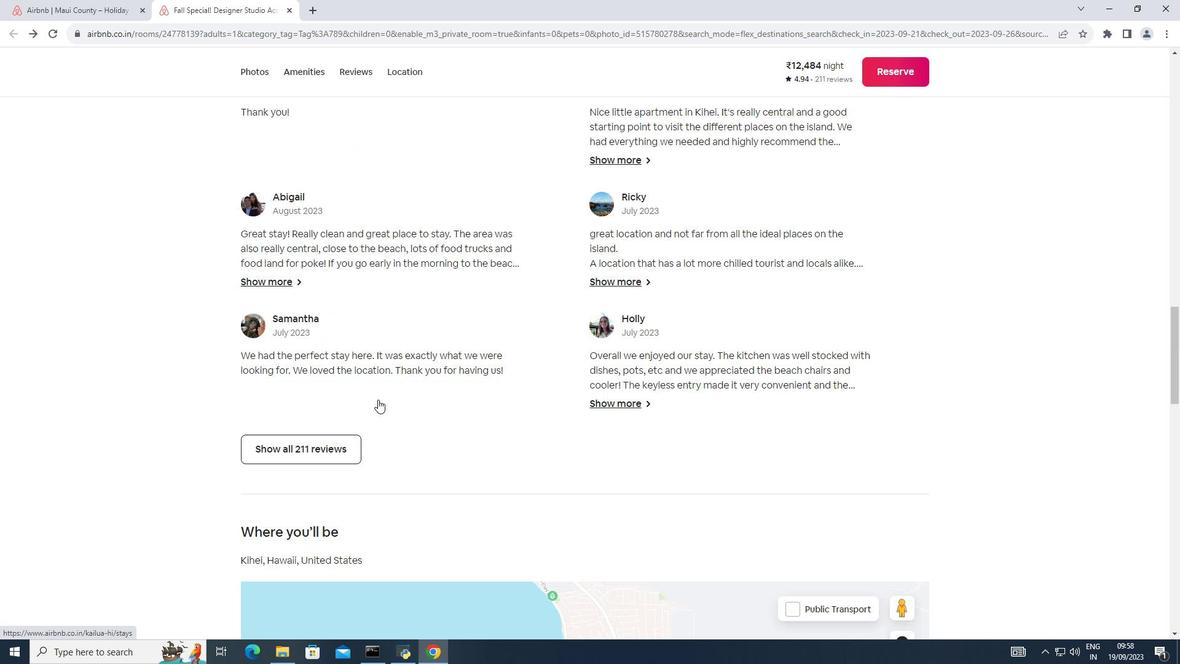 
Action: Mouse scrolled (378, 400) with delta (0, 0)
Screenshot: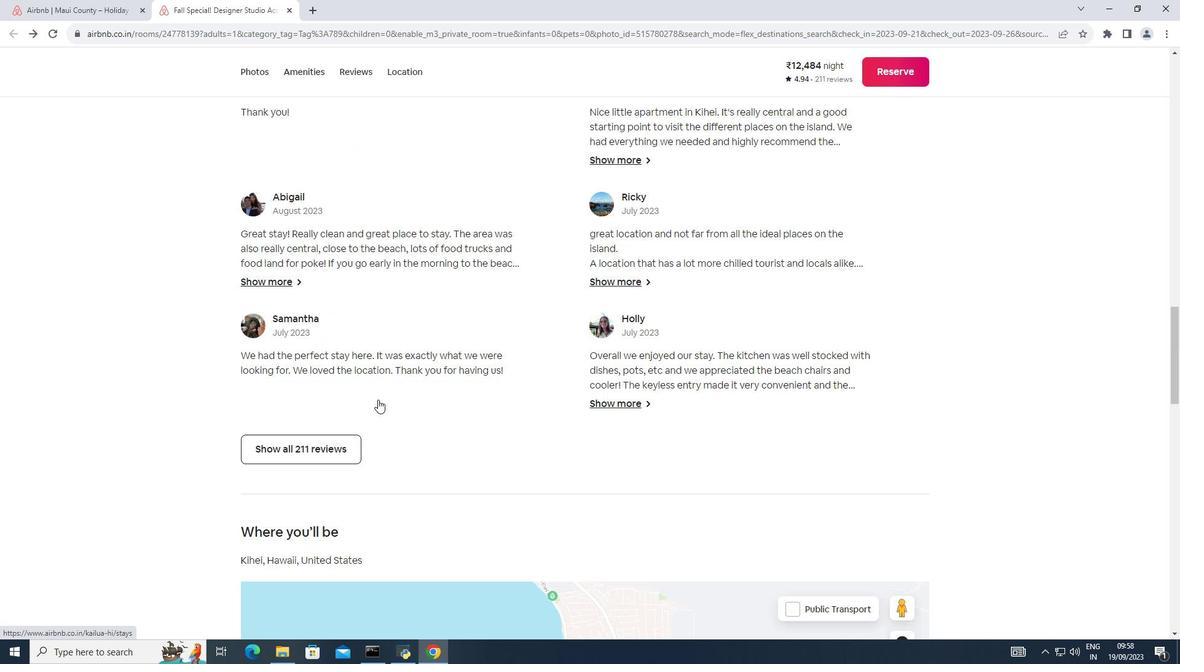 
Action: Mouse scrolled (378, 400) with delta (0, 0)
Screenshot: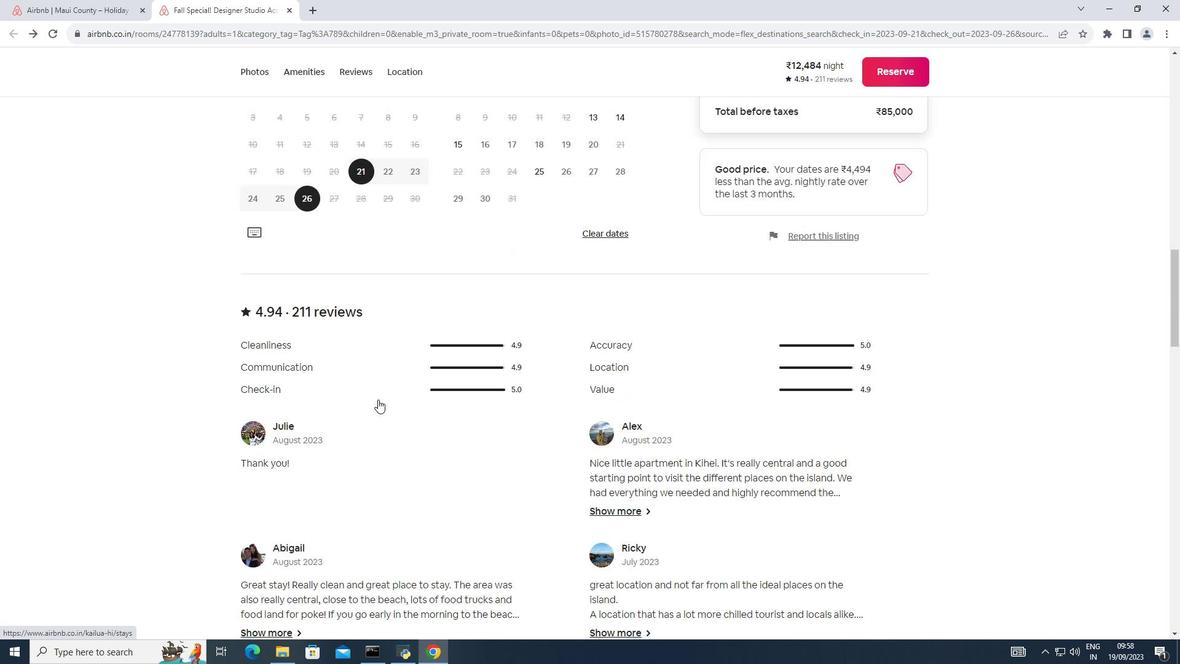 
Action: Mouse scrolled (378, 400) with delta (0, 0)
Screenshot: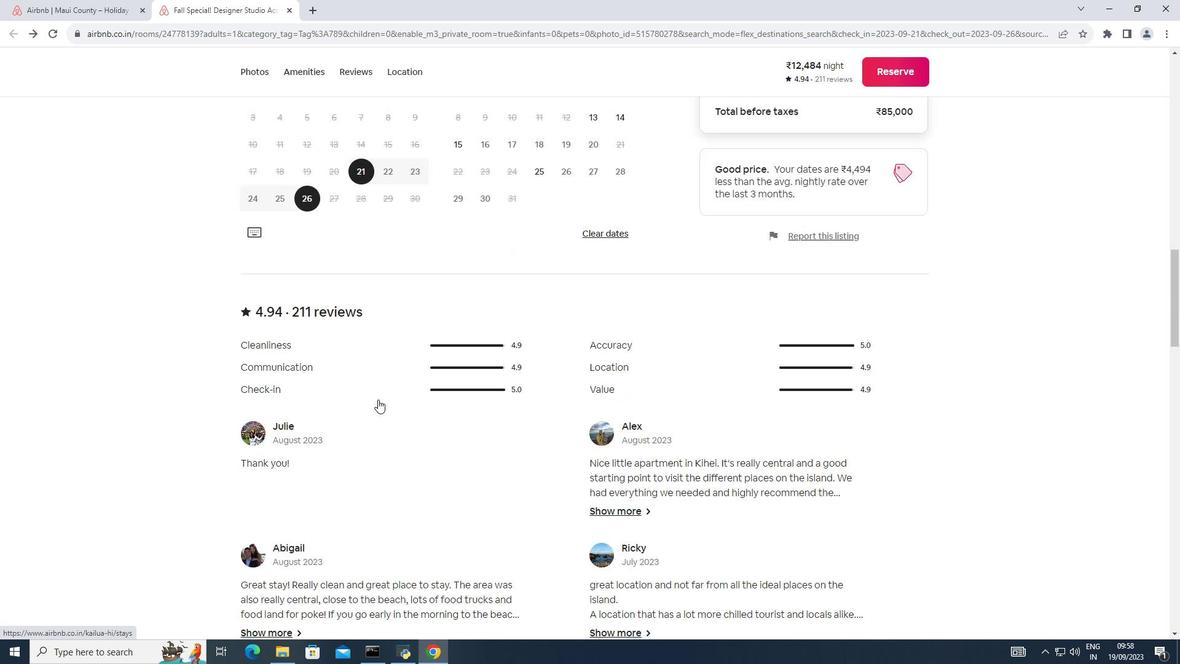
Action: Mouse scrolled (378, 400) with delta (0, 0)
Screenshot: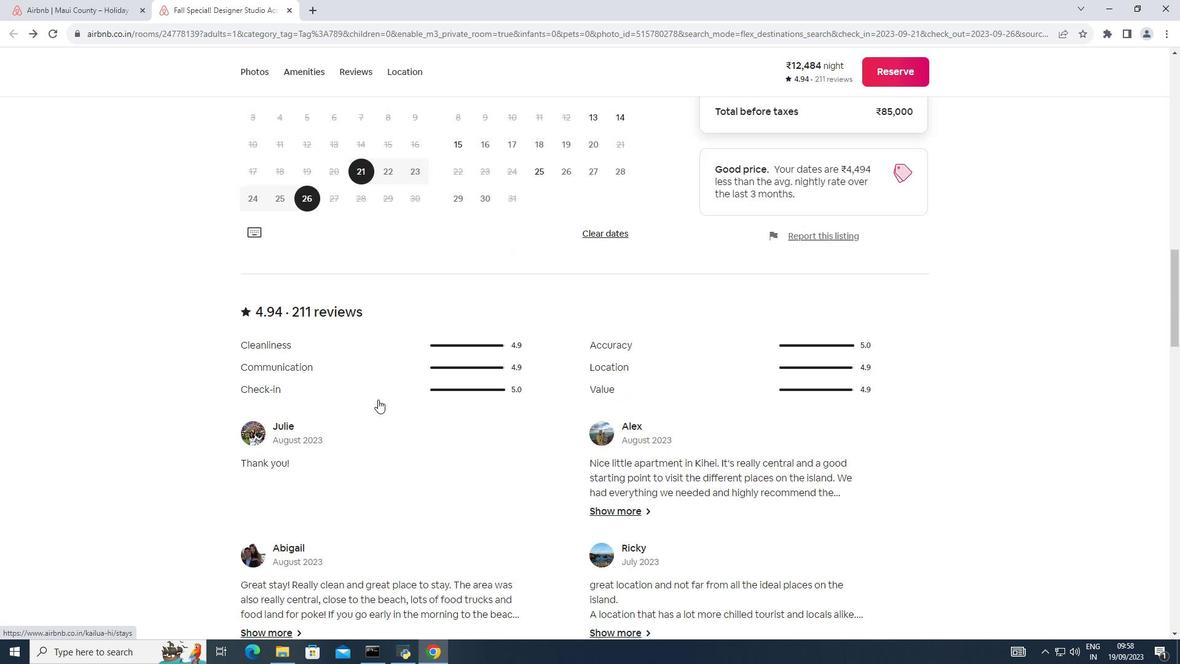 
Action: Mouse scrolled (378, 400) with delta (0, 0)
Screenshot: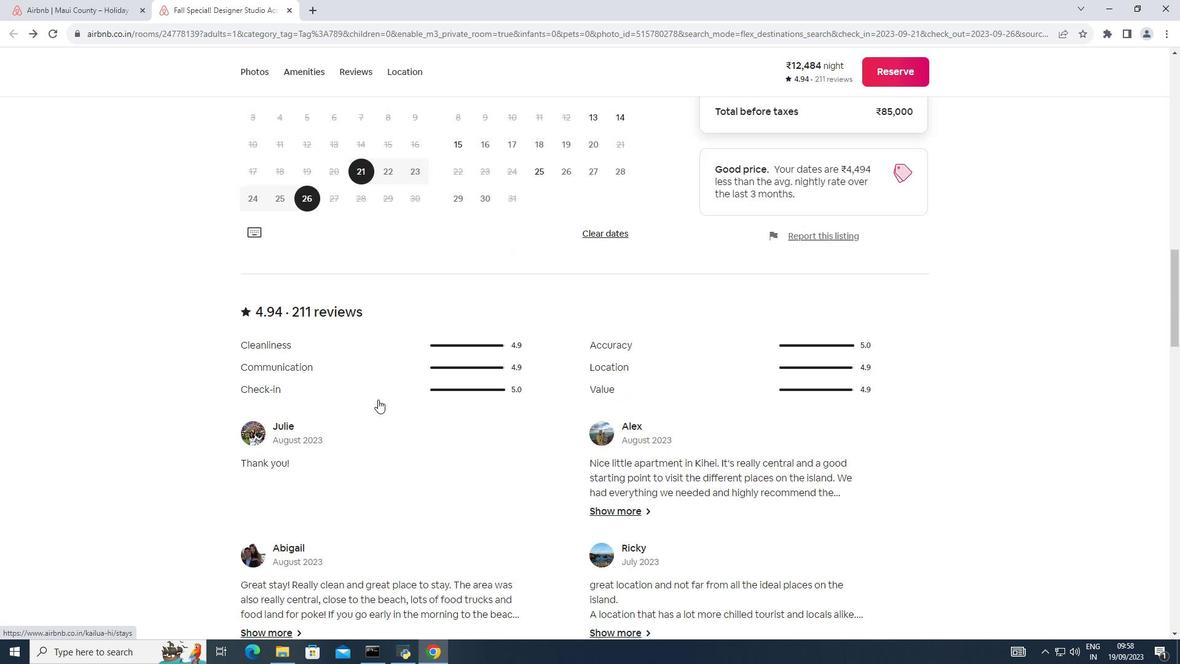 
Action: Mouse scrolled (378, 400) with delta (0, 0)
Screenshot: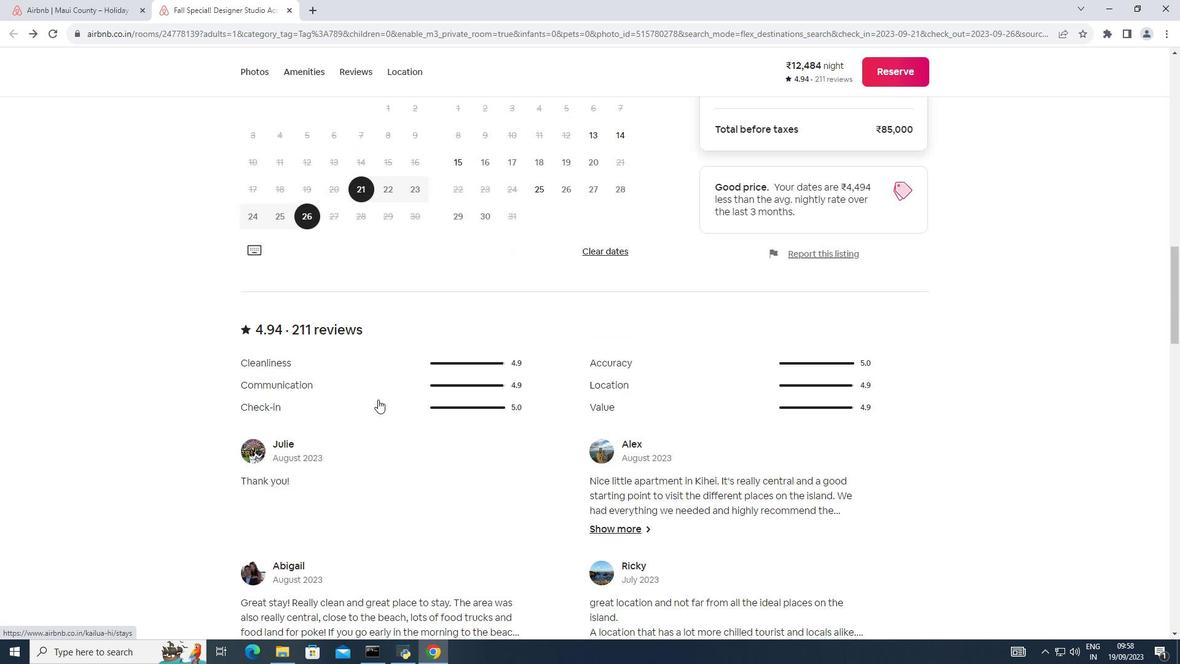 
Action: Mouse scrolled (378, 400) with delta (0, 0)
Screenshot: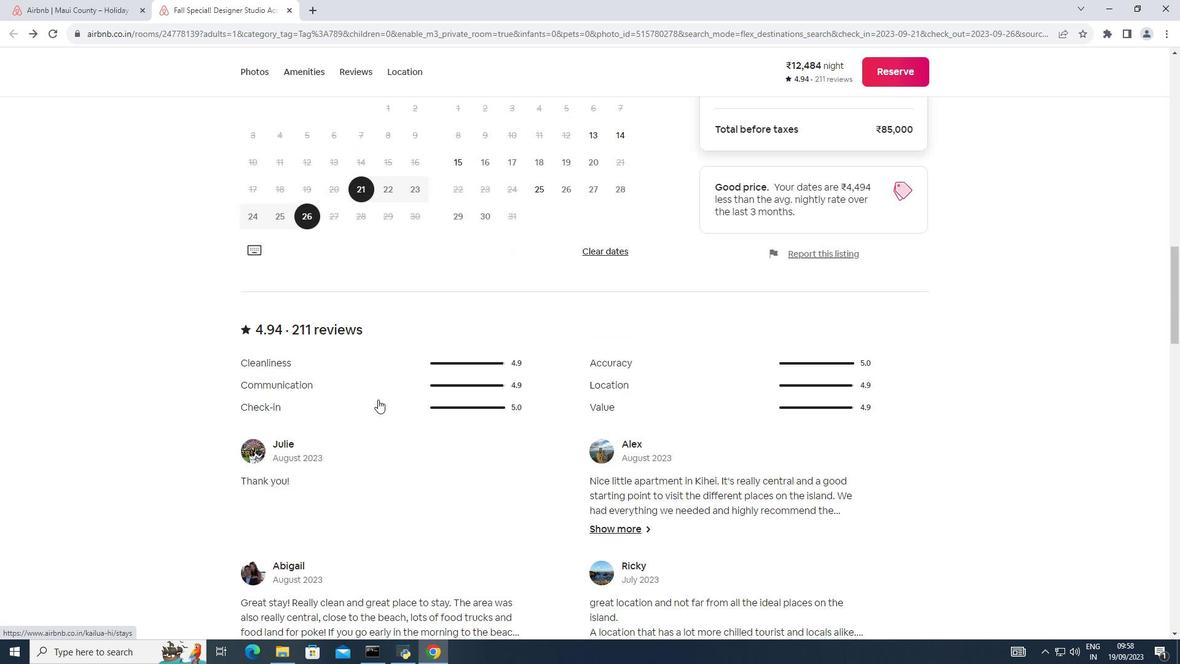 
Action: Mouse scrolled (378, 400) with delta (0, 0)
Screenshot: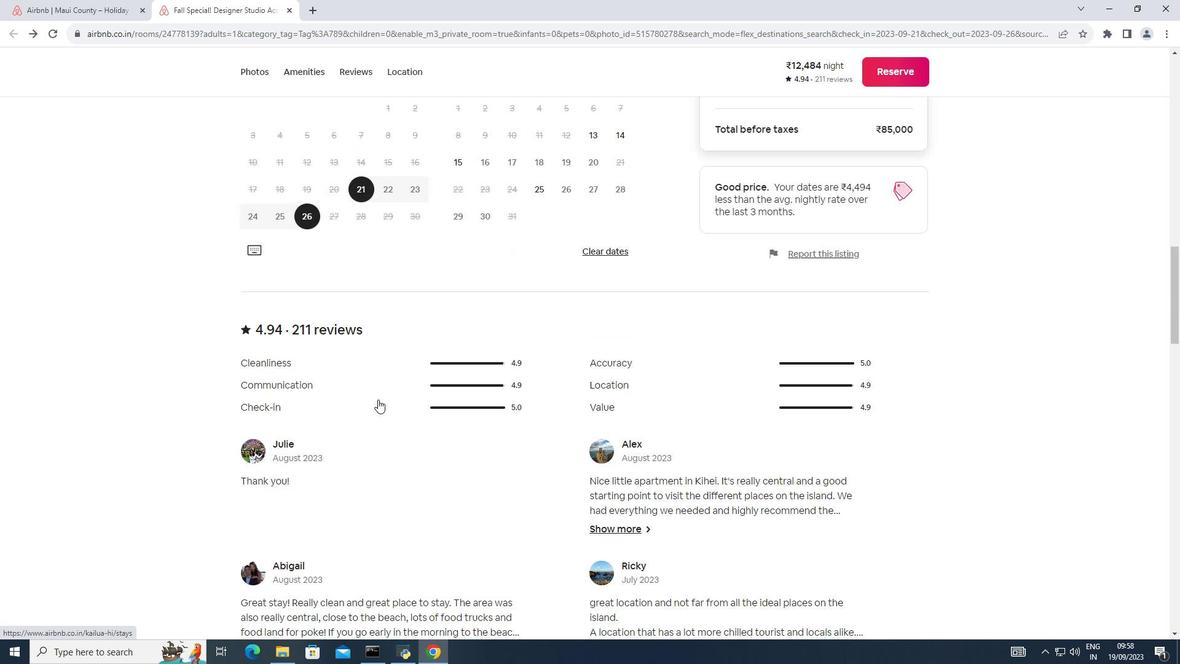 
Action: Mouse scrolled (378, 400) with delta (0, 0)
Screenshot: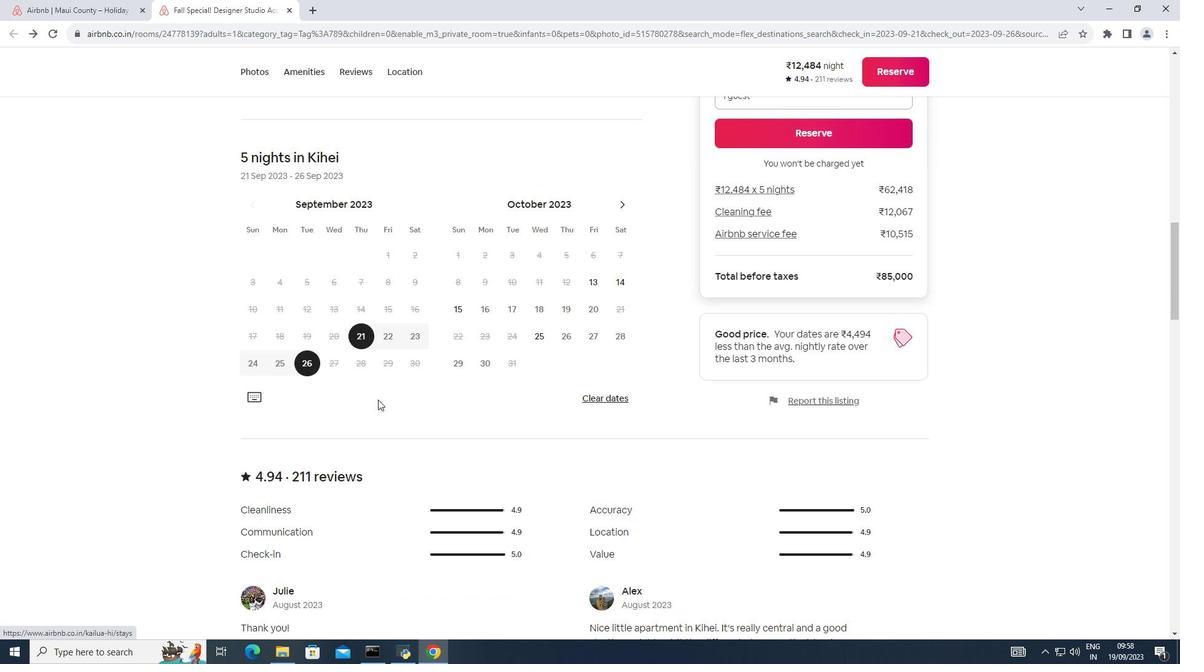
Action: Mouse scrolled (378, 400) with delta (0, 0)
Screenshot: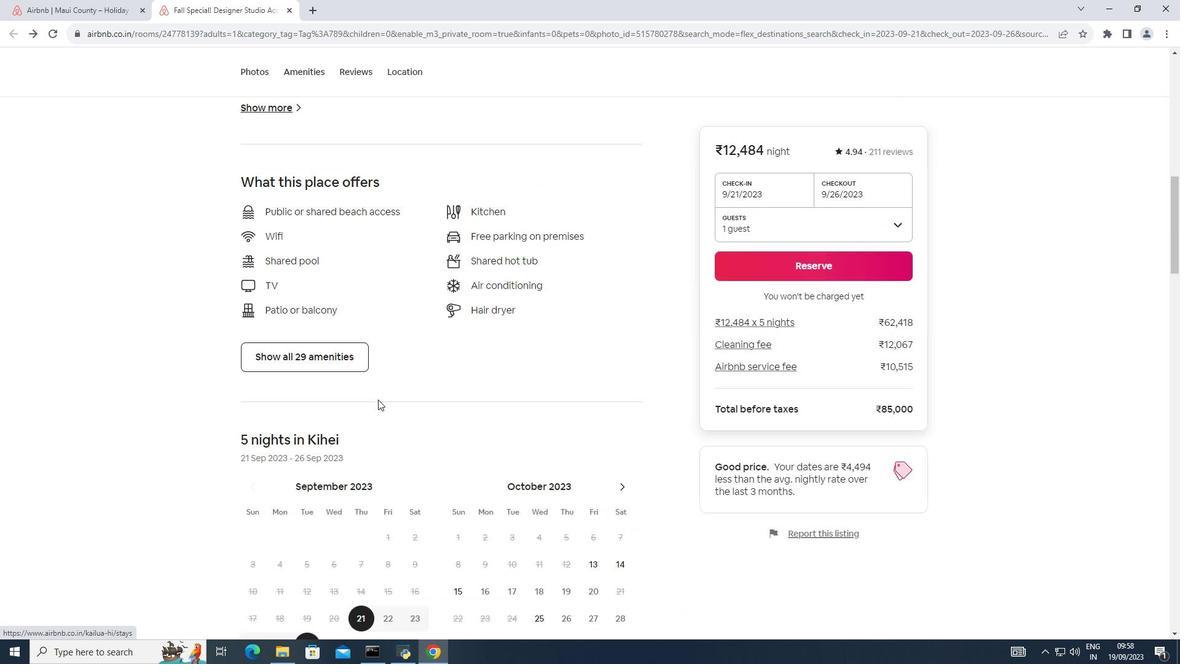 
Action: Mouse scrolled (378, 400) with delta (0, 0)
Screenshot: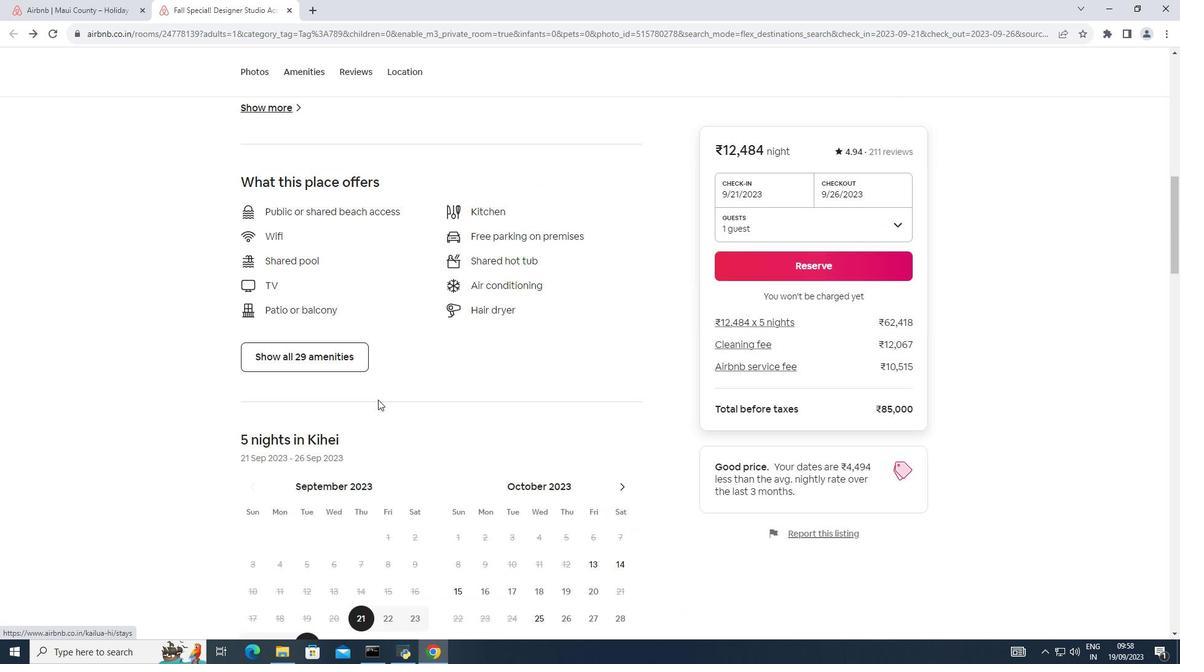 
Action: Mouse scrolled (378, 400) with delta (0, 0)
Screenshot: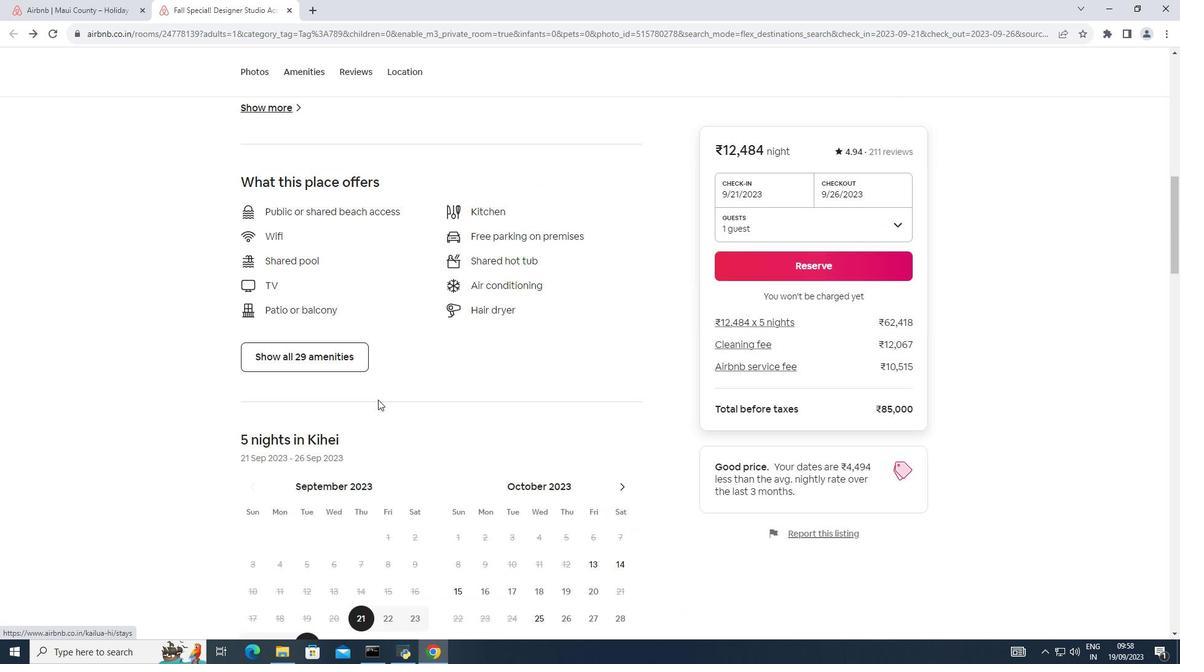 
Action: Mouse scrolled (378, 400) with delta (0, 0)
Screenshot: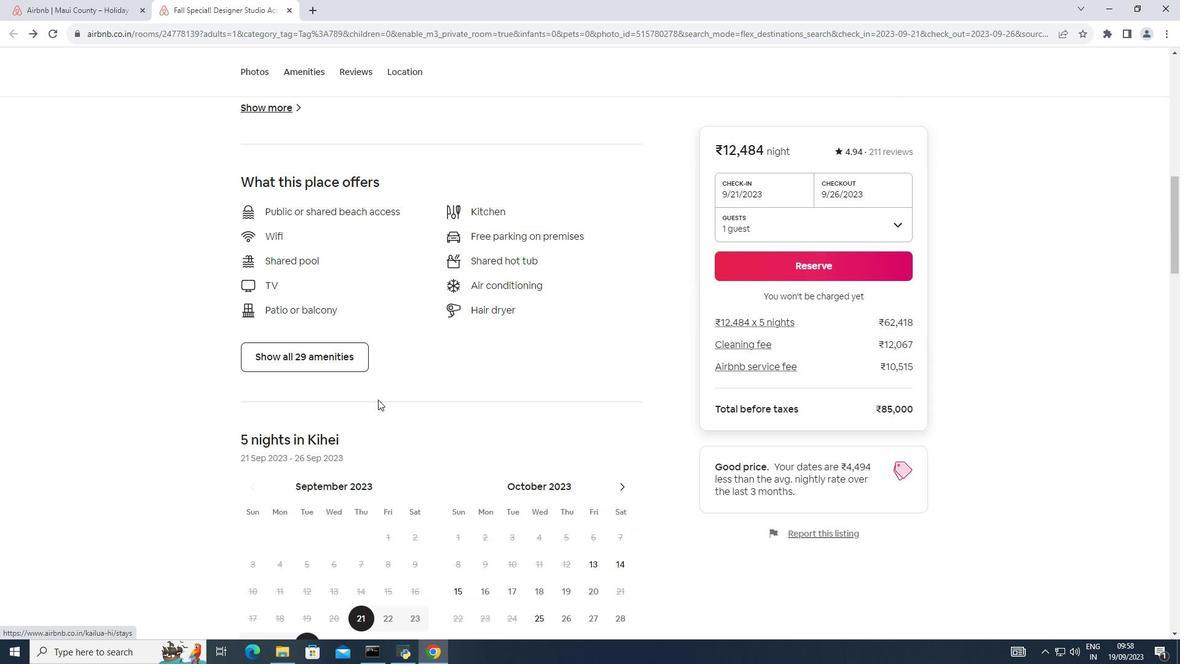
Action: Mouse scrolled (378, 400) with delta (0, 0)
Screenshot: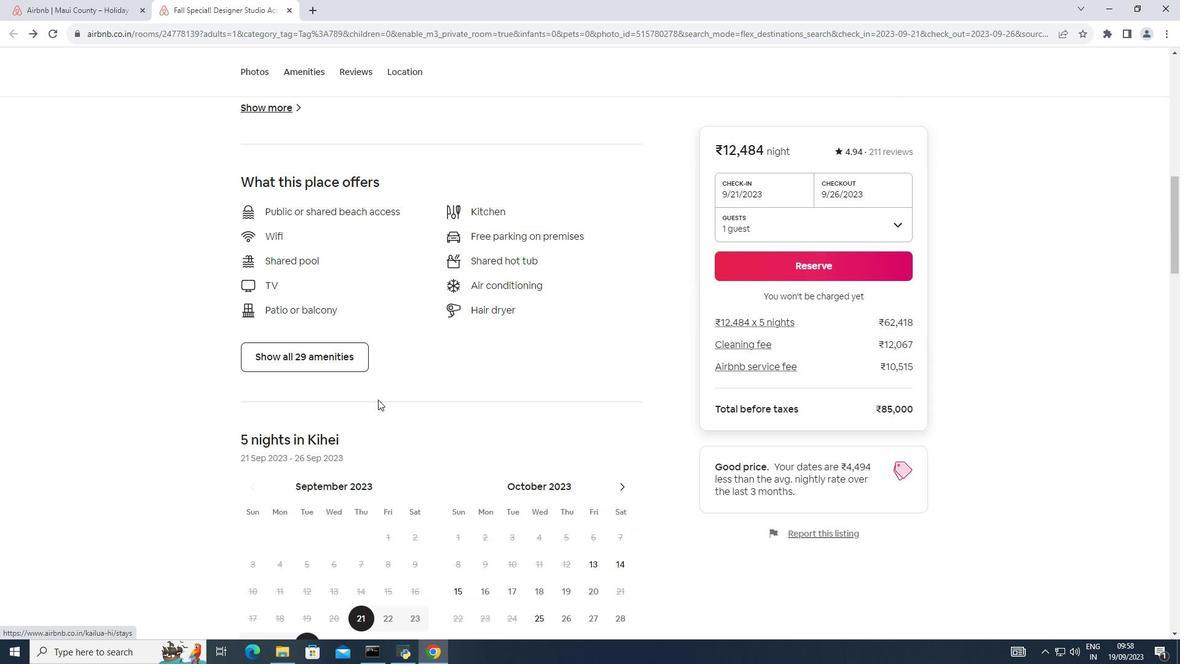 
Action: Mouse scrolled (378, 400) with delta (0, 0)
Screenshot: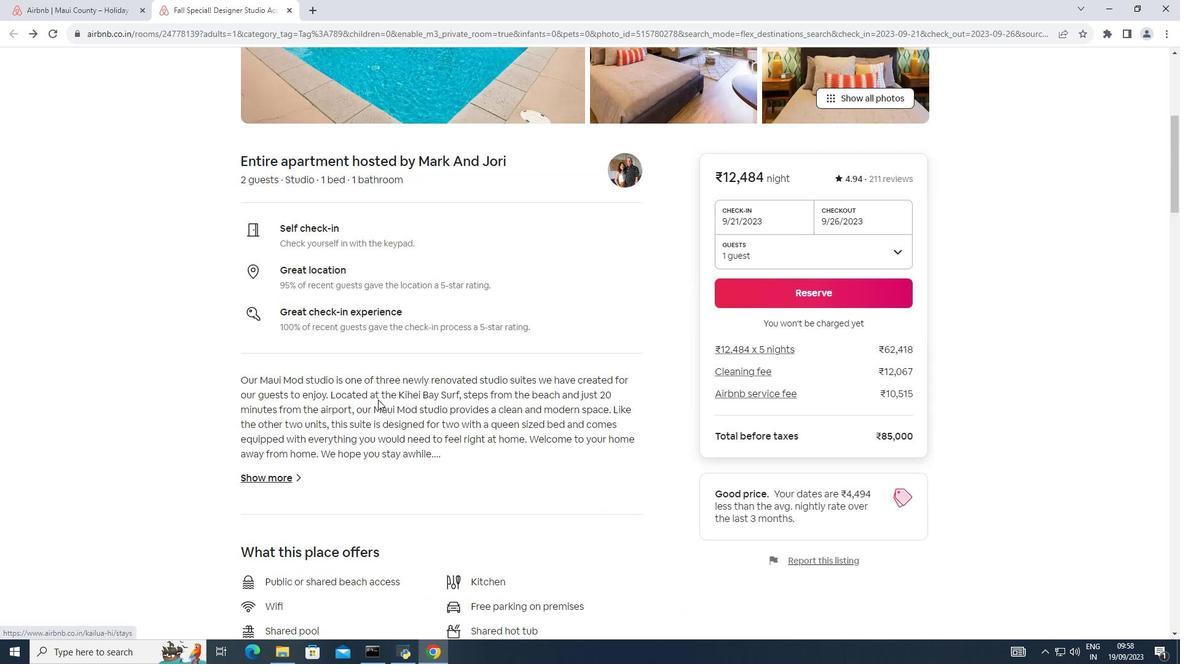 
Action: Mouse scrolled (378, 400) with delta (0, 0)
Screenshot: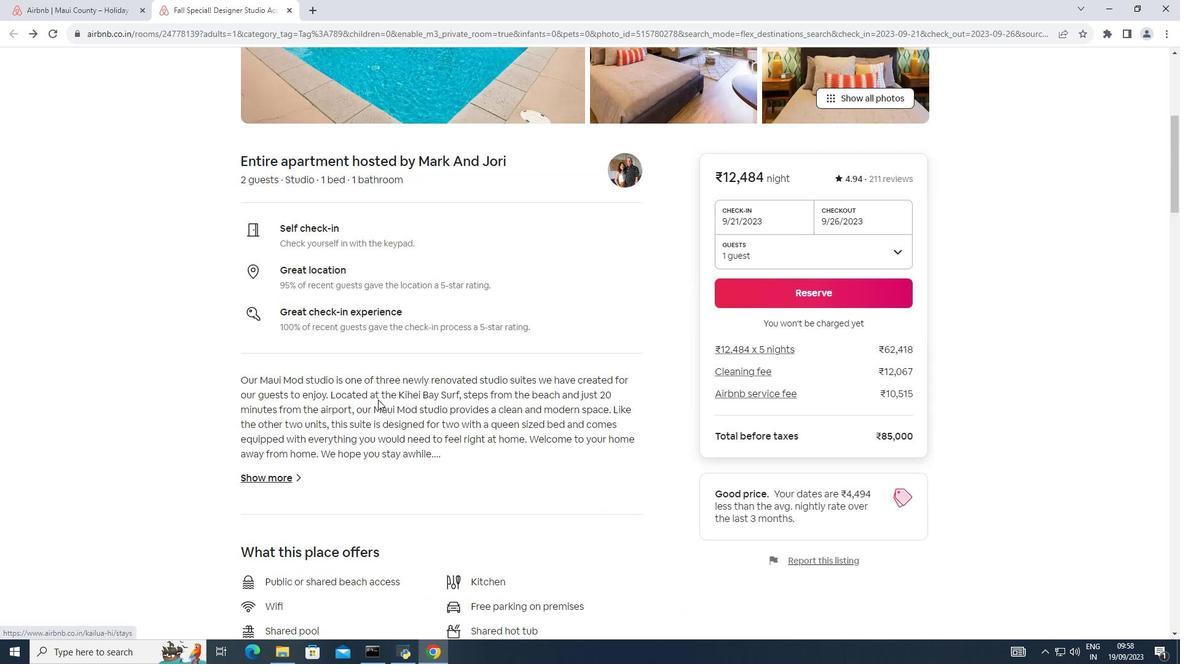 
Action: Mouse scrolled (378, 400) with delta (0, 0)
Screenshot: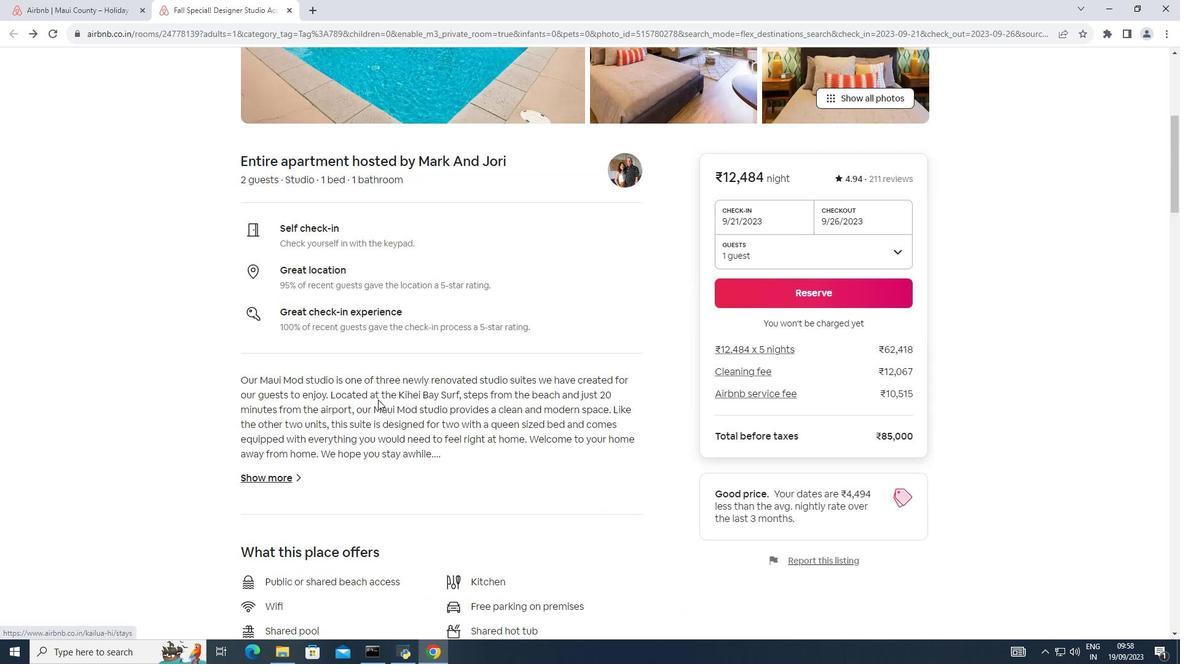 
Action: Mouse scrolled (378, 400) with delta (0, 0)
Screenshot: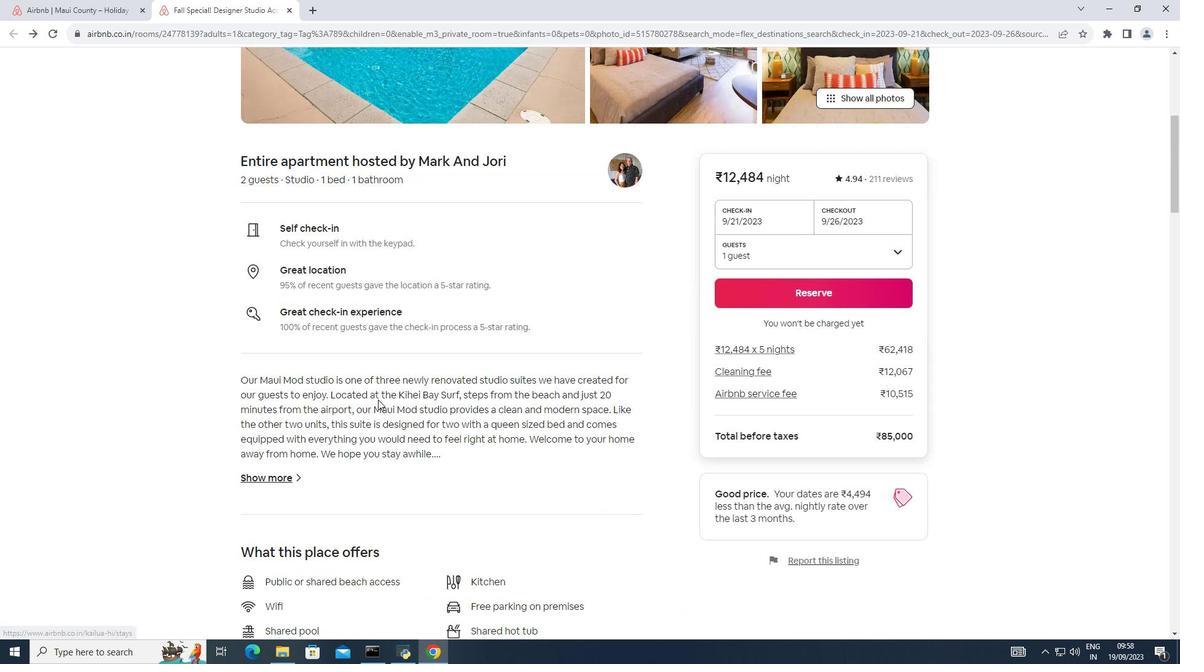 
Action: Mouse scrolled (378, 400) with delta (0, 0)
Screenshot: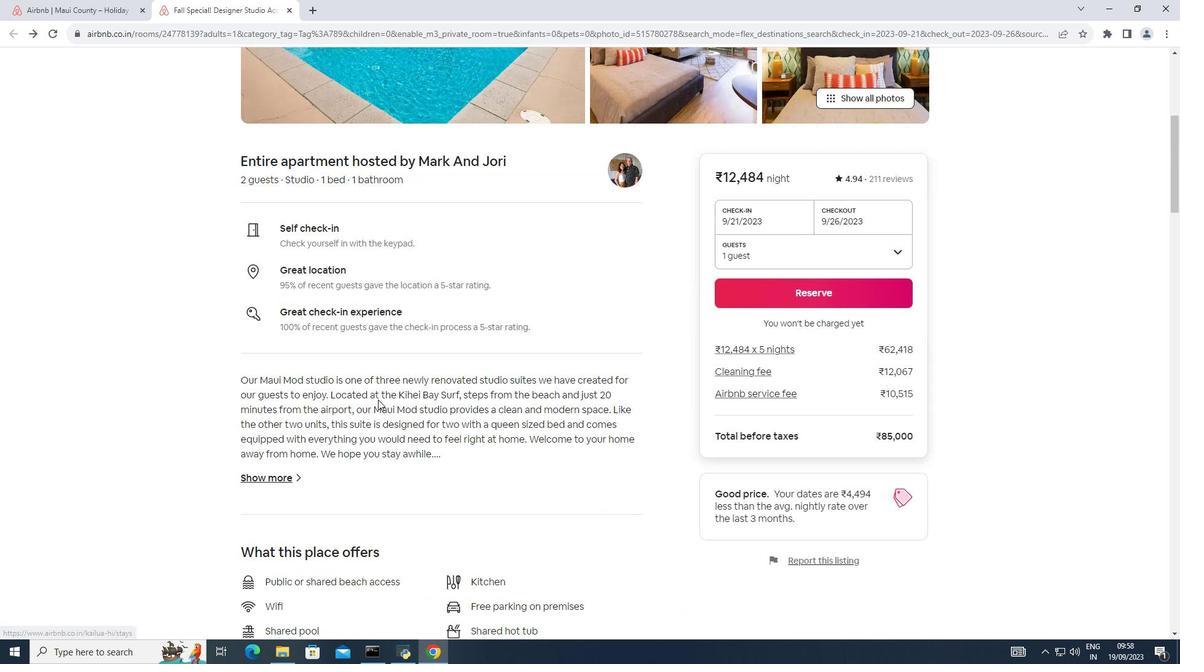 
Action: Mouse scrolled (378, 400) with delta (0, 0)
Screenshot: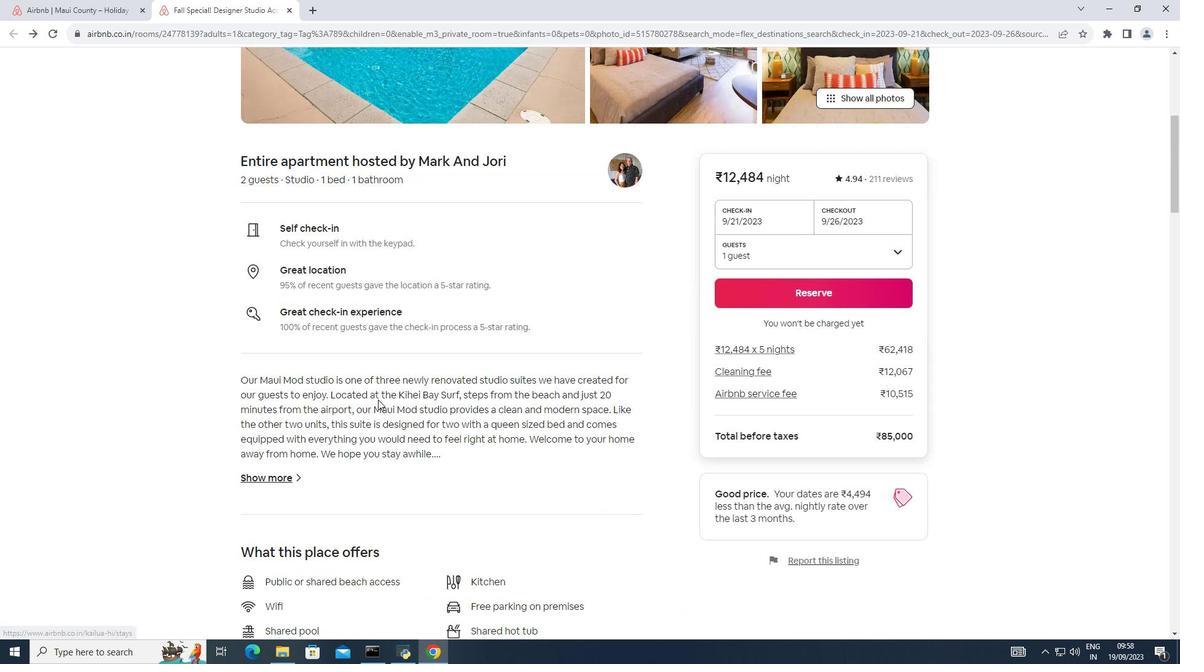 
Action: Mouse scrolled (378, 400) with delta (0, 0)
Screenshot: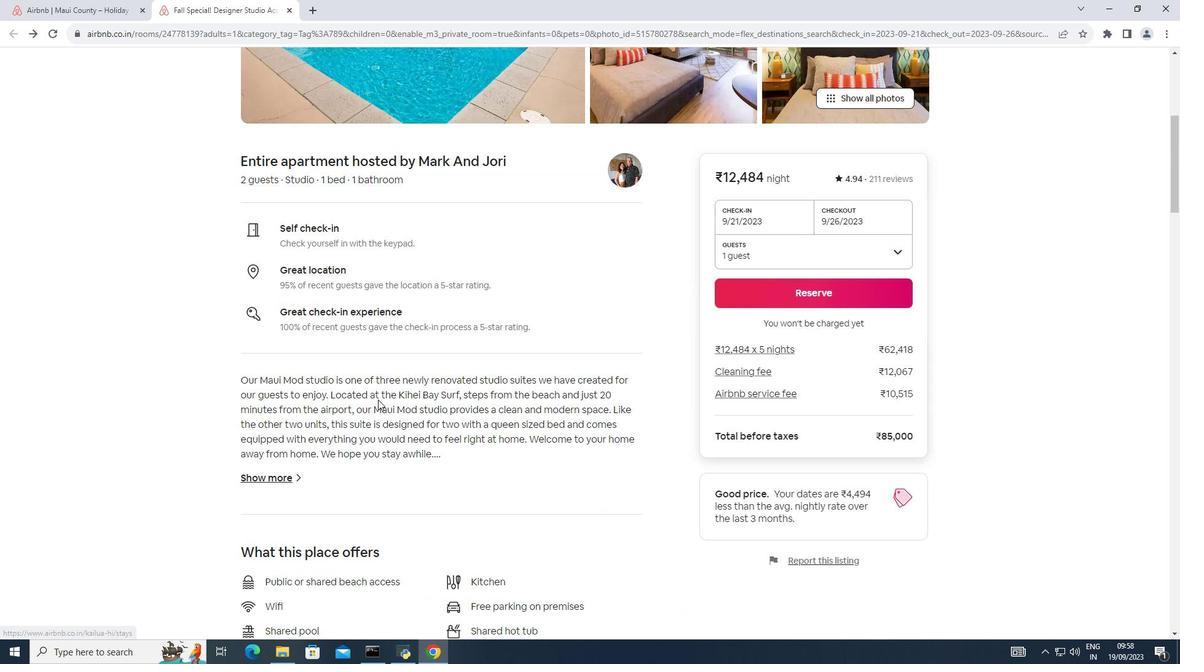 
Action: Mouse scrolled (378, 400) with delta (0, 0)
Screenshot: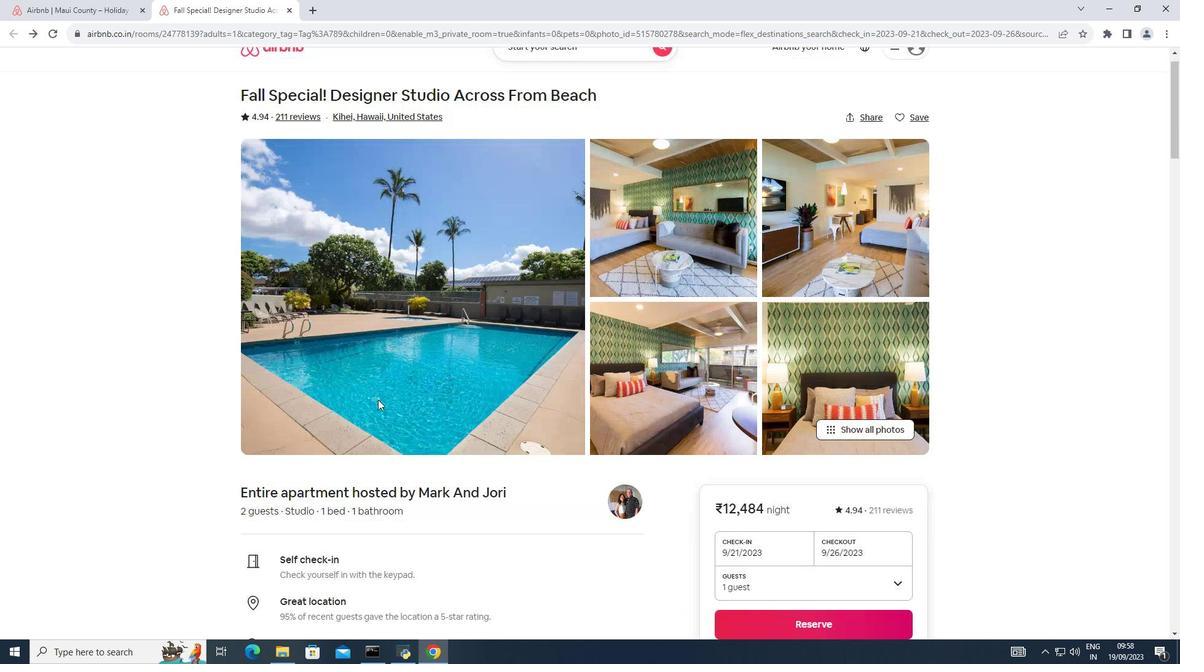 
Action: Mouse scrolled (378, 400) with delta (0, 0)
Screenshot: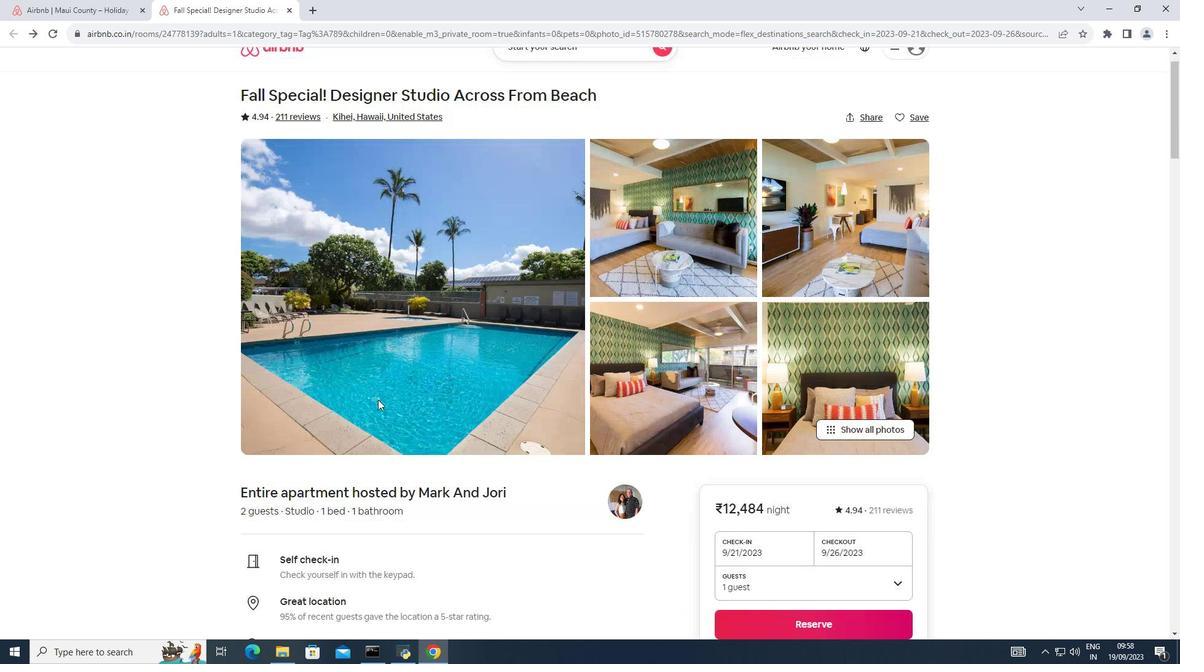 
Action: Mouse scrolled (378, 400) with delta (0, 0)
Screenshot: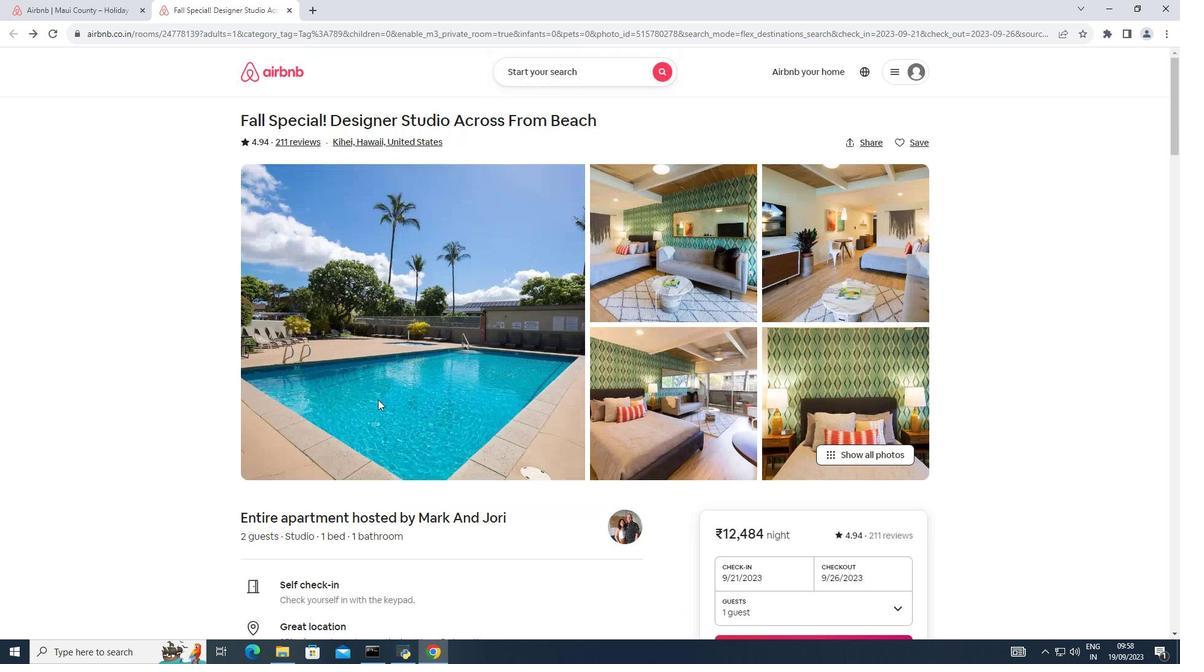 
Action: Mouse scrolled (378, 400) with delta (0, 0)
Screenshot: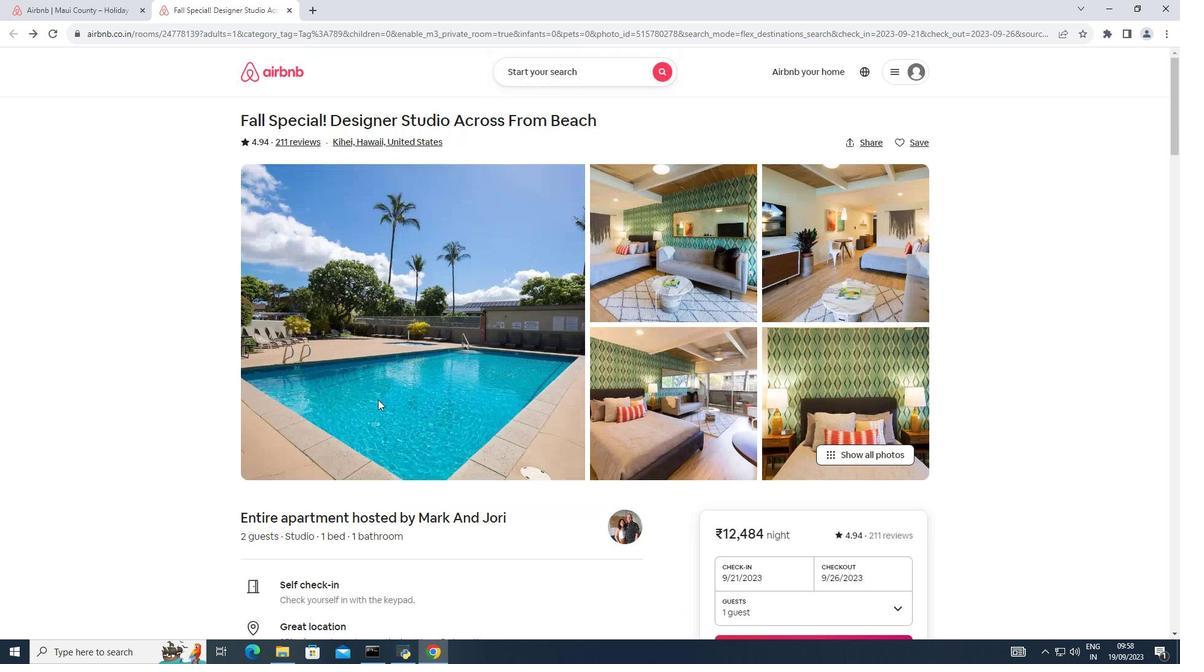 
Action: Mouse scrolled (378, 400) with delta (0, 0)
Screenshot: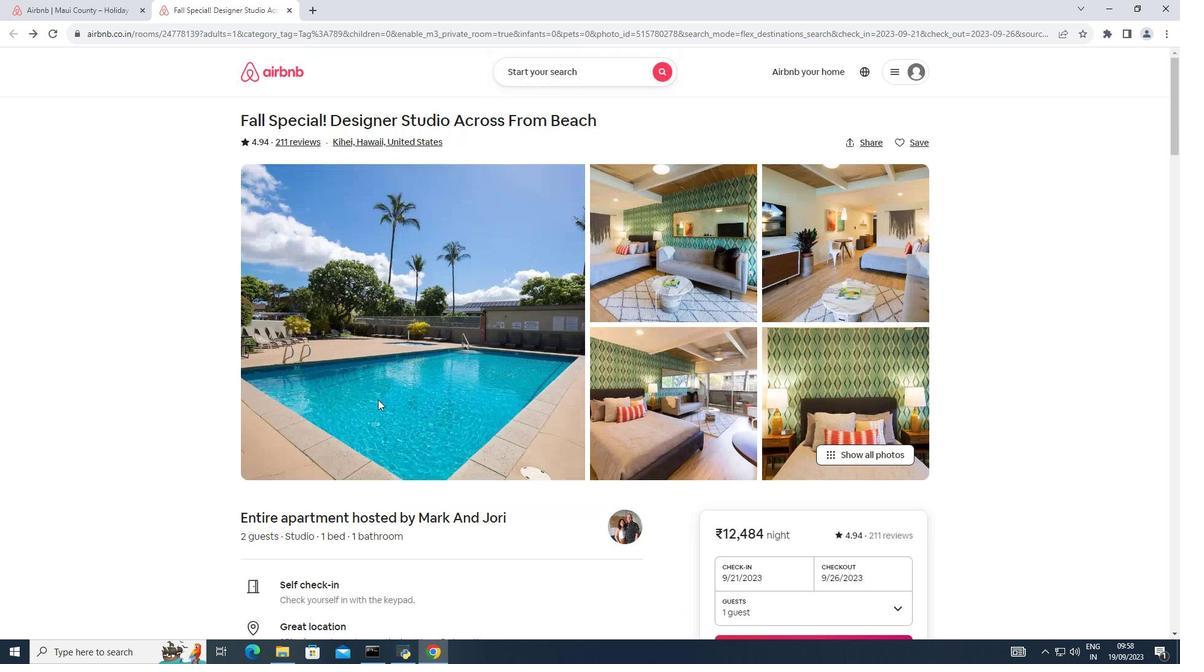 
Action: Mouse scrolled (378, 400) with delta (0, 0)
Screenshot: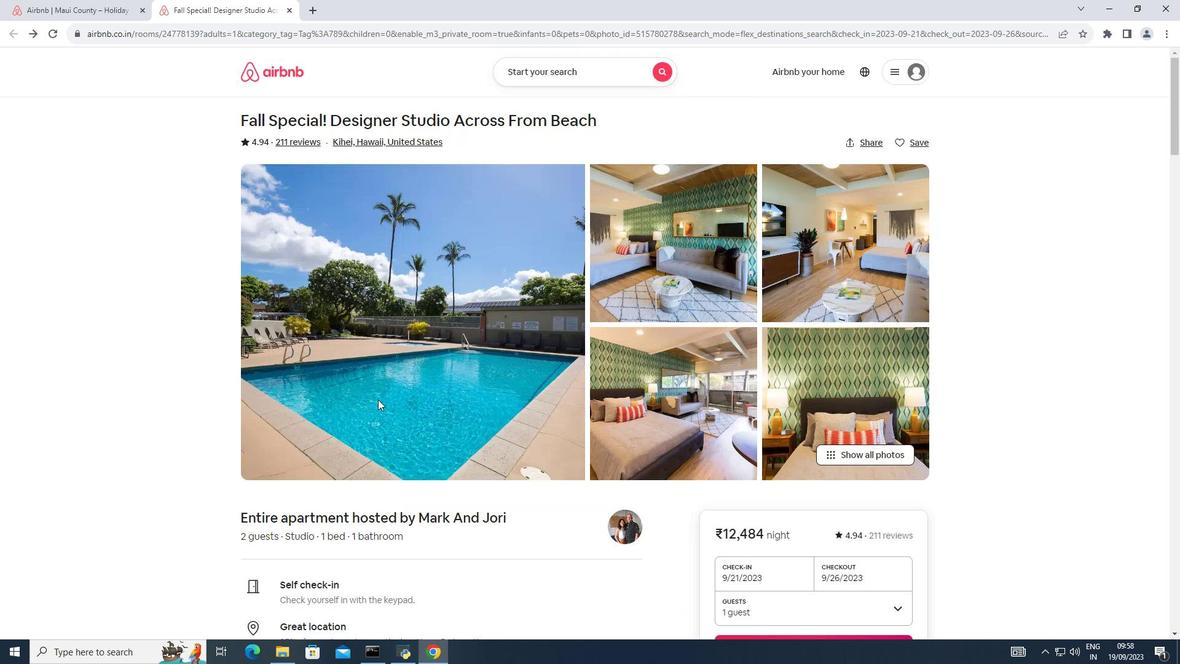 
Action: Mouse moved to (378, 399)
Screenshot: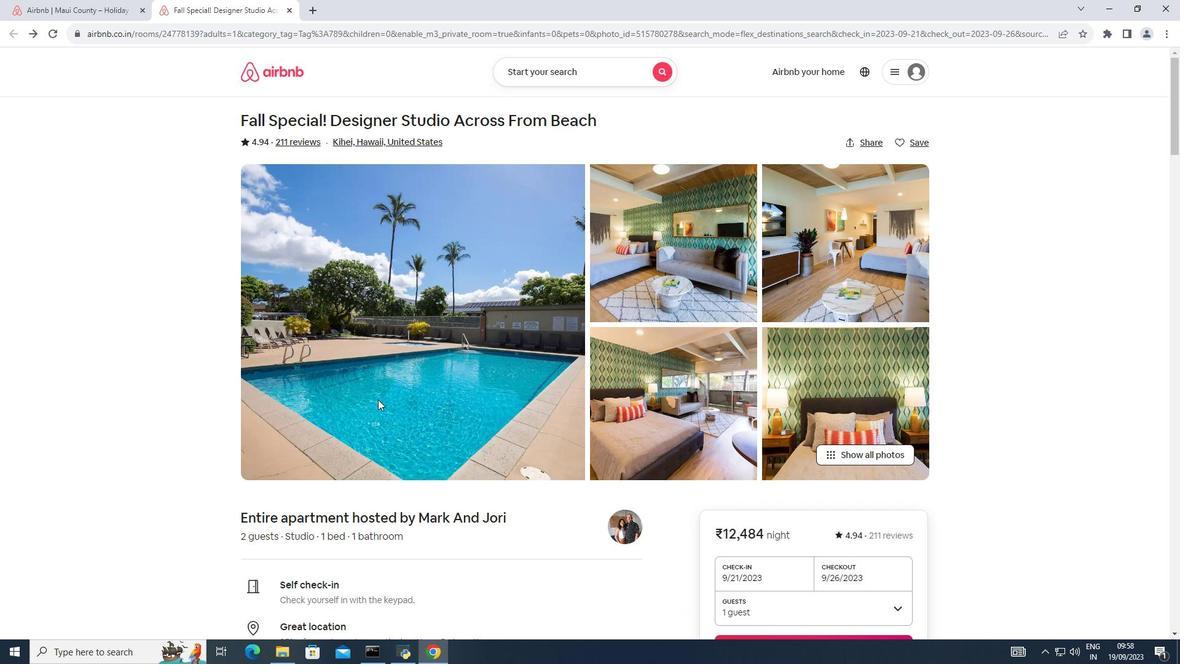 
Action: Mouse scrolled (378, 400) with delta (0, 0)
Screenshot: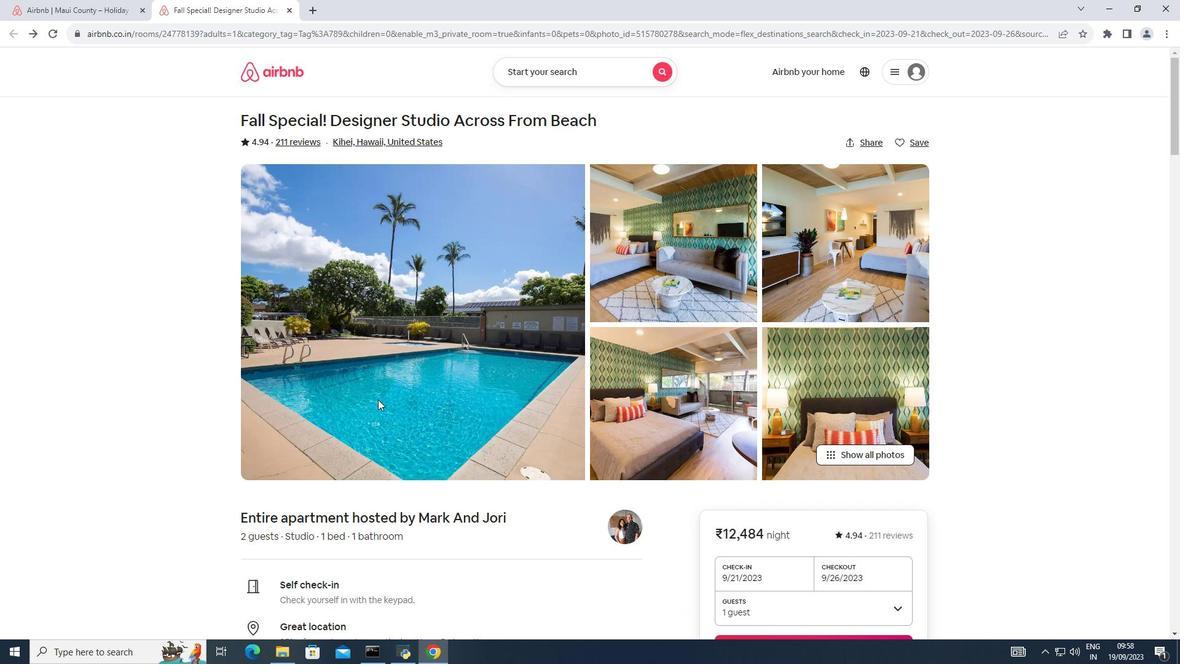 
Action: Mouse scrolled (378, 400) with delta (0, 0)
Screenshot: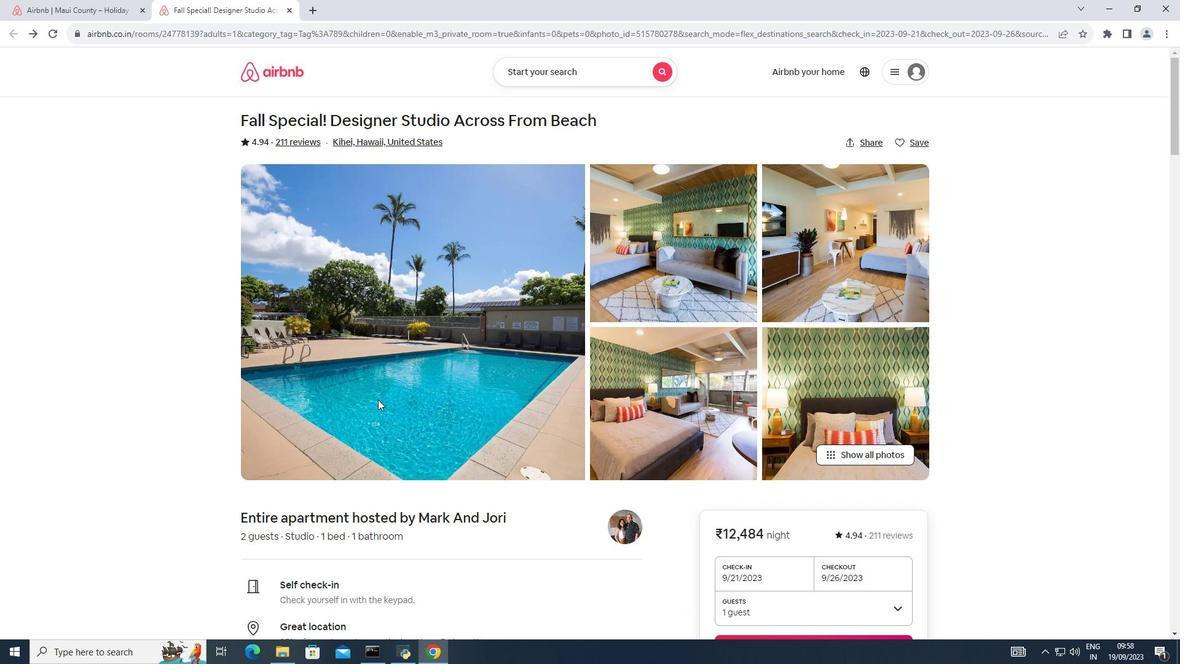 
Action: Mouse scrolled (378, 400) with delta (0, 0)
Screenshot: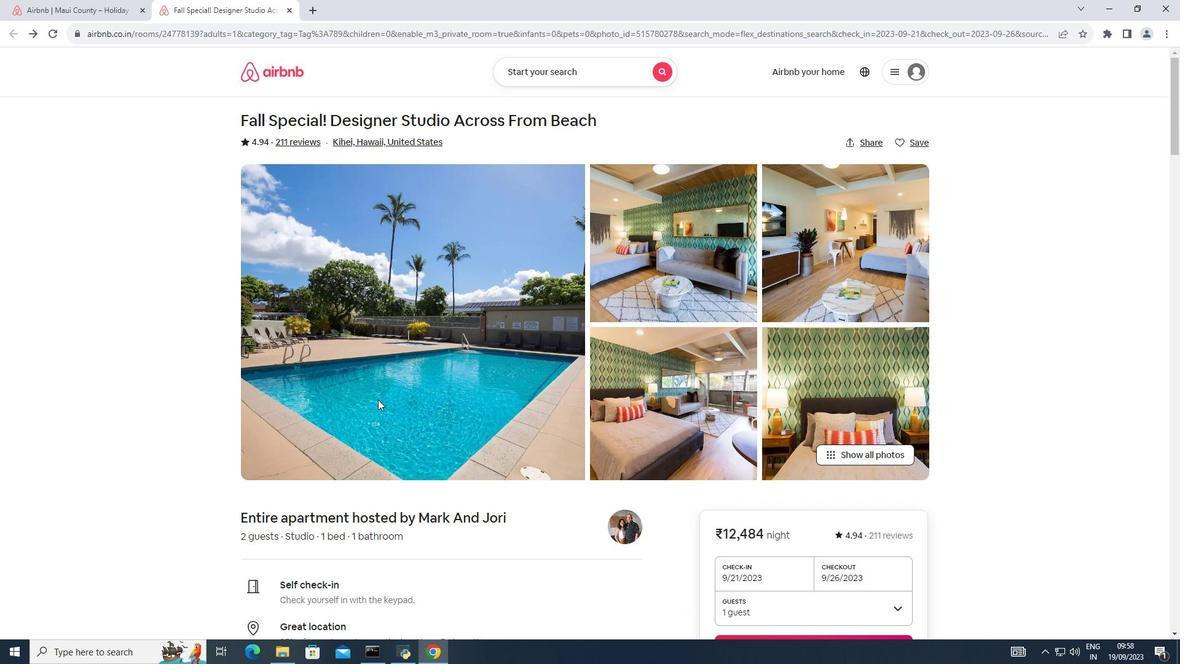 
Action: Mouse scrolled (378, 400) with delta (0, 0)
Screenshot: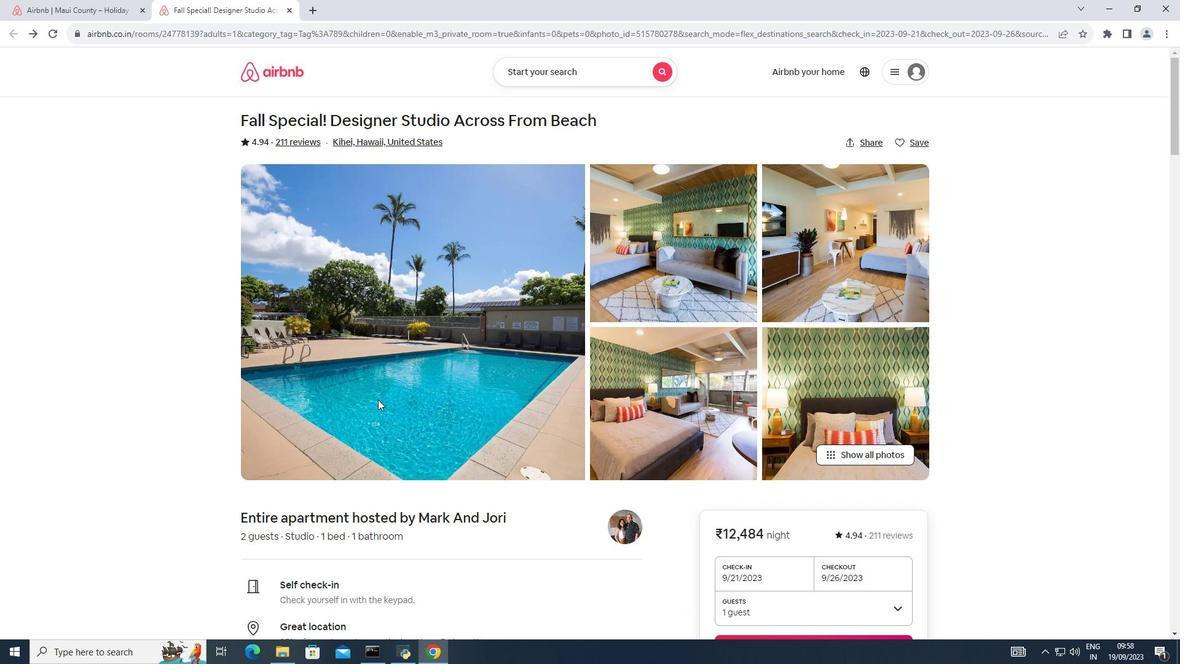 
Action: Mouse scrolled (378, 400) with delta (0, 0)
Screenshot: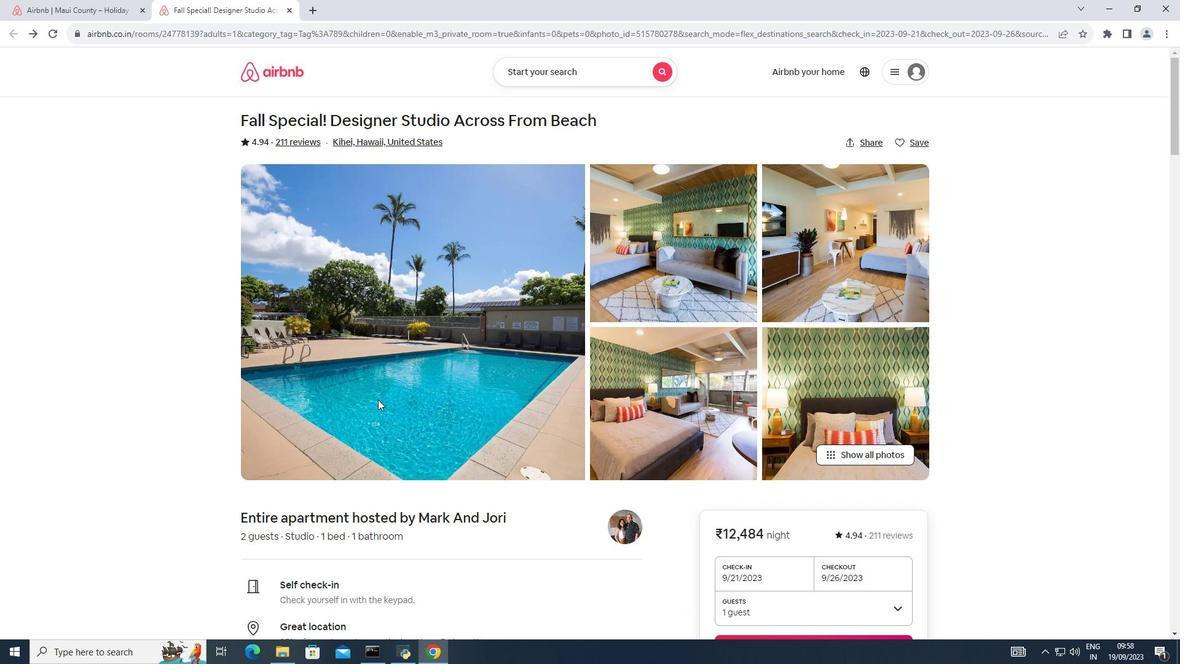 
Action: Mouse scrolled (378, 400) with delta (0, 0)
Screenshot: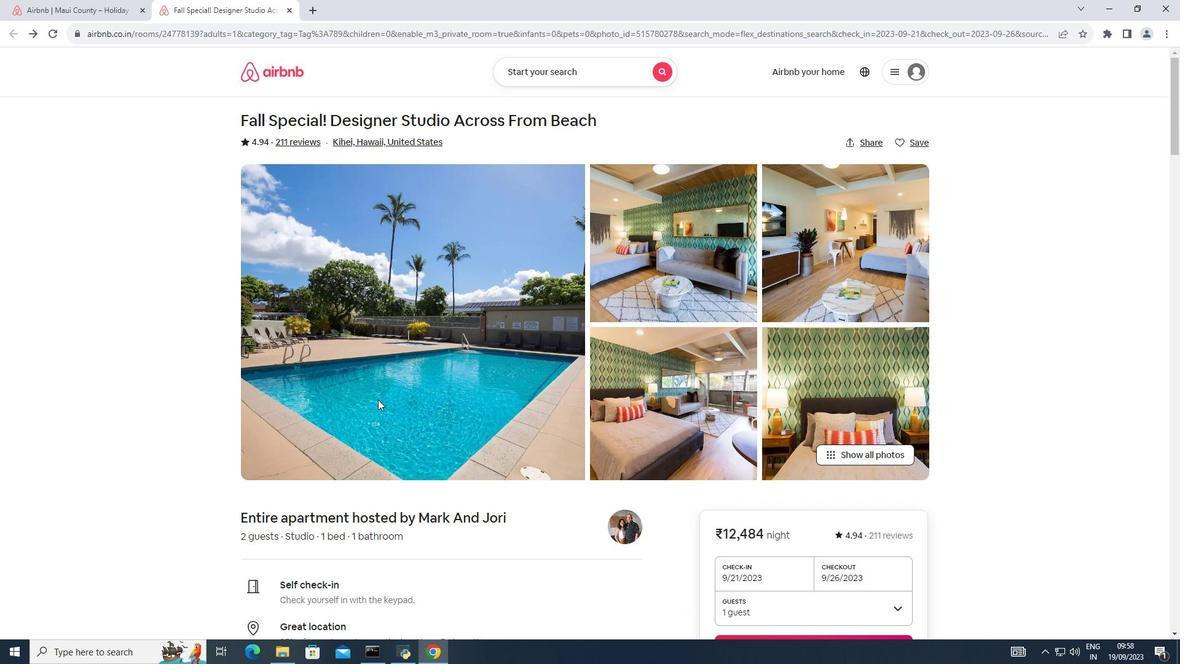 
Action: Mouse scrolled (378, 400) with delta (0, 0)
Screenshot: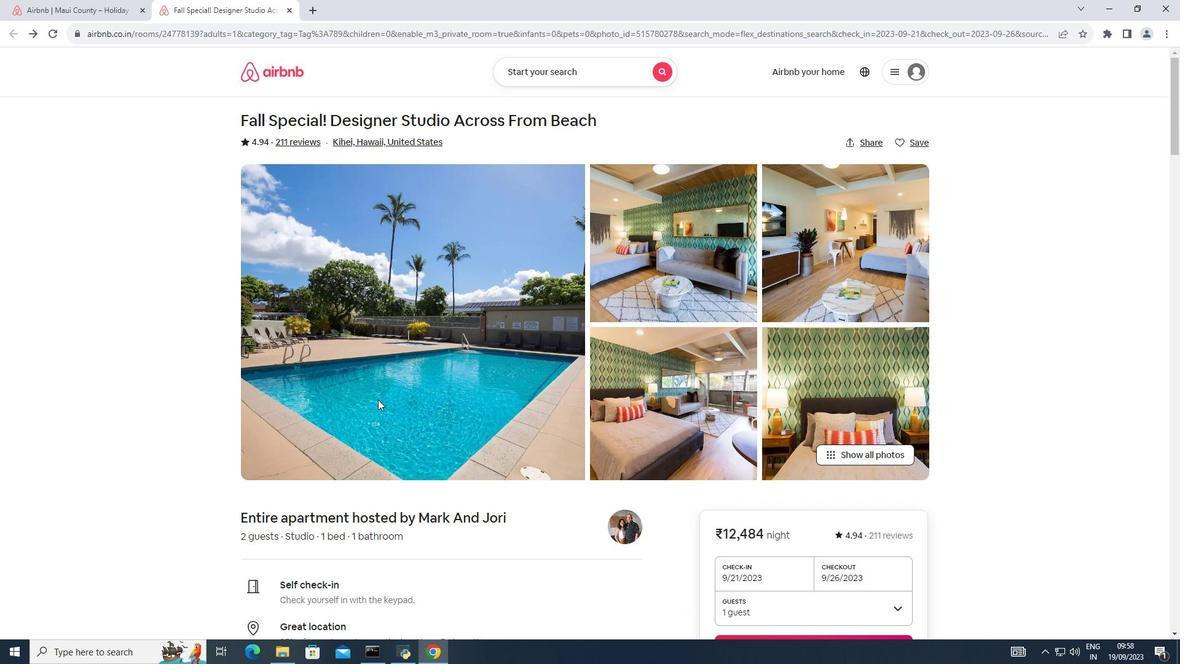 
Action: Mouse scrolled (378, 400) with delta (0, 0)
Screenshot: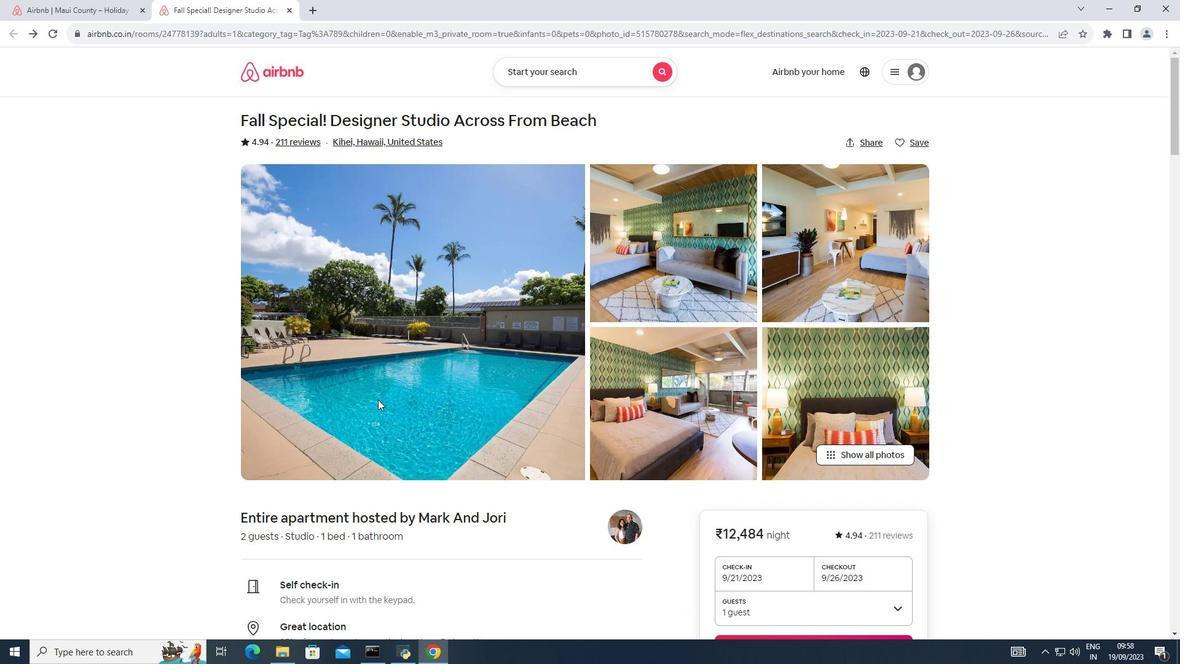 
Action: Mouse scrolled (378, 400) with delta (0, 0)
Screenshot: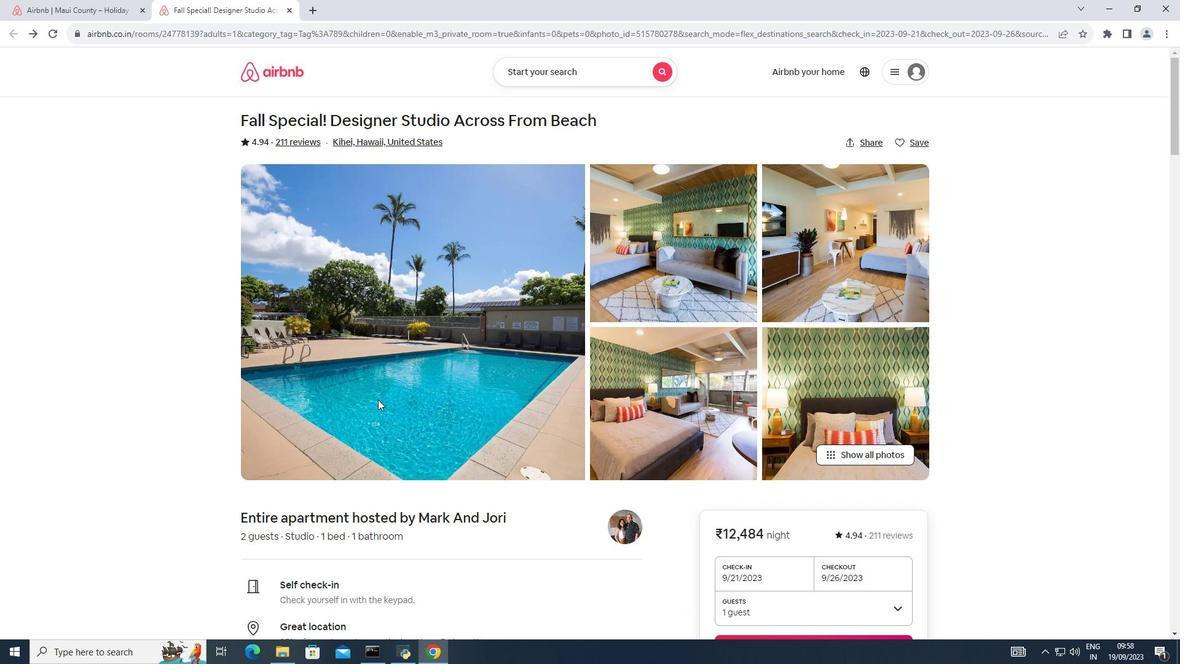 
Action: Mouse scrolled (378, 400) with delta (0, 0)
Screenshot: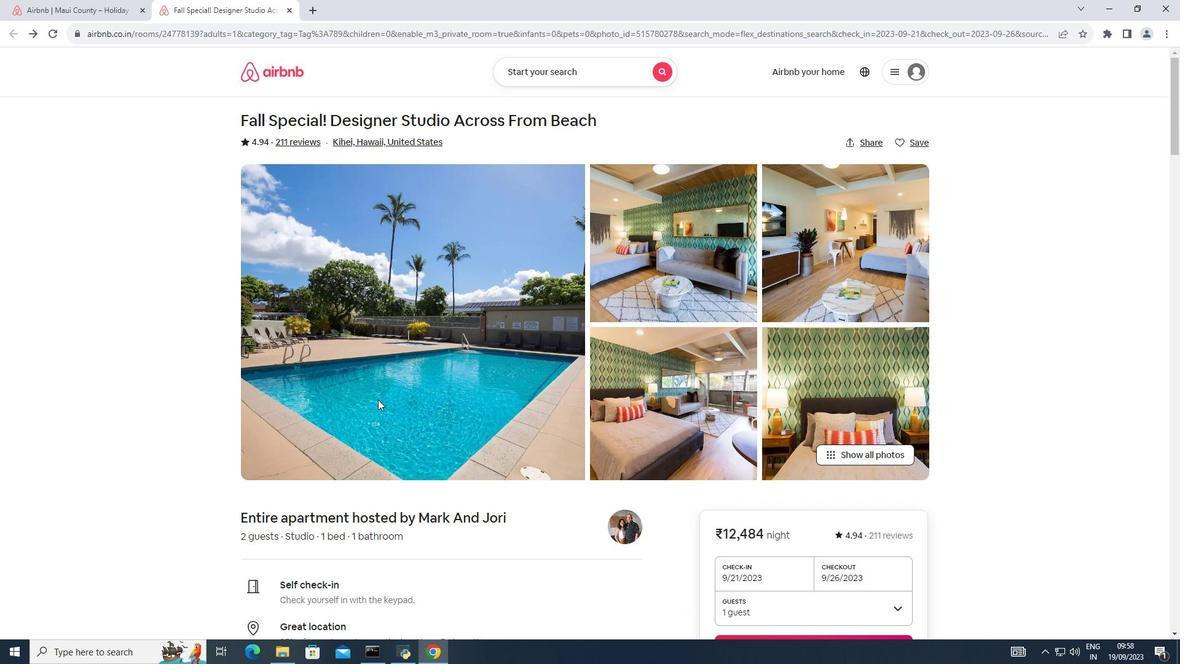 
Action: Mouse scrolled (378, 400) with delta (0, 0)
Screenshot: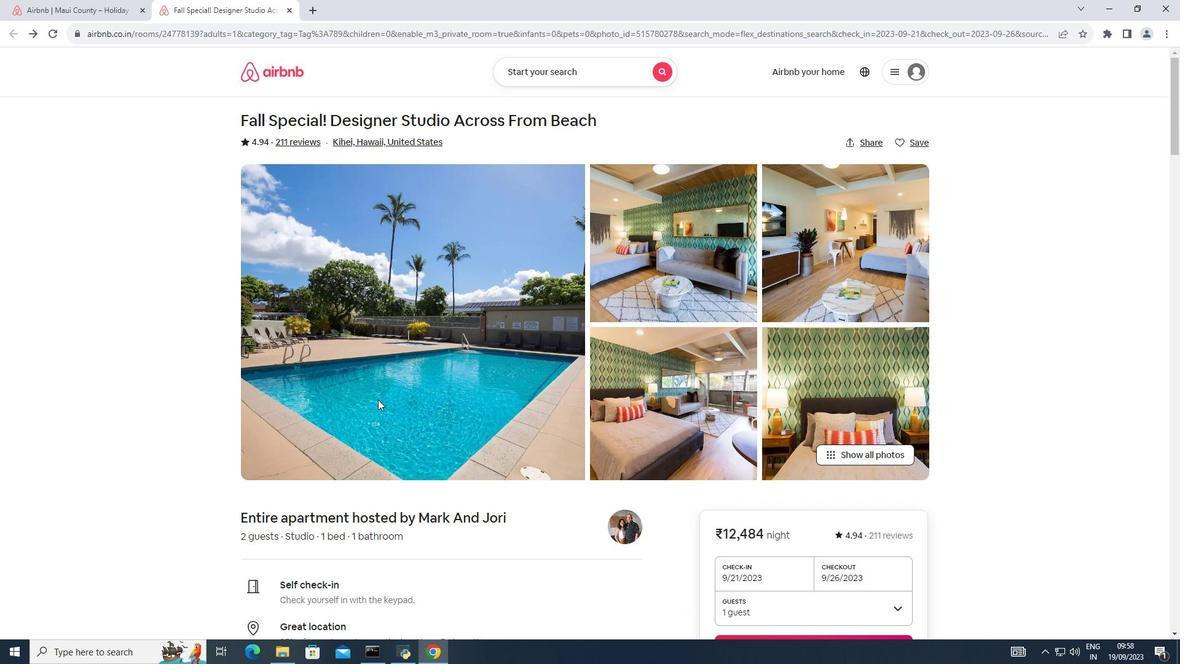 
Action: Mouse moved to (106, 0)
Screenshot: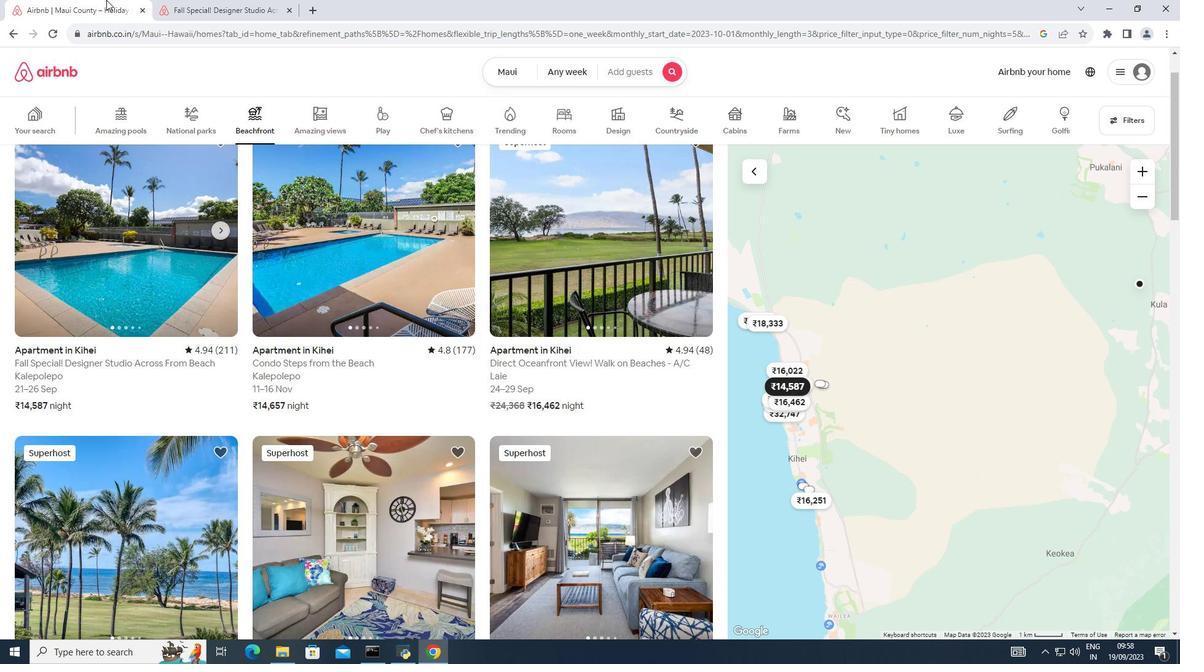 
Action: Mouse pressed left at (106, 0)
Screenshot: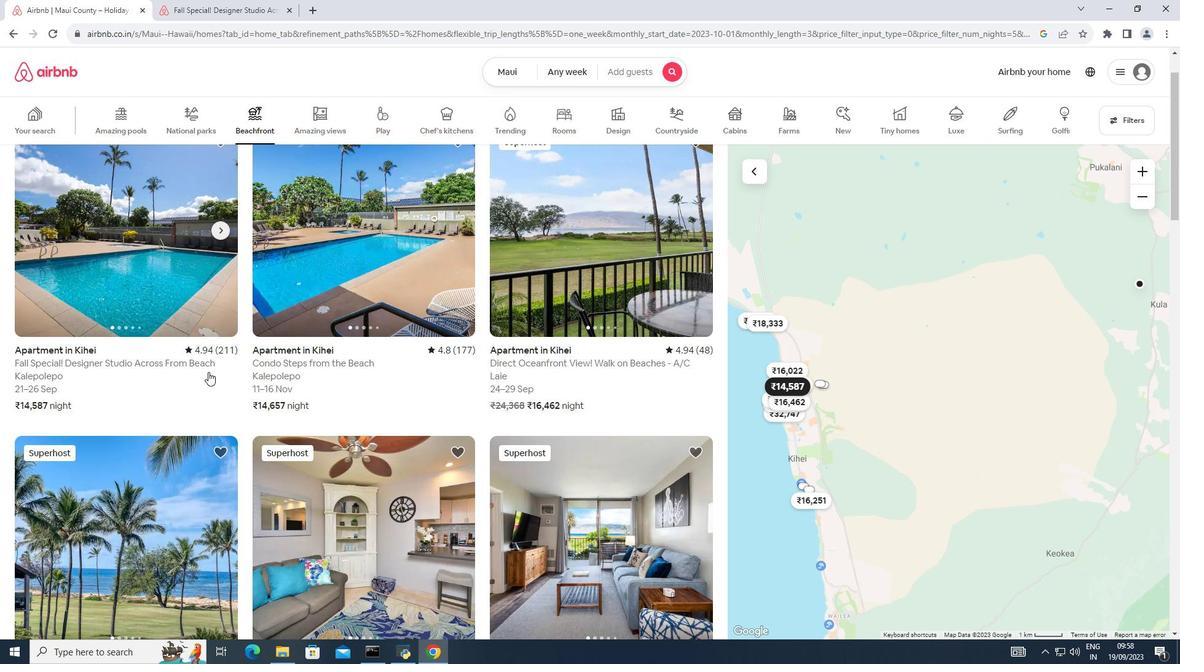 
Action: Mouse moved to (302, 428)
Screenshot: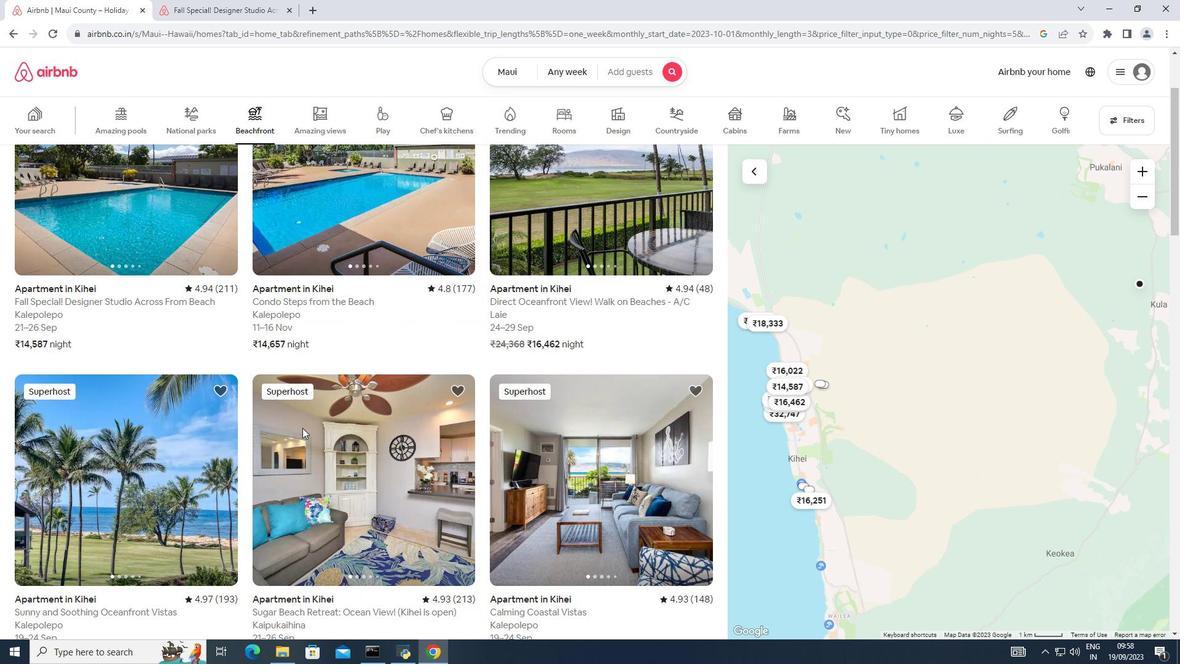 
Action: Mouse scrolled (302, 427) with delta (0, 0)
Screenshot: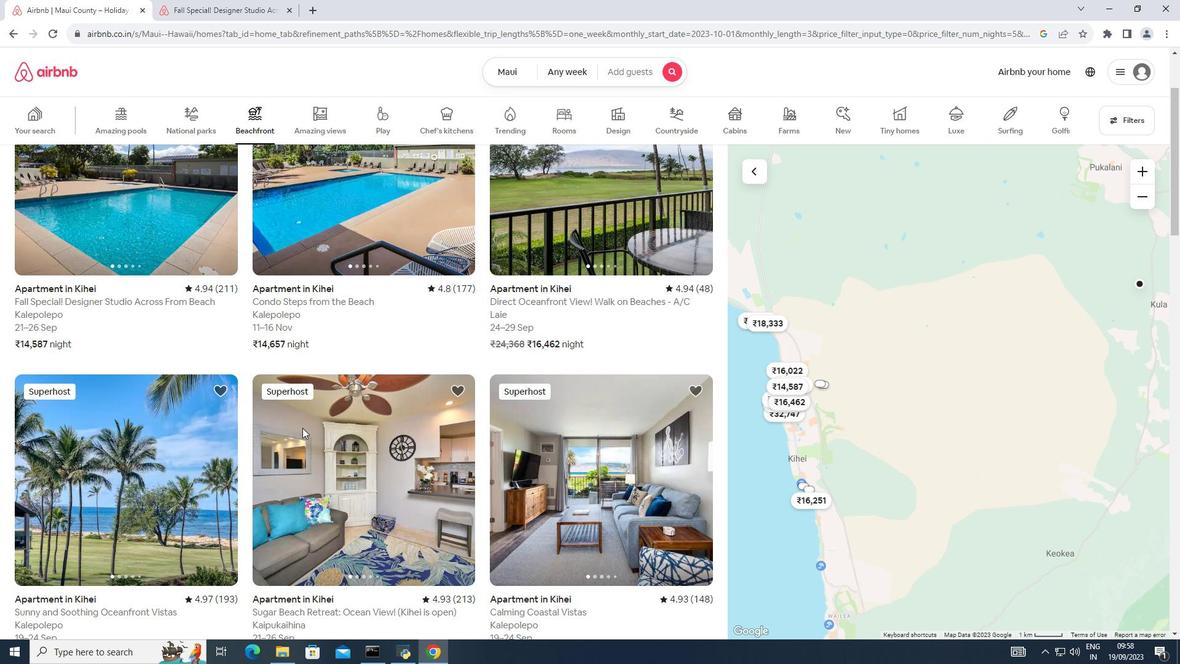 
Action: Mouse scrolled (302, 427) with delta (0, 0)
Screenshot: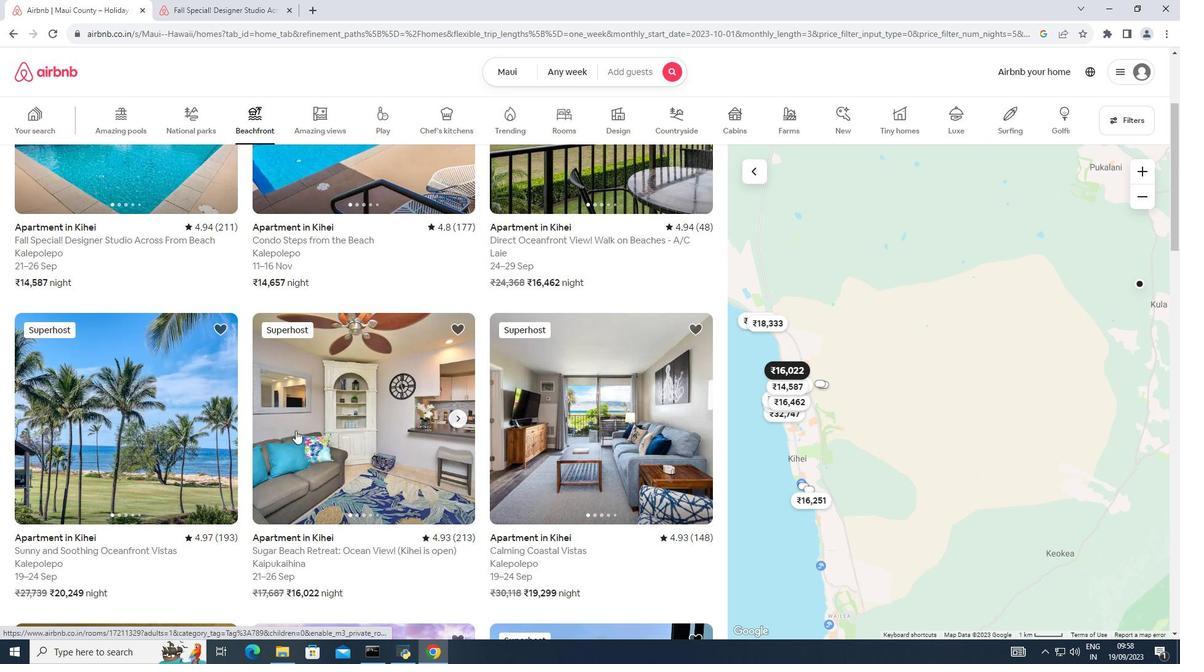 
Action: Mouse moved to (444, 496)
Screenshot: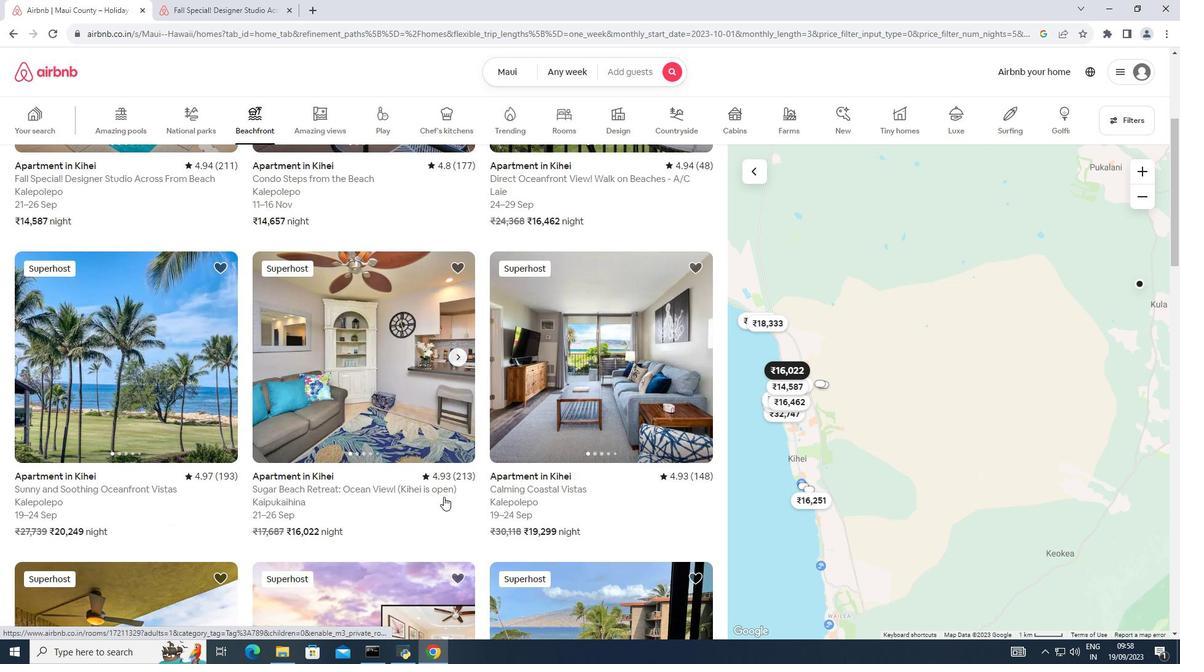 
Action: Mouse scrolled (444, 496) with delta (0, 0)
Screenshot: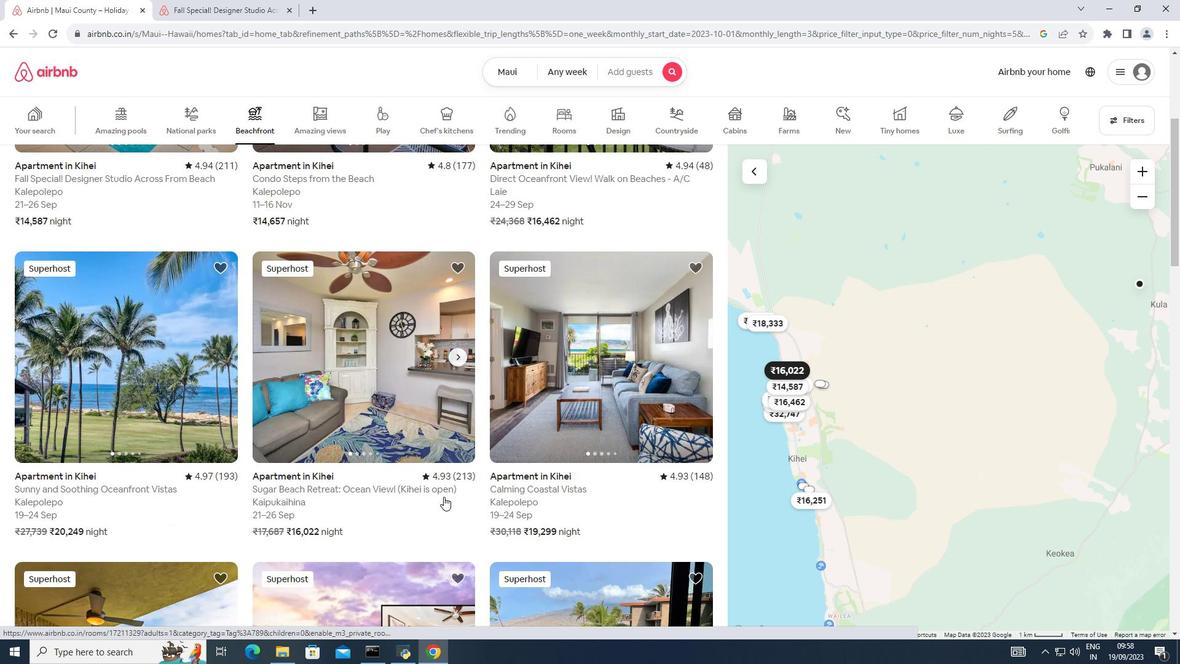 
Action: Mouse moved to (314, 498)
Screenshot: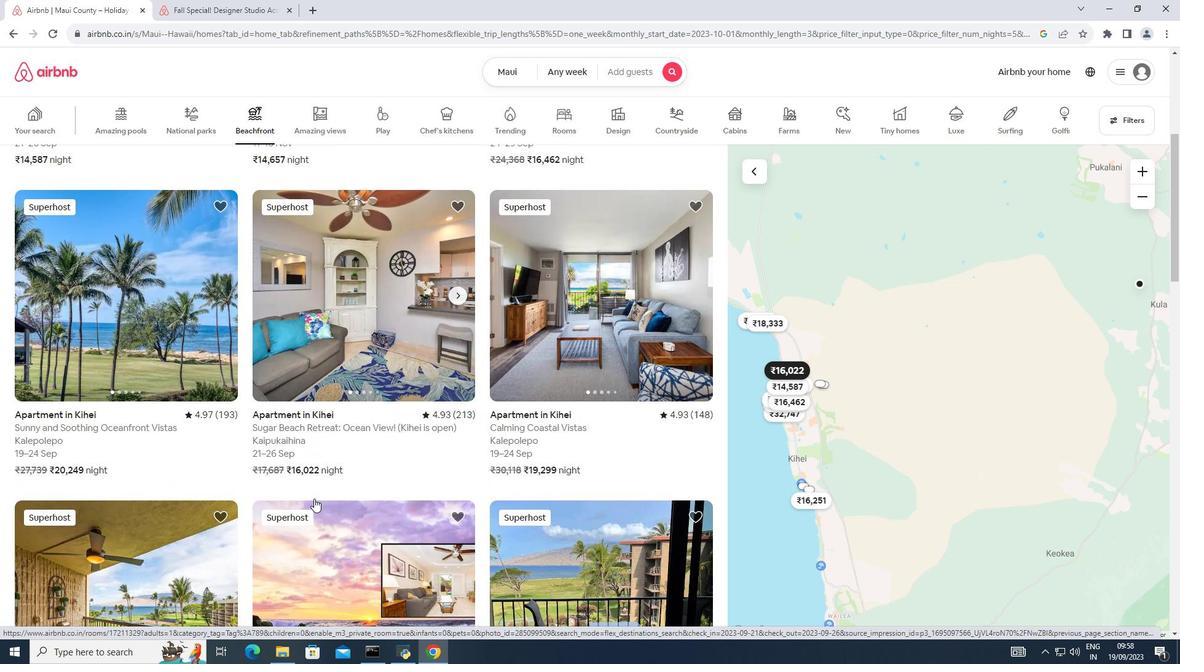 
Action: Mouse scrolled (314, 498) with delta (0, 0)
Screenshot: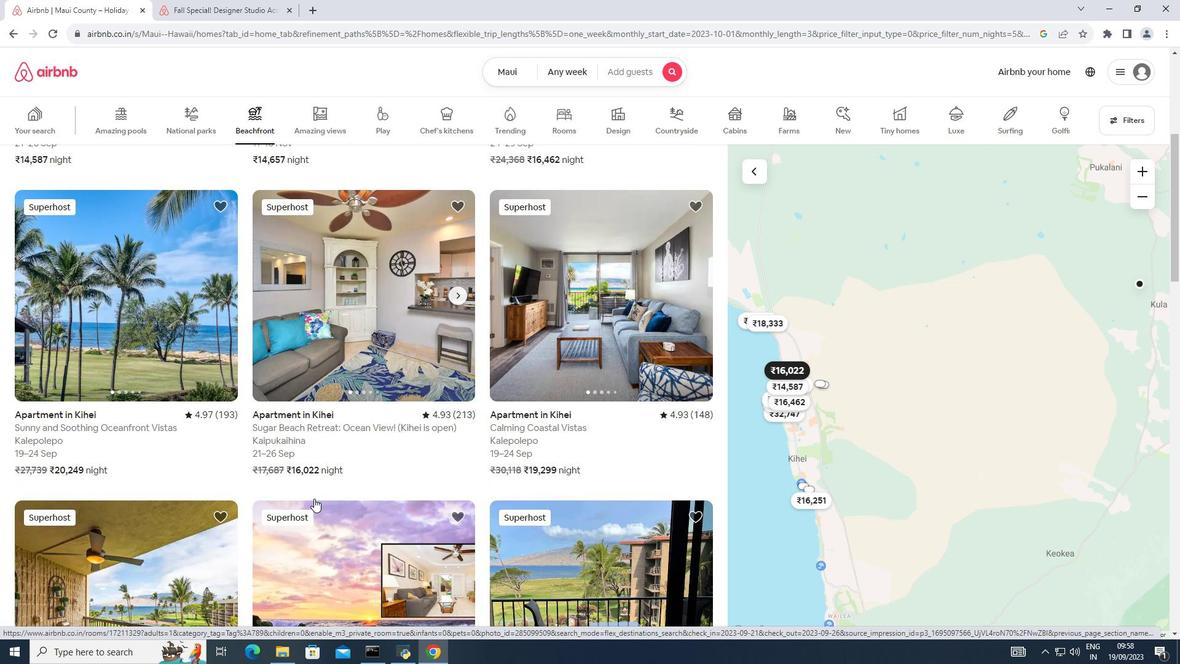 
Action: Mouse scrolled (314, 498) with delta (0, 0)
Screenshot: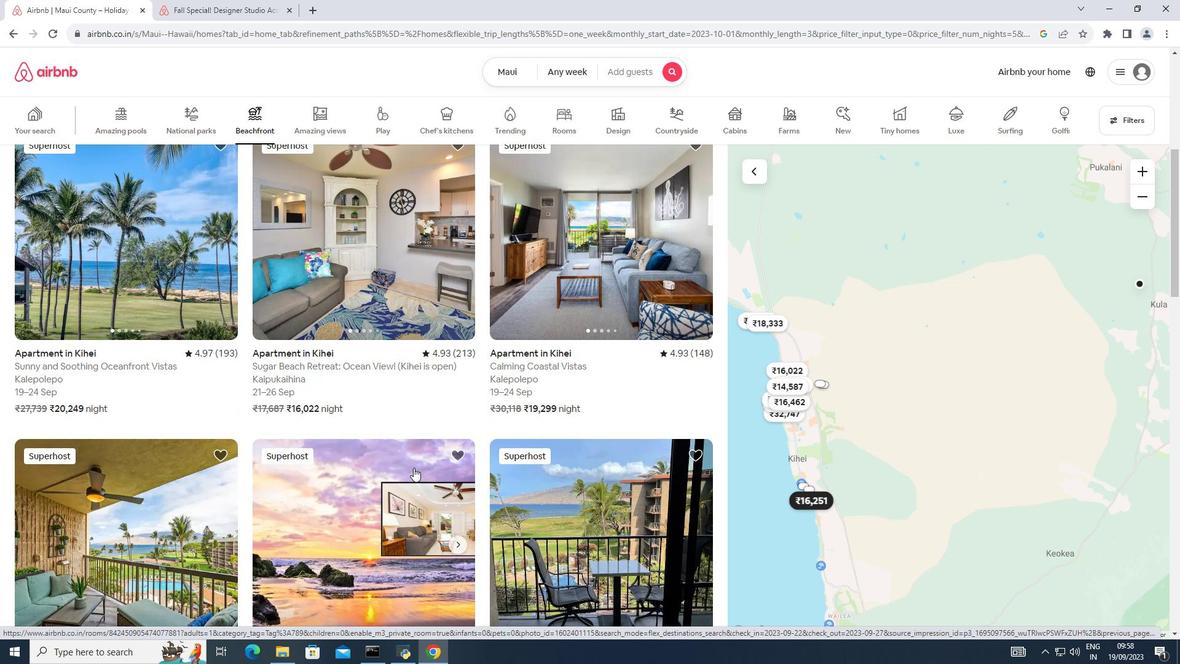 
Action: Mouse moved to (1081, 129)
Screenshot: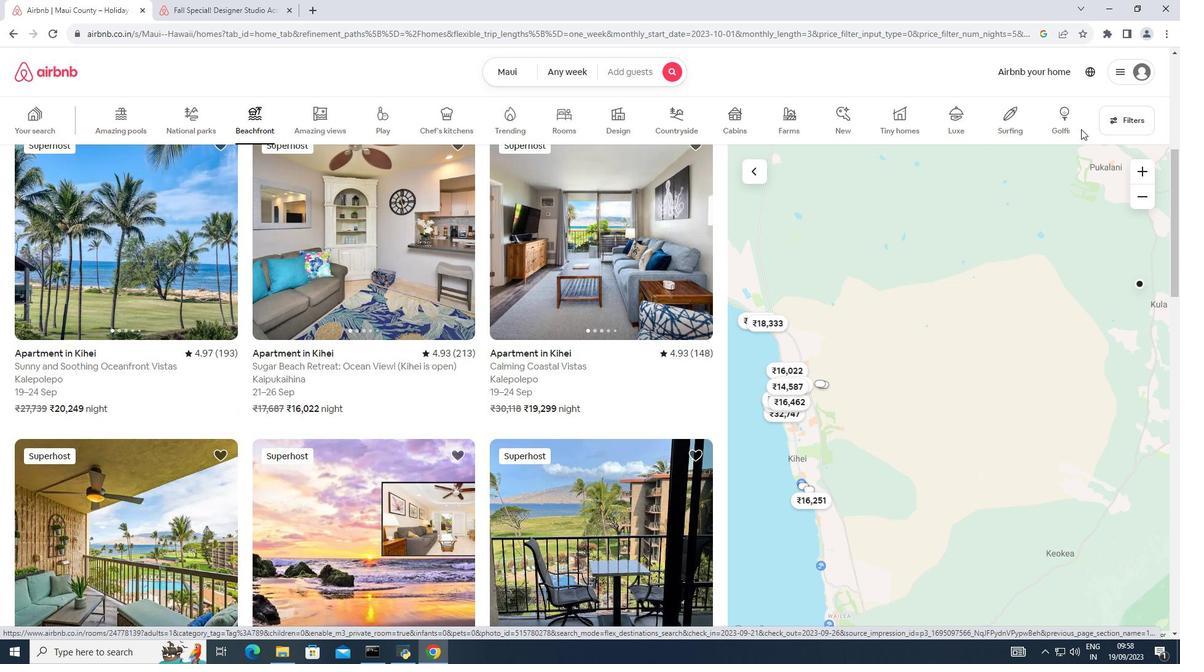 
Action: Mouse pressed left at (1081, 129)
Screenshot: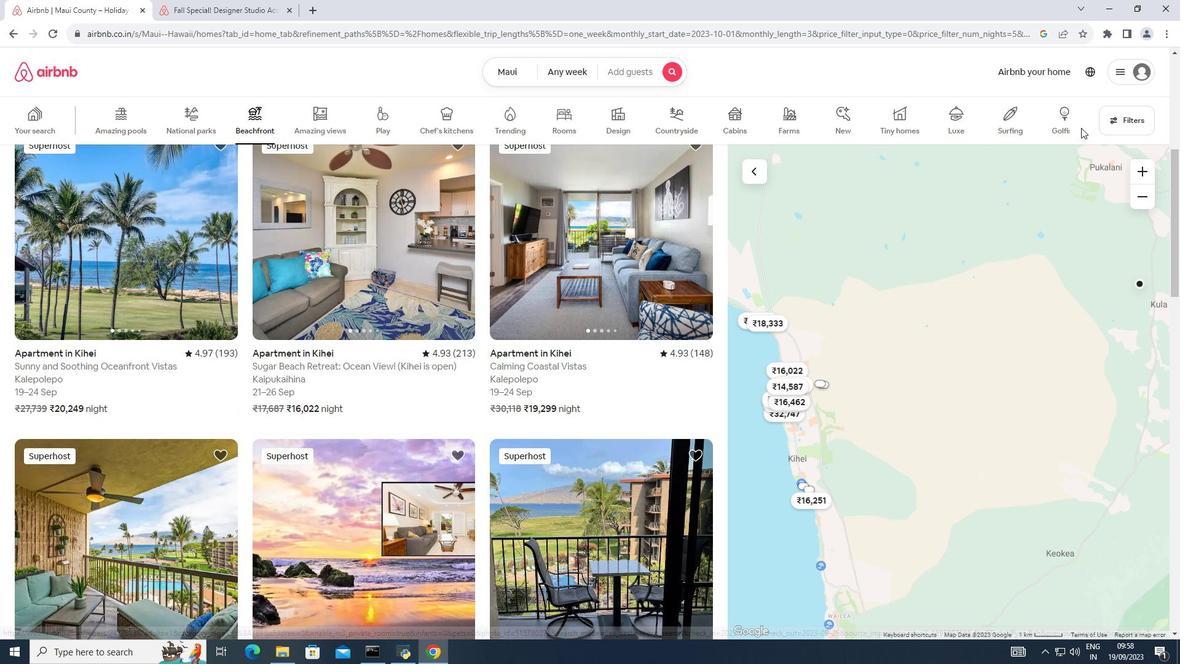 
Action: Mouse moved to (136, 225)
Screenshot: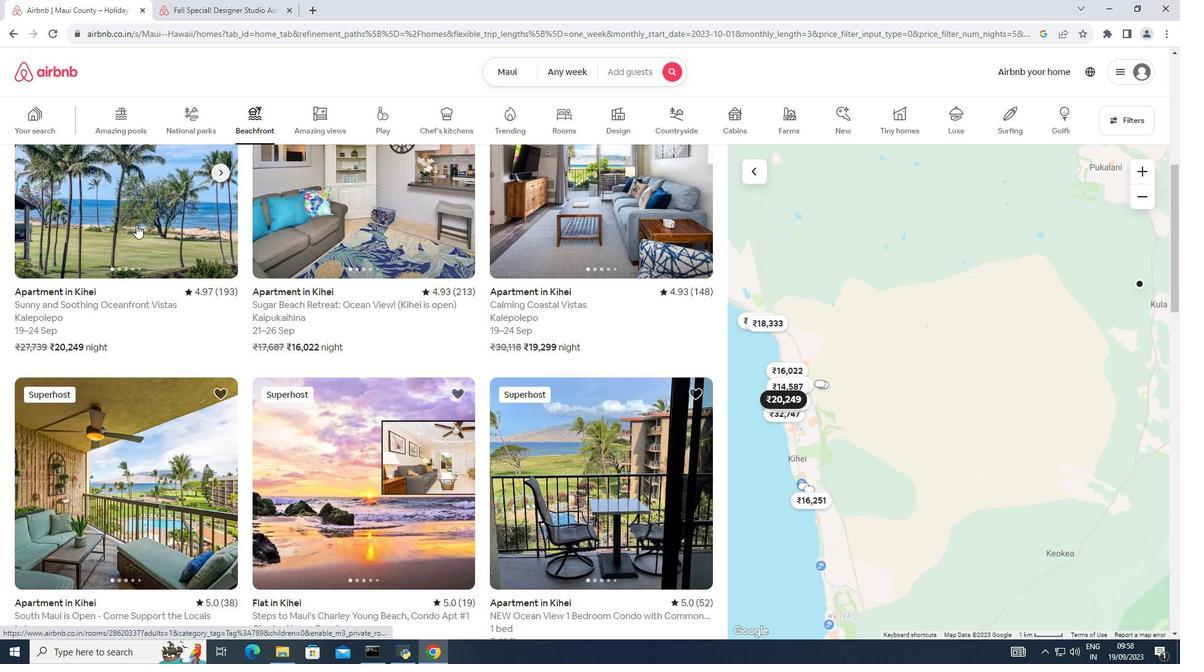 
Action: Mouse scrolled (136, 224) with delta (0, 0)
Screenshot: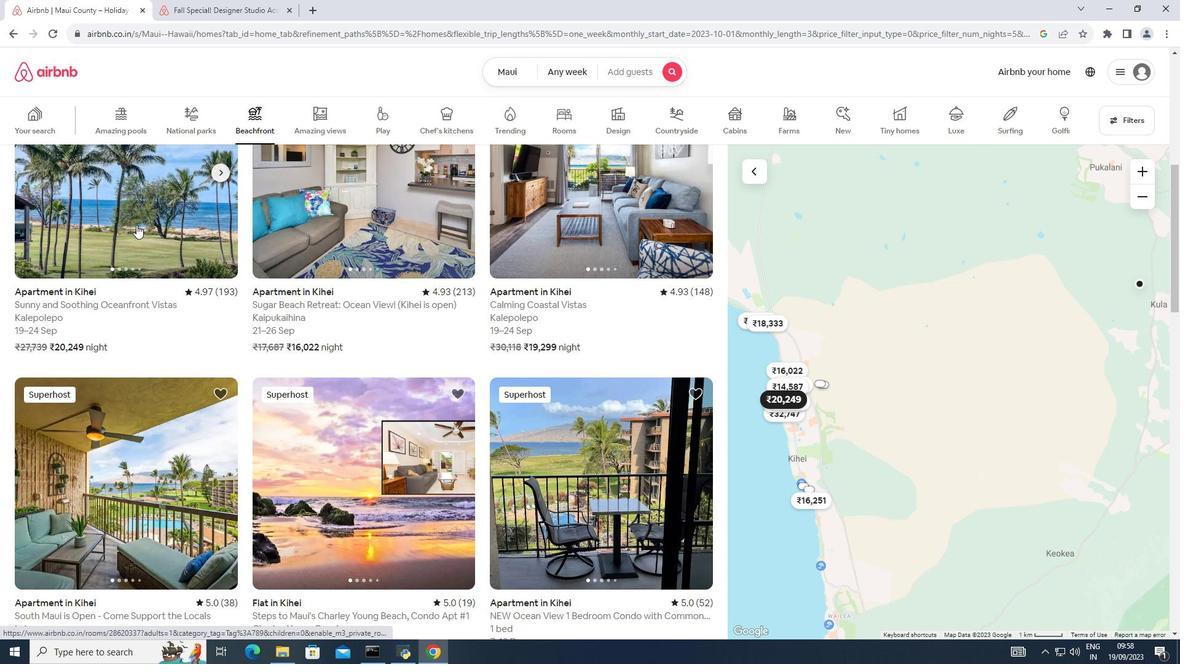 
Action: Mouse scrolled (136, 224) with delta (0, 0)
Screenshot: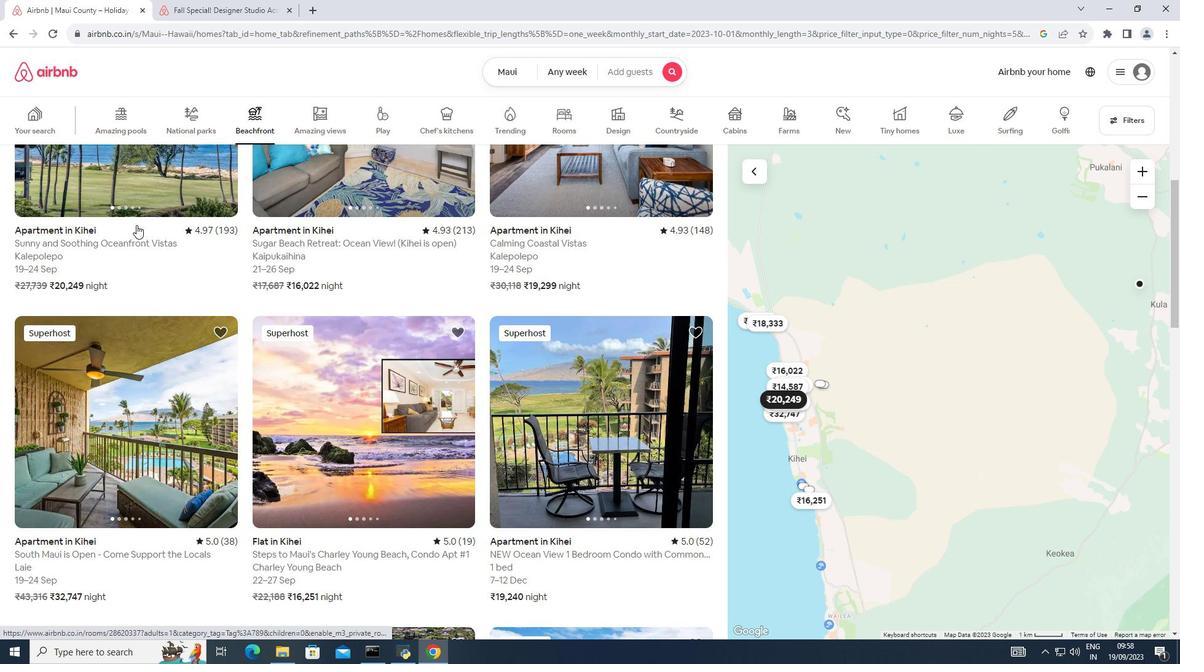 
Action: Mouse scrolled (136, 224) with delta (0, 0)
Screenshot: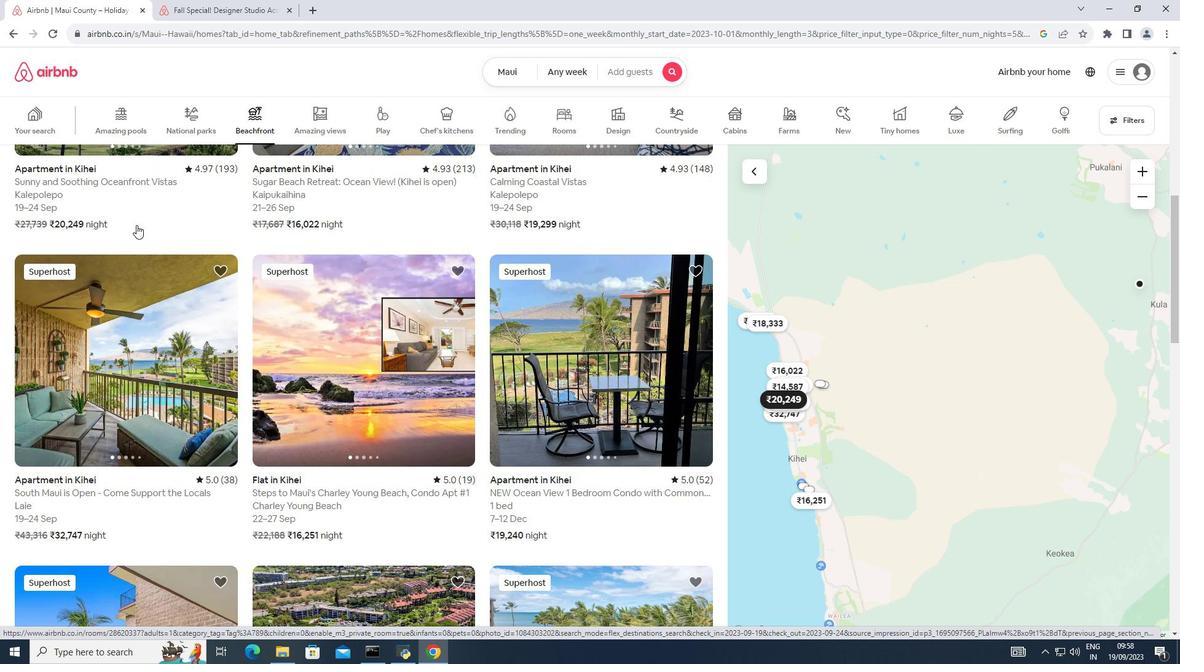 
Action: Mouse scrolled (136, 224) with delta (0, 0)
Screenshot: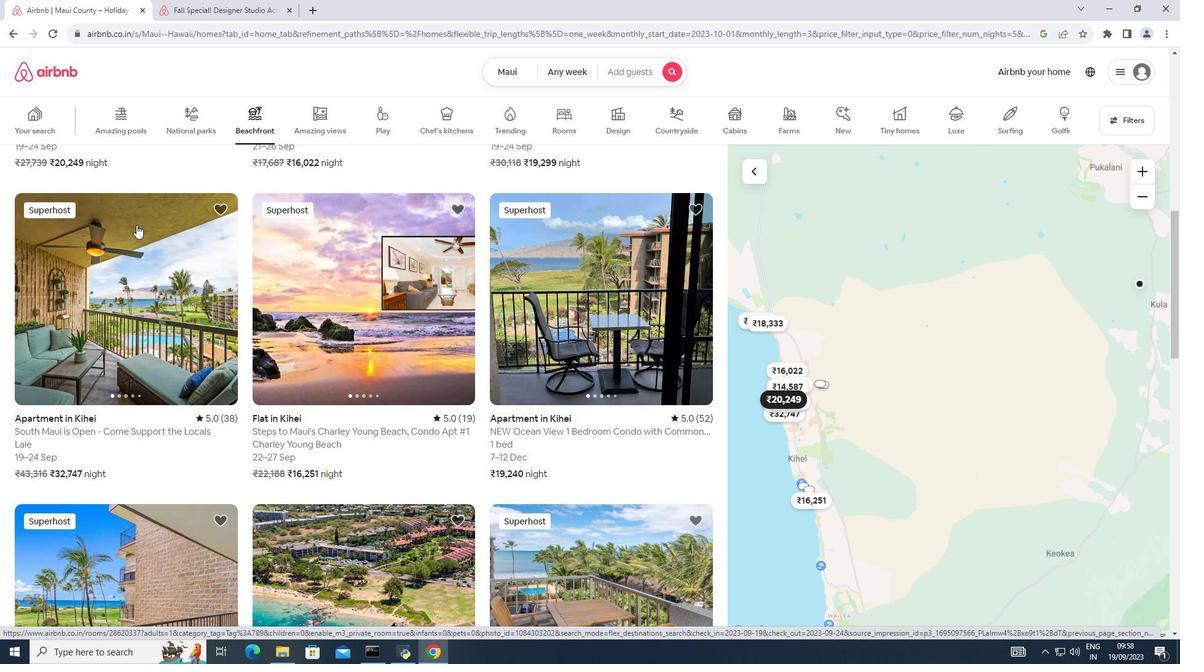 
Action: Mouse scrolled (136, 224) with delta (0, 0)
Screenshot: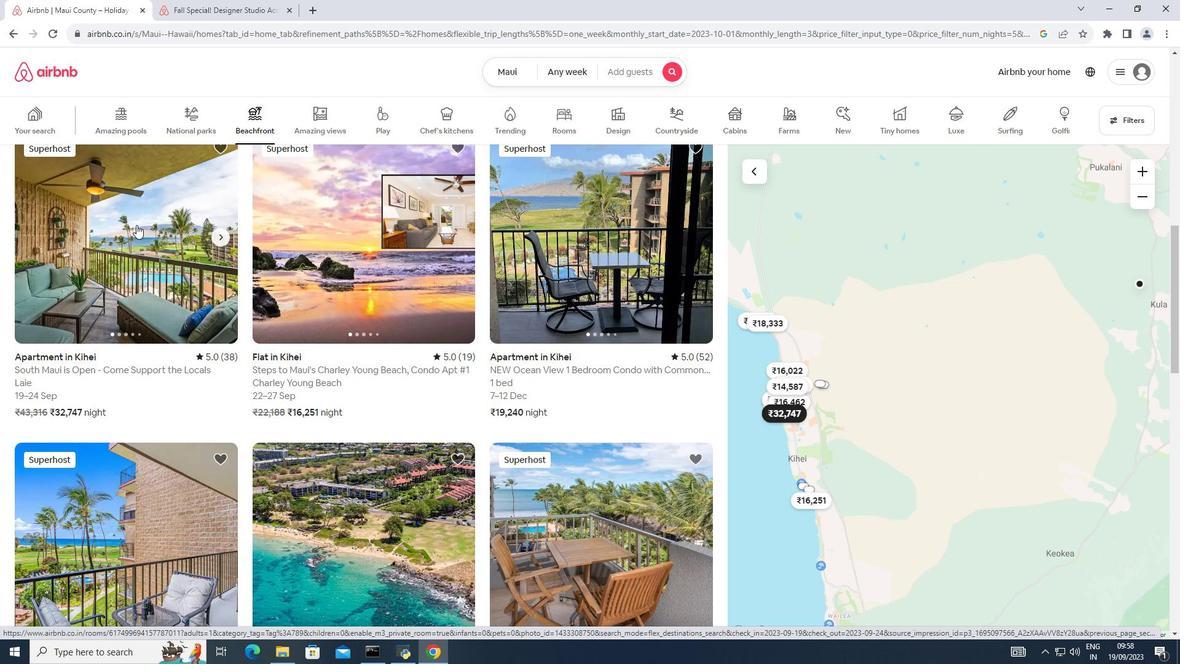 
Action: Mouse moved to (109, 311)
Screenshot: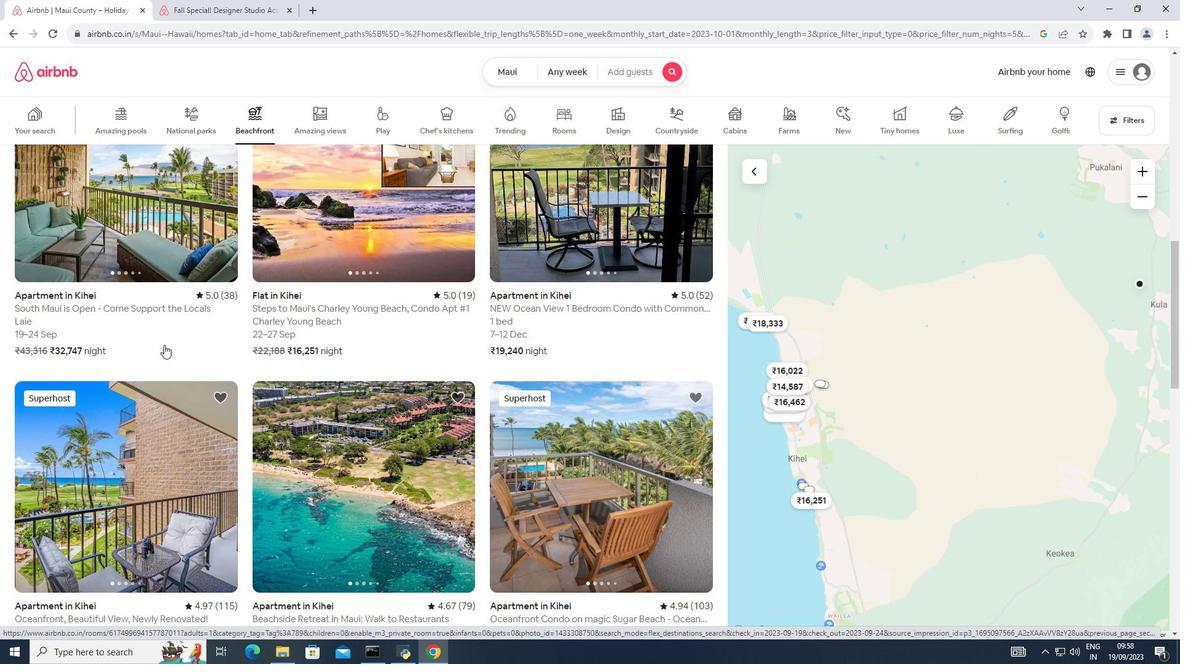 
Action: Mouse scrolled (109, 310) with delta (0, 0)
Screenshot: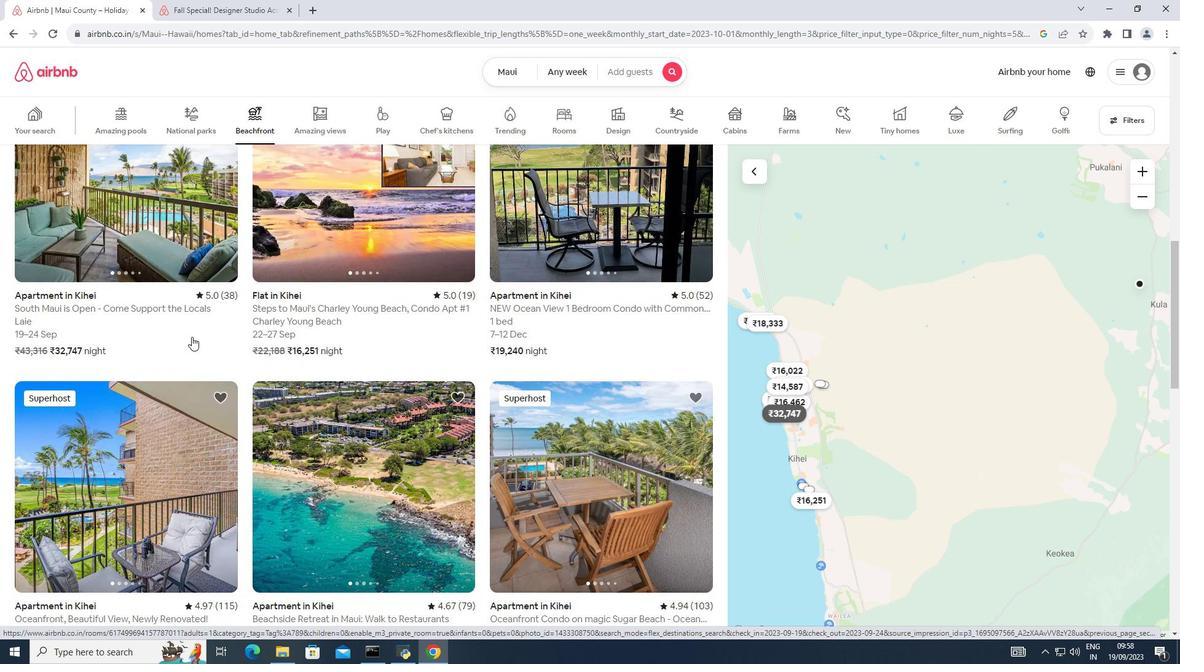 
Action: Mouse moved to (373, 234)
Screenshot: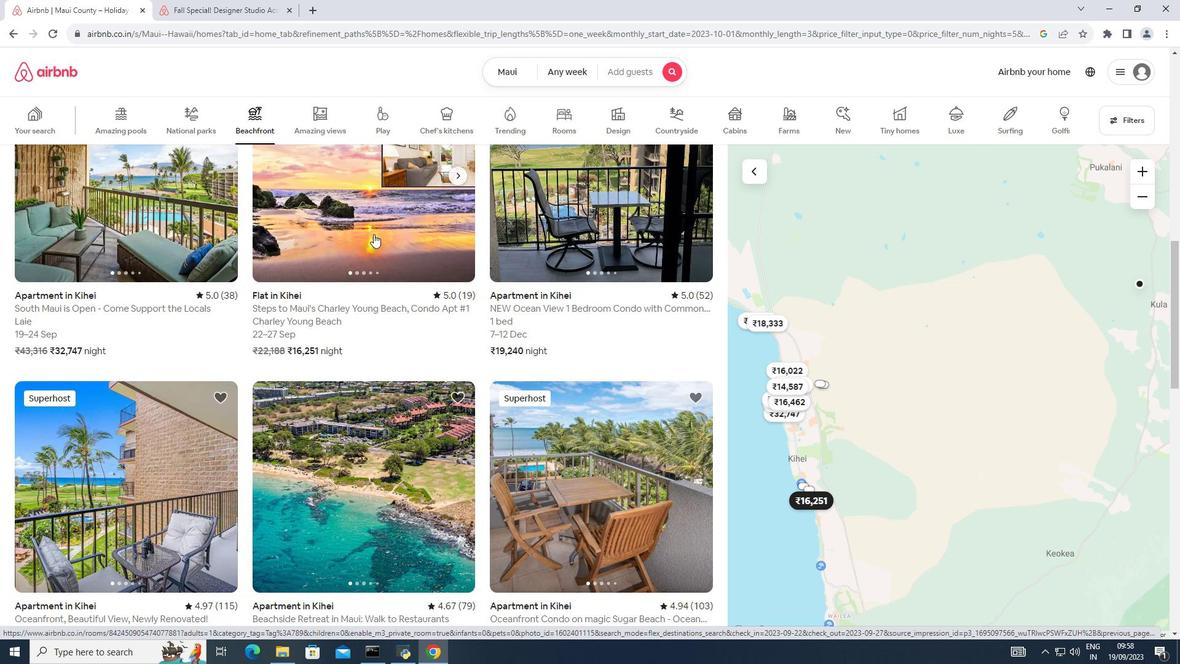 
Action: Mouse pressed left at (373, 234)
Screenshot: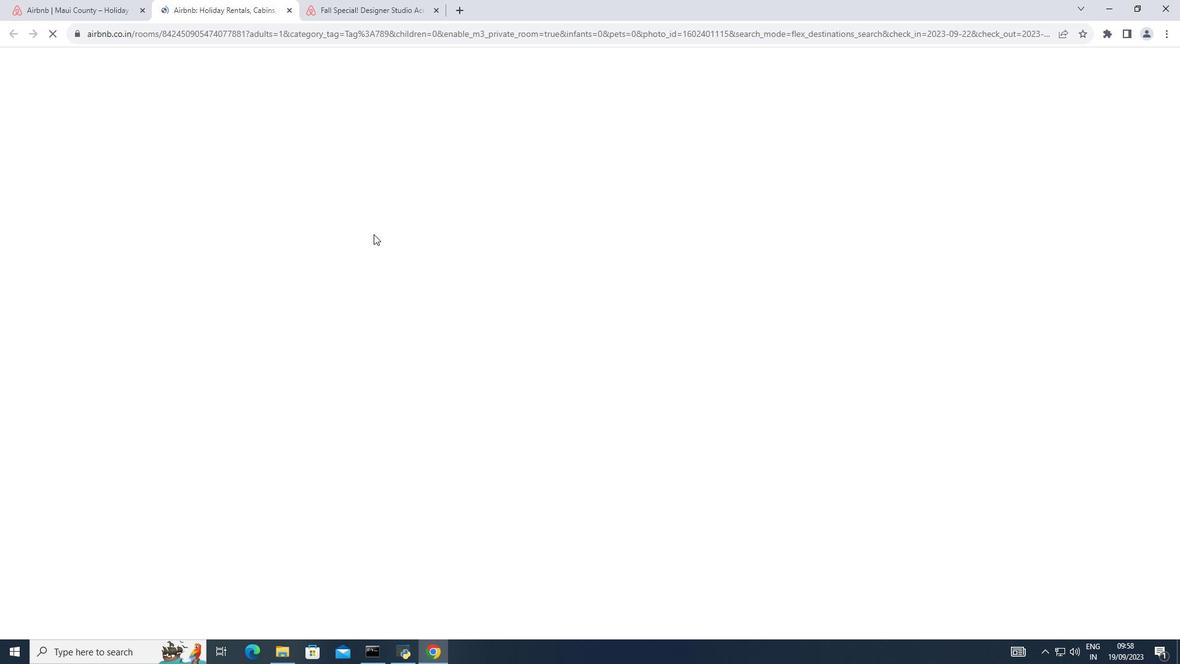 
Action: Mouse moved to (440, 266)
Screenshot: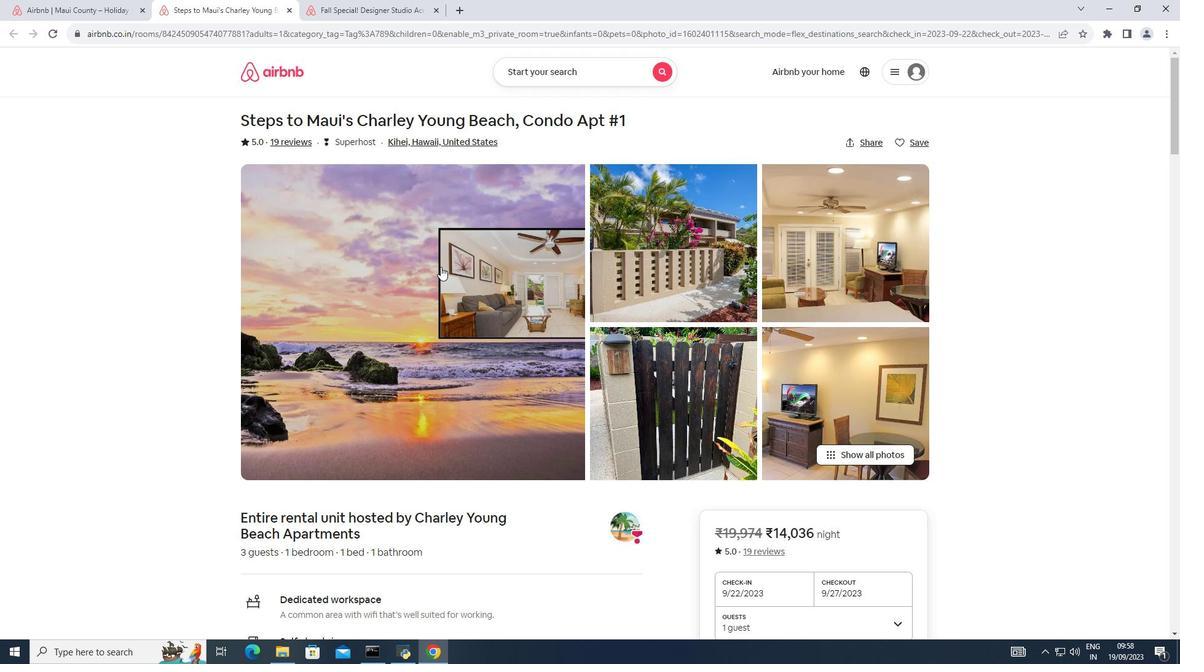 
Action: Mouse scrolled (440, 266) with delta (0, 0)
Screenshot: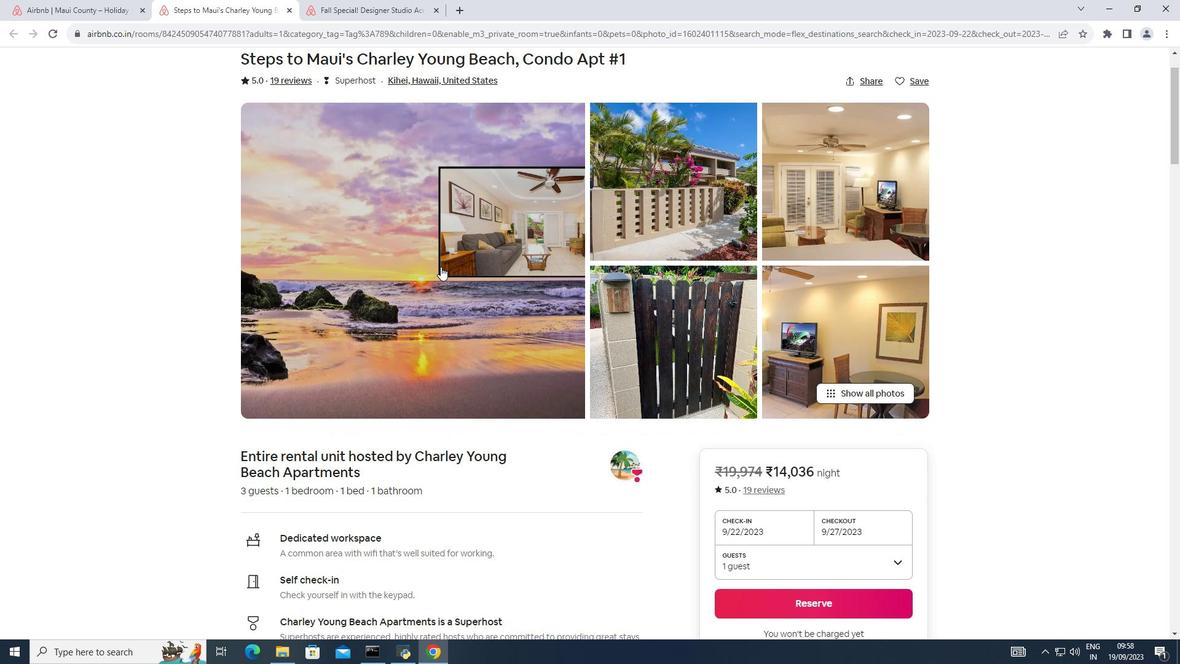 
Action: Mouse scrolled (440, 266) with delta (0, 0)
Screenshot: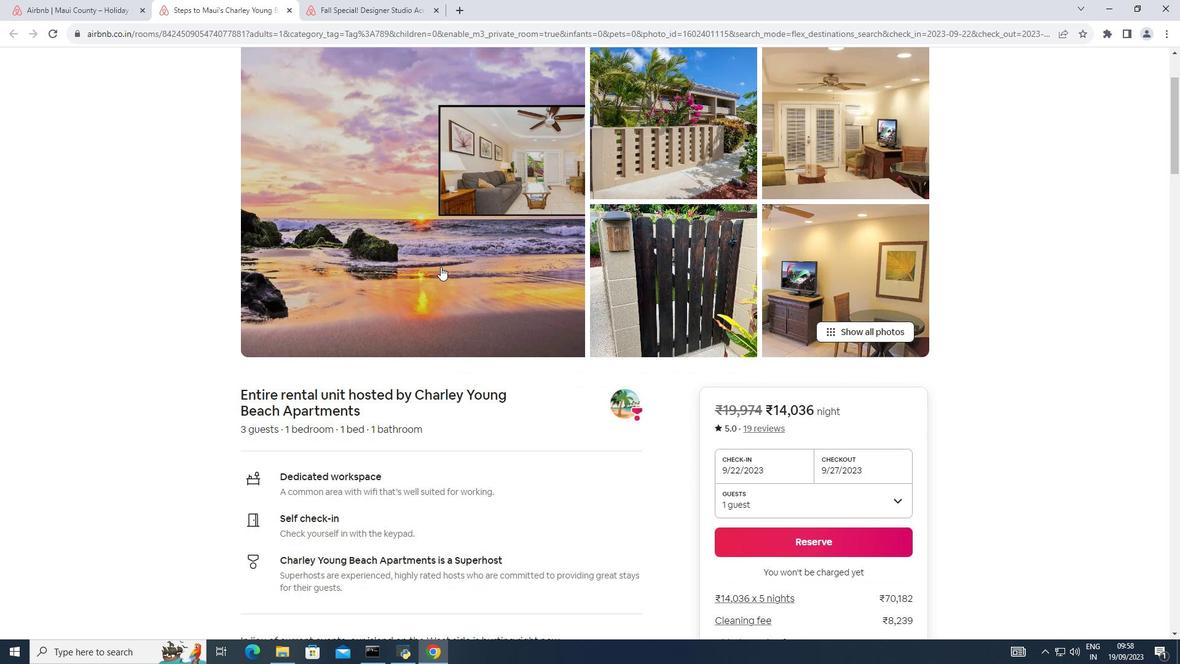 
Action: Mouse moved to (851, 326)
Screenshot: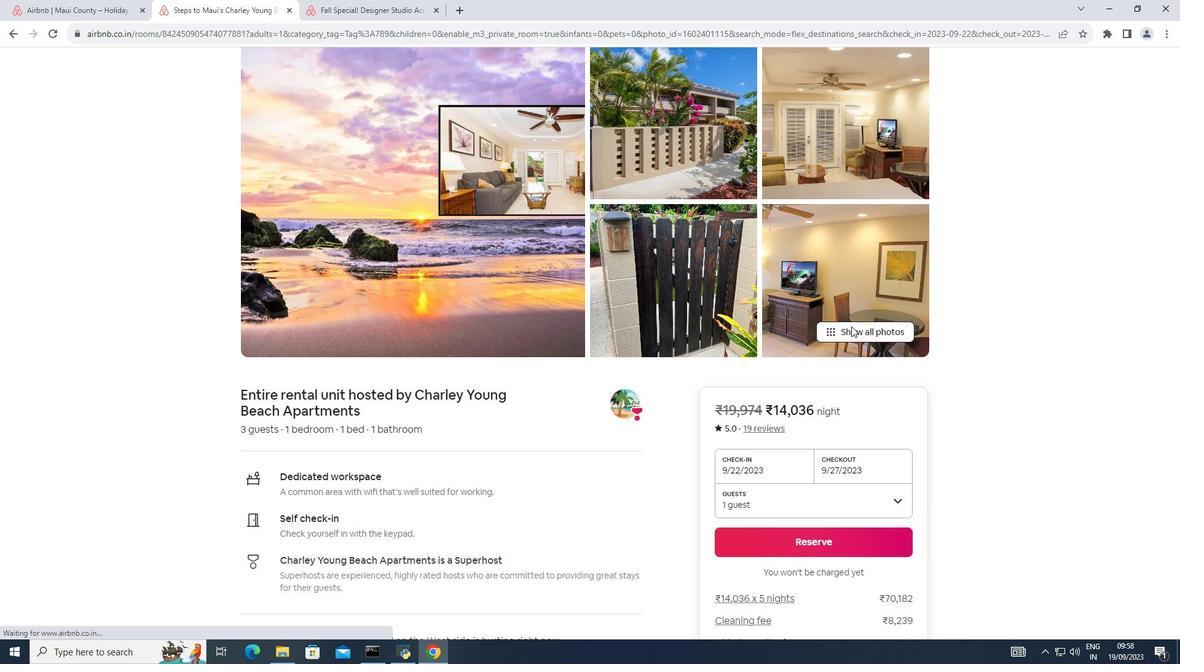 
Action: Mouse pressed left at (851, 326)
Screenshot: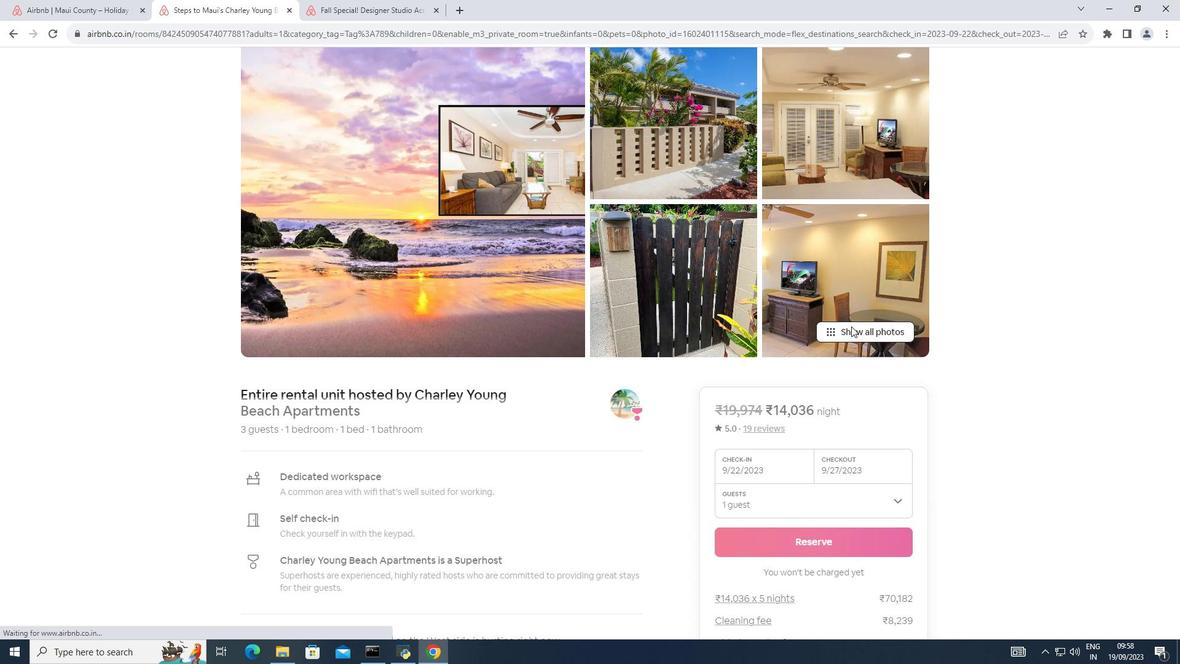 
Action: Mouse moved to (945, 347)
Screenshot: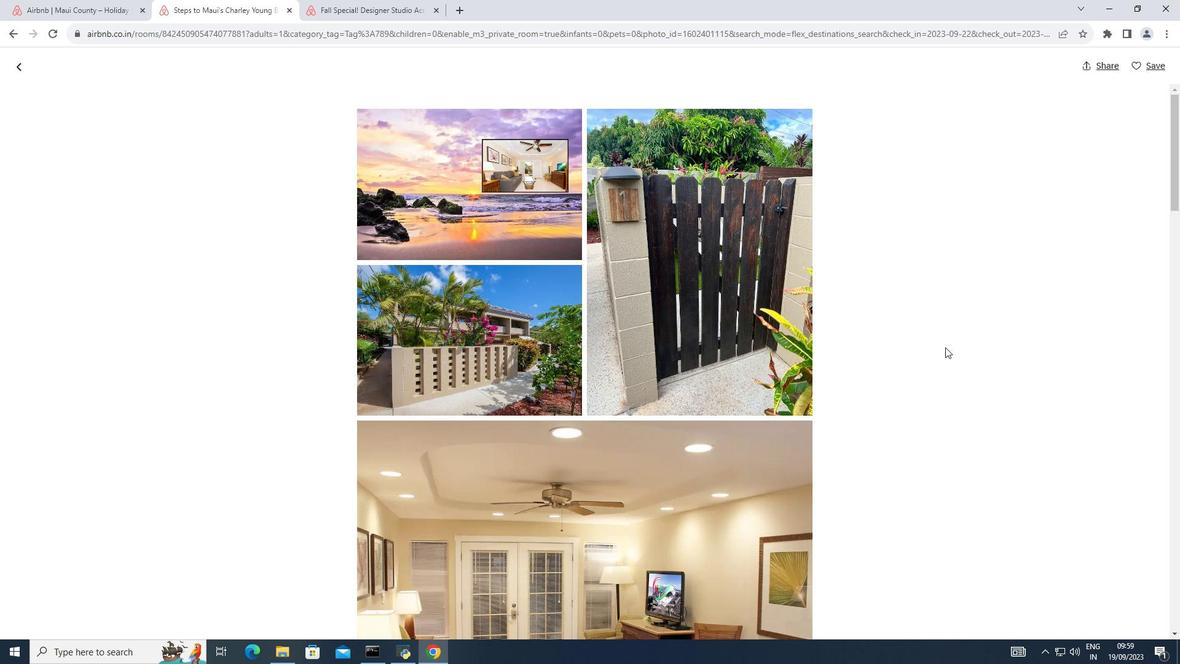 
Action: Mouse scrolled (945, 346) with delta (0, 0)
Screenshot: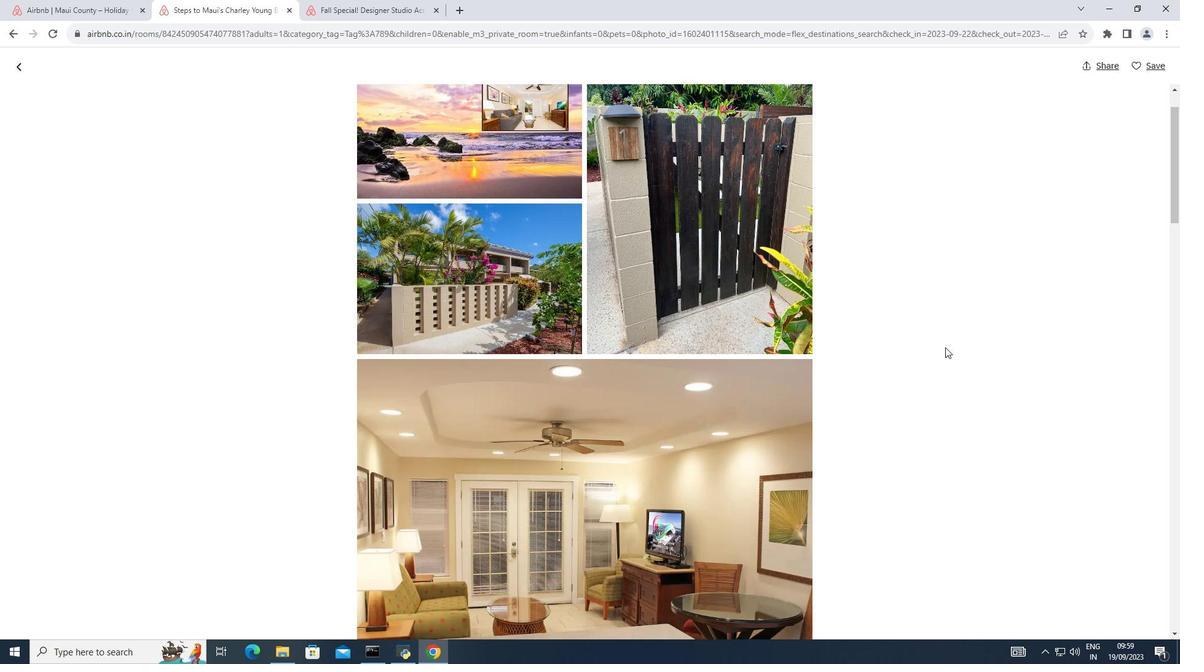 
Action: Mouse scrolled (945, 346) with delta (0, 0)
Screenshot: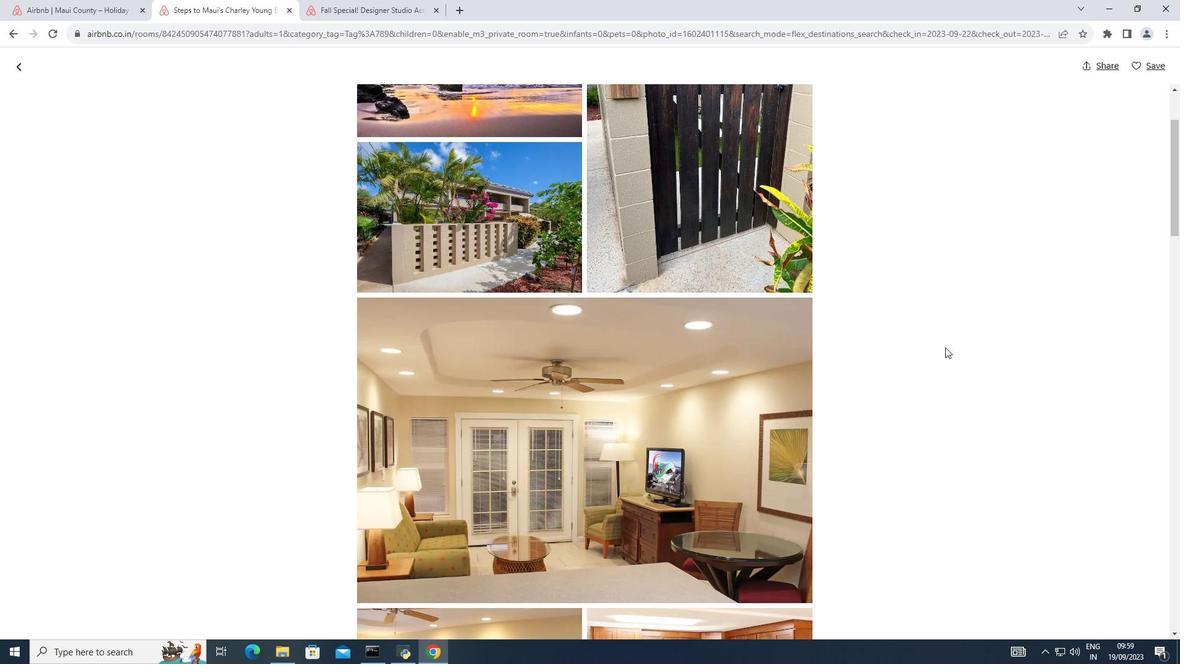 
Action: Mouse scrolled (945, 346) with delta (0, 0)
Screenshot: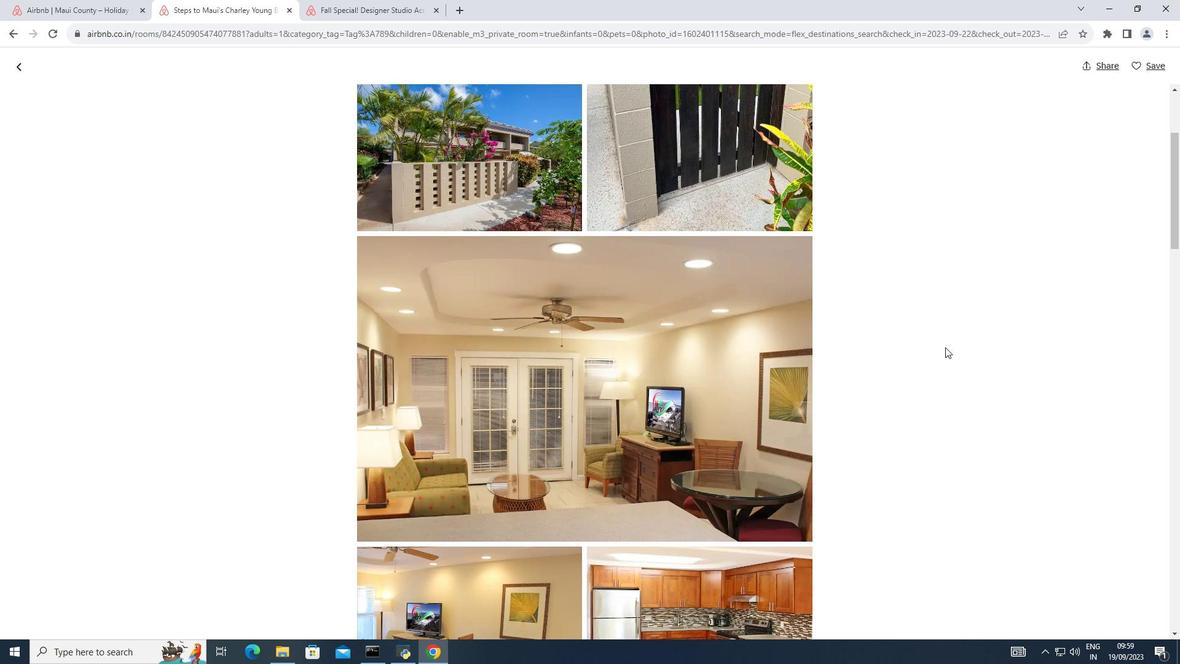 
Action: Mouse scrolled (945, 346) with delta (0, 0)
Screenshot: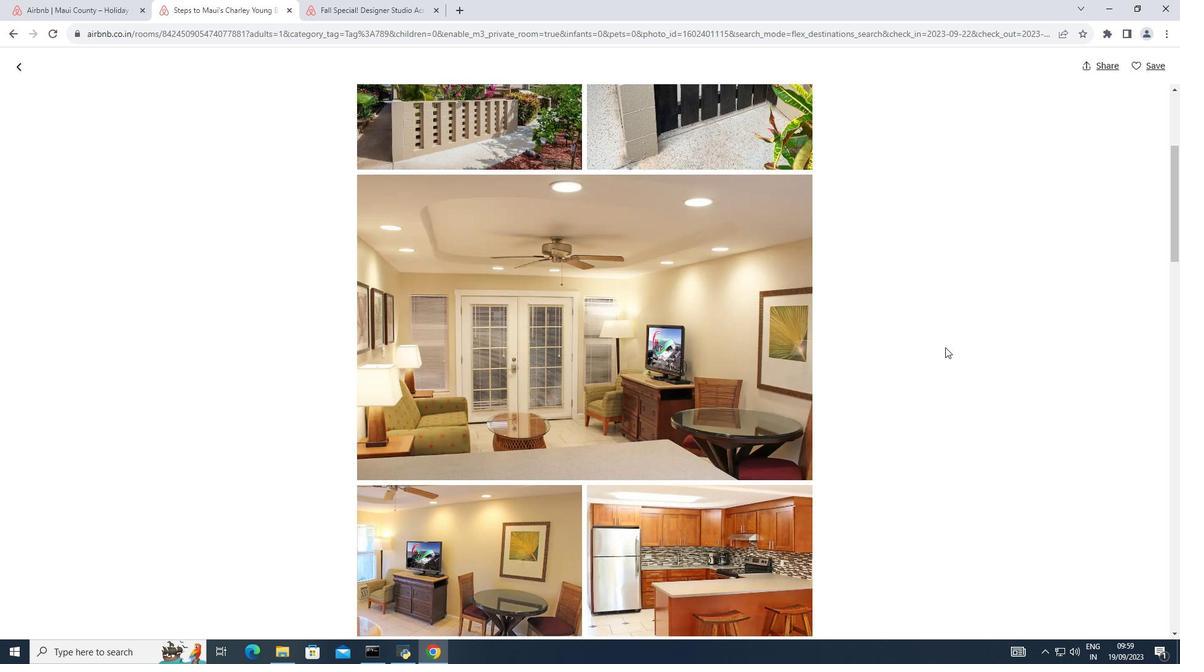 
Action: Mouse scrolled (945, 346) with delta (0, 0)
Screenshot: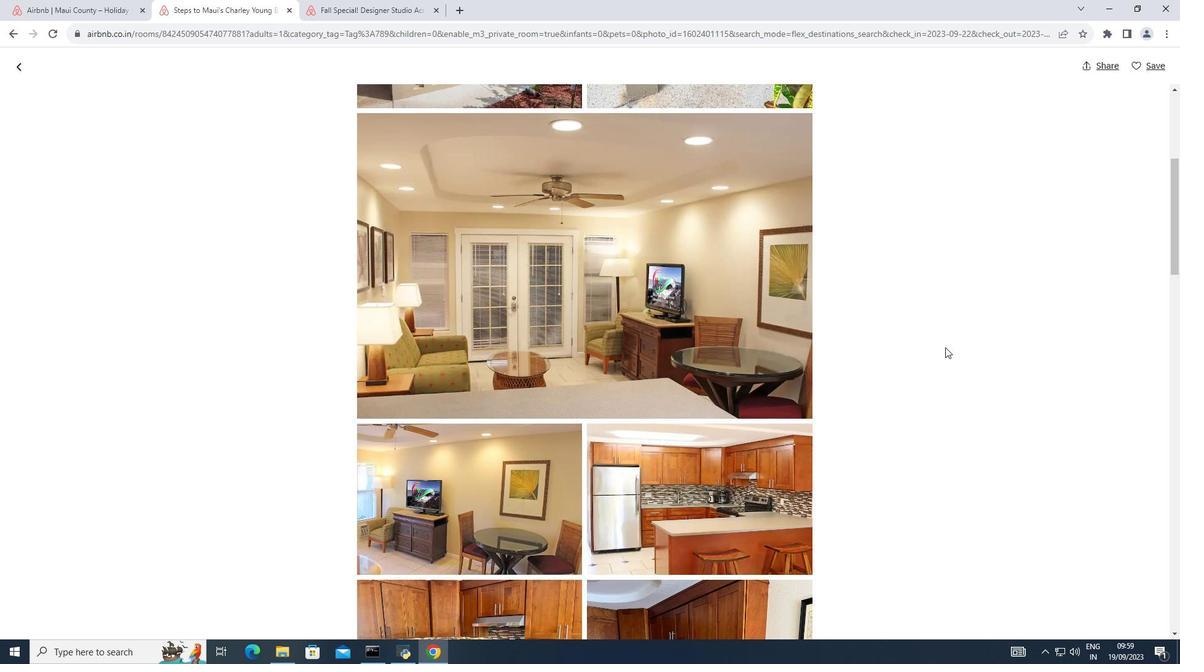 
Action: Mouse scrolled (945, 346) with delta (0, 0)
Screenshot: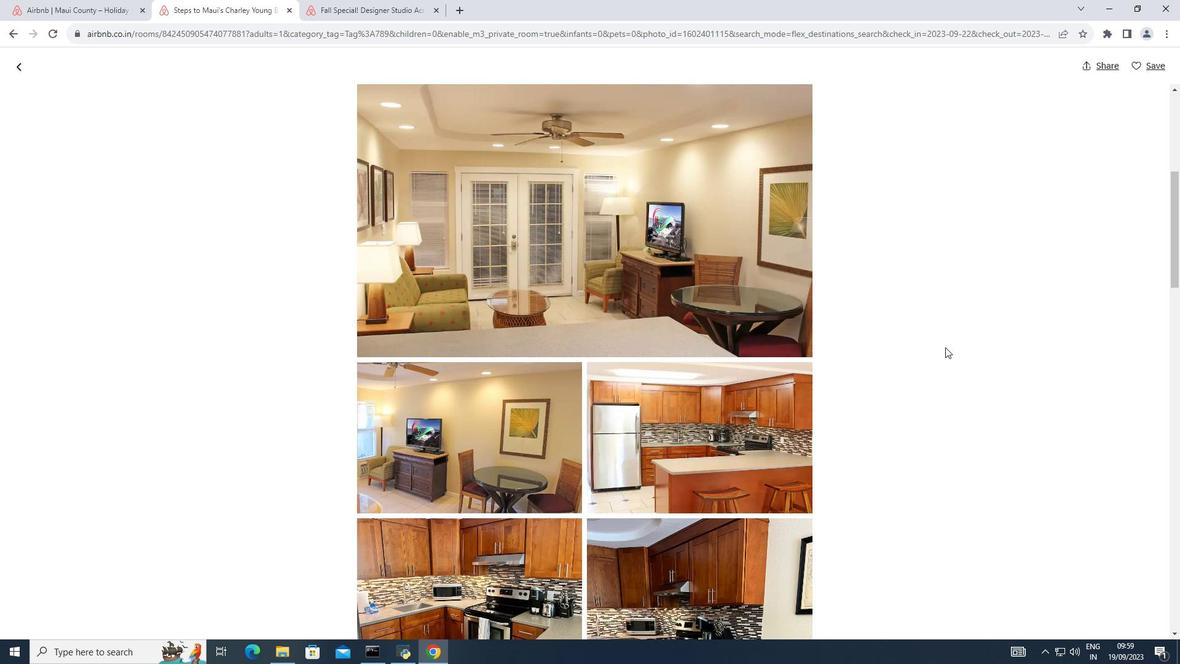 
Action: Mouse scrolled (945, 346) with delta (0, 0)
Screenshot: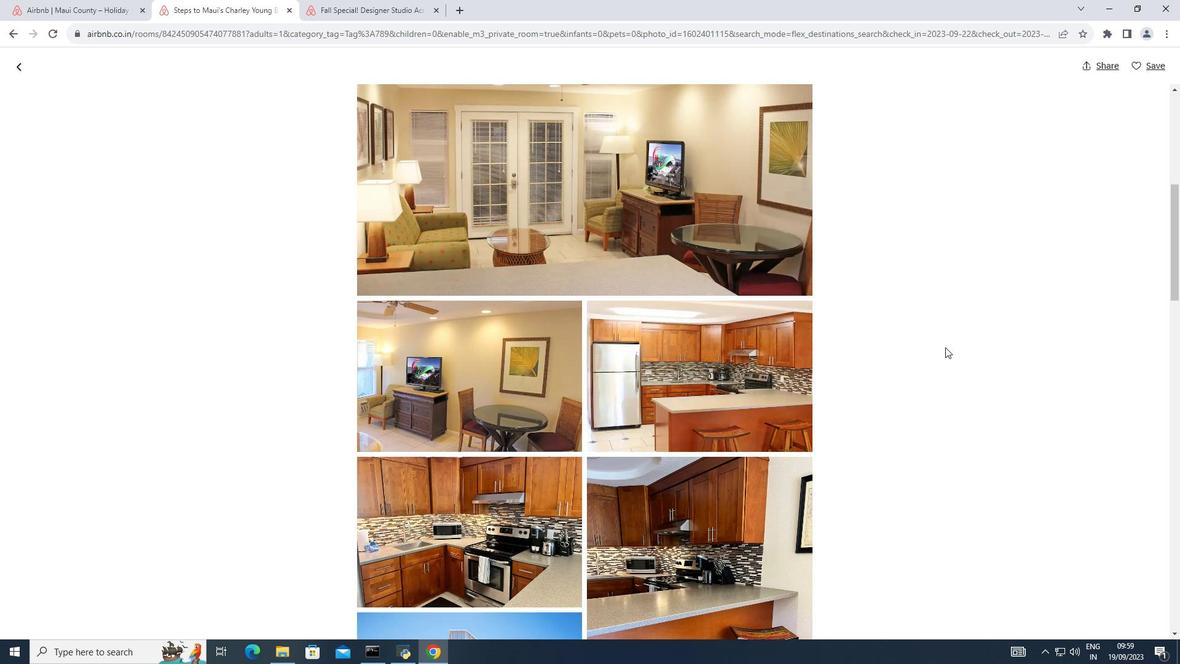 
Action: Mouse scrolled (945, 346) with delta (0, 0)
Screenshot: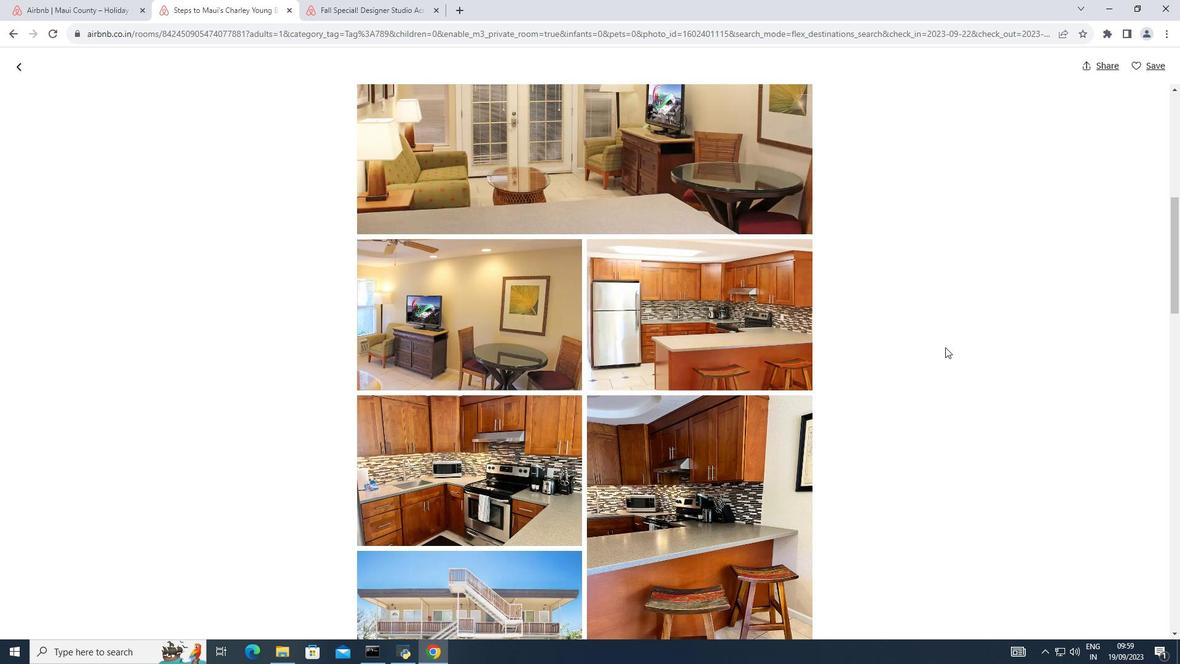 
Action: Mouse scrolled (945, 346) with delta (0, 0)
Screenshot: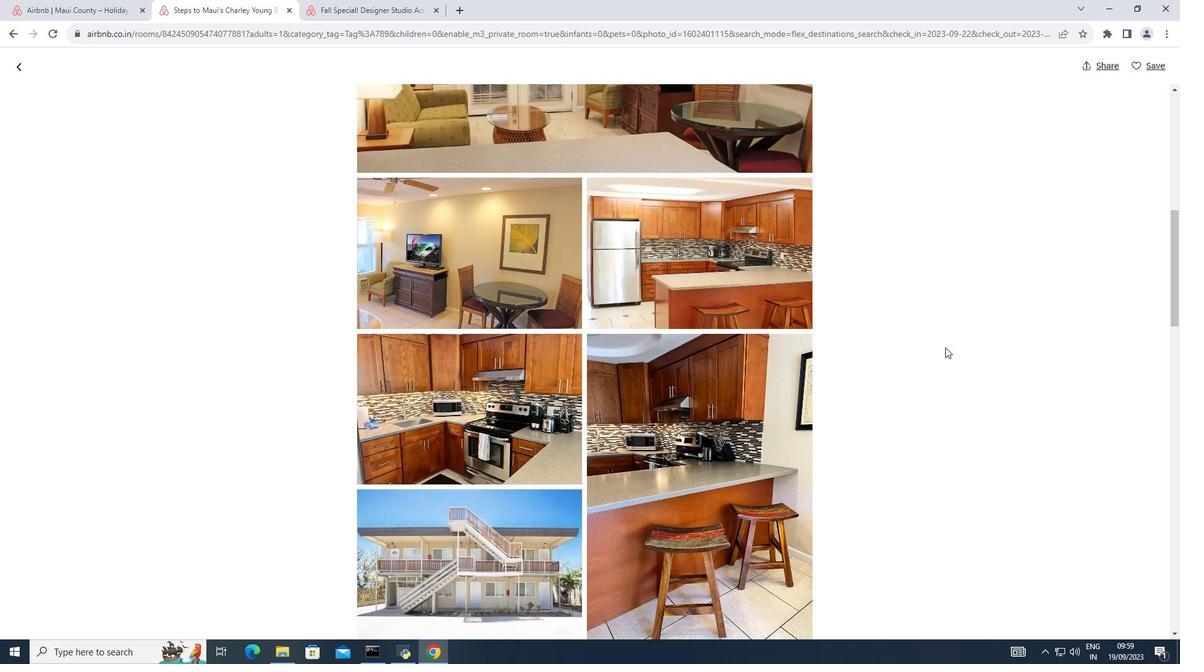 
Action: Mouse scrolled (945, 346) with delta (0, 0)
Screenshot: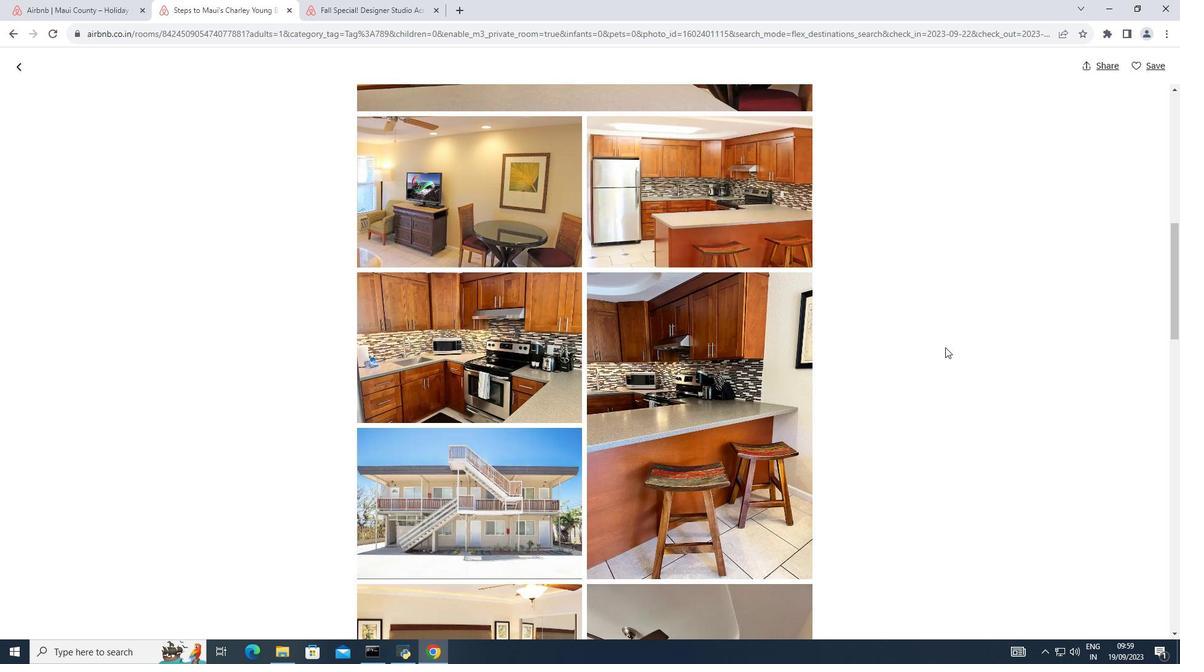 
Action: Mouse scrolled (945, 346) with delta (0, 0)
Screenshot: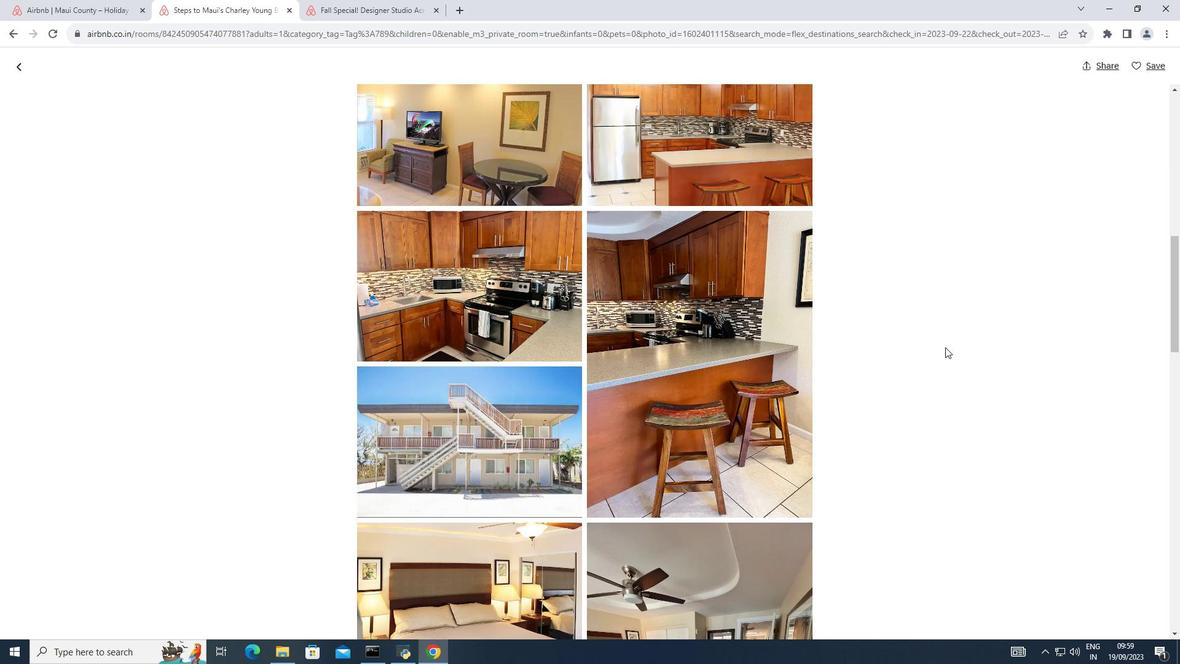 
Action: Mouse scrolled (945, 346) with delta (0, 0)
Screenshot: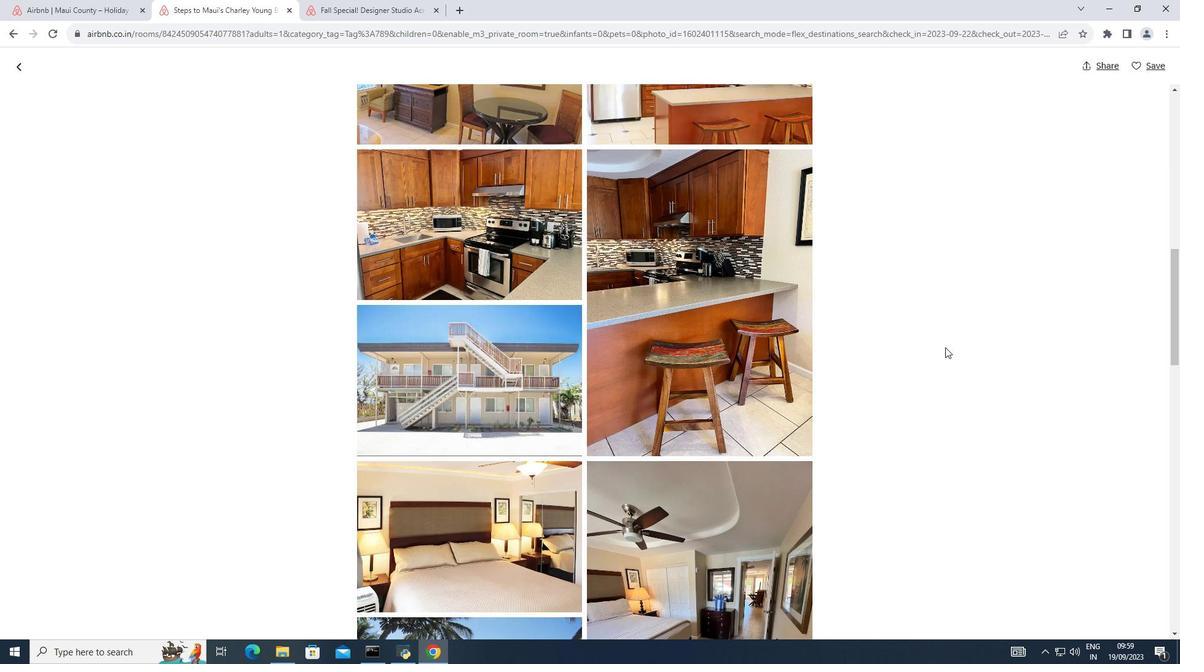 
Action: Mouse scrolled (945, 346) with delta (0, 0)
Screenshot: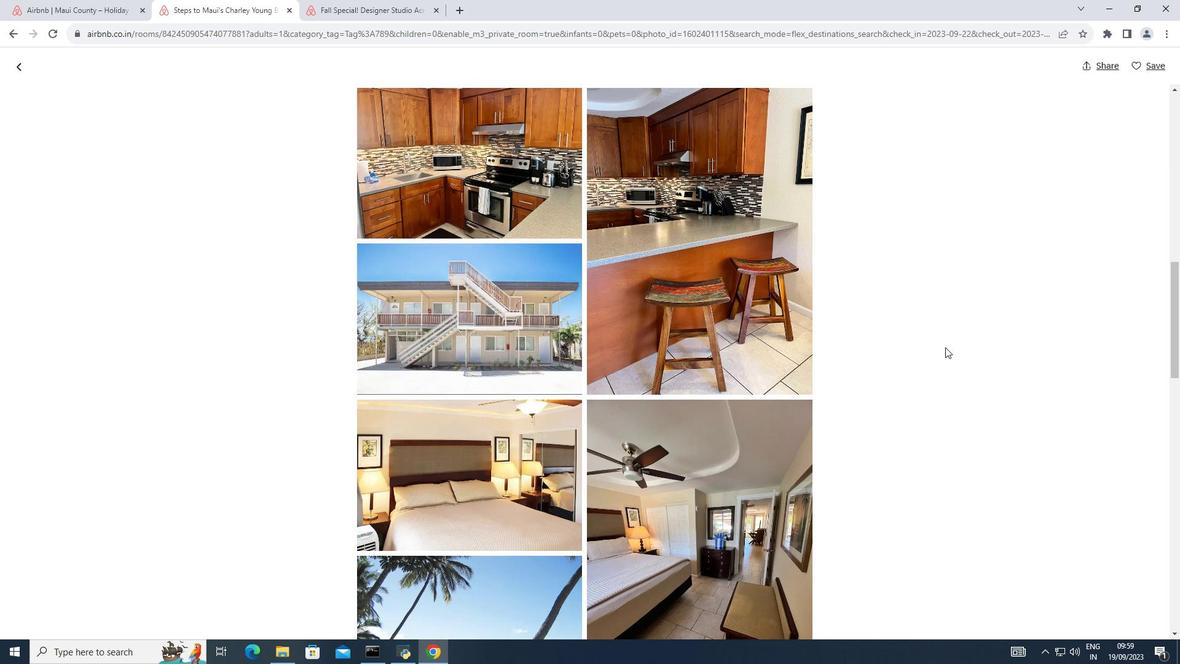 
Action: Mouse scrolled (945, 346) with delta (0, 0)
